 Task: Research Airbnb options in South Grafton, Australia from 6th January 2024 to 15th January 2024 for 6 adults. Place can be entire room or private room with 6 bedrooms having 6 beds and 6 bathrooms. Property type can be house. Amenities needed are: wifi, TV, free parkinig on premises, hot tub, gym, smoking allowed.
Action: Mouse moved to (567, 151)
Screenshot: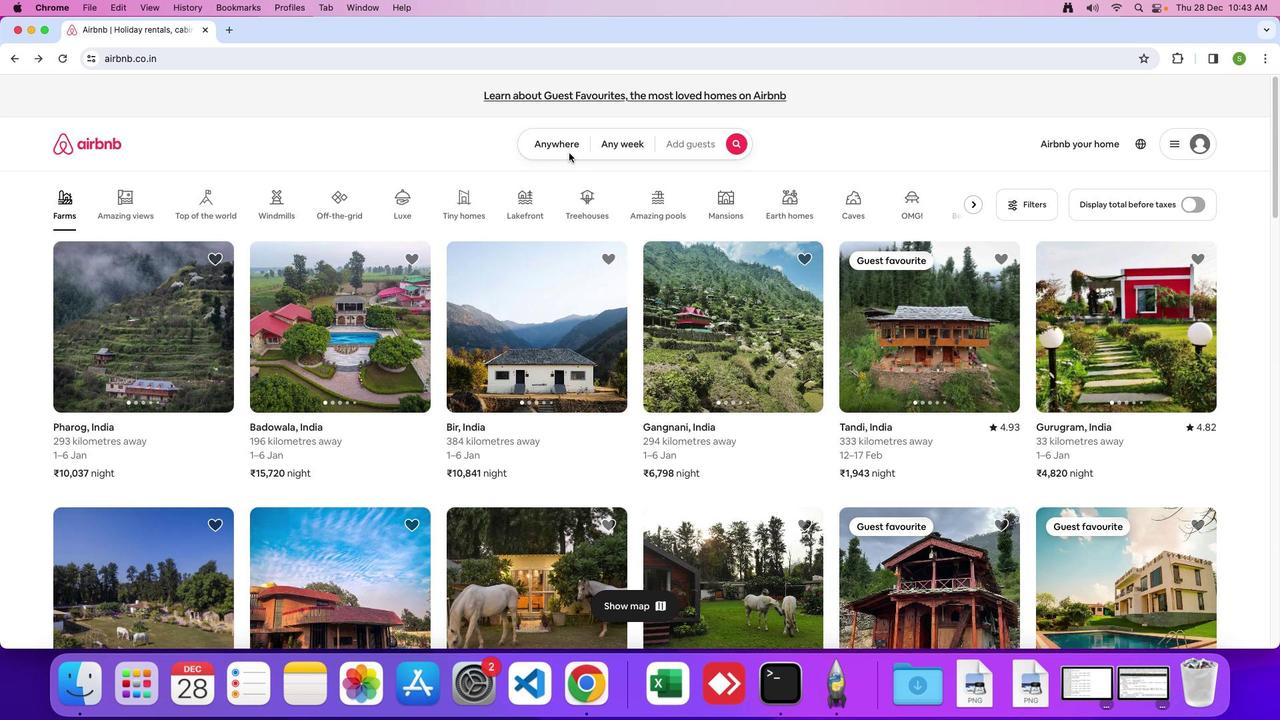 
Action: Mouse pressed left at (567, 151)
Screenshot: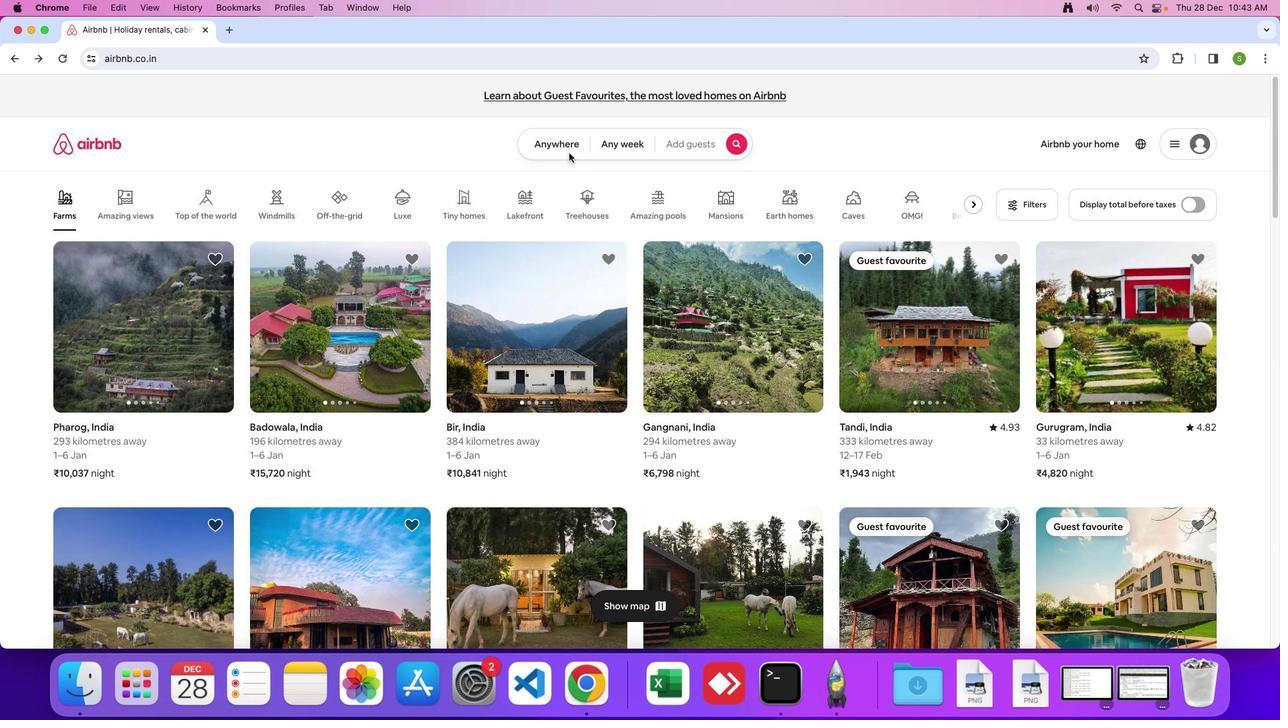 
Action: Mouse moved to (567, 147)
Screenshot: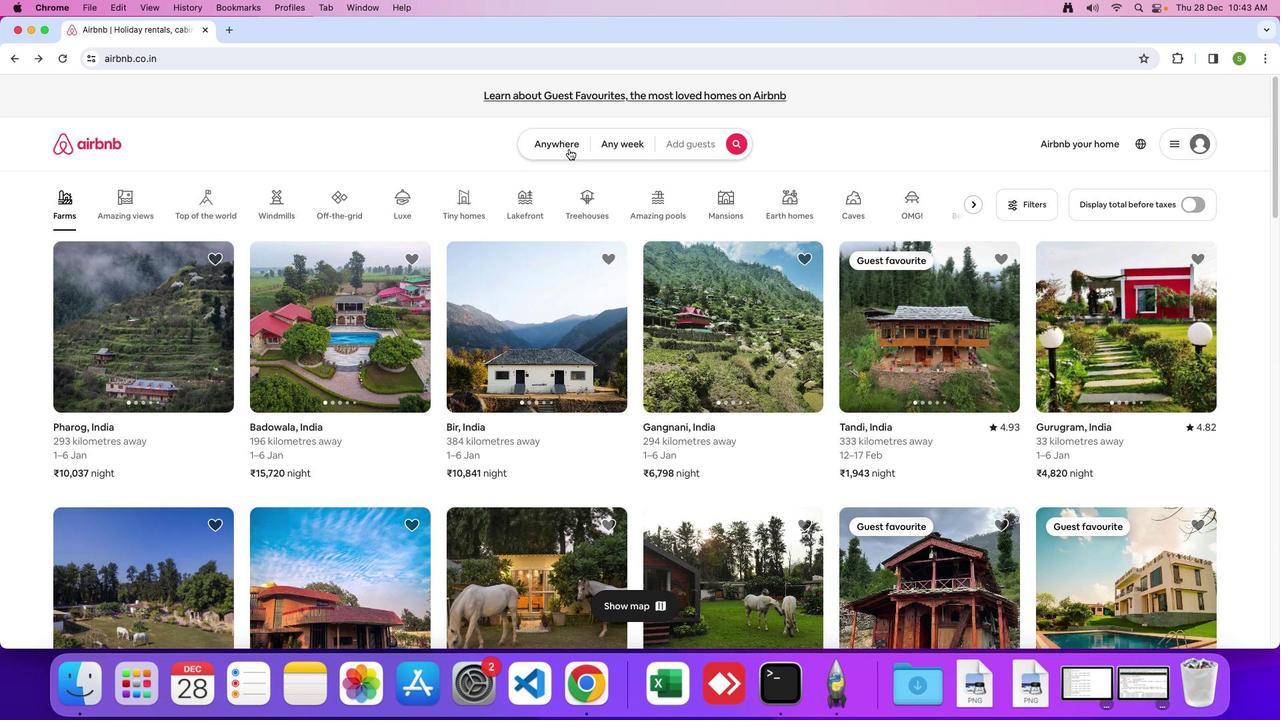 
Action: Mouse pressed left at (567, 147)
Screenshot: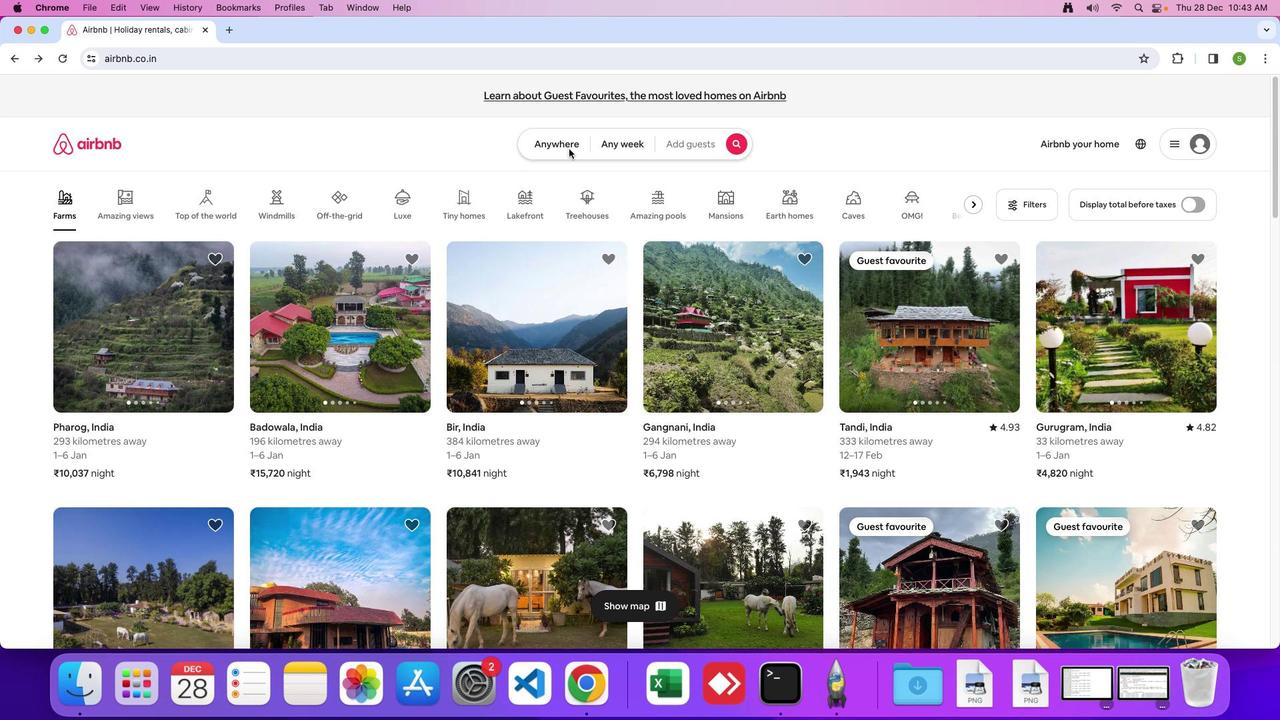 
Action: Mouse moved to (508, 184)
Screenshot: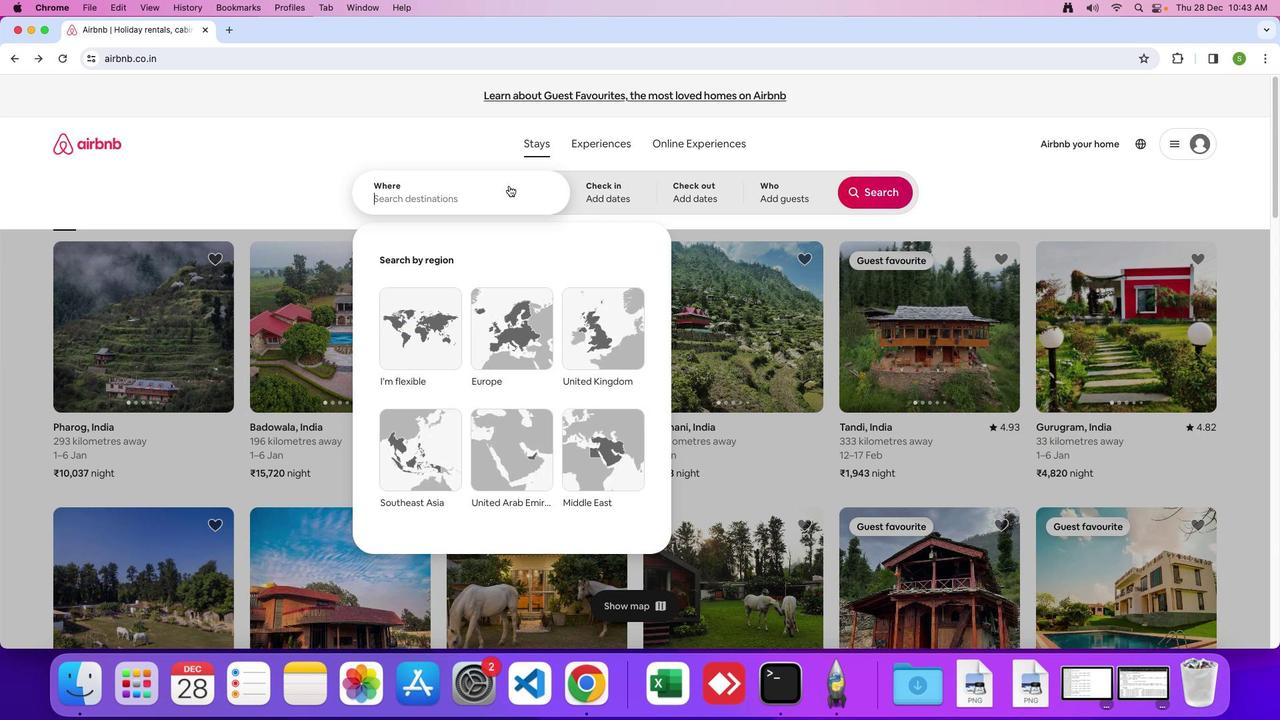 
Action: Mouse pressed left at (508, 184)
Screenshot: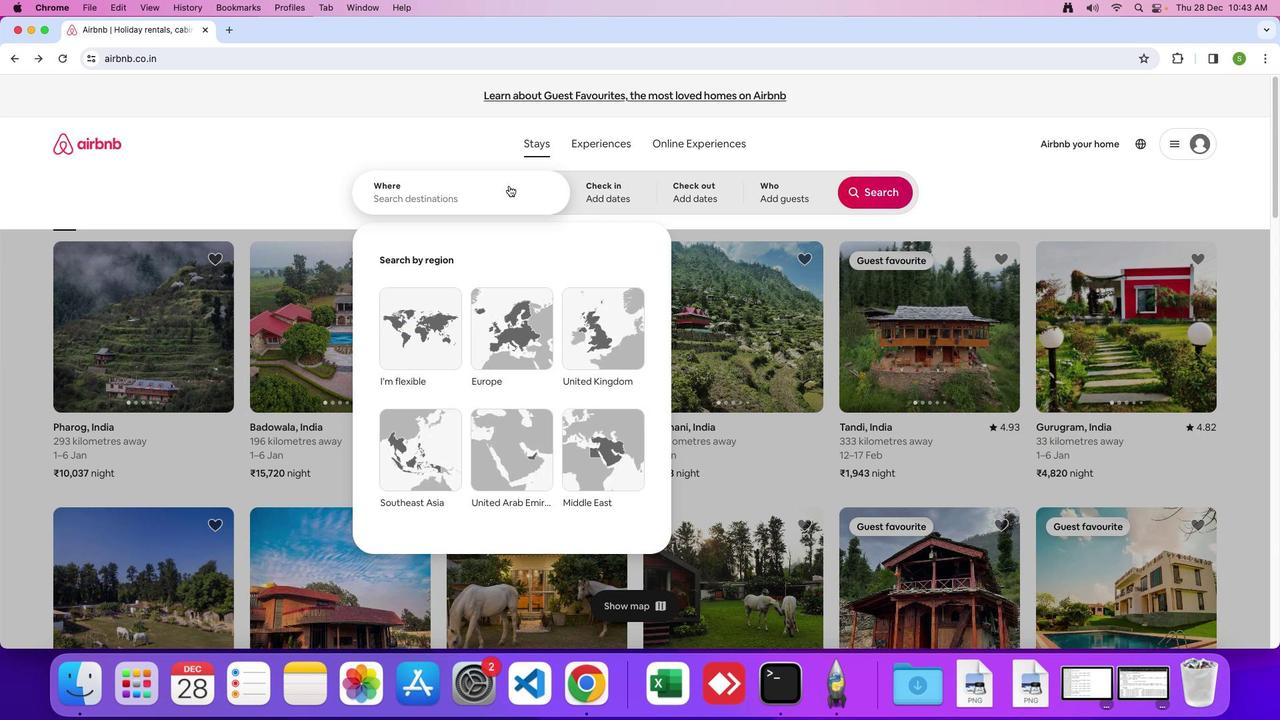 
Action: Mouse moved to (507, 184)
Screenshot: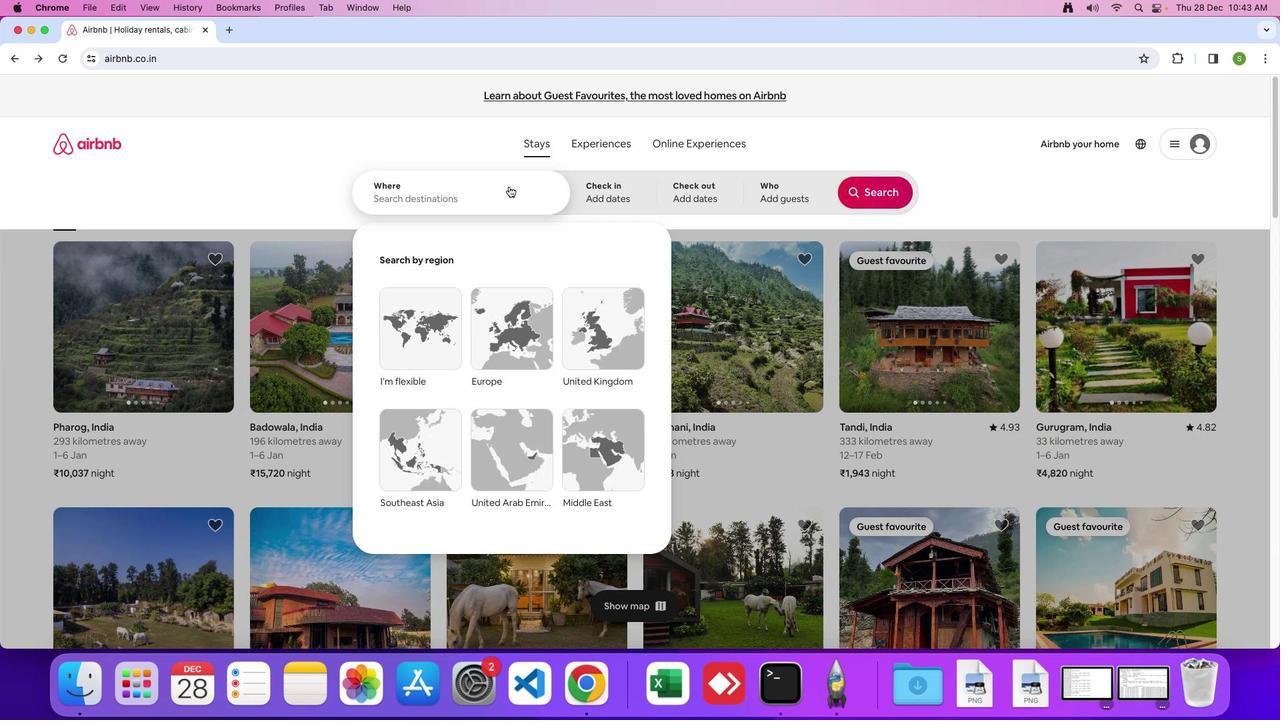
Action: Key pressed 'S'Key.caps_lock'o''u''t''h'Key.spaceKey.shift'G''r''a''f''t''o''n'','Key.spaceKey.shift'A''u''s''t''r''a''l''i''a'Key.enter
Screenshot: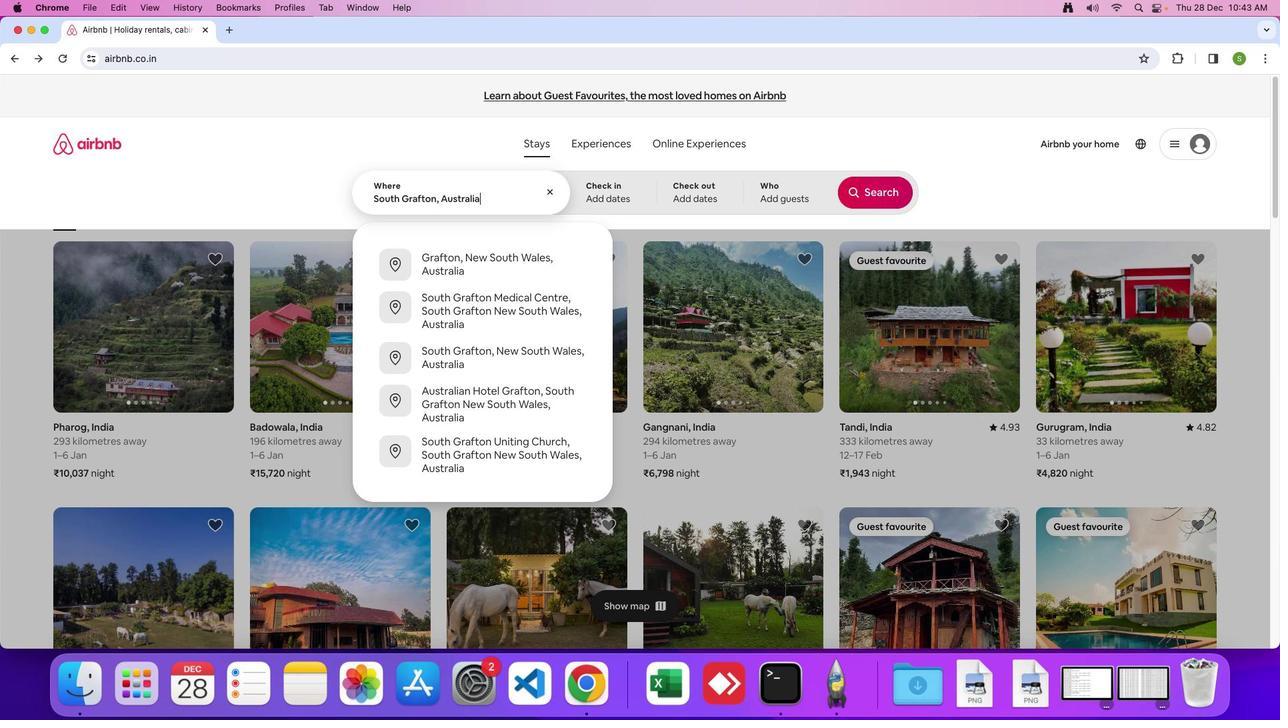 
Action: Mouse moved to (860, 359)
Screenshot: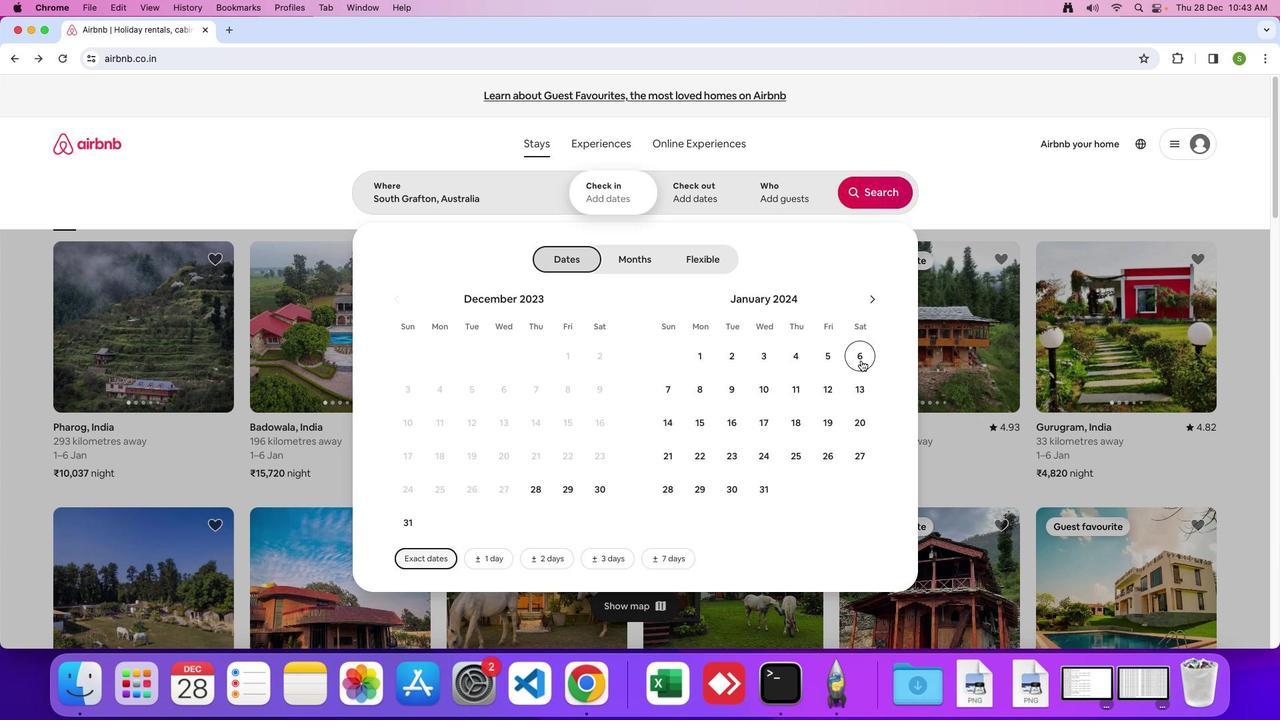 
Action: Mouse pressed left at (860, 359)
Screenshot: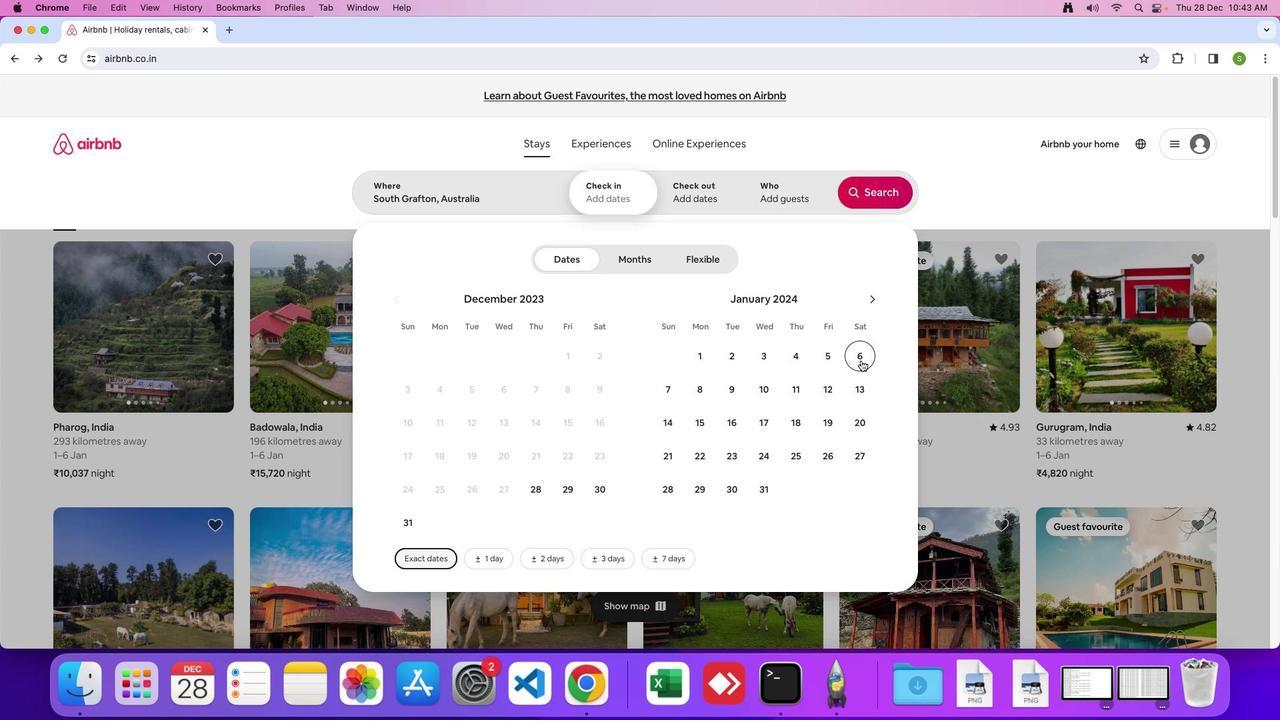 
Action: Mouse moved to (698, 424)
Screenshot: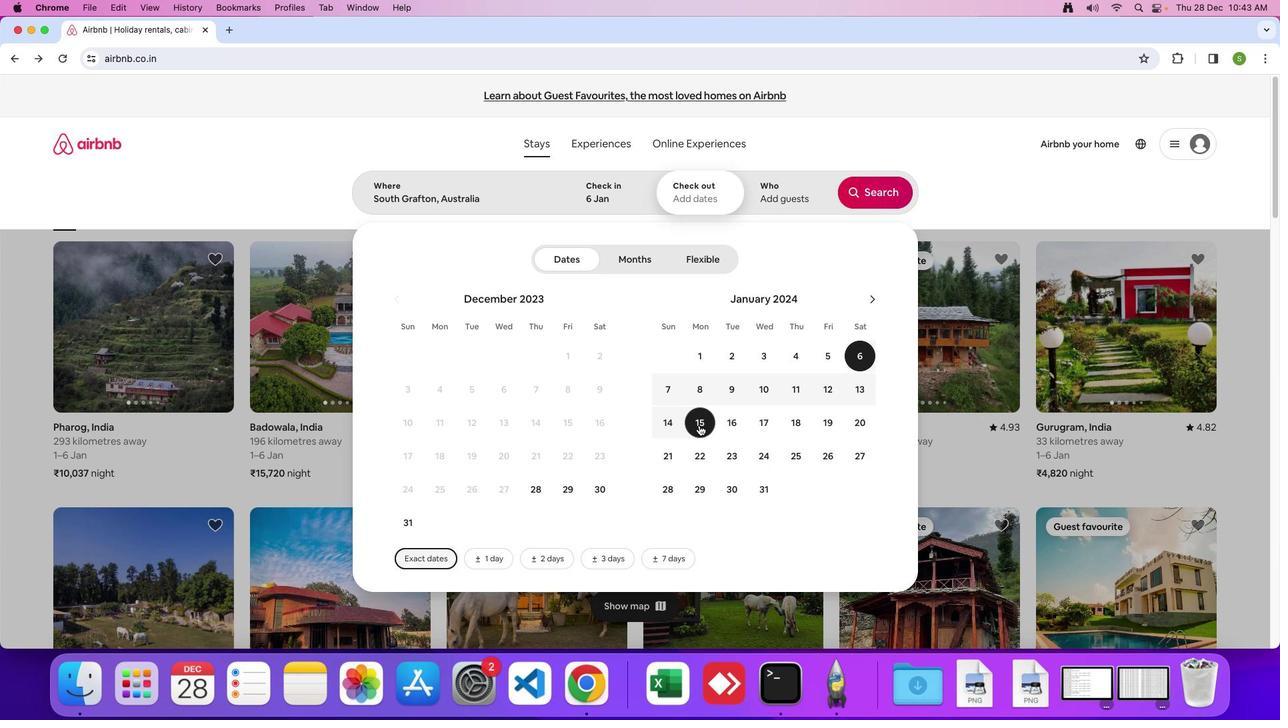 
Action: Mouse pressed left at (698, 424)
Screenshot: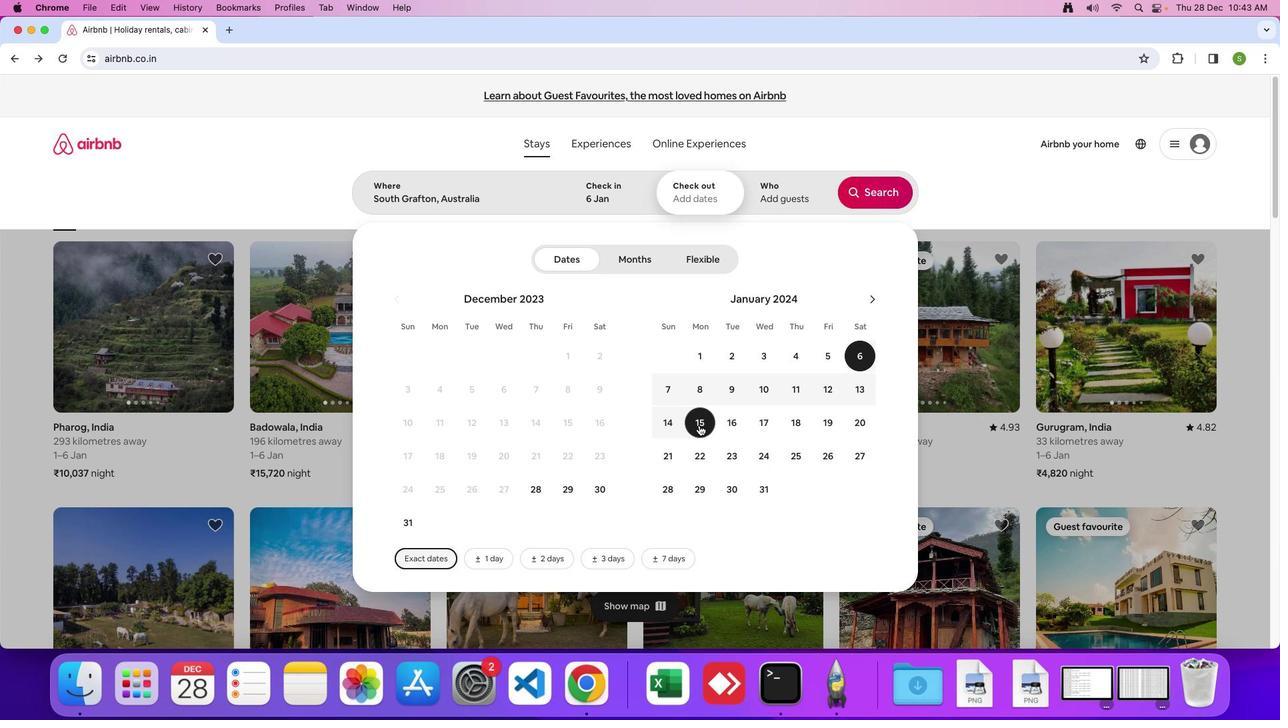 
Action: Mouse moved to (795, 202)
Screenshot: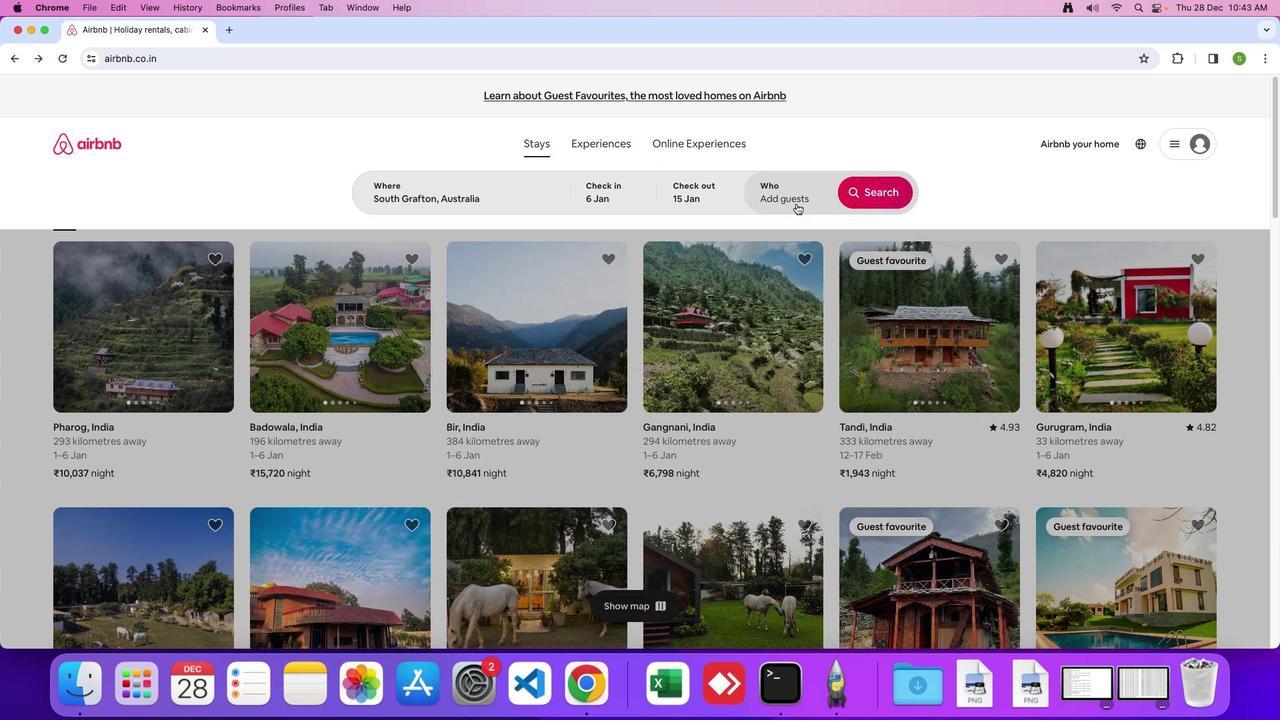 
Action: Mouse pressed left at (795, 202)
Screenshot: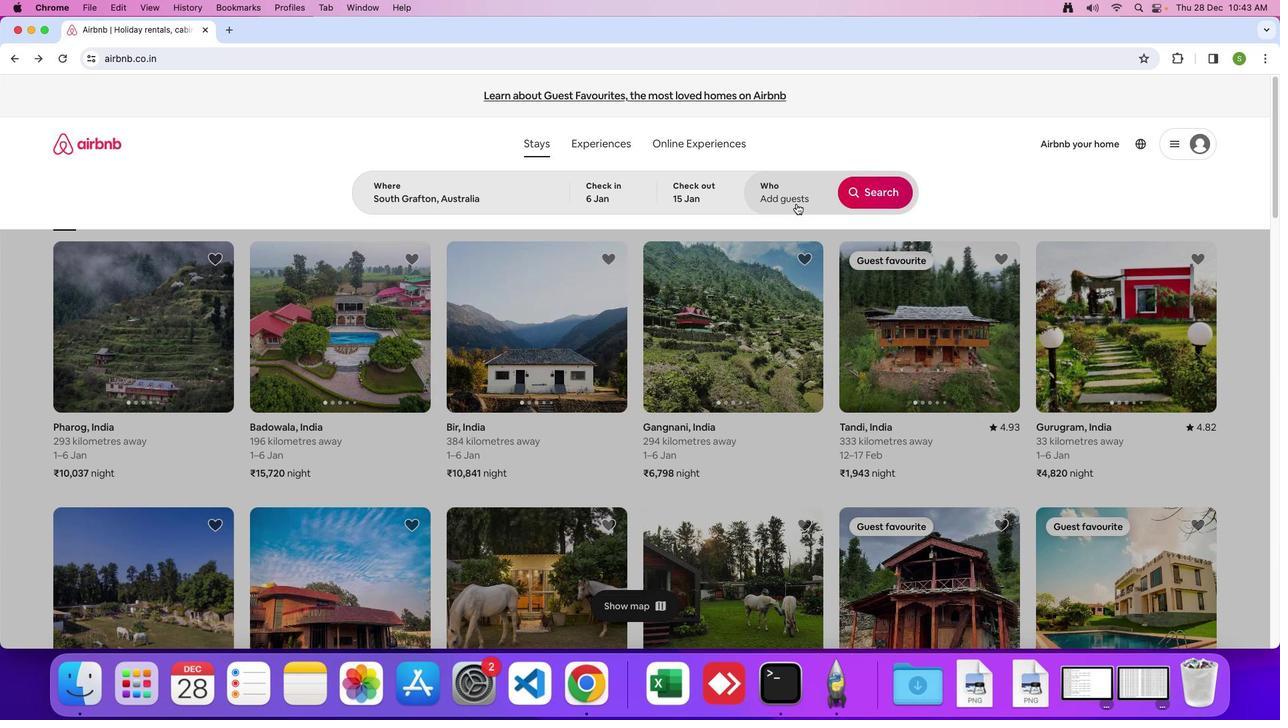 
Action: Mouse moved to (877, 258)
Screenshot: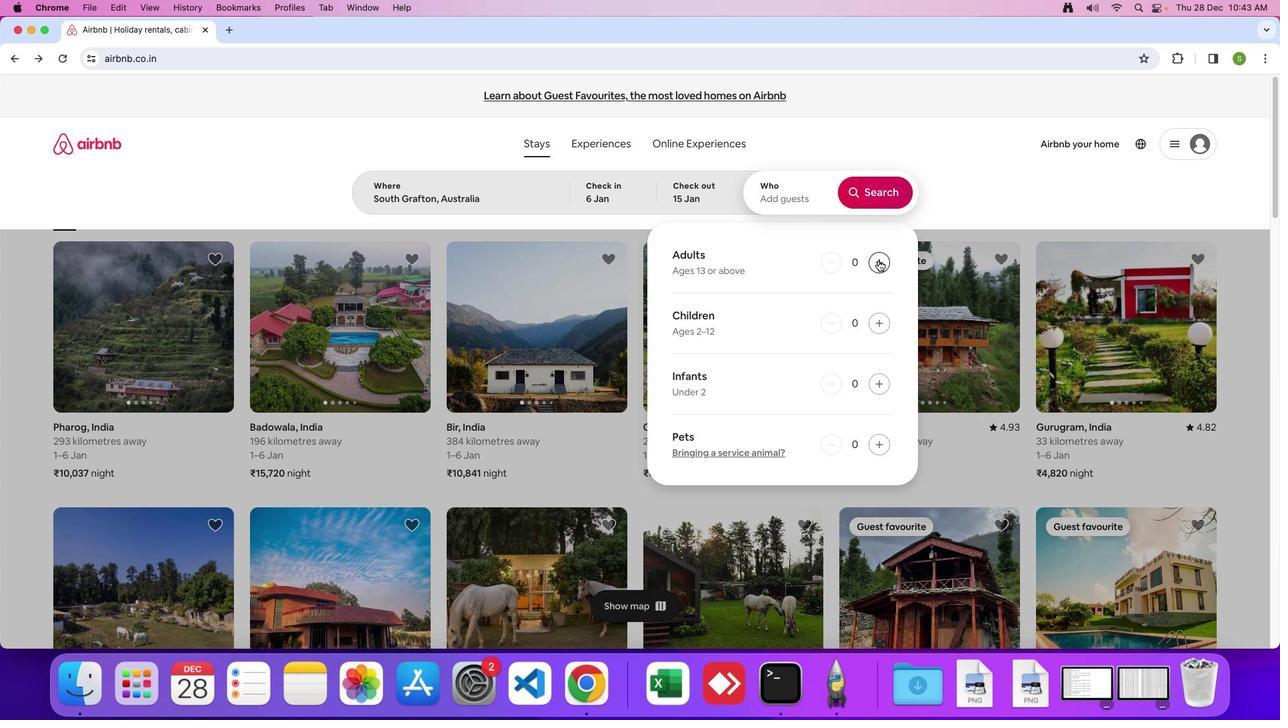 
Action: Mouse pressed left at (877, 258)
Screenshot: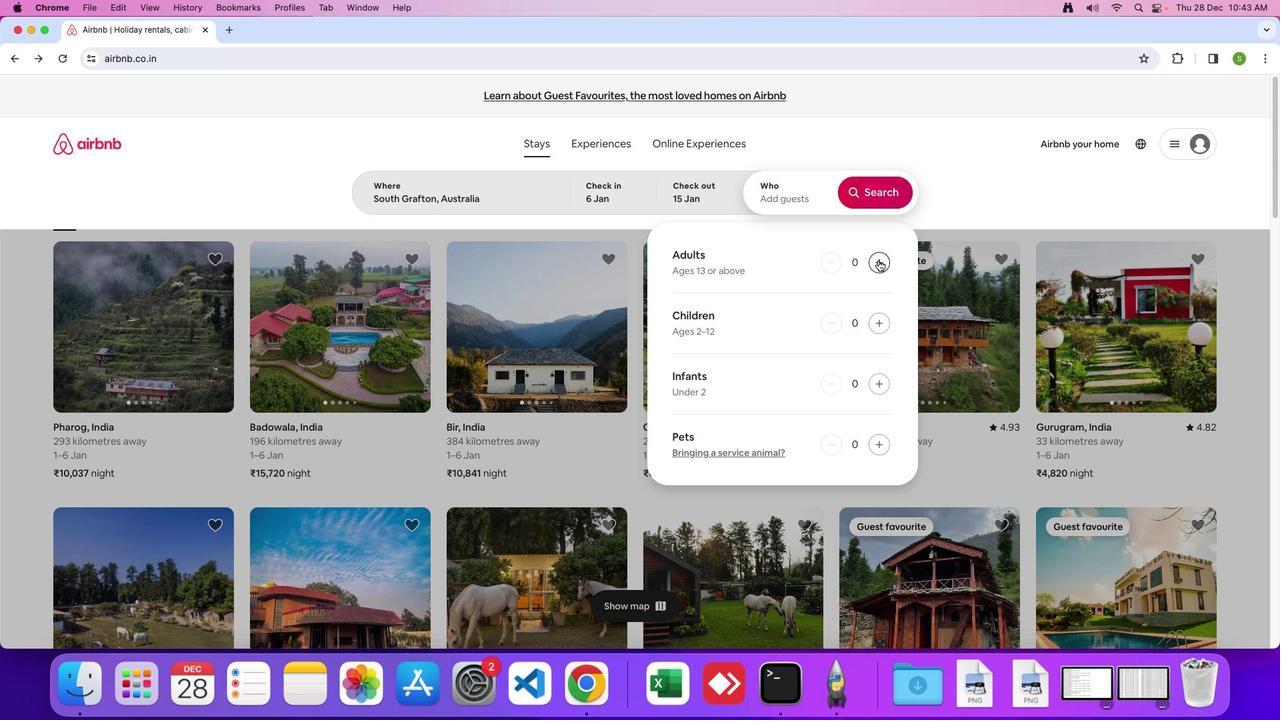 
Action: Mouse pressed left at (877, 258)
Screenshot: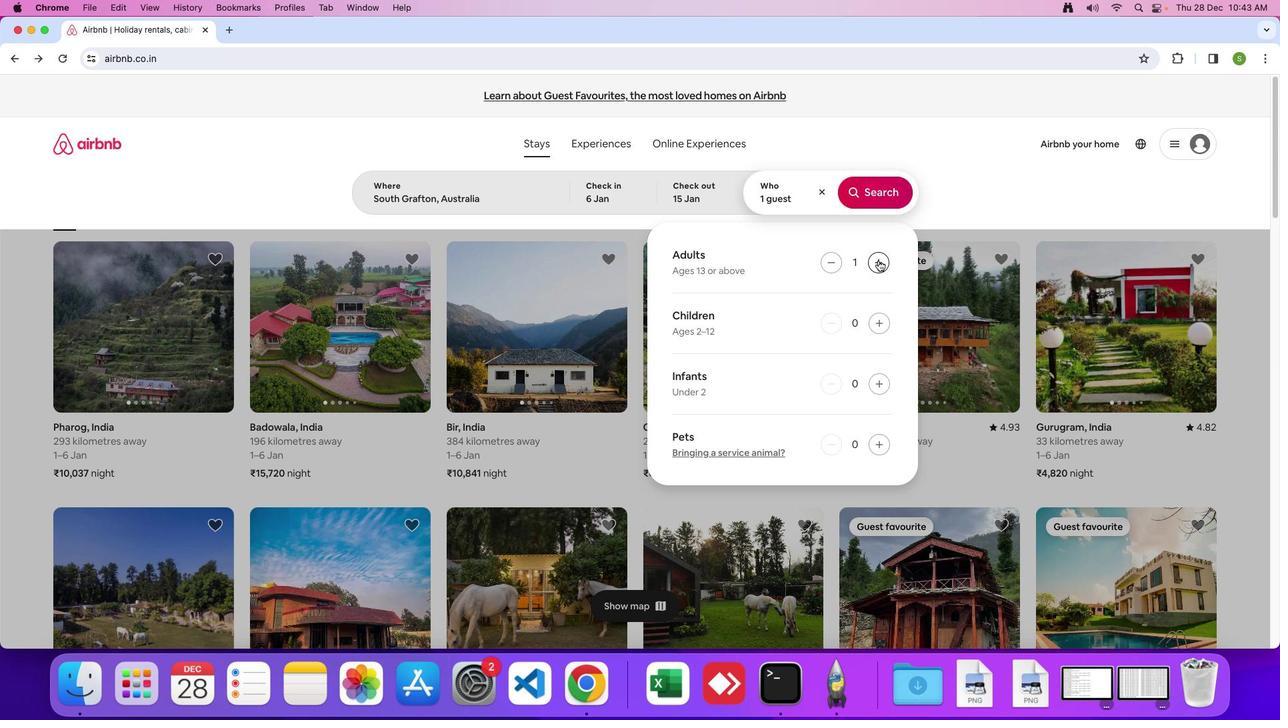 
Action: Mouse pressed left at (877, 258)
Screenshot: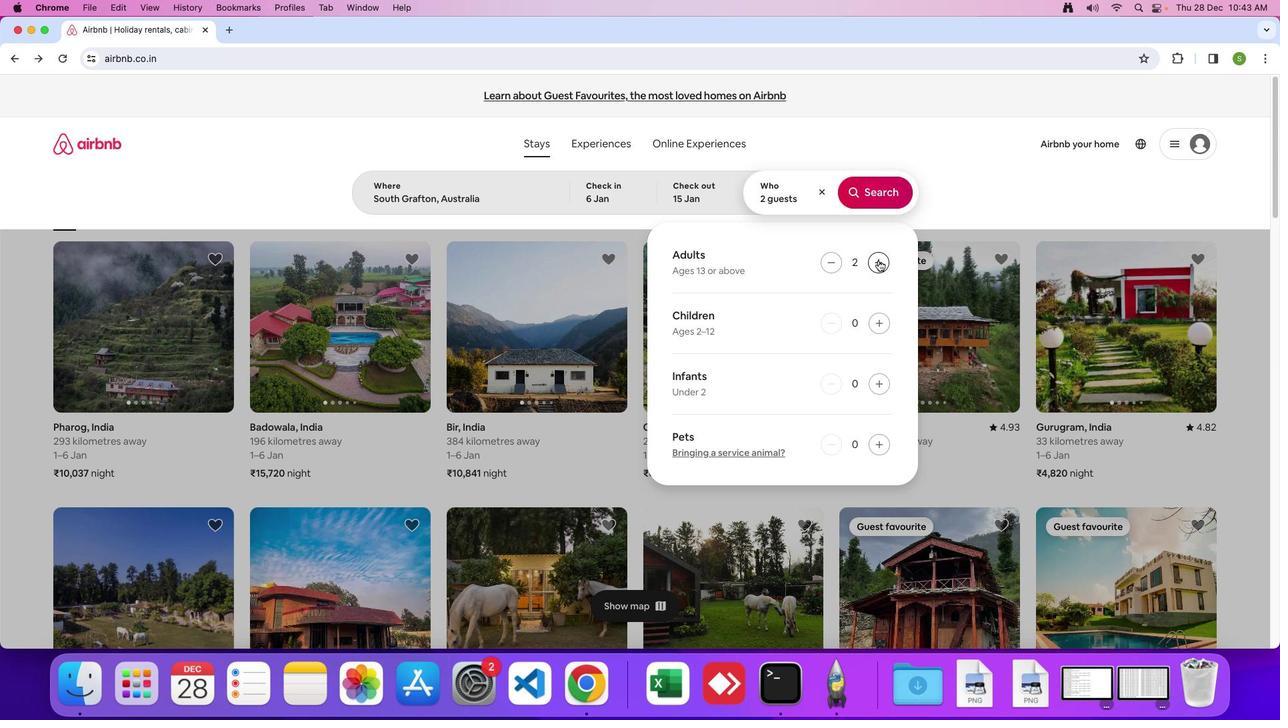 
Action: Mouse pressed left at (877, 258)
Screenshot: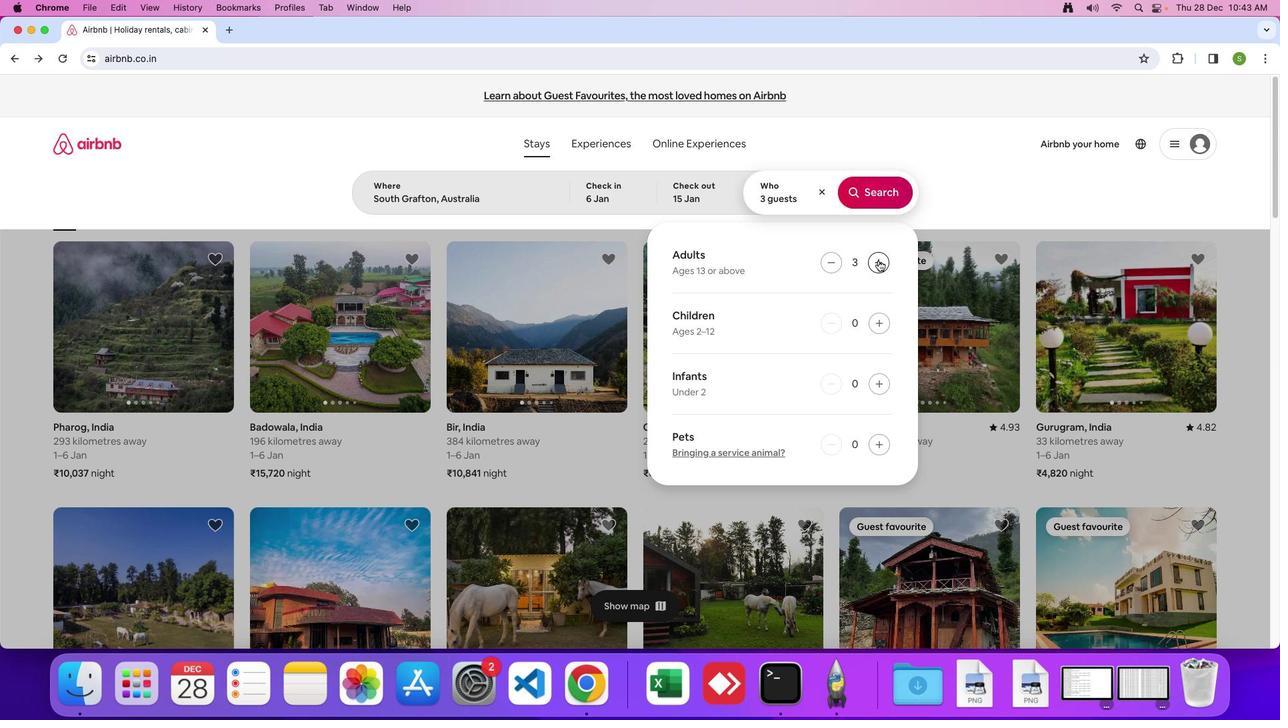 
Action: Mouse pressed left at (877, 258)
Screenshot: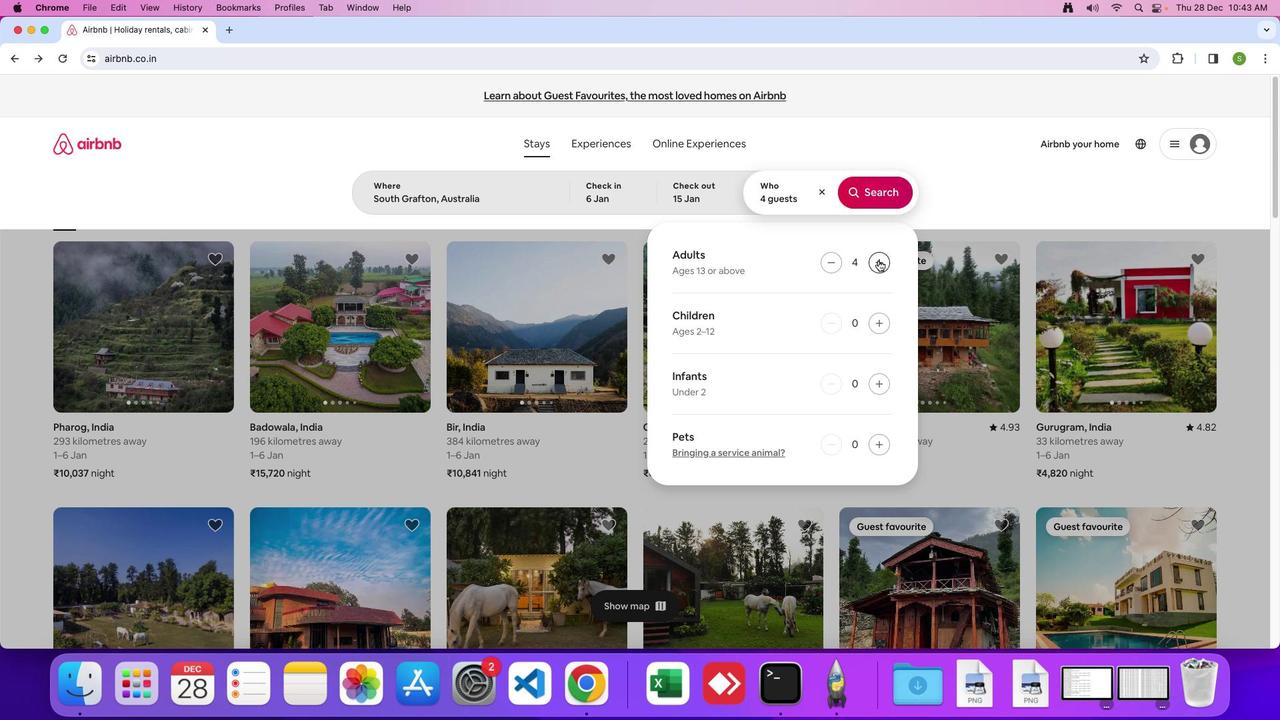 
Action: Mouse pressed left at (877, 258)
Screenshot: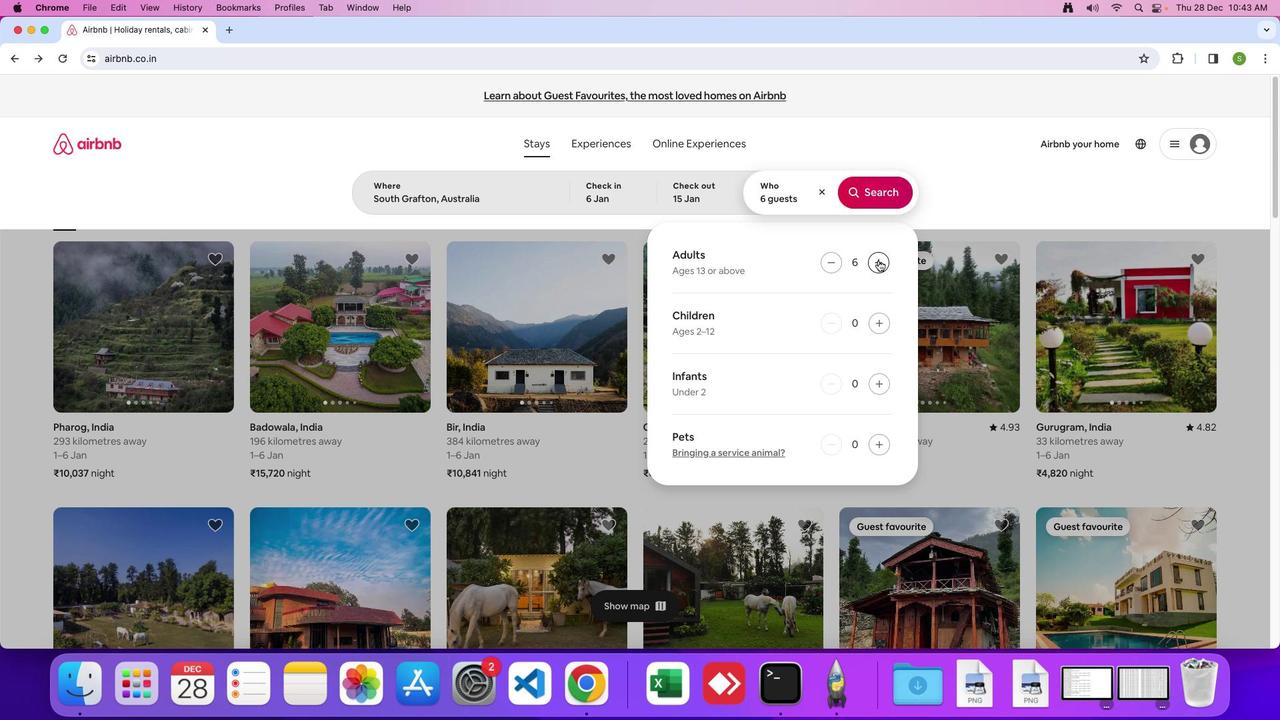
Action: Mouse moved to (887, 197)
Screenshot: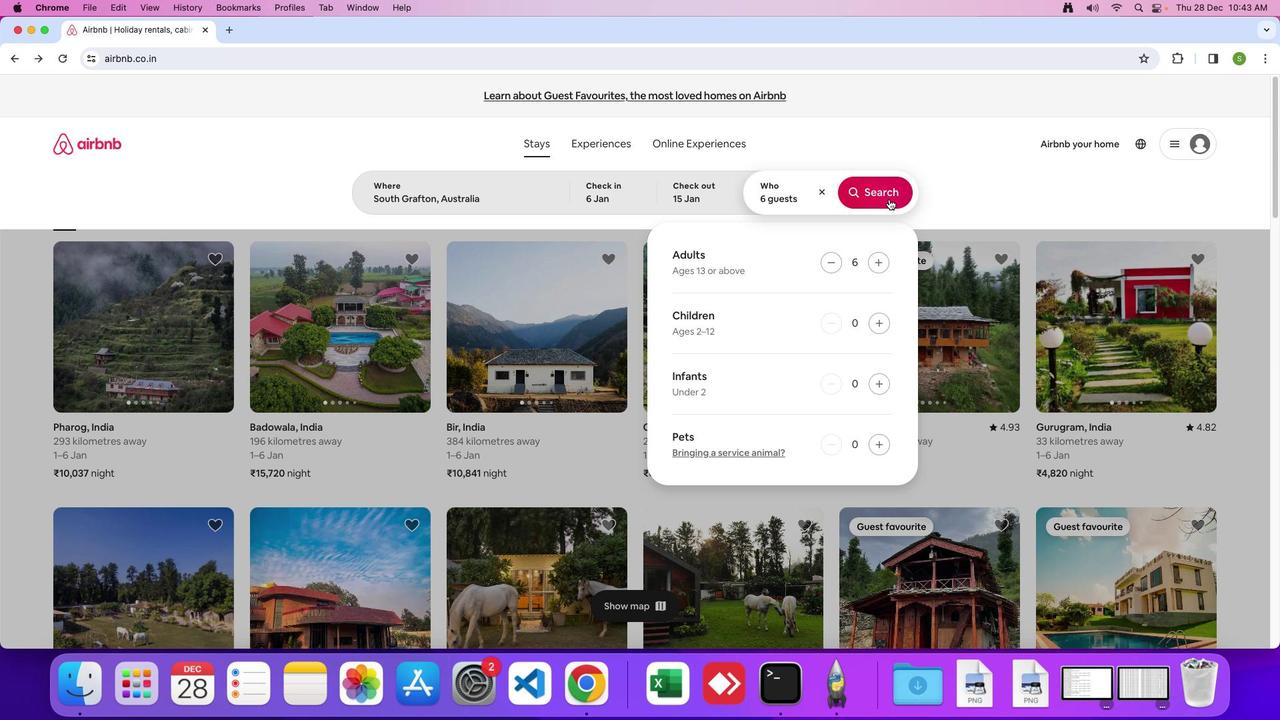 
Action: Mouse pressed left at (887, 197)
Screenshot: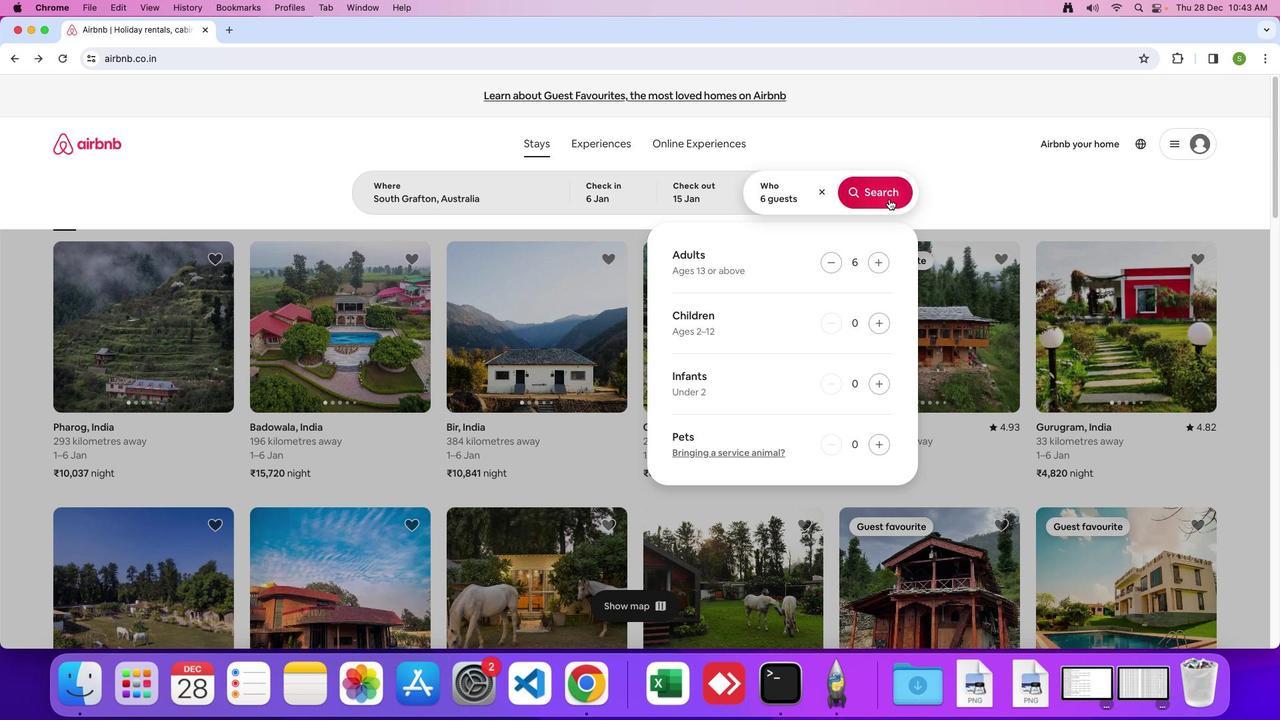 
Action: Mouse moved to (1053, 152)
Screenshot: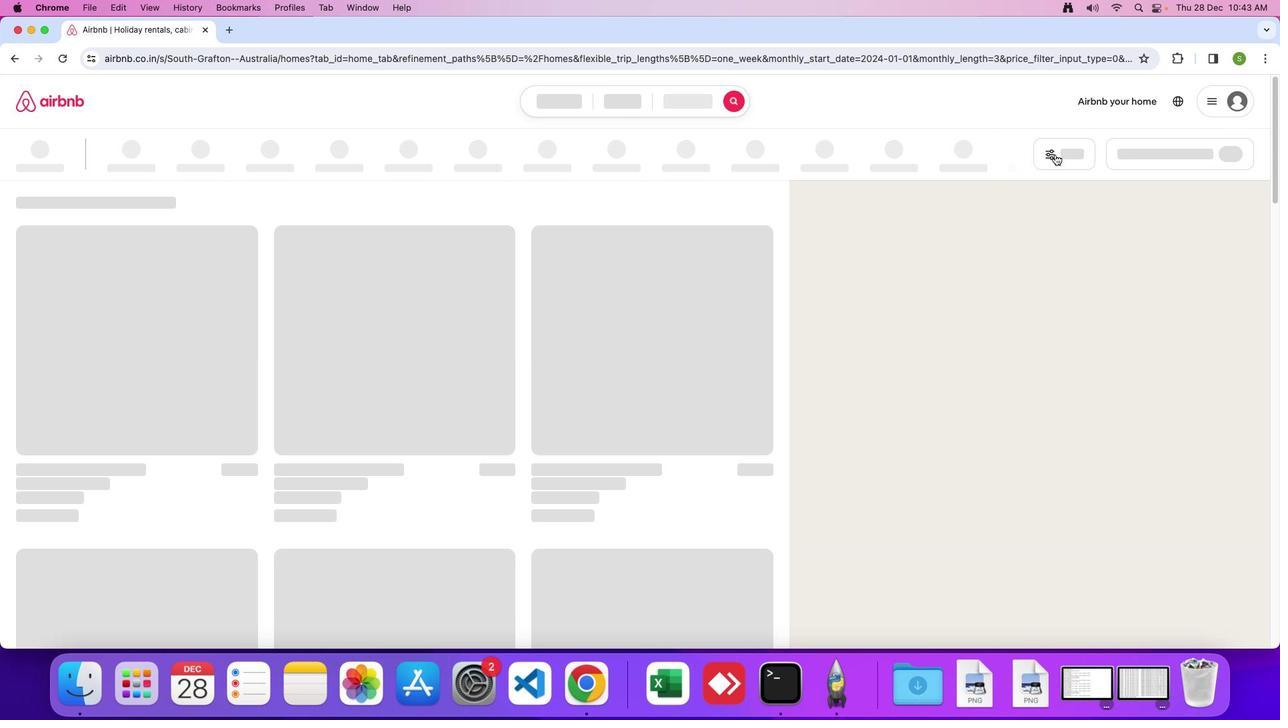 
Action: Mouse pressed left at (1053, 152)
Screenshot: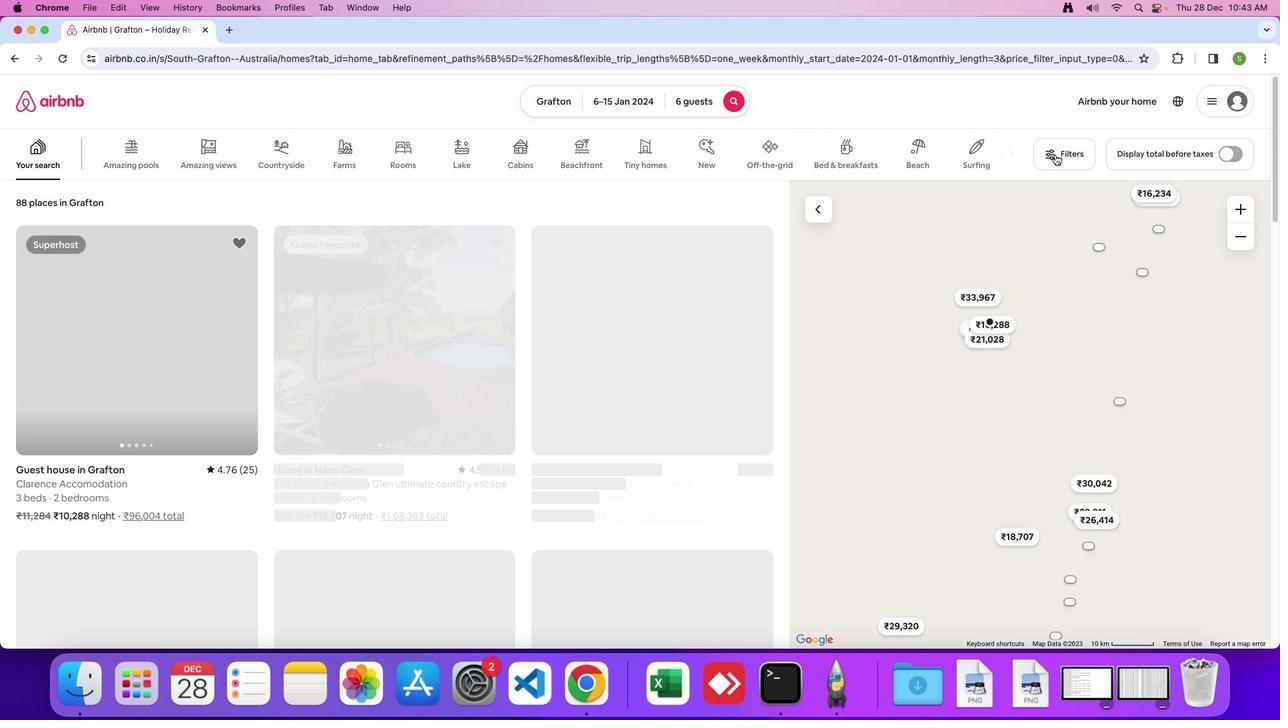 
Action: Mouse moved to (619, 434)
Screenshot: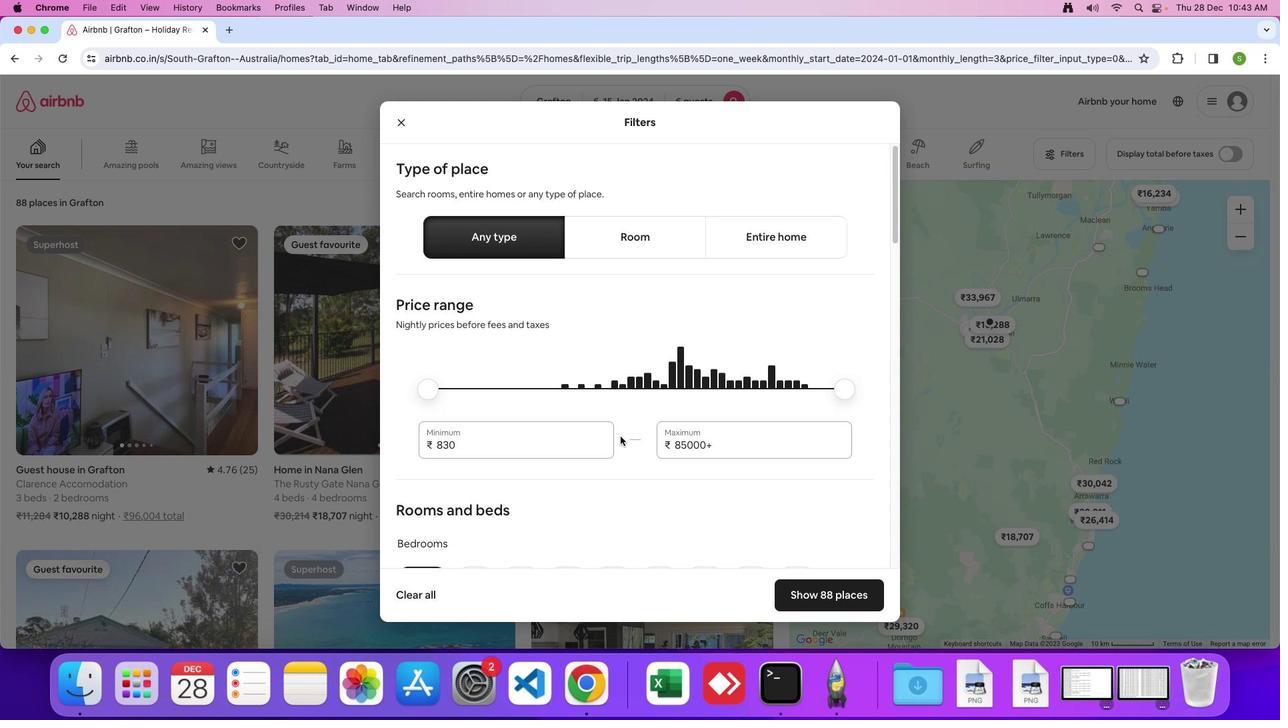 
Action: Mouse scrolled (619, 434) with delta (0, -1)
Screenshot: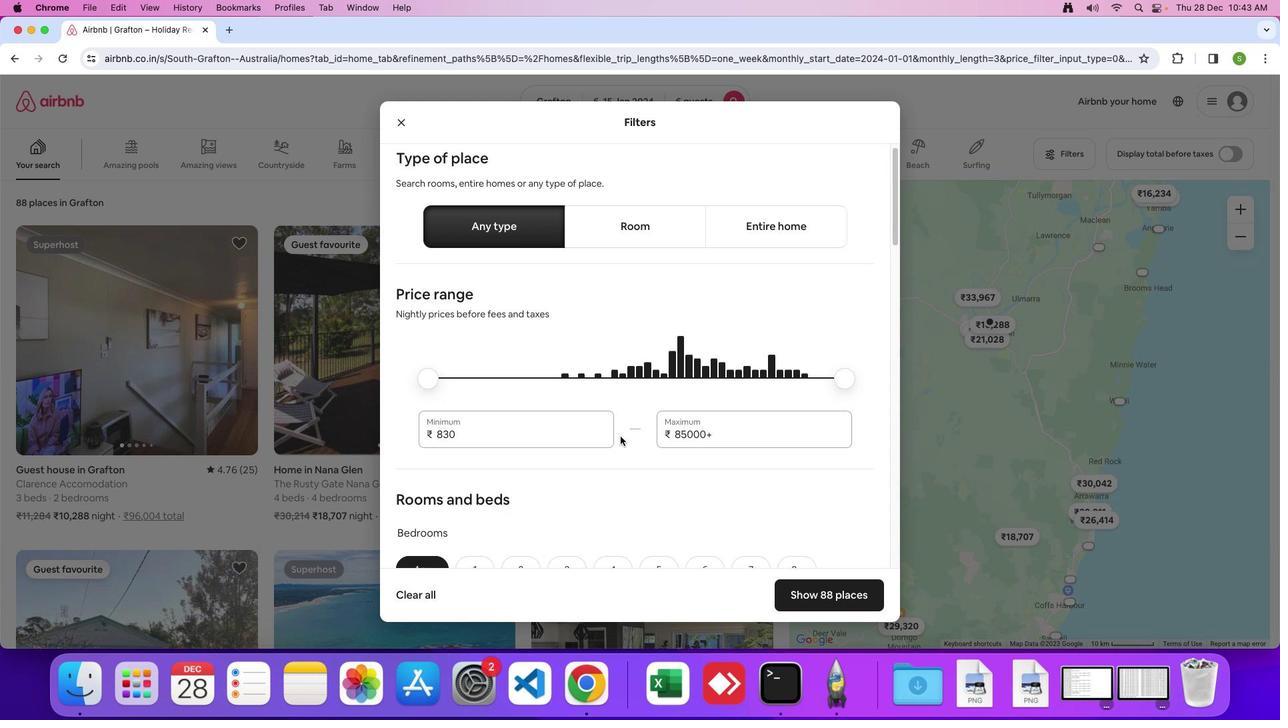 
Action: Mouse scrolled (619, 434) with delta (0, -1)
Screenshot: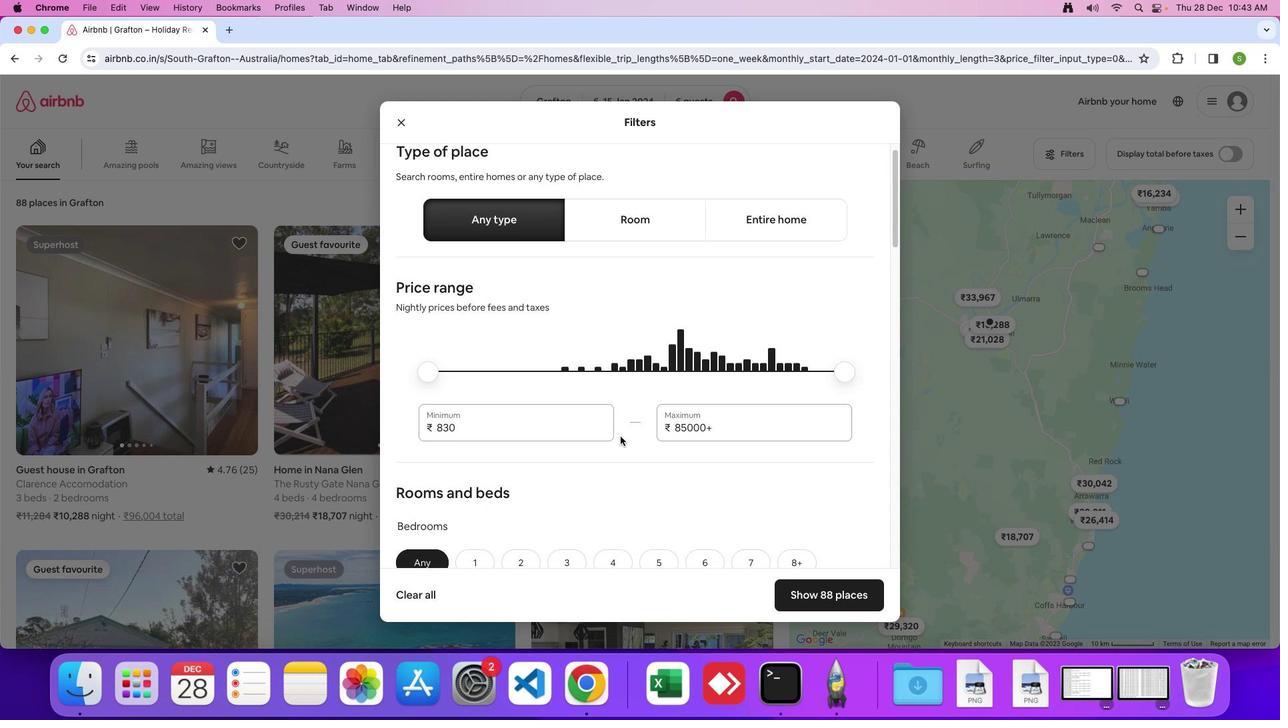 
Action: Mouse scrolled (619, 434) with delta (0, -1)
Screenshot: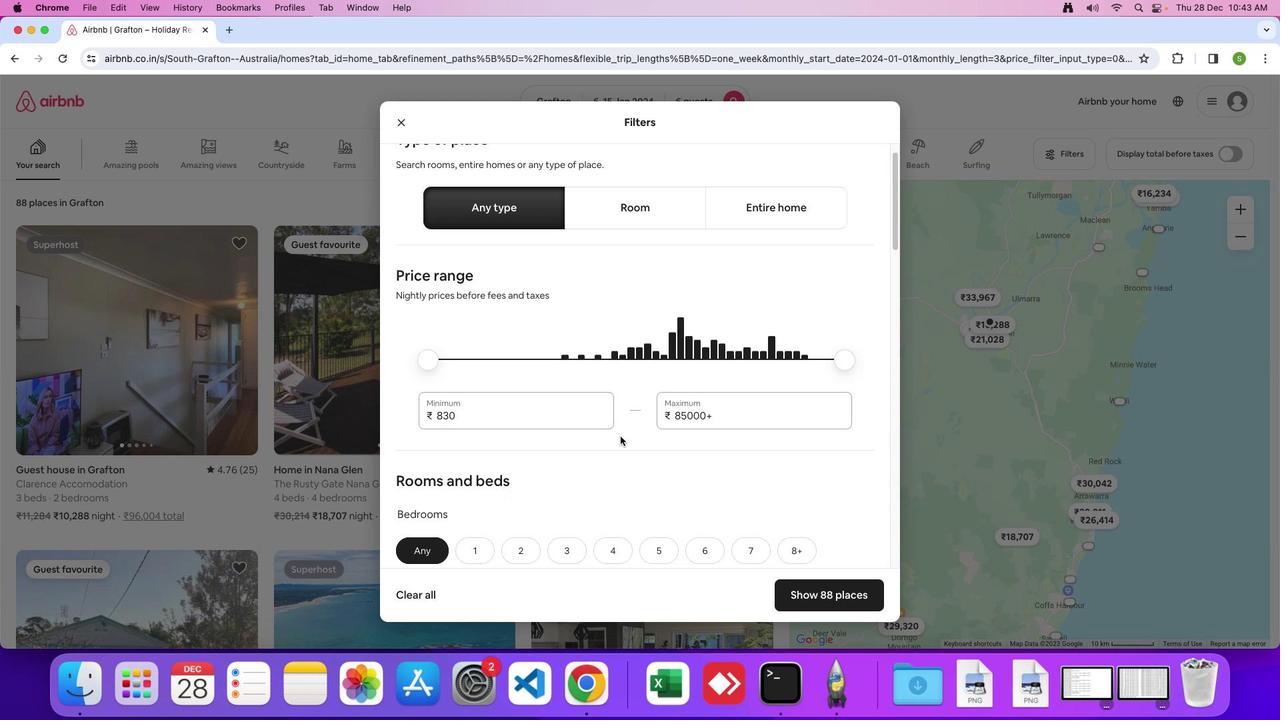 
Action: Mouse scrolled (619, 434) with delta (0, -1)
Screenshot: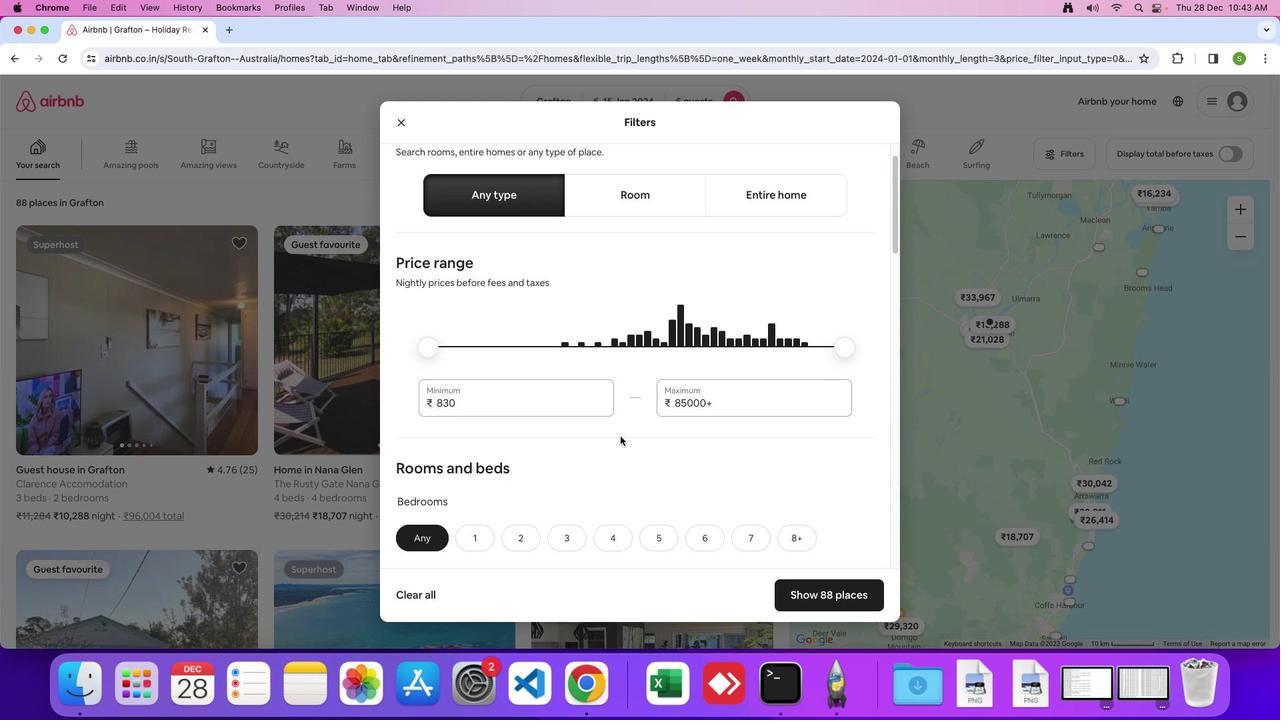 
Action: Mouse scrolled (619, 434) with delta (0, -1)
Screenshot: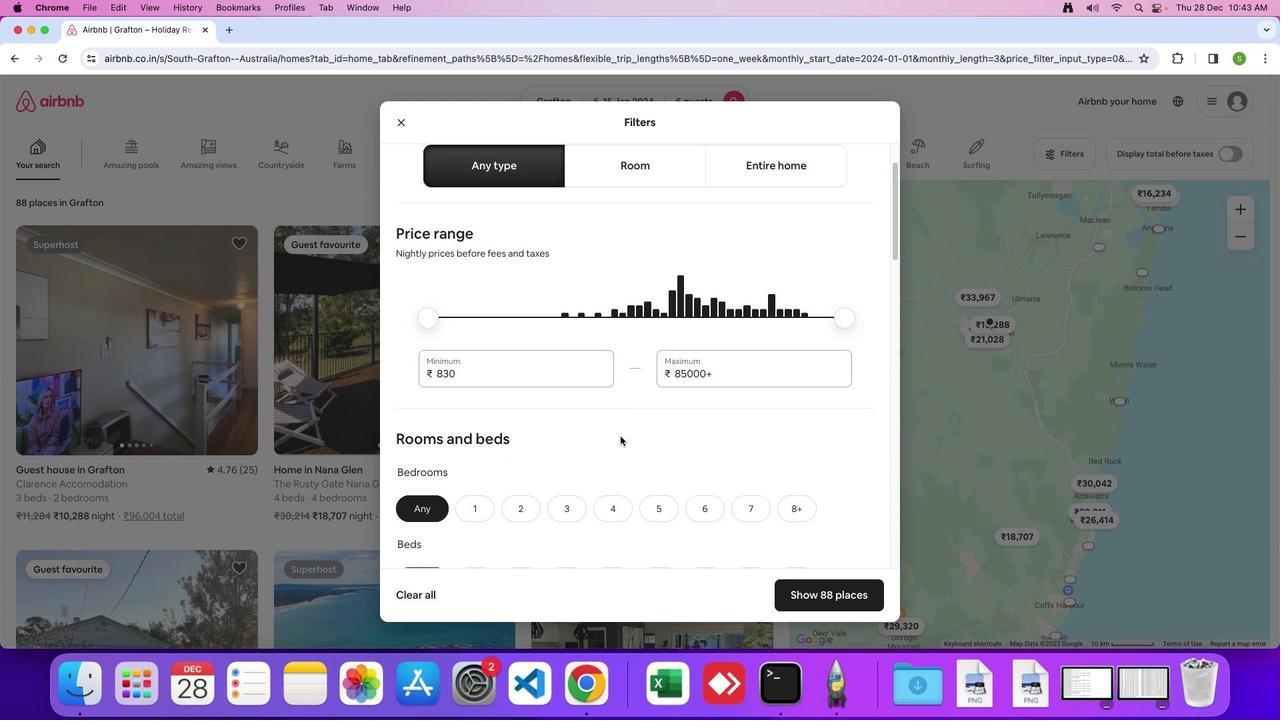 
Action: Mouse scrolled (619, 434) with delta (0, -1)
Screenshot: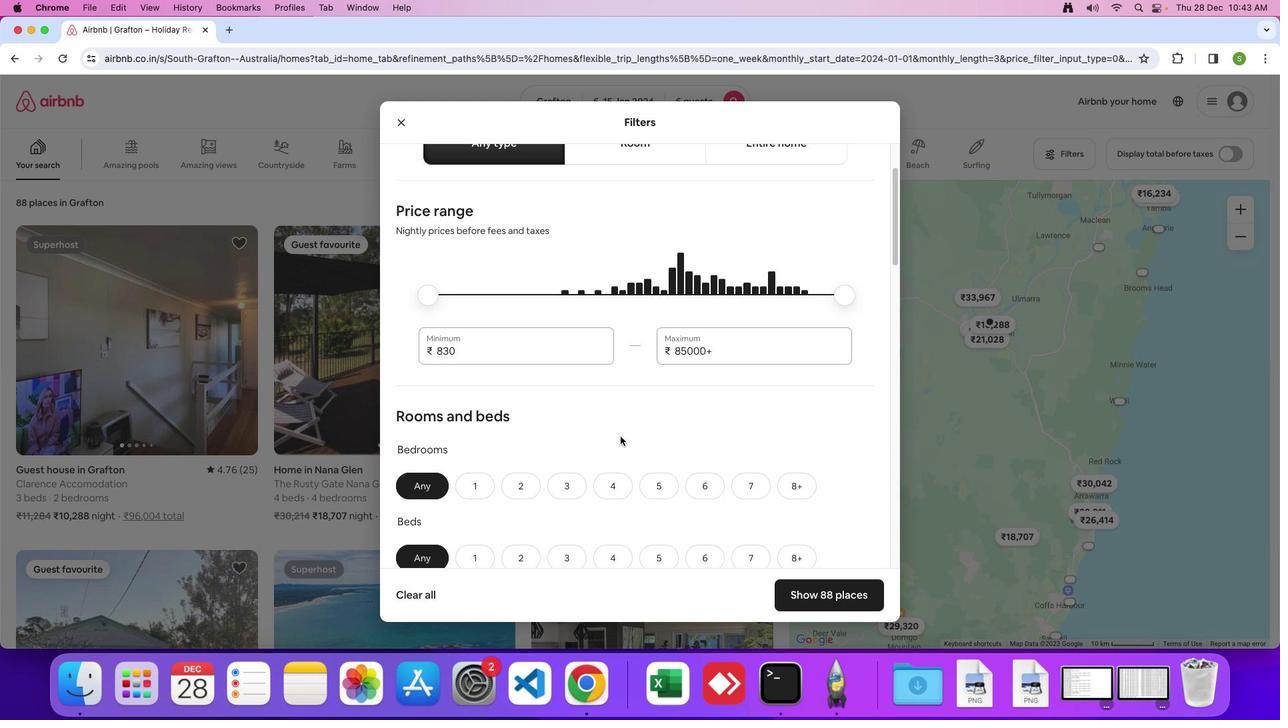 
Action: Mouse scrolled (619, 434) with delta (0, -1)
Screenshot: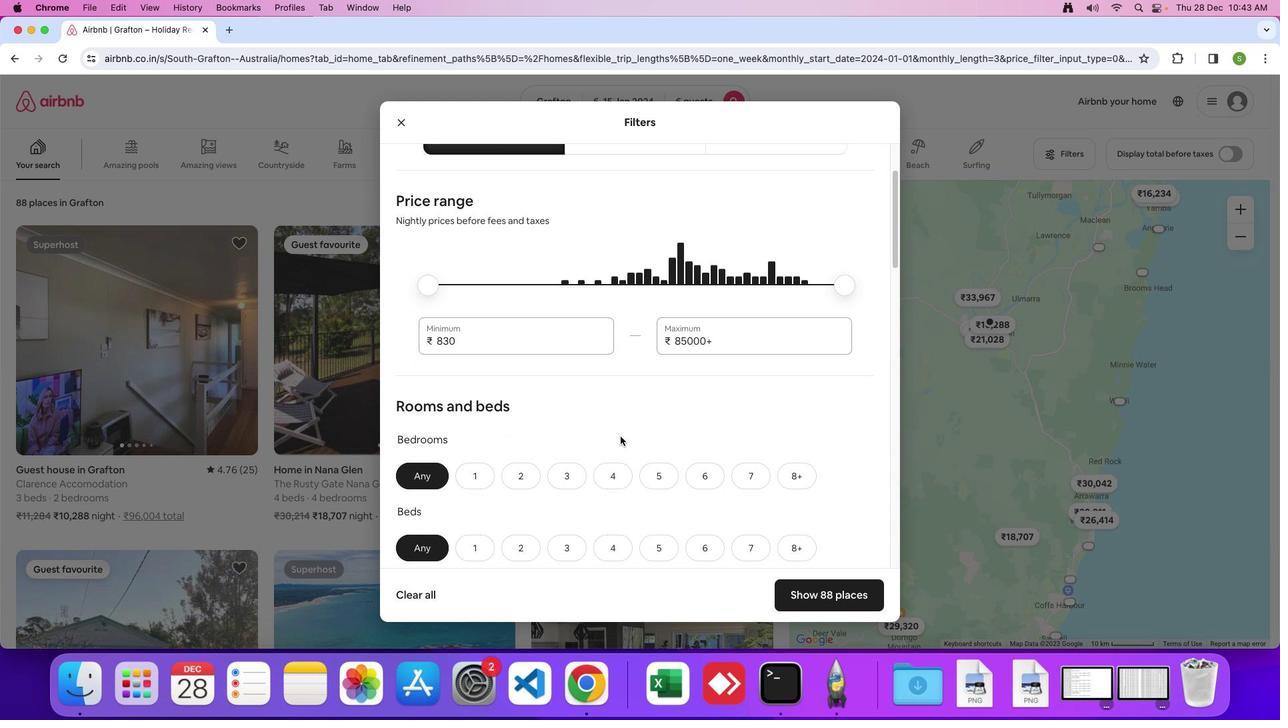 
Action: Mouse scrolled (619, 434) with delta (0, -1)
Screenshot: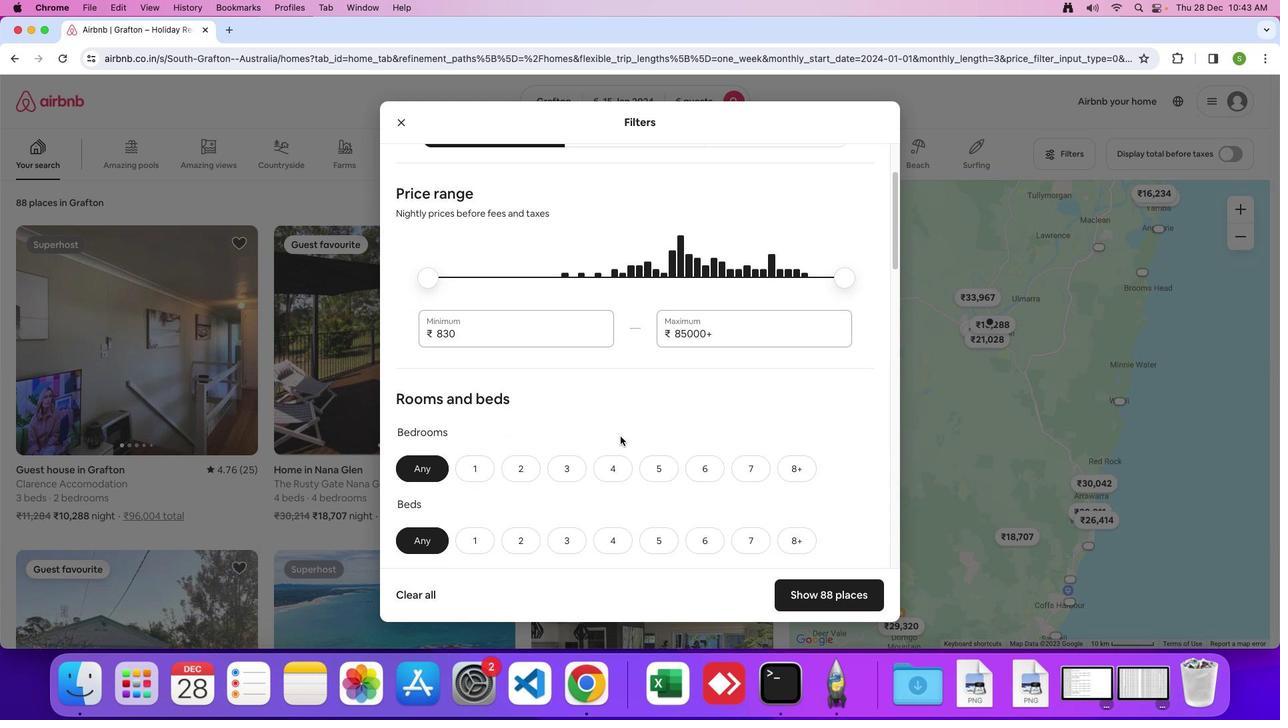 
Action: Mouse scrolled (619, 434) with delta (0, -1)
Screenshot: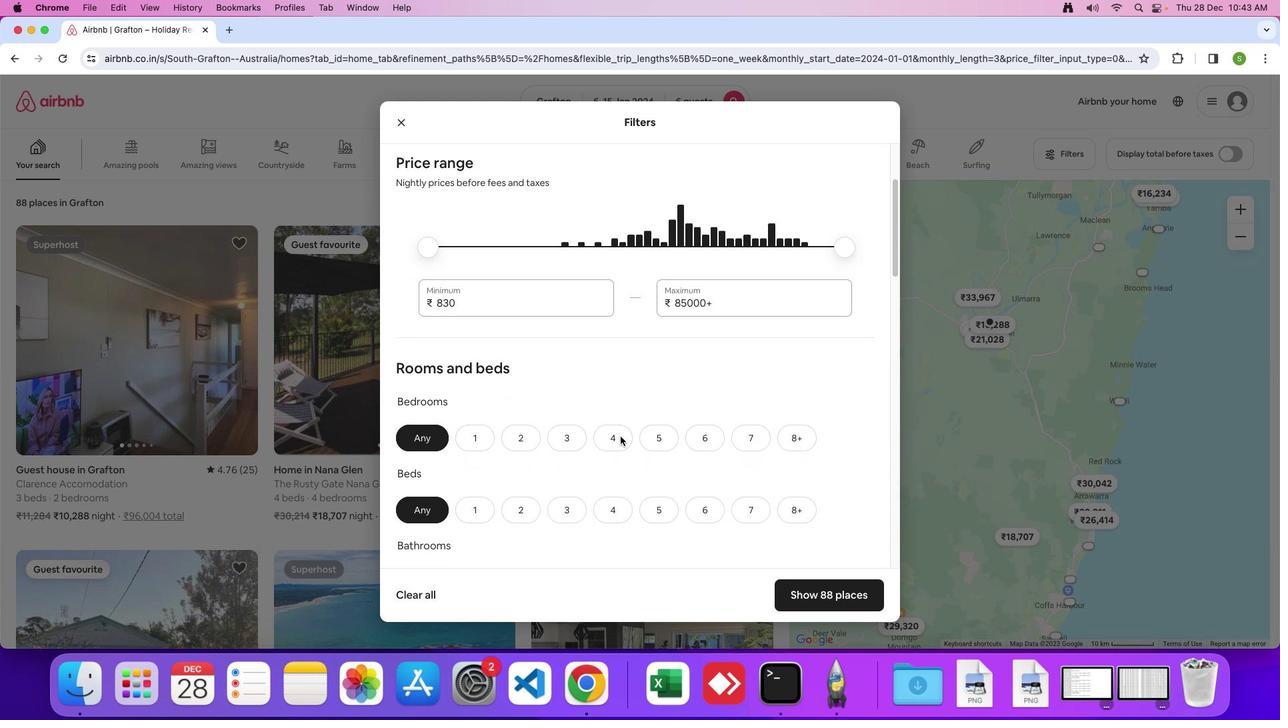 
Action: Mouse scrolled (619, 434) with delta (0, -1)
Screenshot: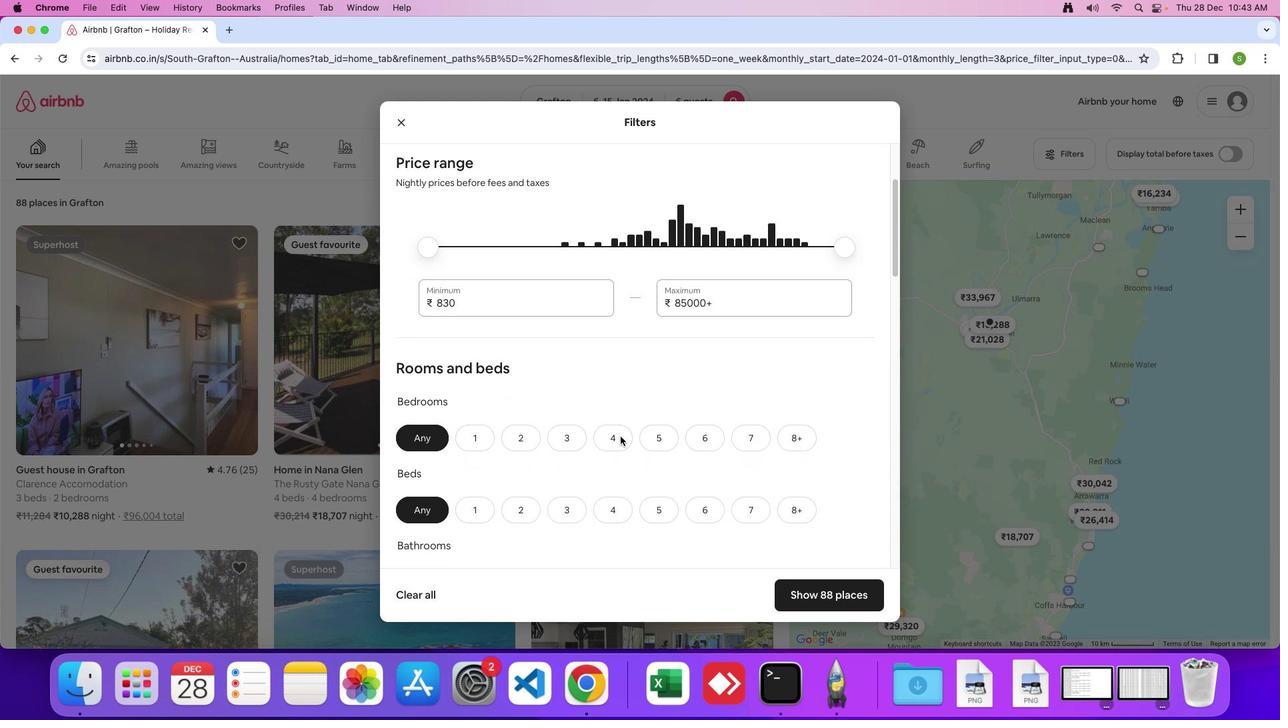 
Action: Mouse scrolled (619, 434) with delta (0, -2)
Screenshot: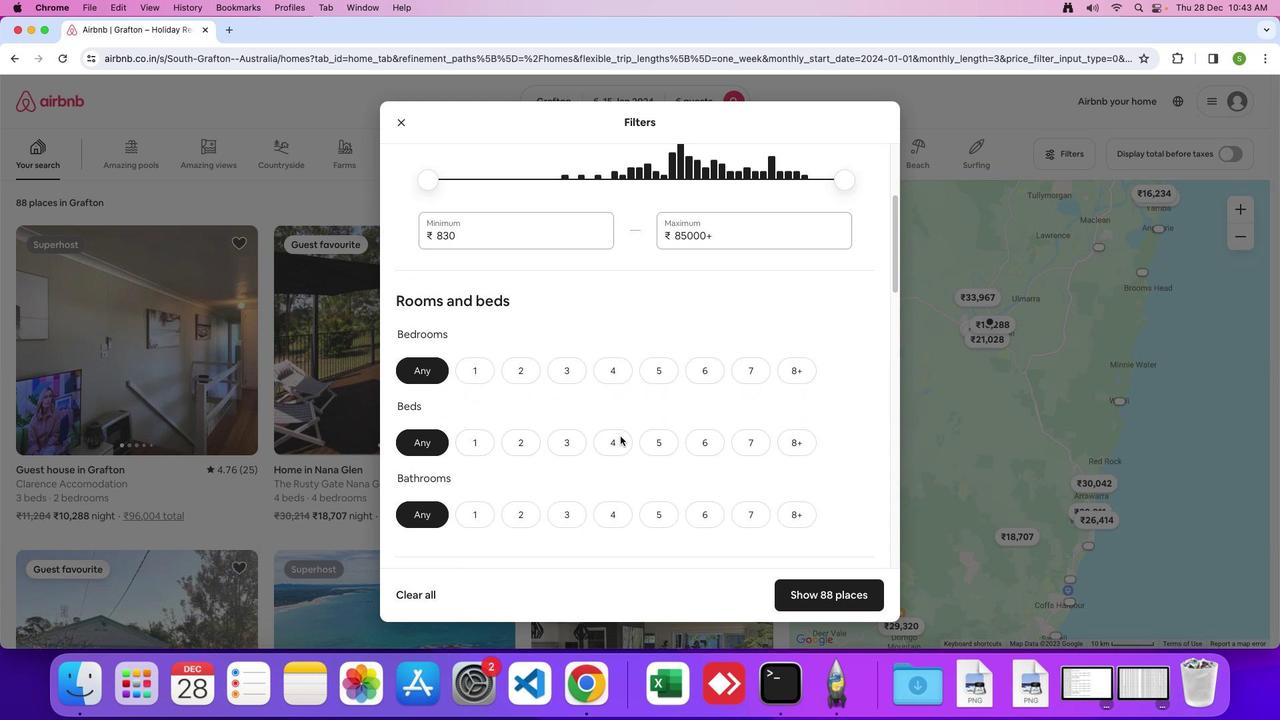 
Action: Mouse scrolled (619, 434) with delta (0, -1)
Screenshot: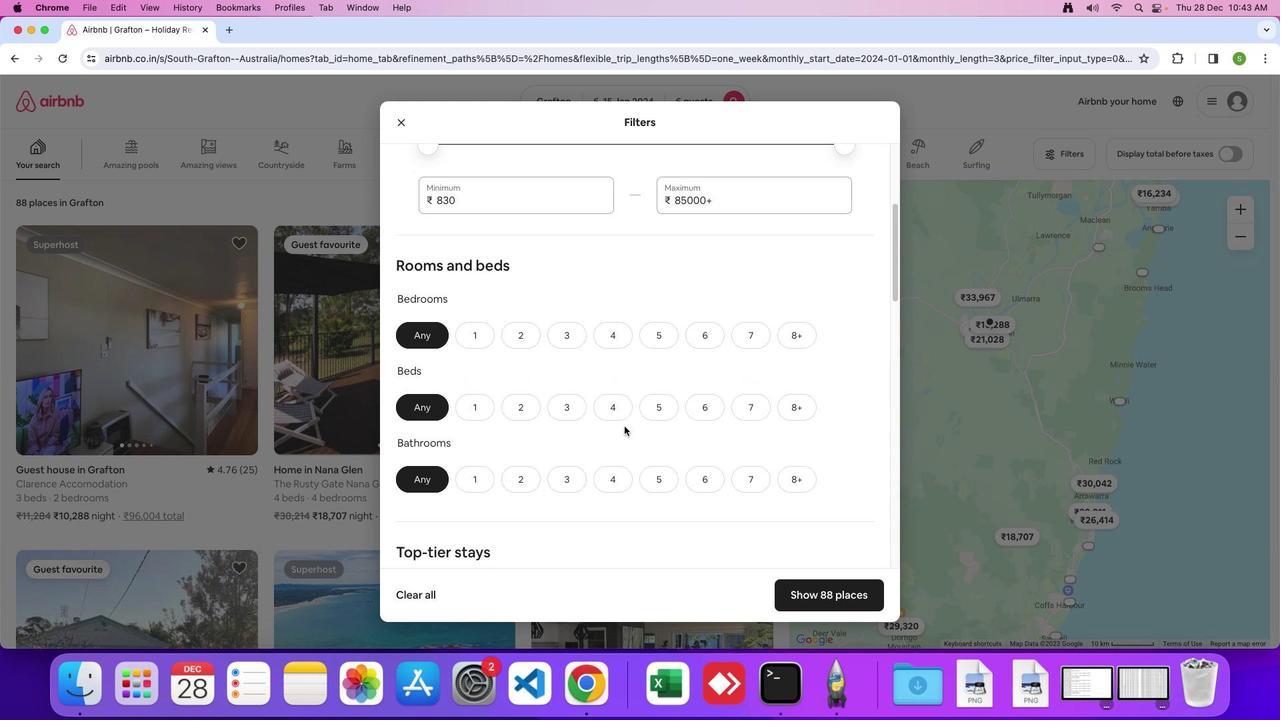 
Action: Mouse scrolled (619, 434) with delta (0, -1)
Screenshot: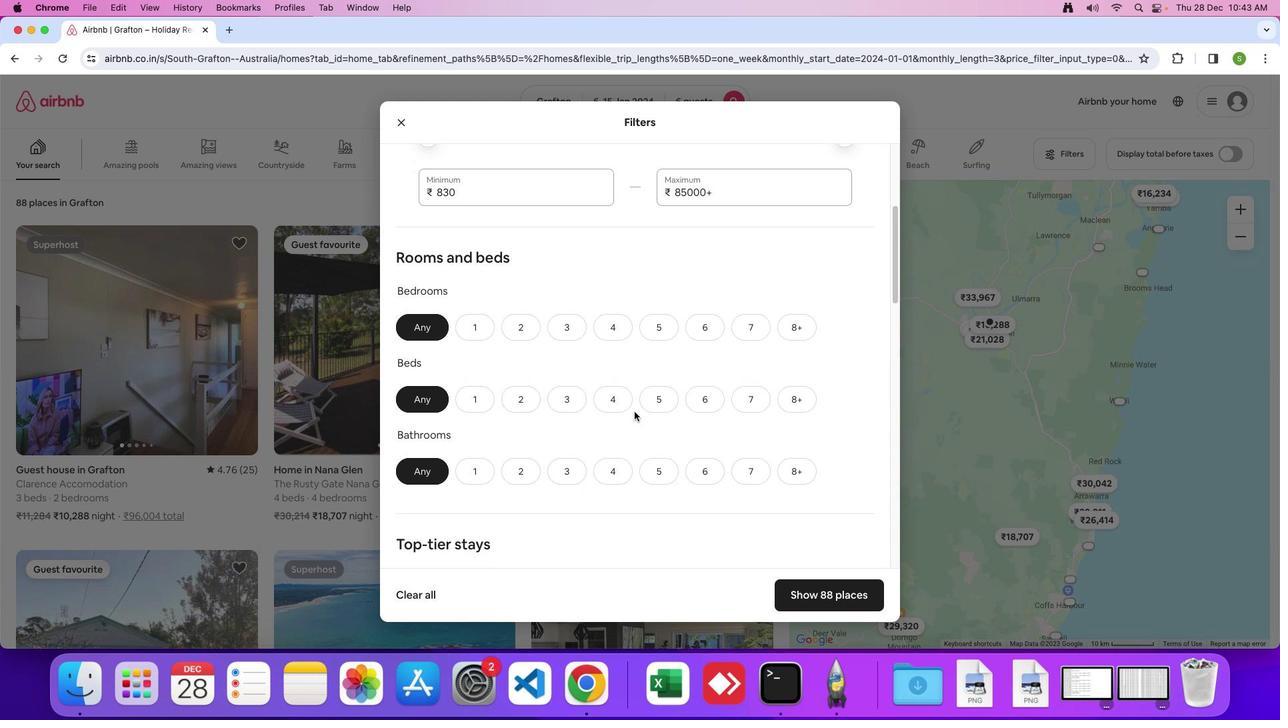 
Action: Mouse scrolled (619, 434) with delta (0, -2)
Screenshot: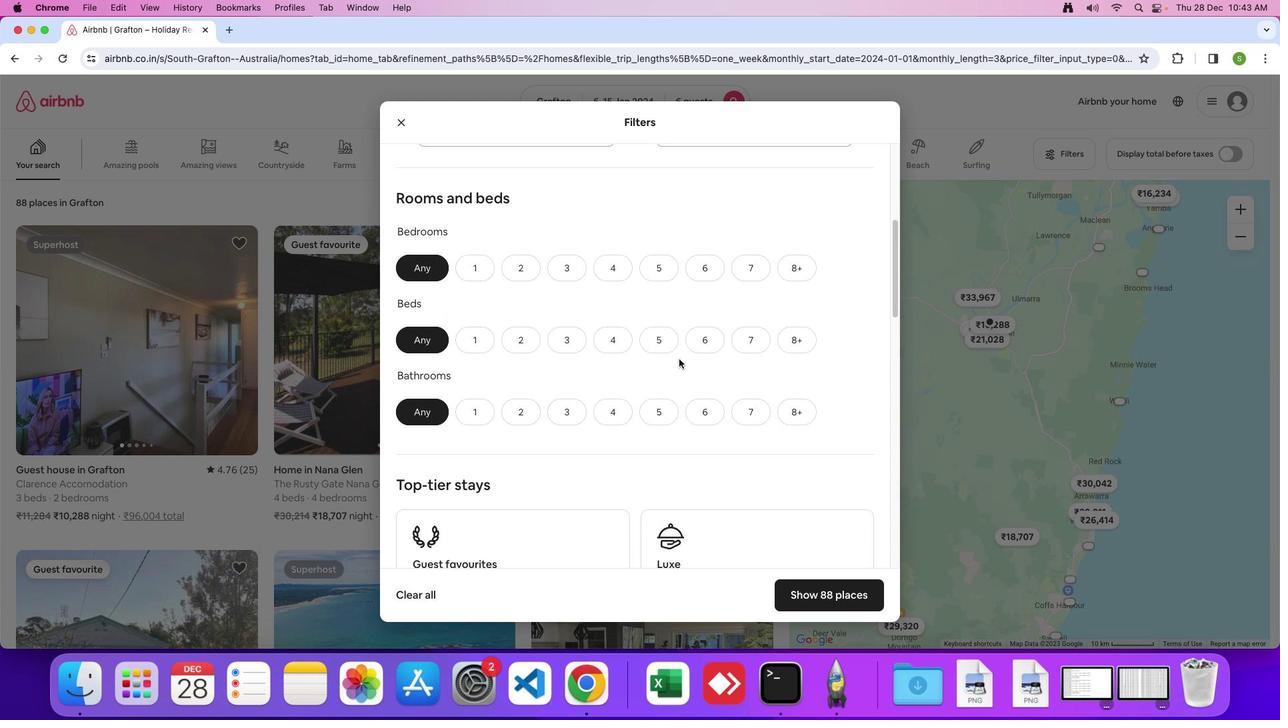 
Action: Mouse moved to (712, 268)
Screenshot: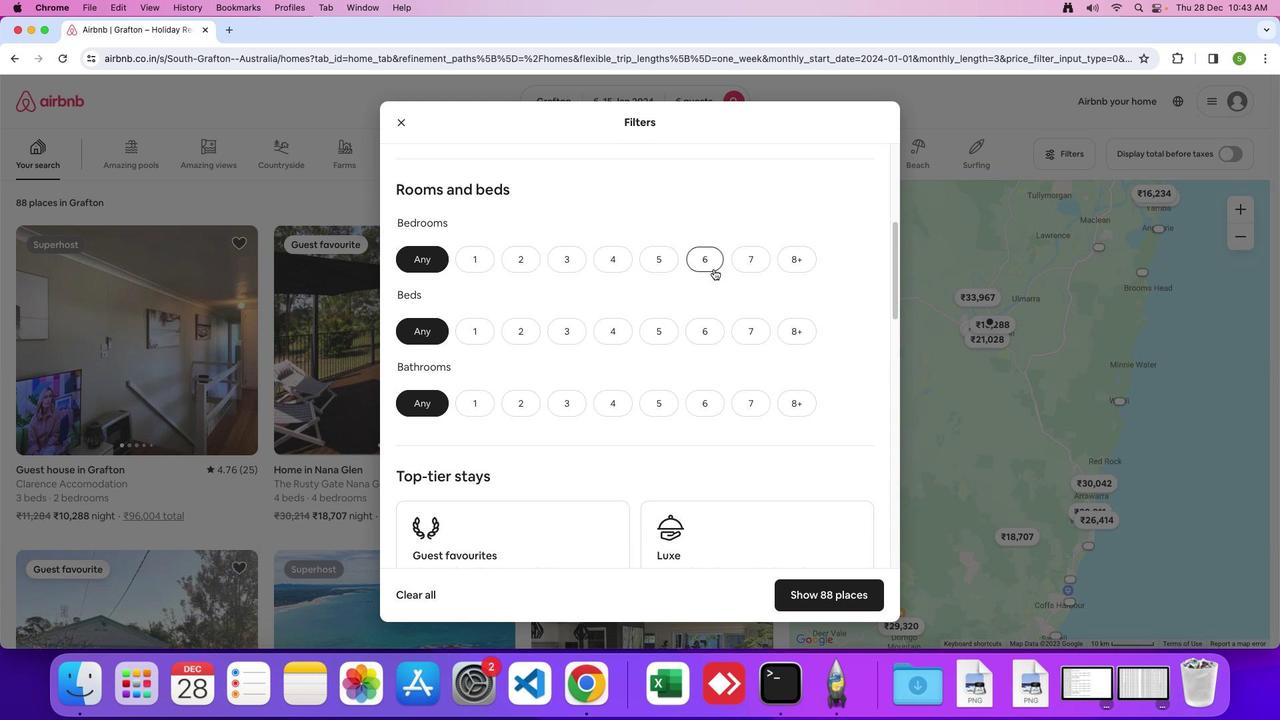 
Action: Mouse pressed left at (712, 268)
Screenshot: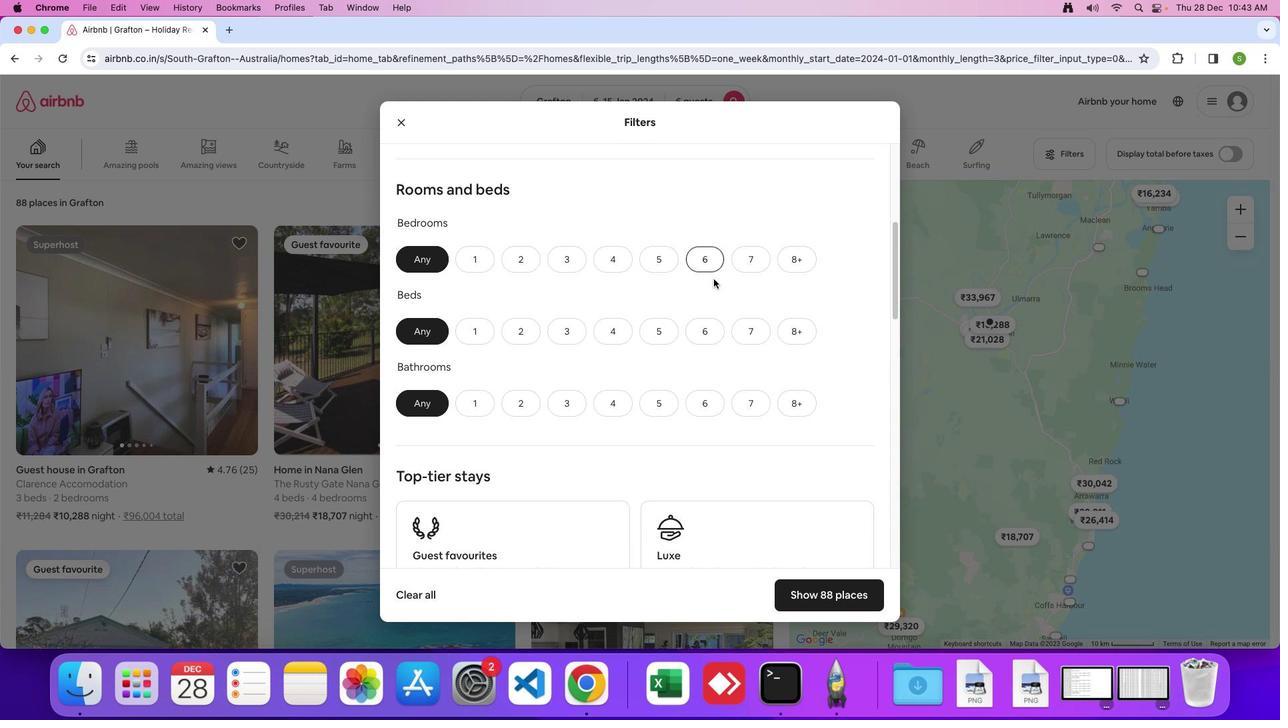 
Action: Mouse moved to (708, 341)
Screenshot: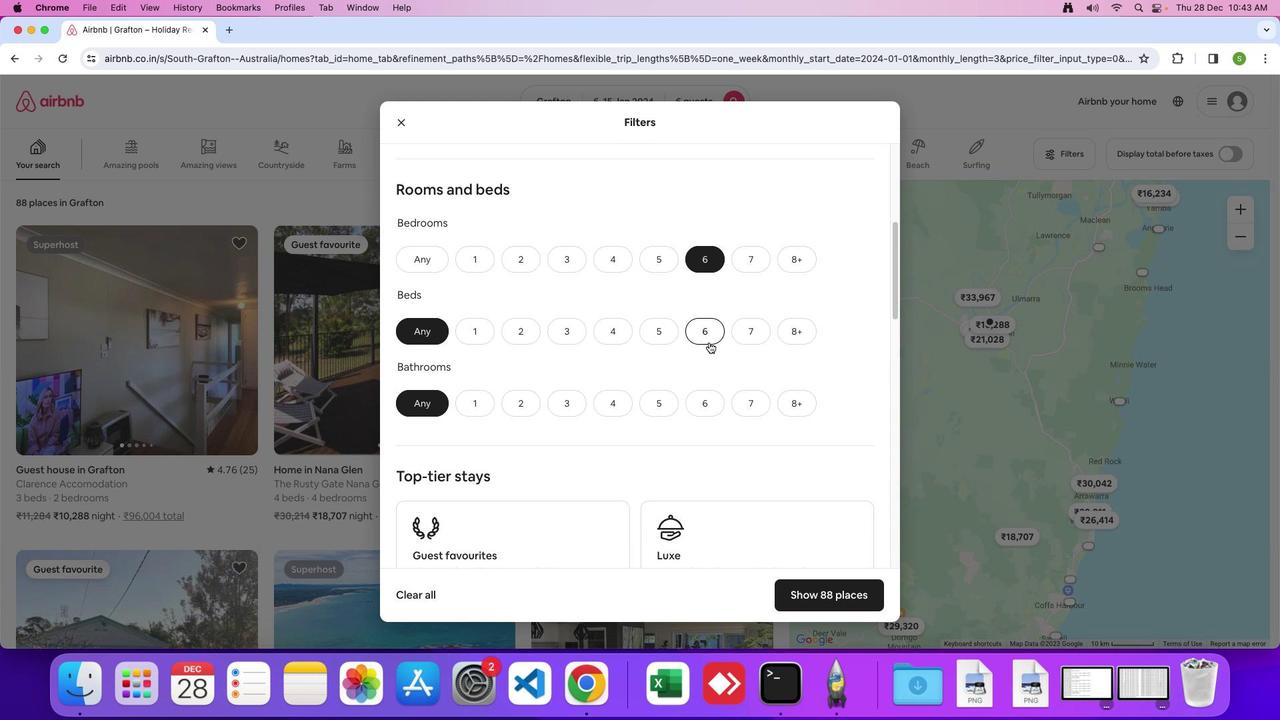 
Action: Mouse pressed left at (708, 341)
Screenshot: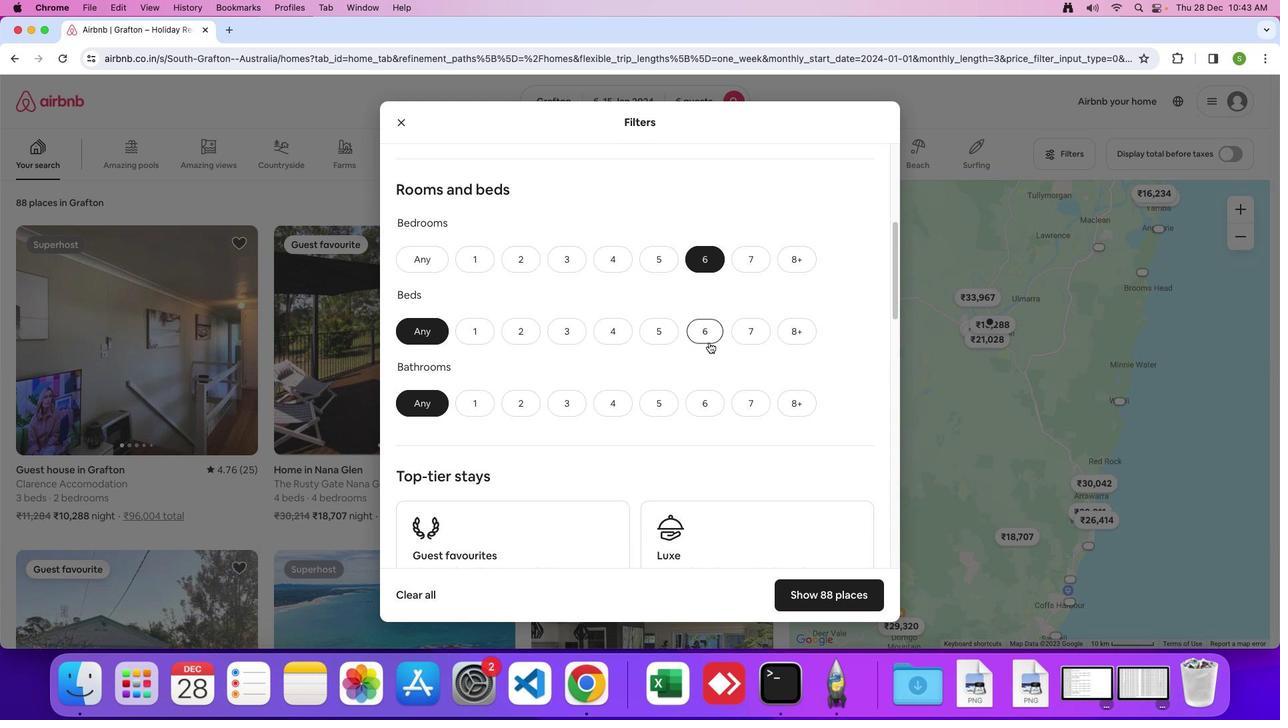 
Action: Mouse moved to (703, 414)
Screenshot: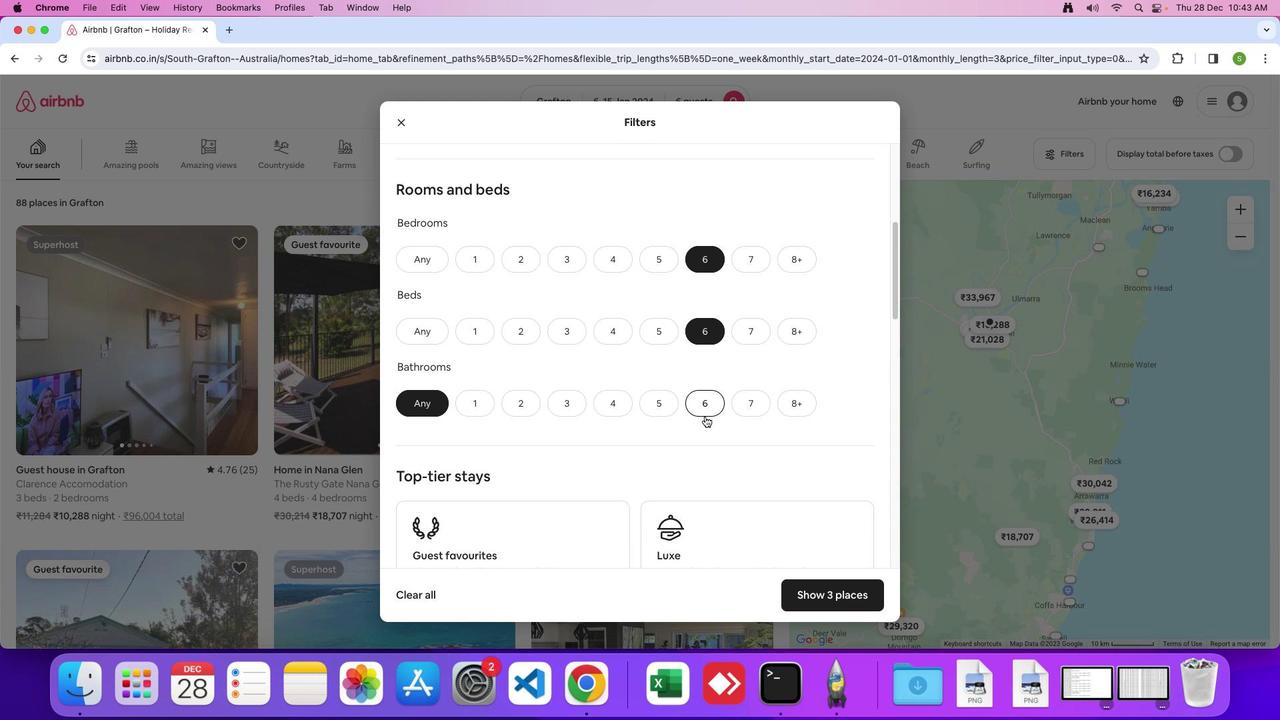 
Action: Mouse pressed left at (703, 414)
Screenshot: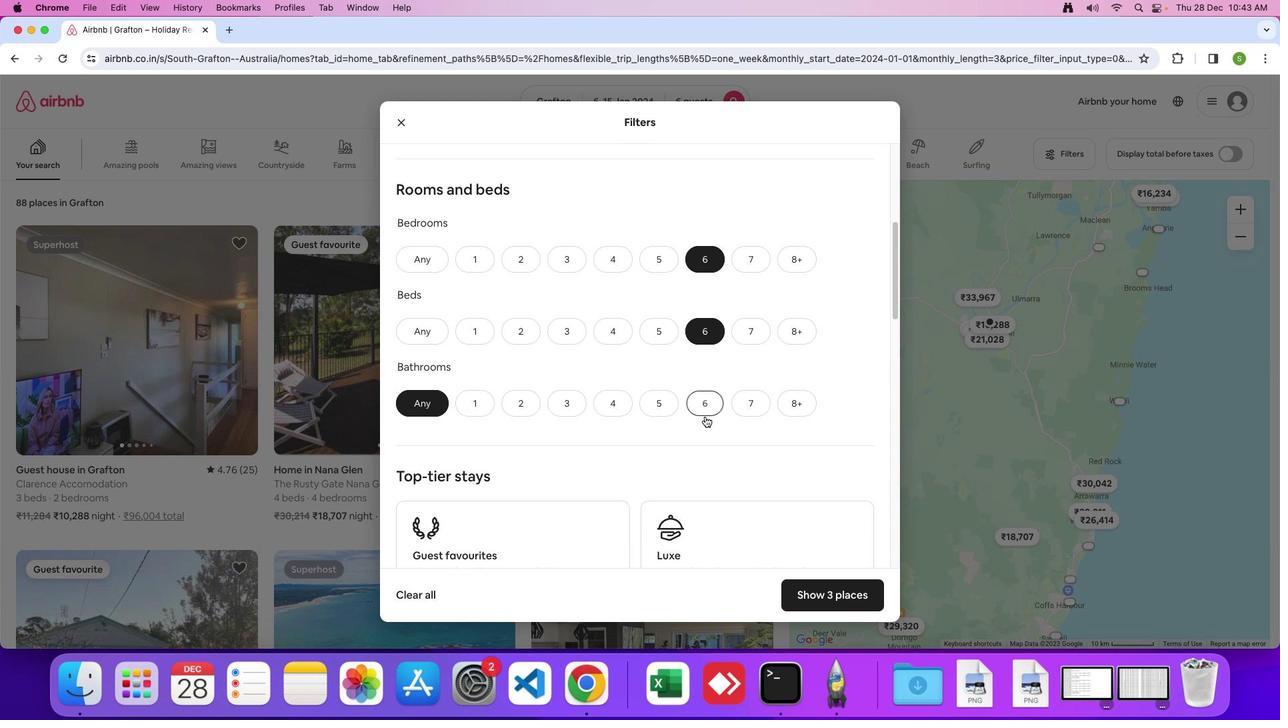 
Action: Mouse moved to (708, 401)
Screenshot: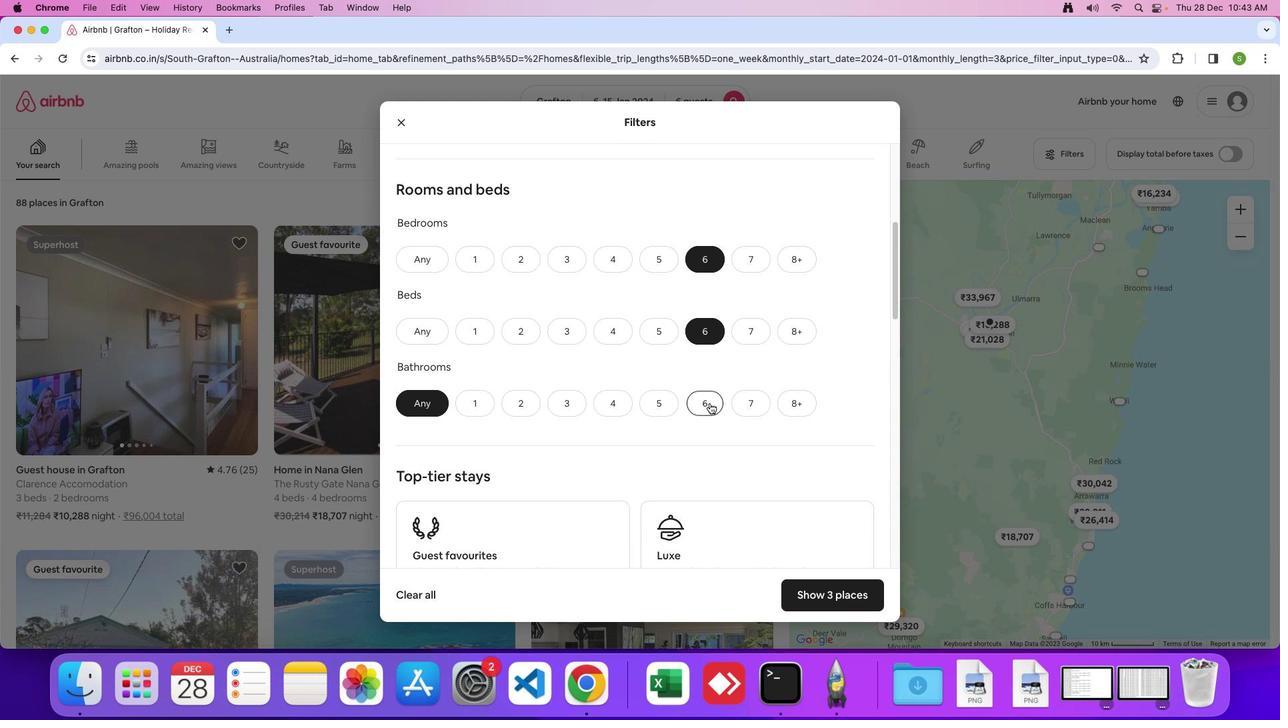 
Action: Mouse pressed left at (708, 401)
Screenshot: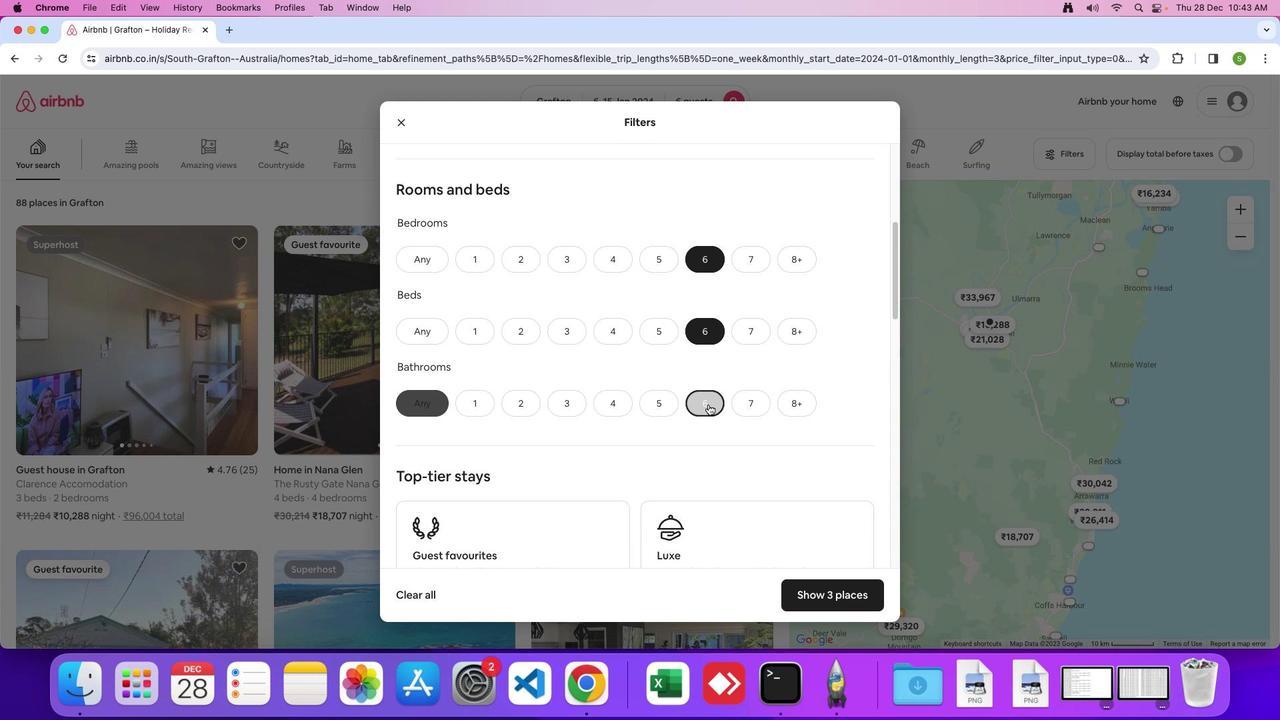 
Action: Mouse moved to (663, 428)
Screenshot: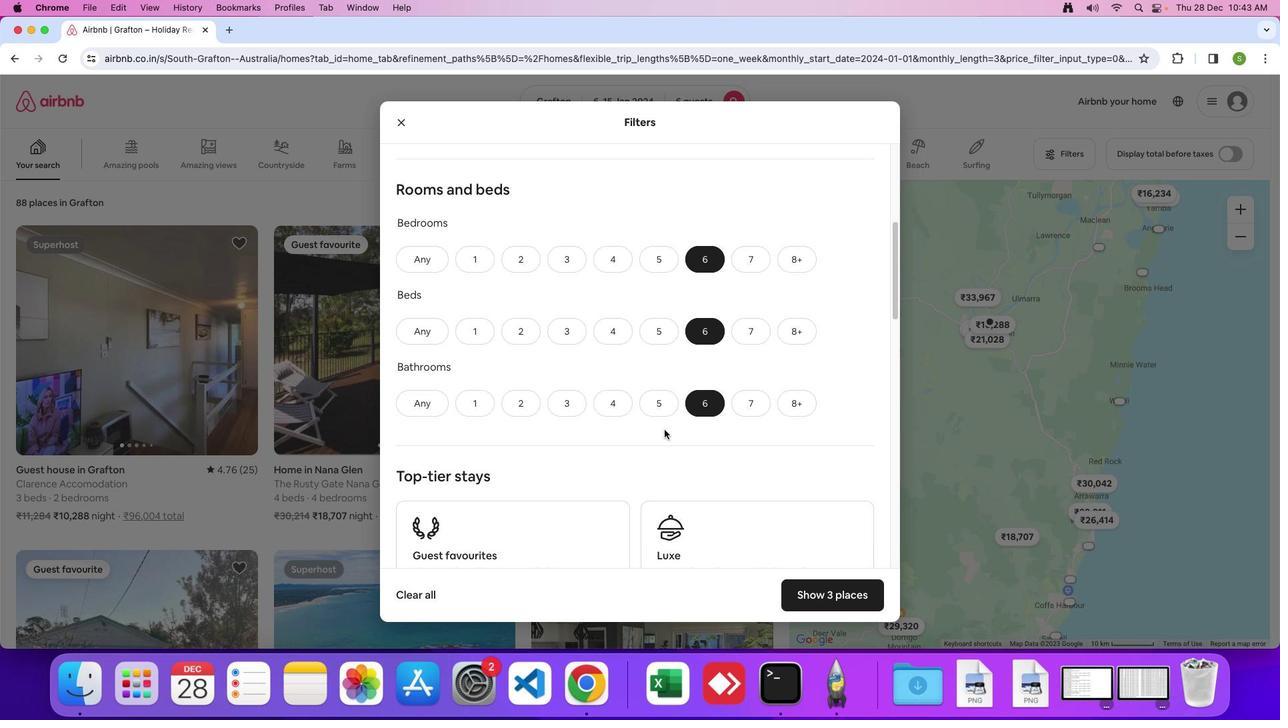 
Action: Mouse scrolled (663, 428) with delta (0, -1)
Screenshot: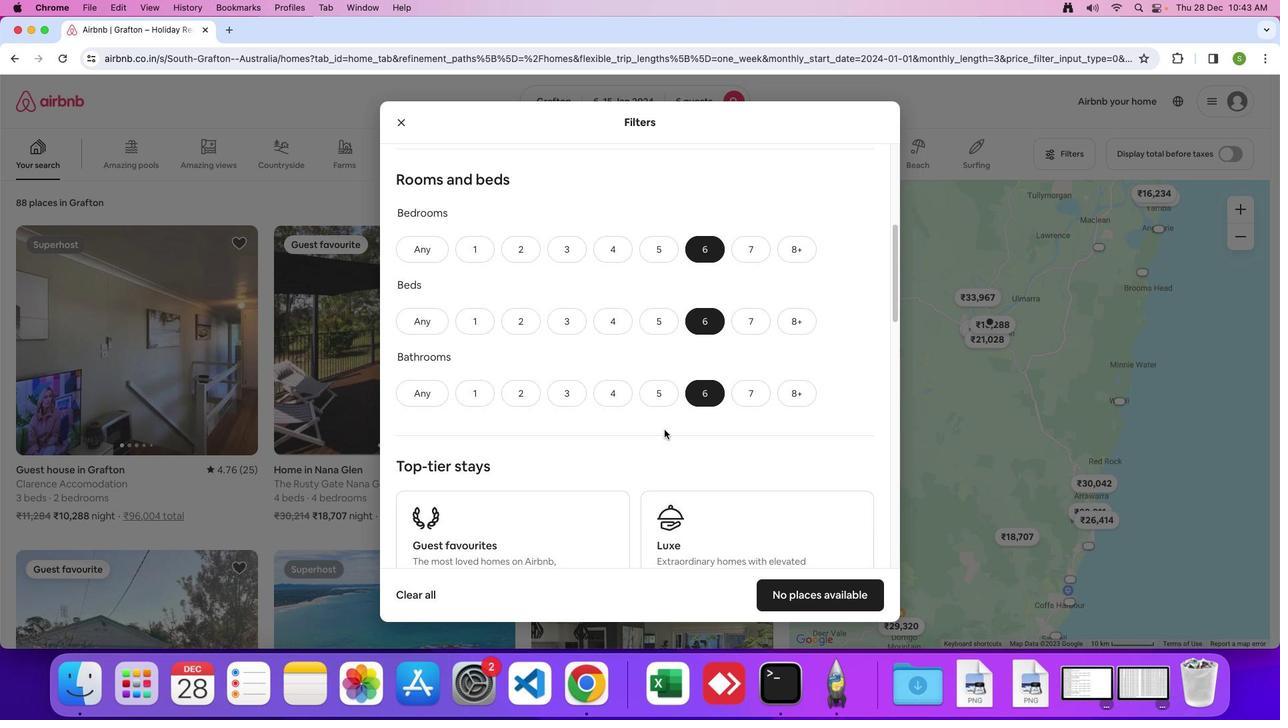
Action: Mouse scrolled (663, 428) with delta (0, -1)
Screenshot: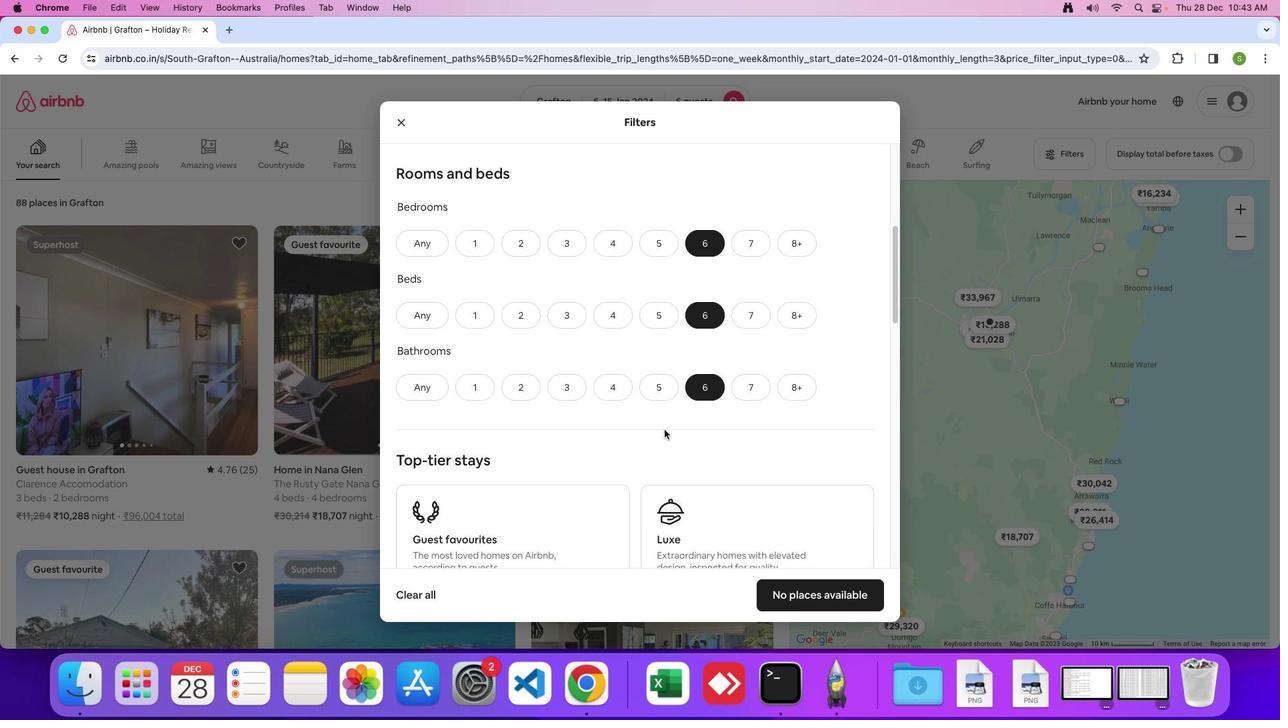 
Action: Mouse scrolled (663, 428) with delta (0, -1)
Screenshot: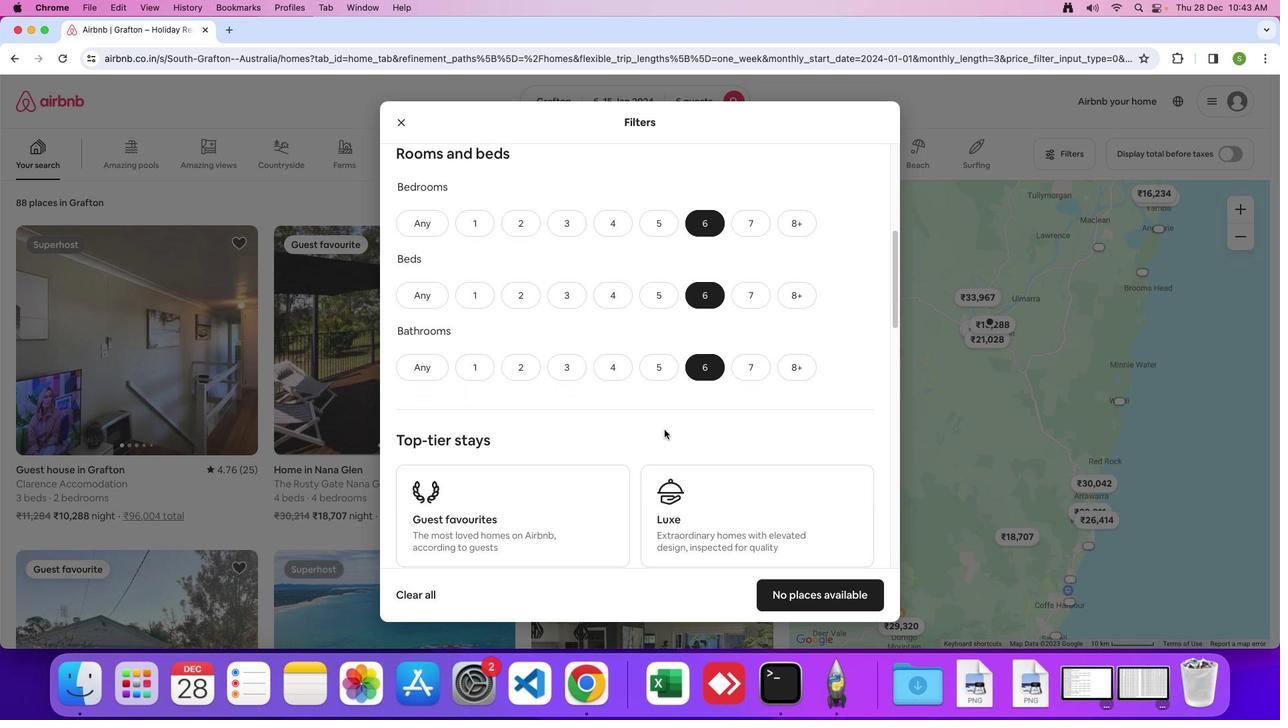 
Action: Mouse scrolled (663, 428) with delta (0, -1)
Screenshot: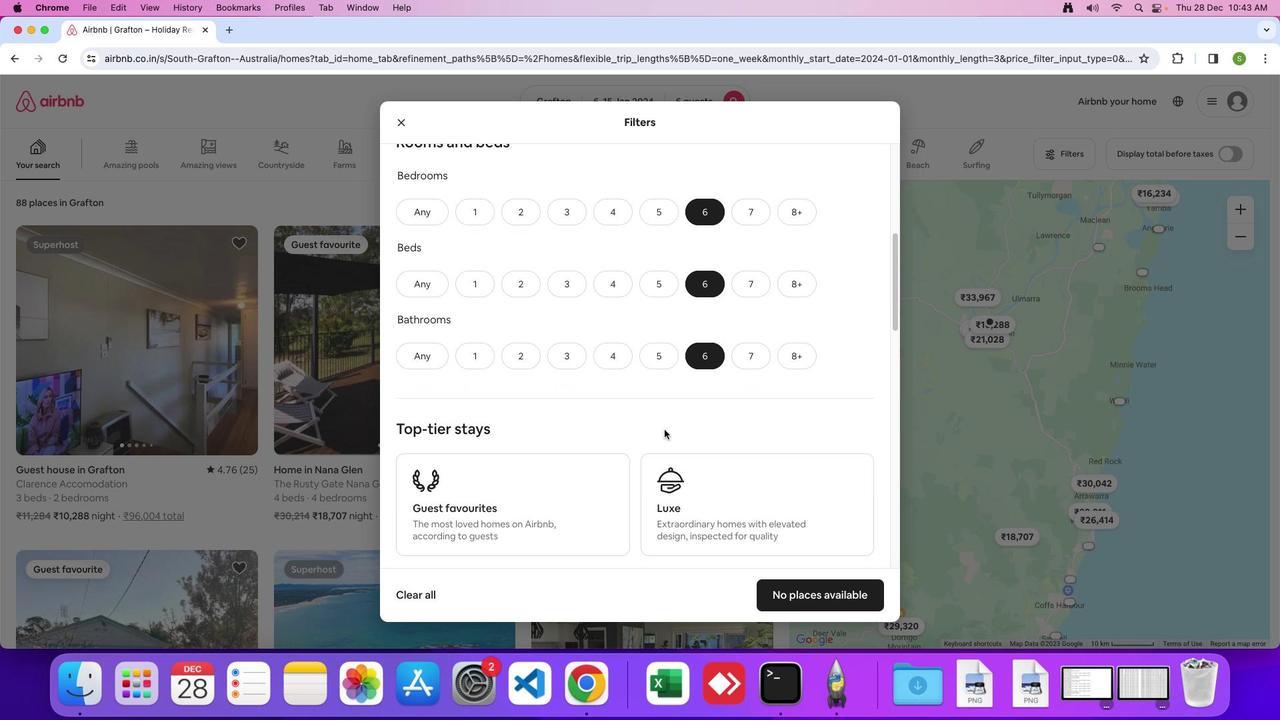 
Action: Mouse scrolled (663, 428) with delta (0, -1)
Screenshot: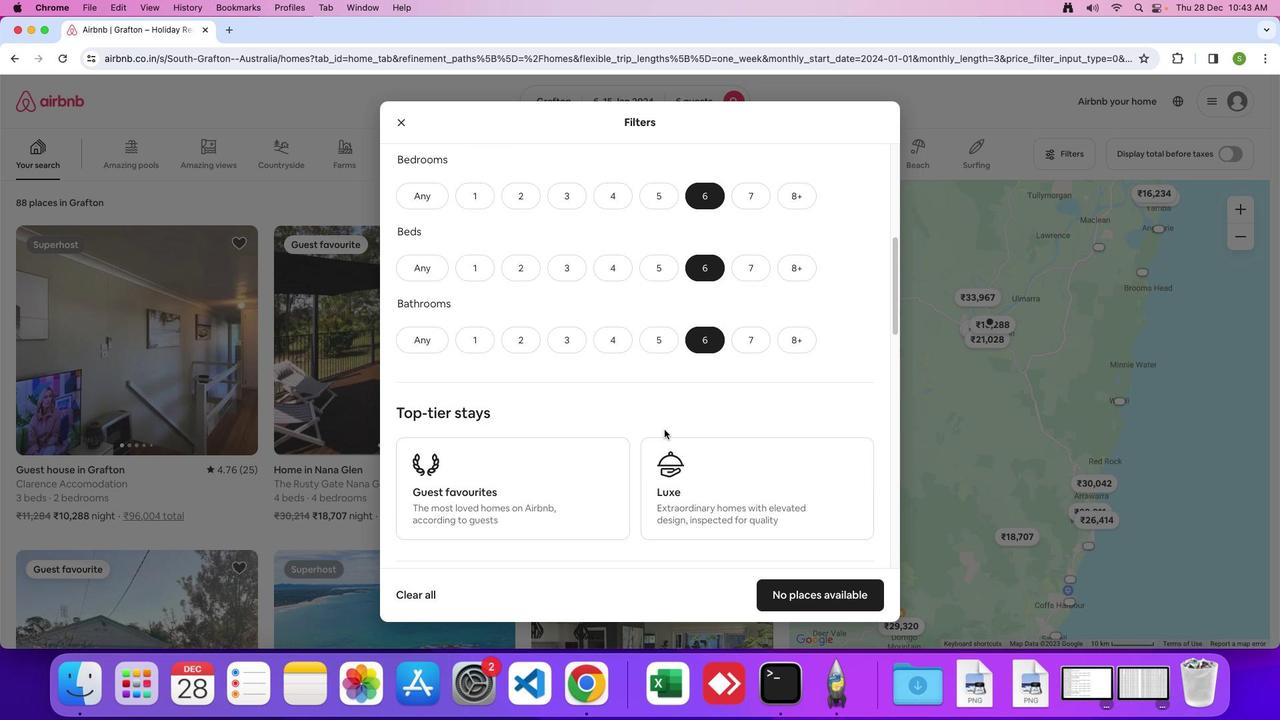 
Action: Mouse scrolled (663, 428) with delta (0, -1)
Screenshot: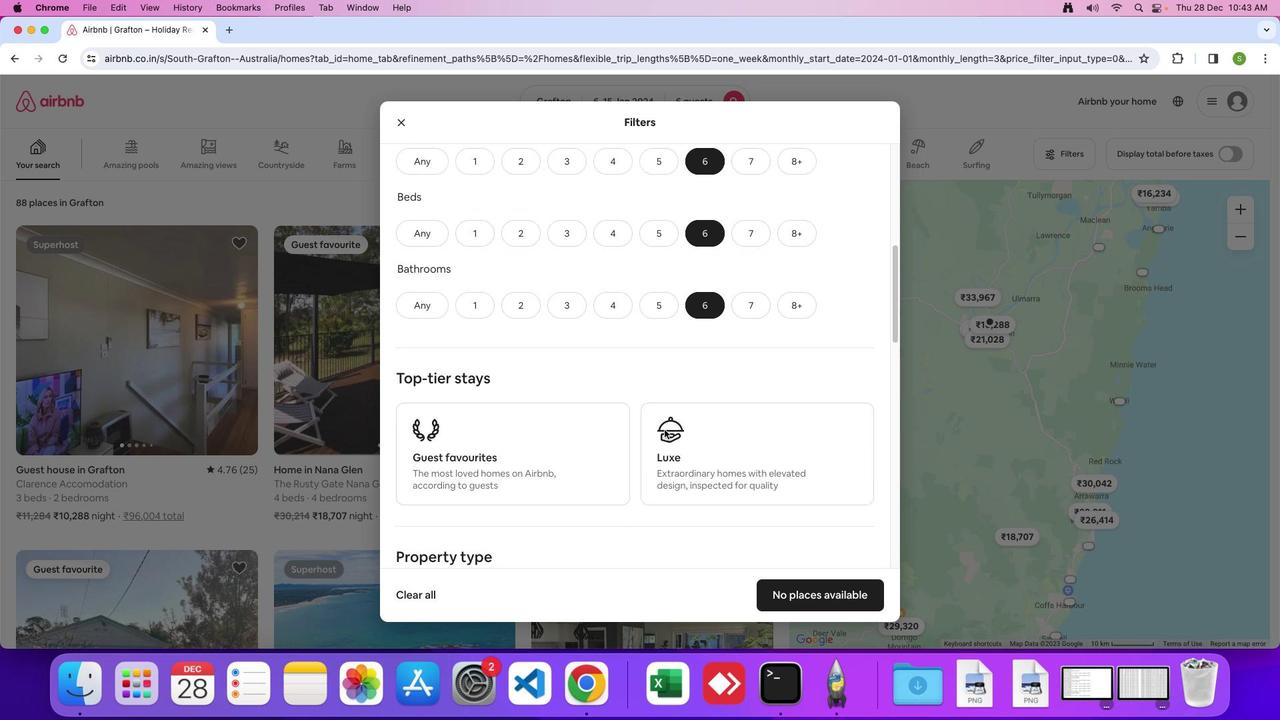 
Action: Mouse scrolled (663, 428) with delta (0, -2)
Screenshot: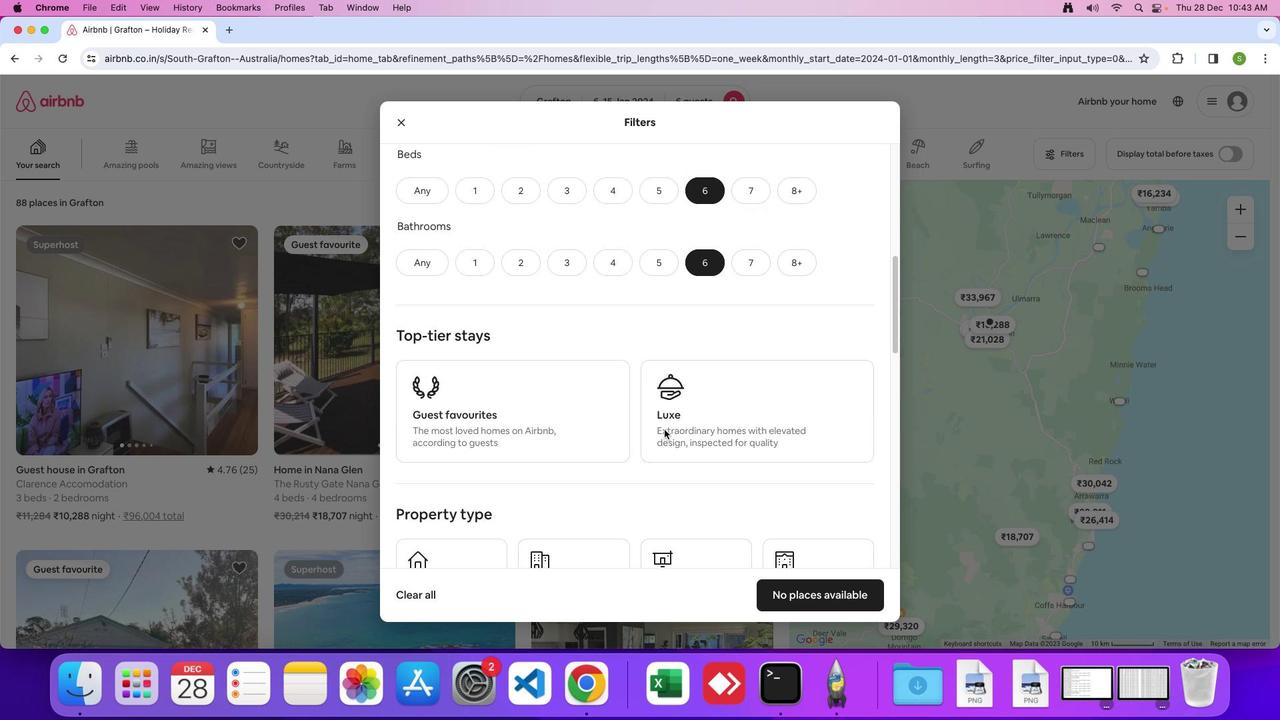
Action: Mouse scrolled (663, 428) with delta (0, -3)
Screenshot: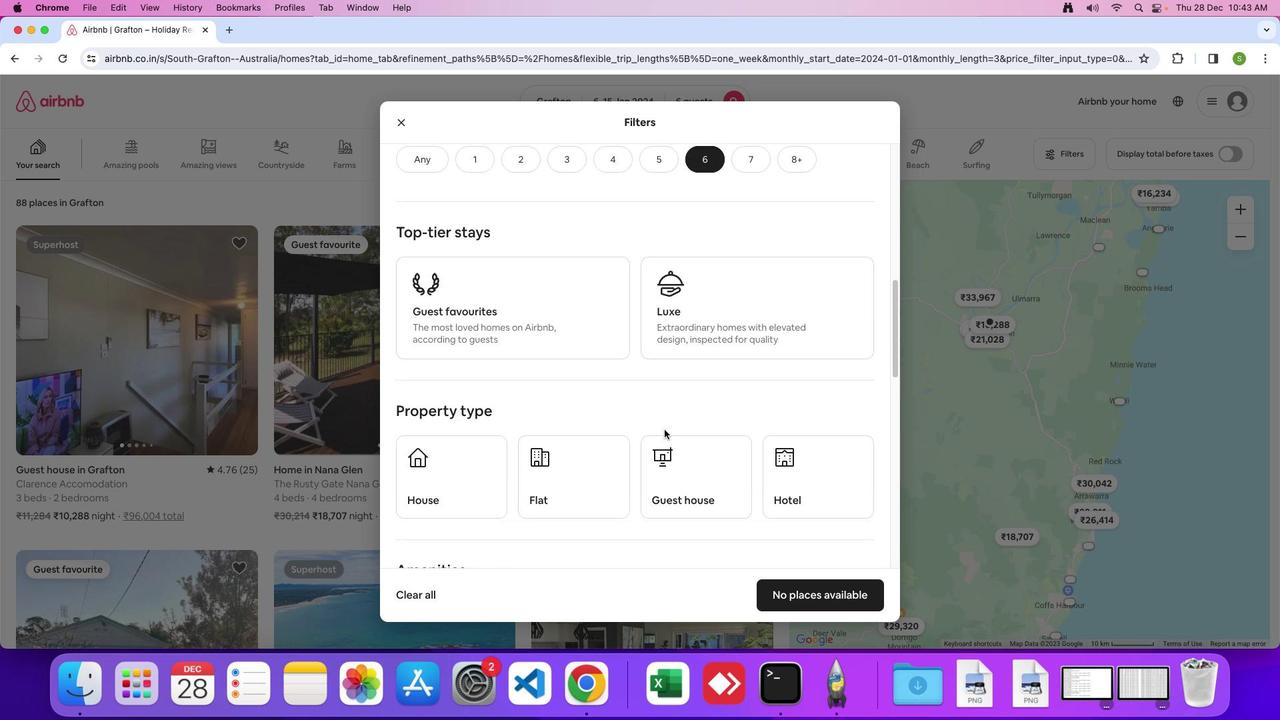 
Action: Mouse scrolled (663, 428) with delta (0, -1)
Screenshot: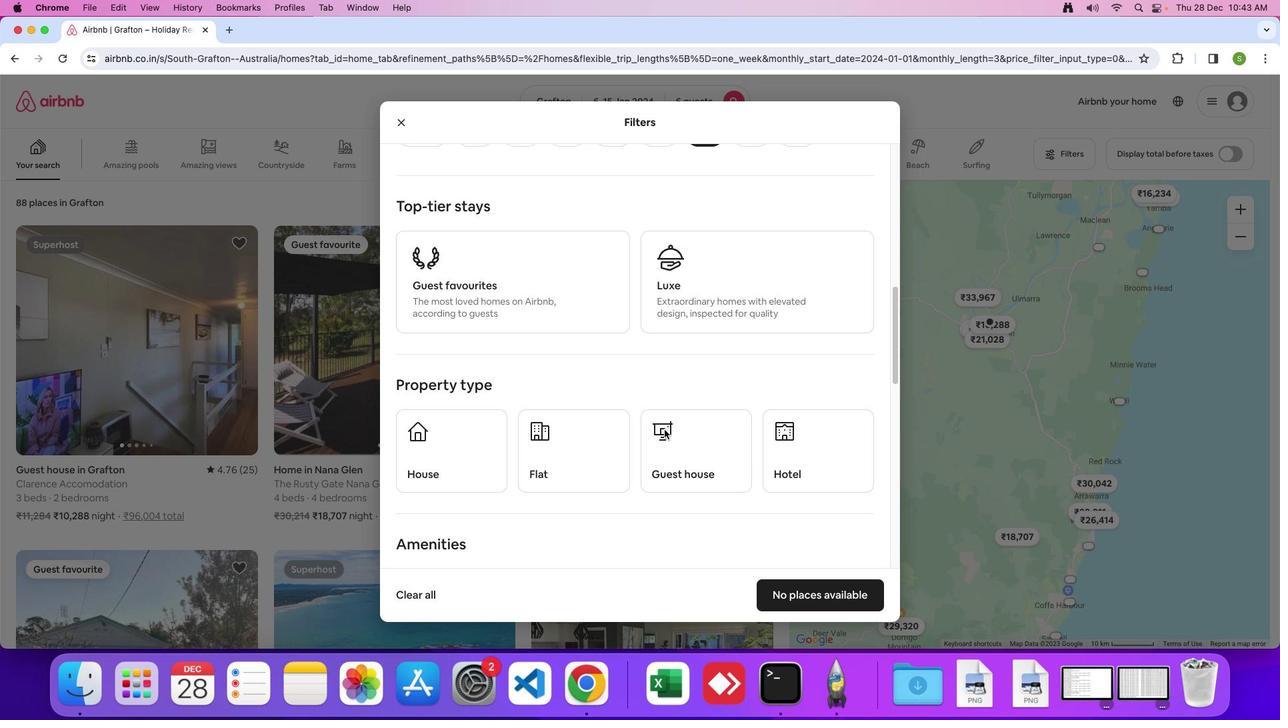 
Action: Mouse moved to (477, 456)
Screenshot: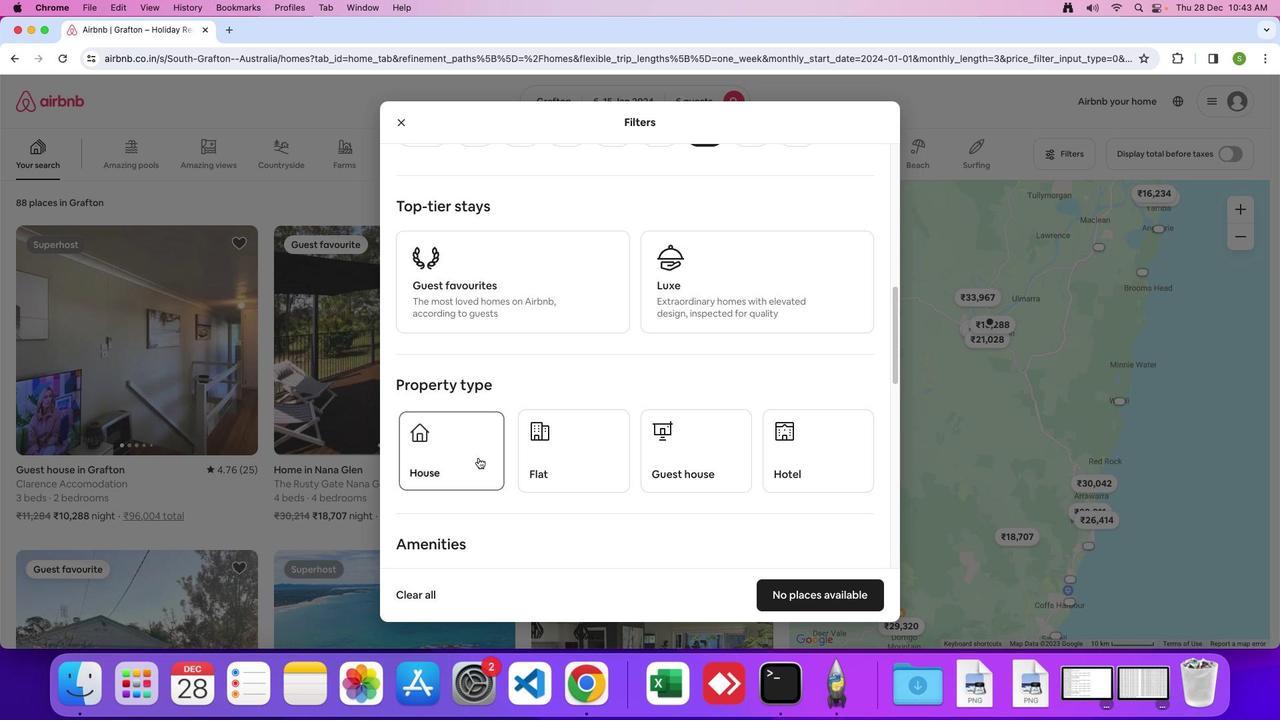 
Action: Mouse pressed left at (477, 456)
Screenshot: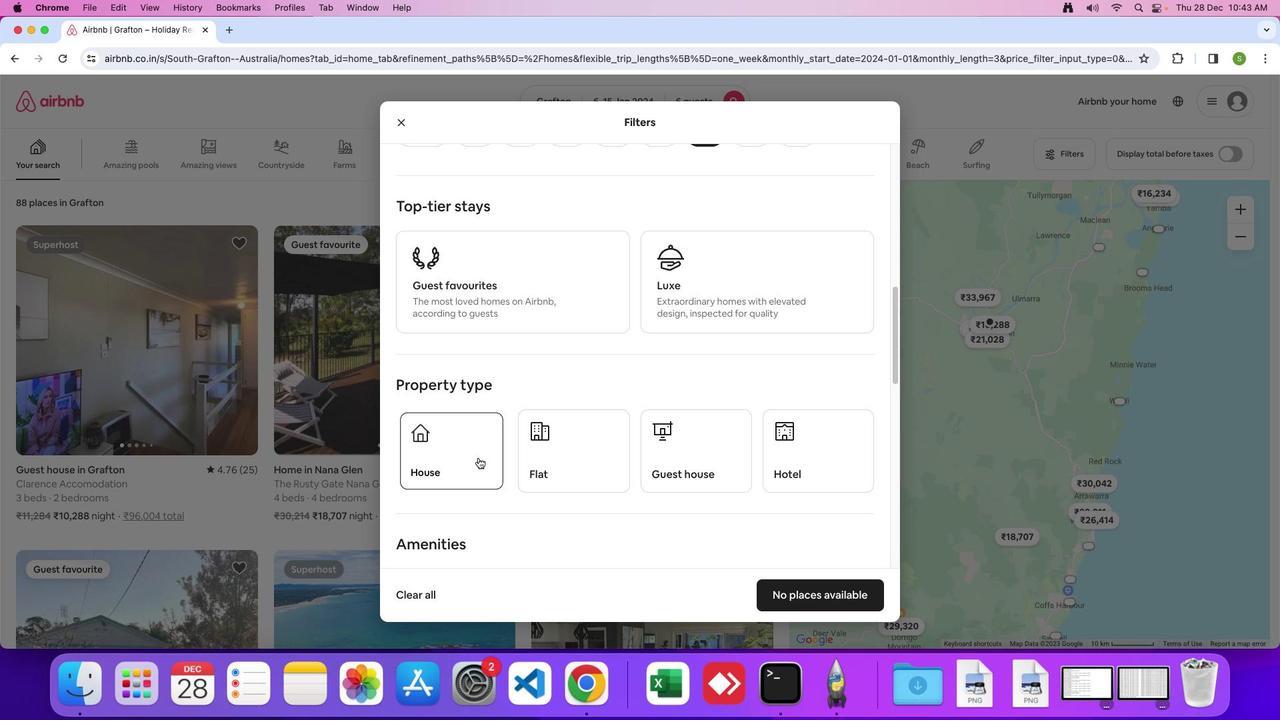 
Action: Mouse moved to (627, 506)
Screenshot: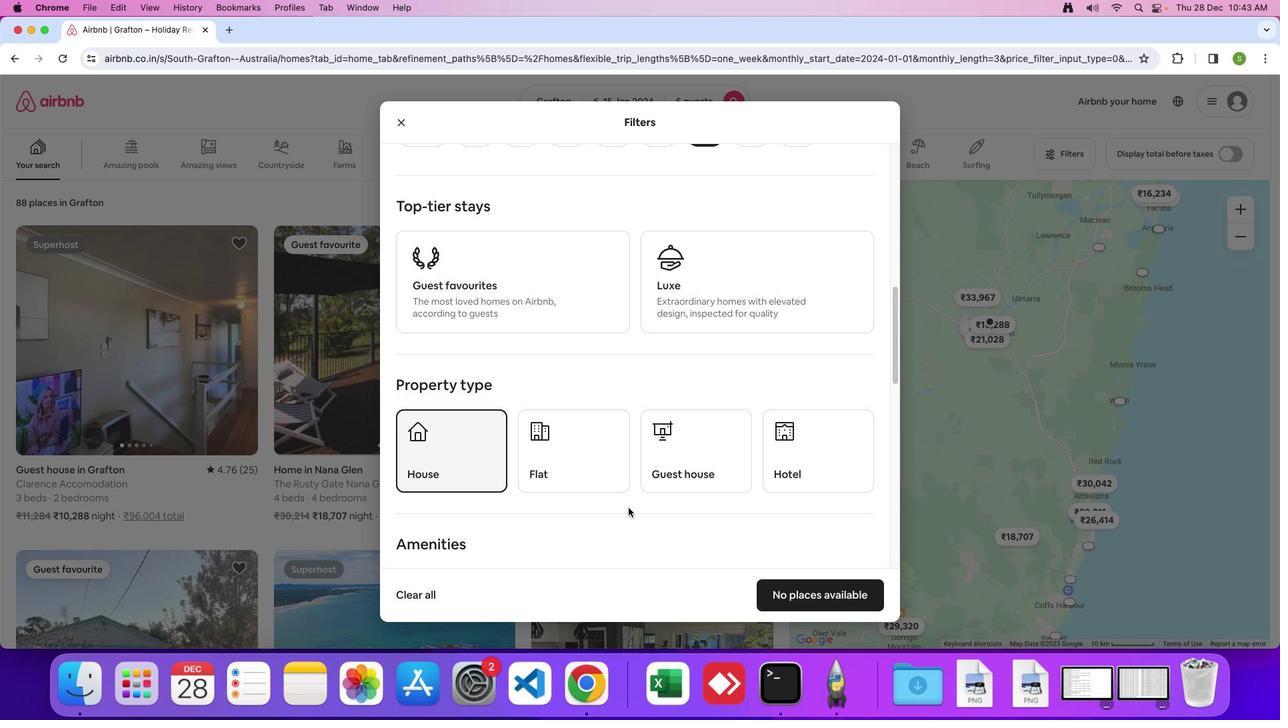 
Action: Mouse scrolled (627, 506) with delta (0, -1)
Screenshot: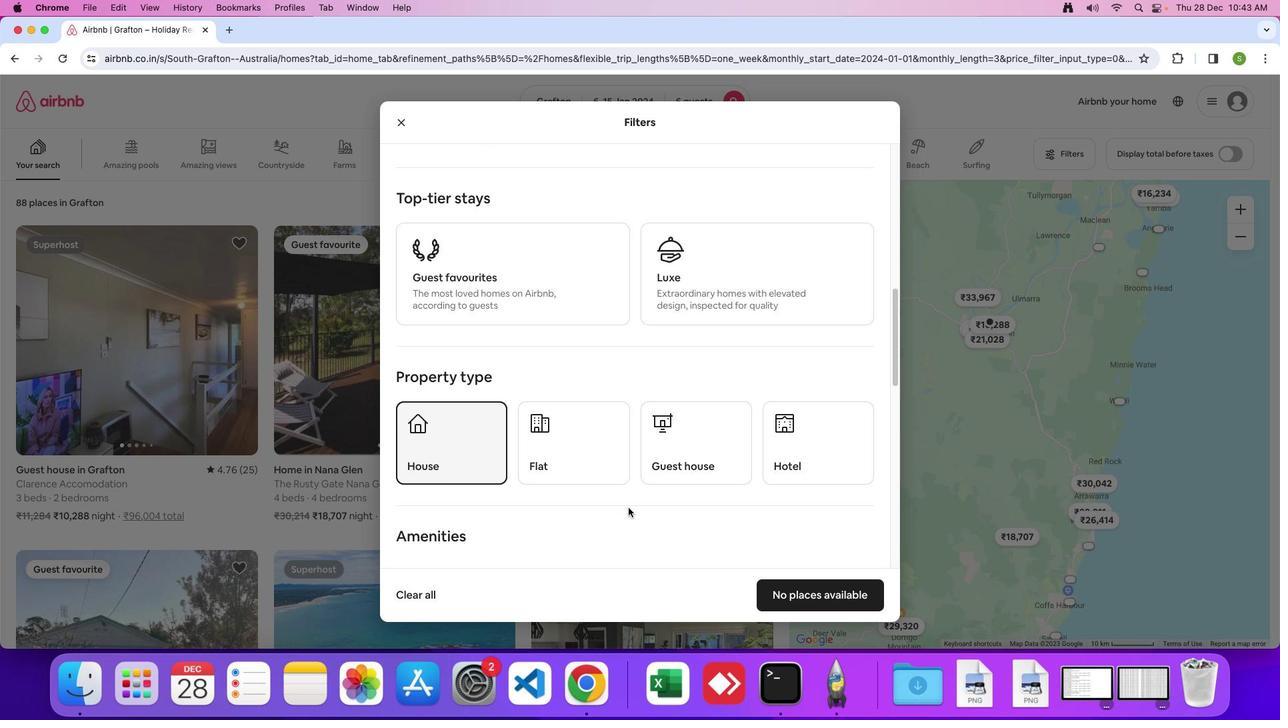 
Action: Mouse scrolled (627, 506) with delta (0, -1)
Screenshot: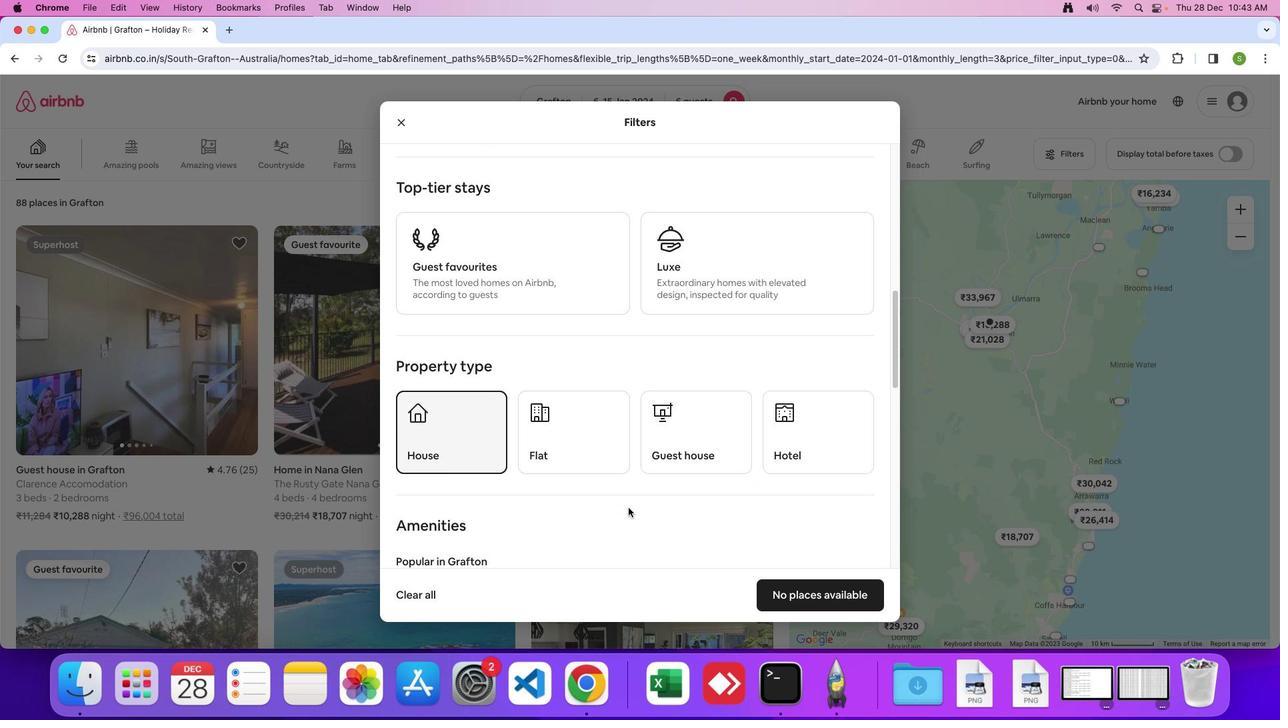 
Action: Mouse scrolled (627, 506) with delta (0, -1)
Screenshot: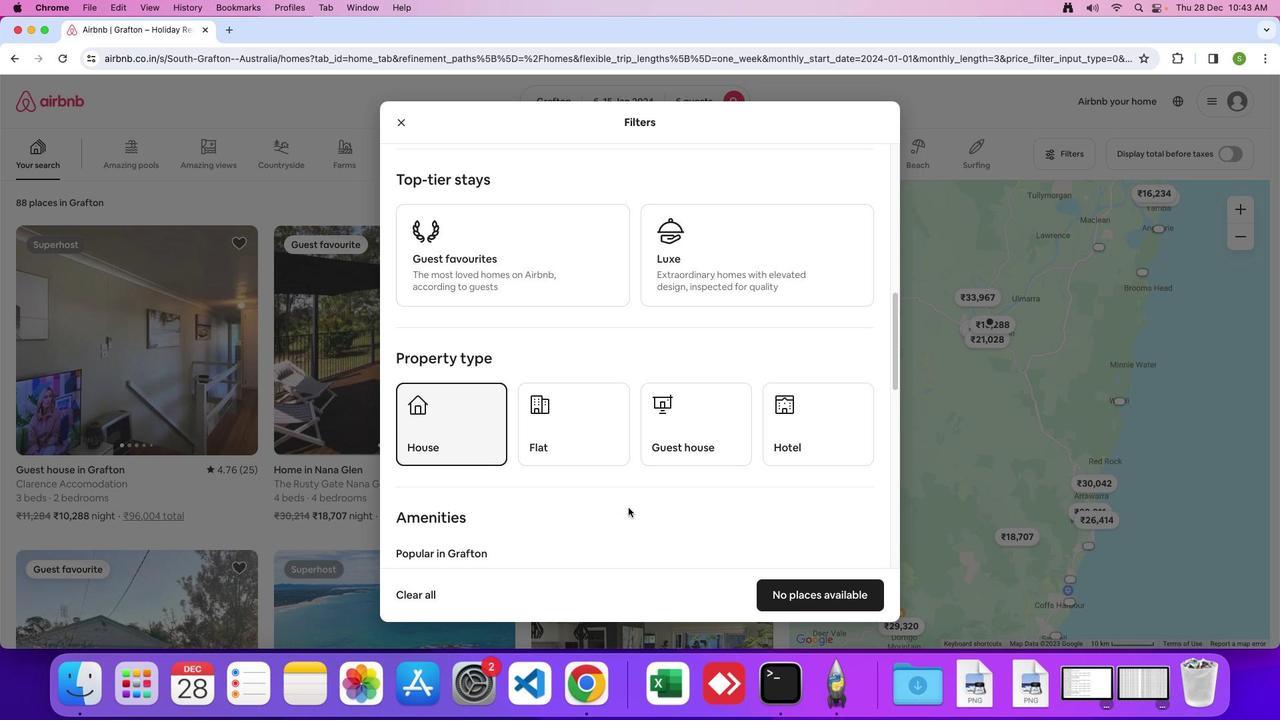 
Action: Mouse scrolled (627, 506) with delta (0, -1)
Screenshot: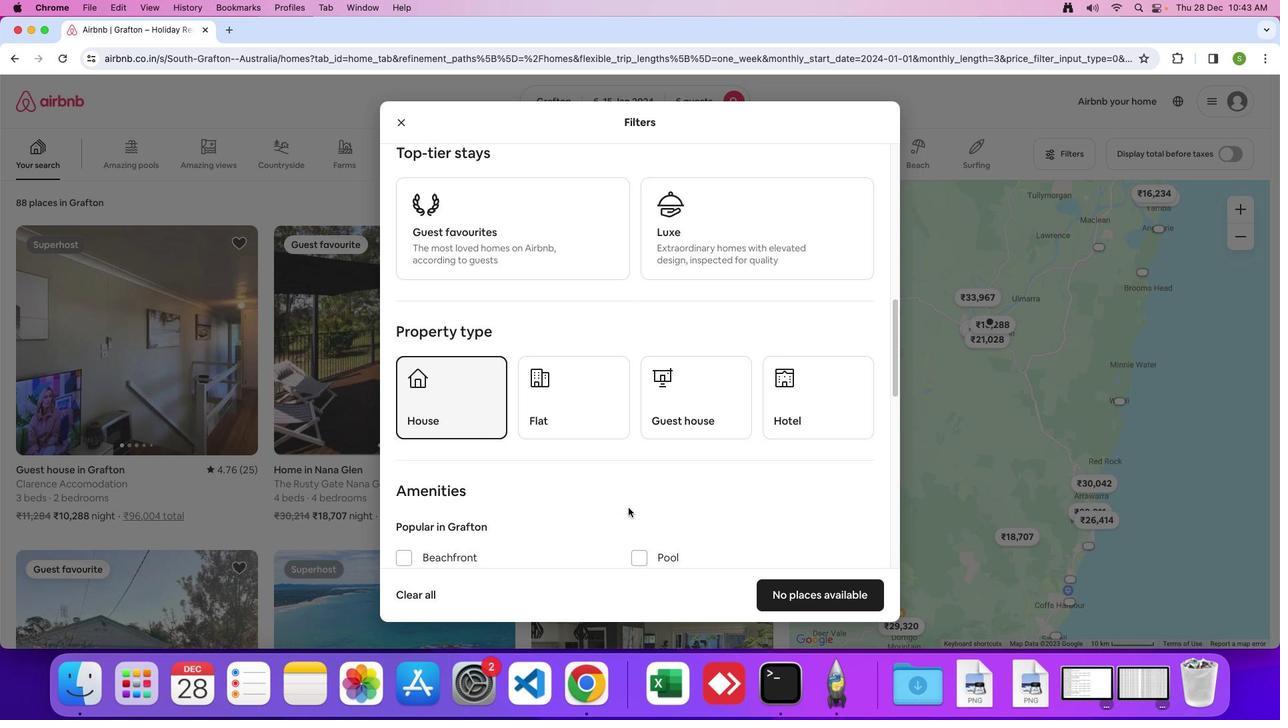 
Action: Mouse scrolled (627, 506) with delta (0, -1)
Screenshot: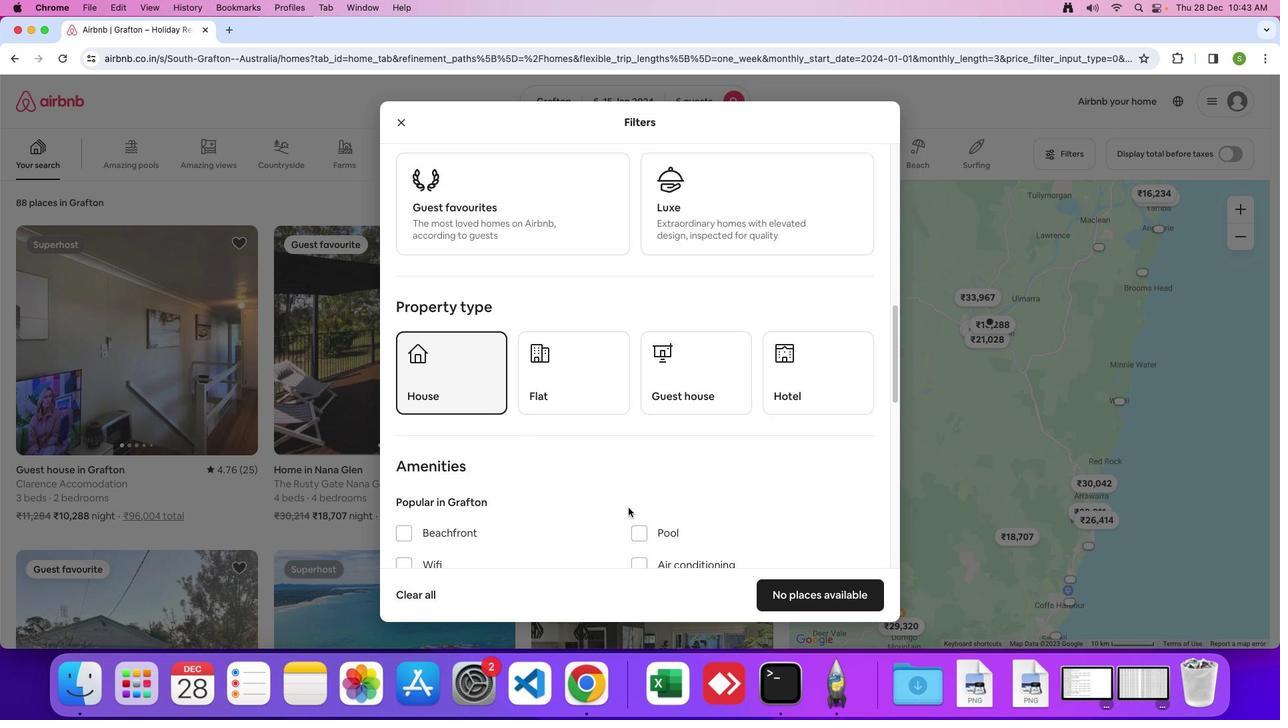 
Action: Mouse scrolled (627, 506) with delta (0, -1)
Screenshot: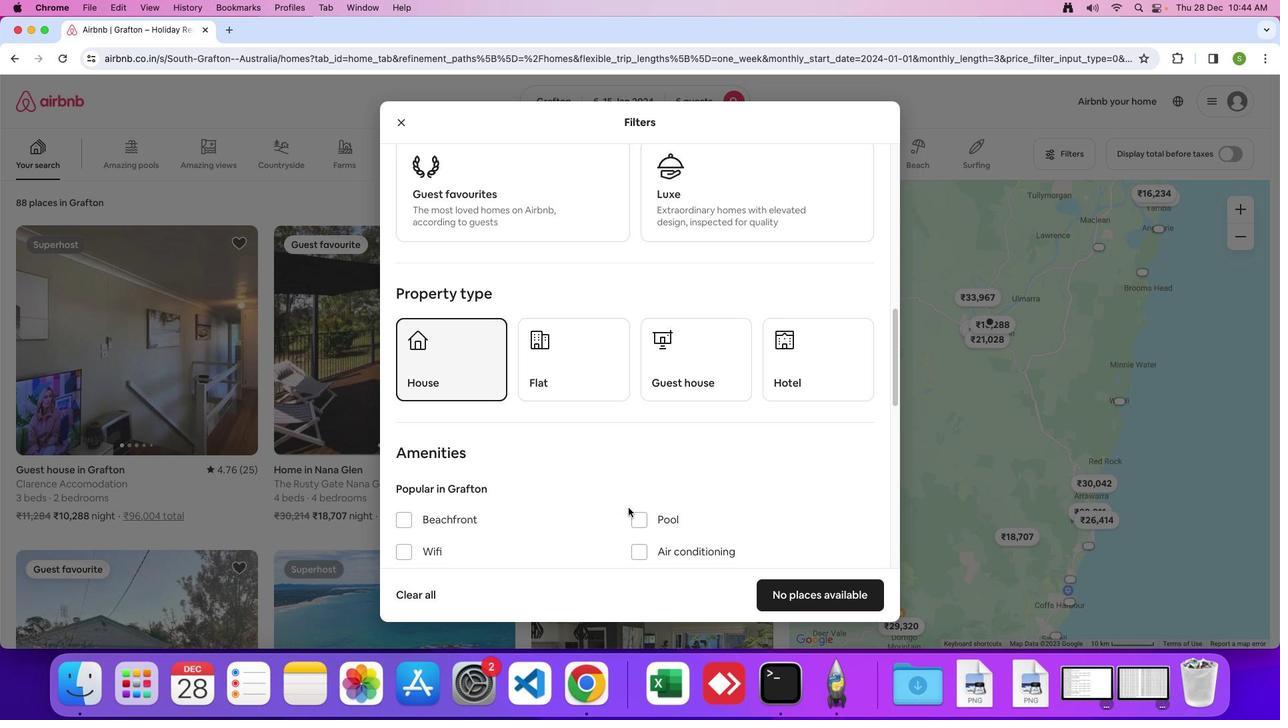 
Action: Mouse scrolled (627, 506) with delta (0, -1)
Screenshot: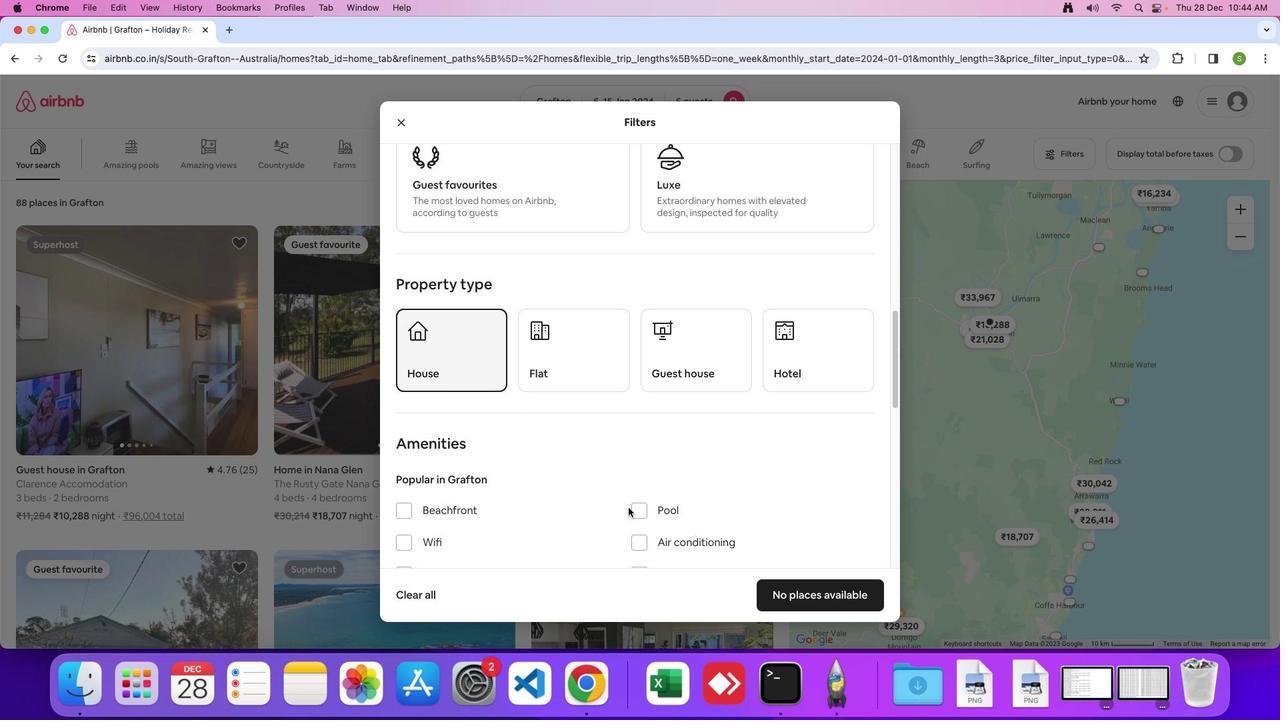 
Action: Mouse scrolled (627, 506) with delta (0, -1)
Screenshot: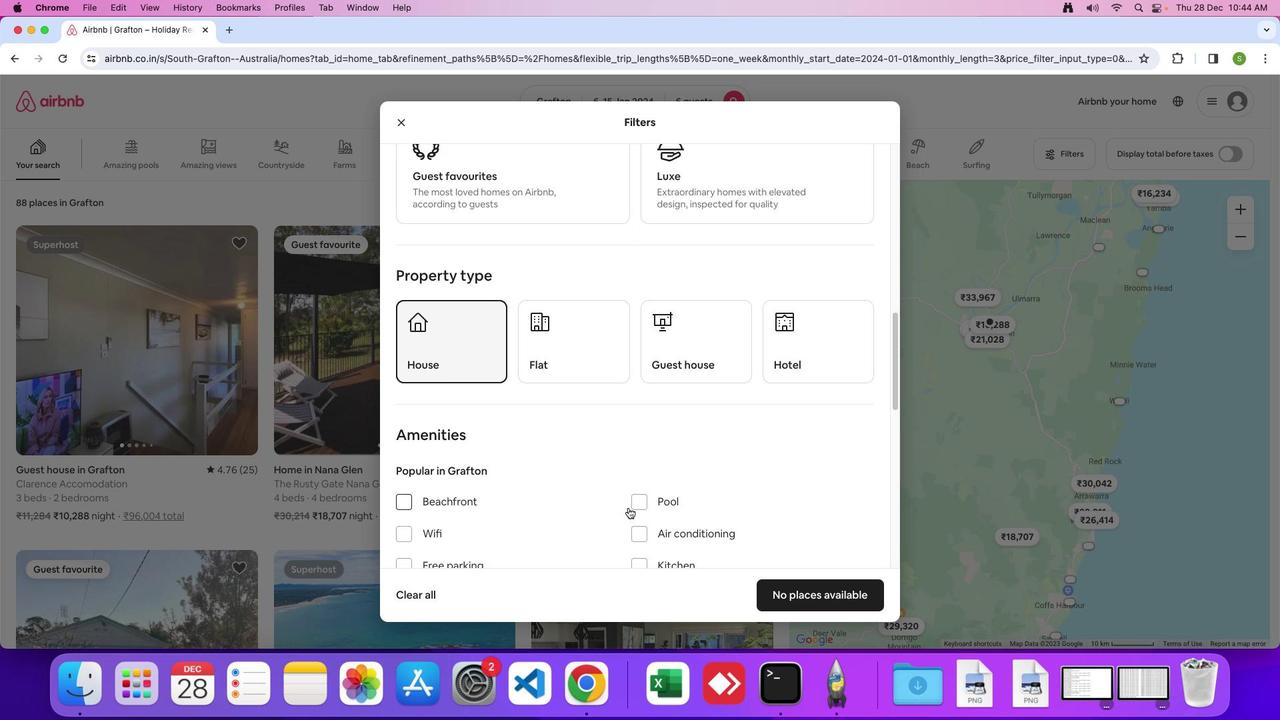 
Action: Mouse scrolled (627, 506) with delta (0, -1)
Screenshot: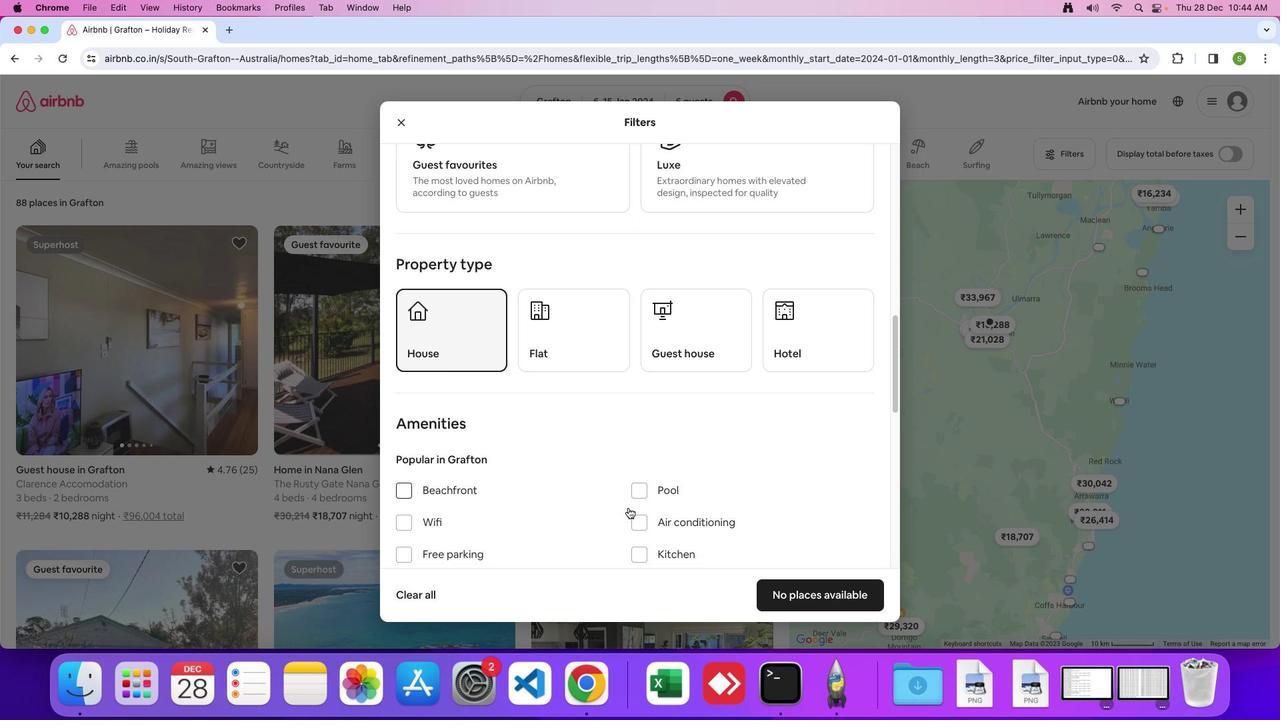 
Action: Mouse scrolled (627, 506) with delta (0, -1)
Screenshot: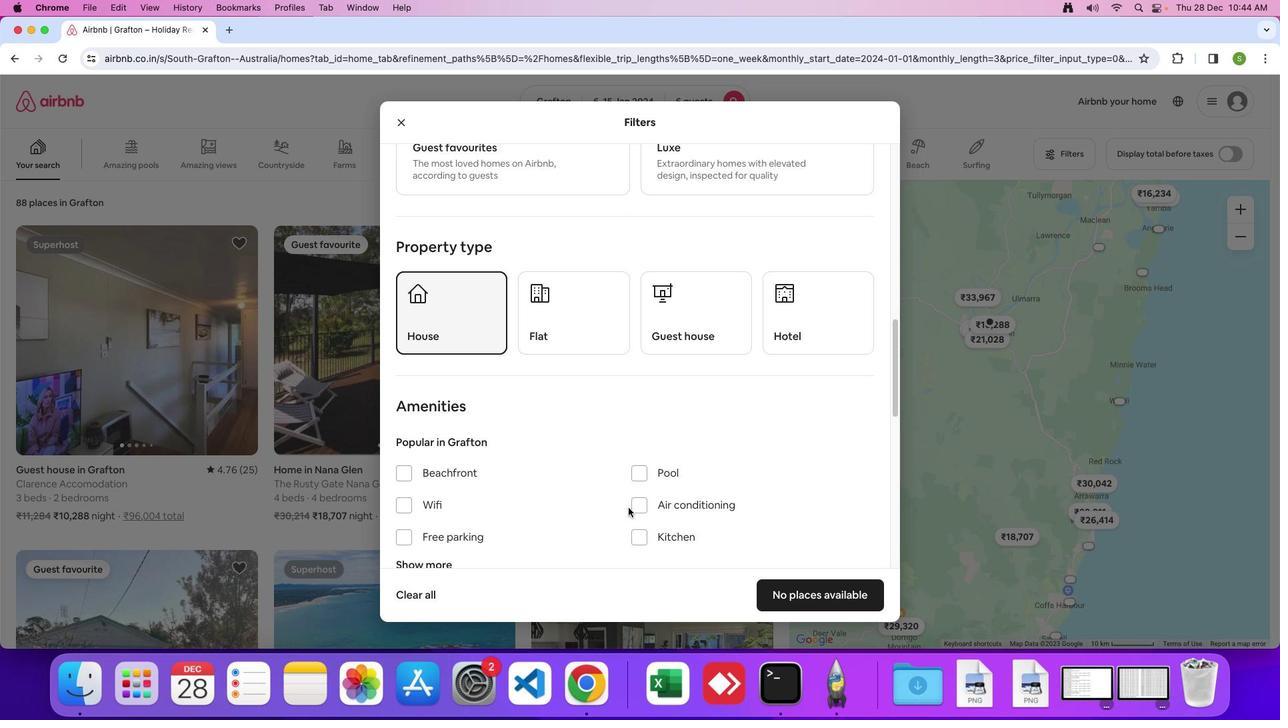 
Action: Mouse scrolled (627, 506) with delta (0, -1)
Screenshot: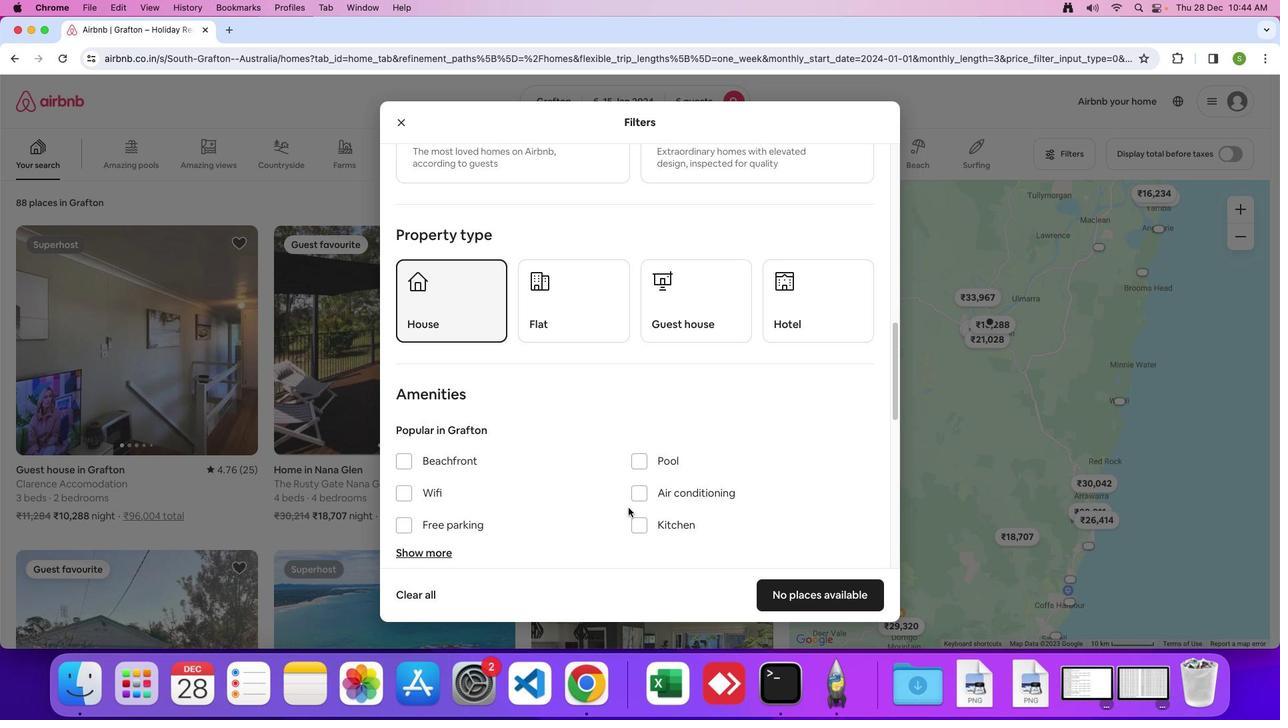 
Action: Mouse scrolled (627, 506) with delta (0, -1)
Screenshot: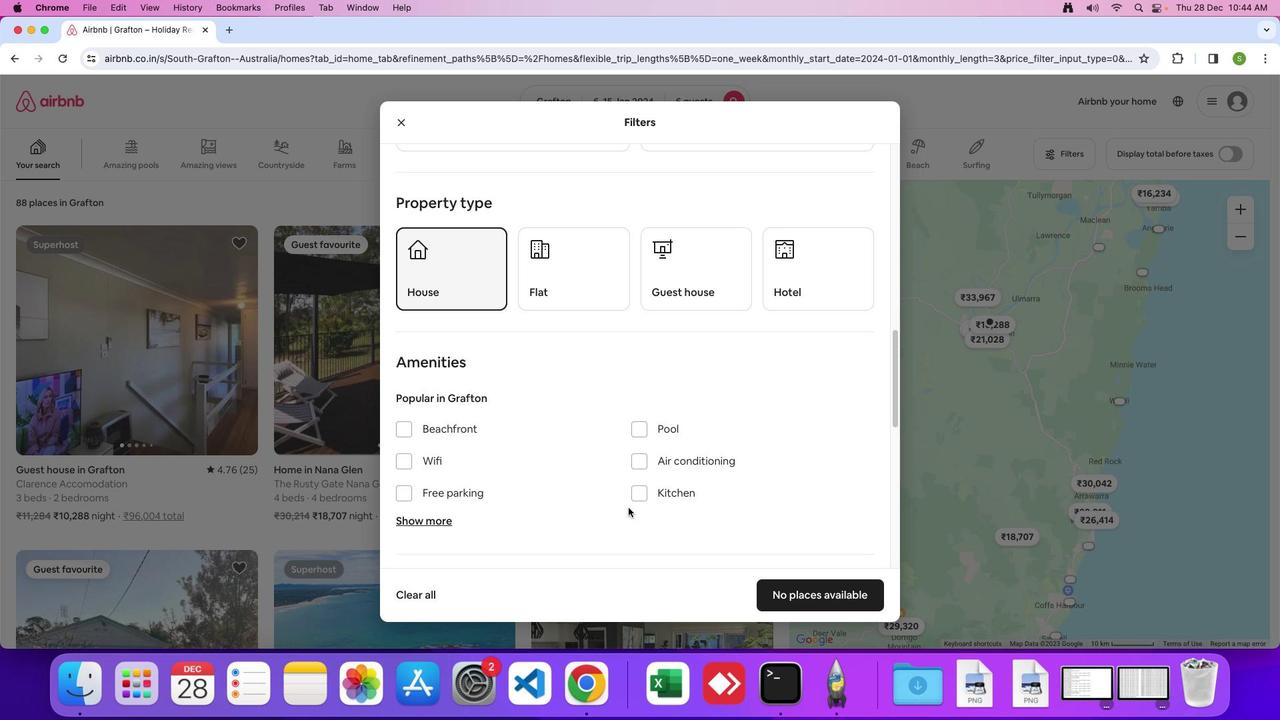 
Action: Mouse scrolled (627, 506) with delta (0, -1)
Screenshot: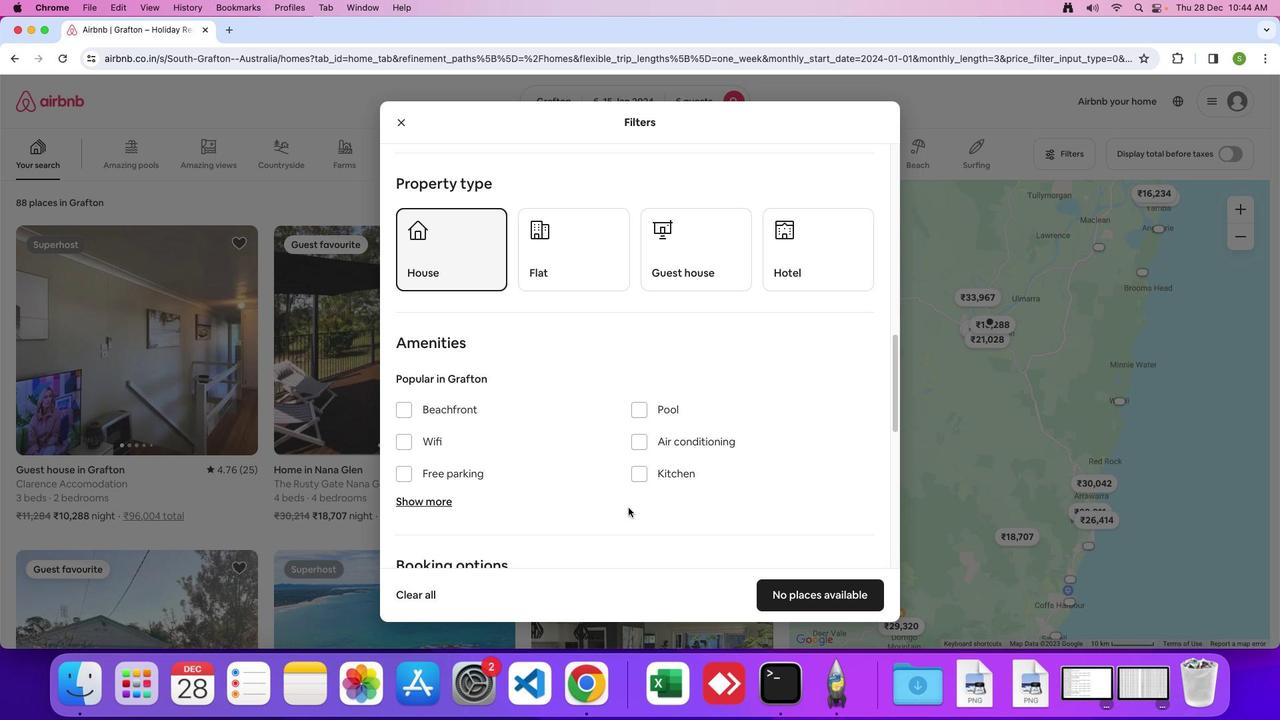 
Action: Mouse scrolled (627, 506) with delta (0, -1)
Screenshot: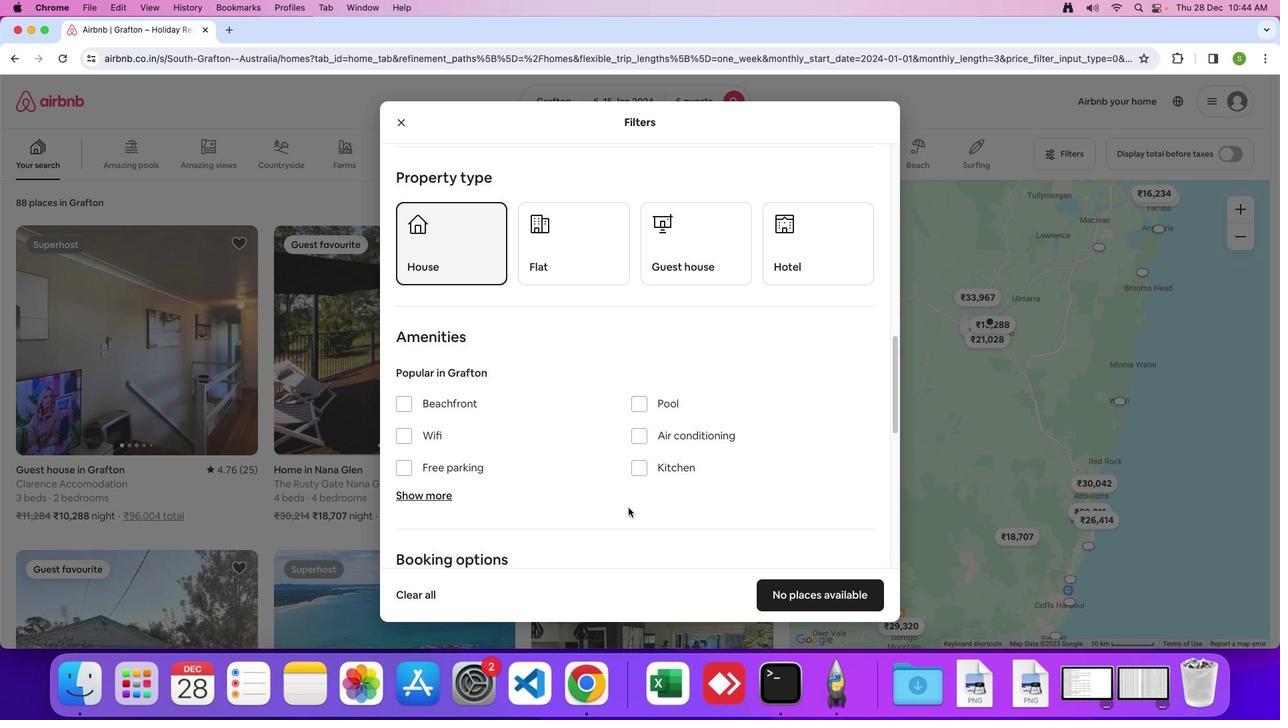 
Action: Mouse scrolled (627, 506) with delta (0, -1)
Screenshot: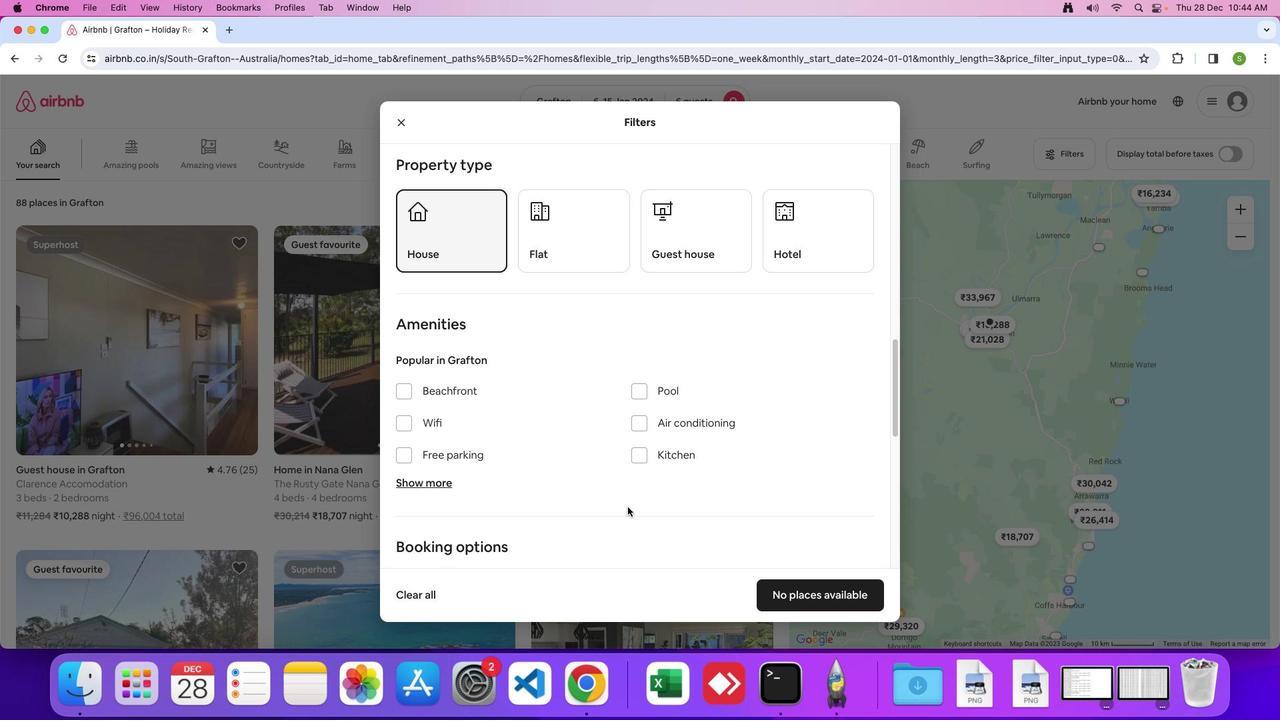 
Action: Mouse scrolled (627, 506) with delta (0, -1)
Screenshot: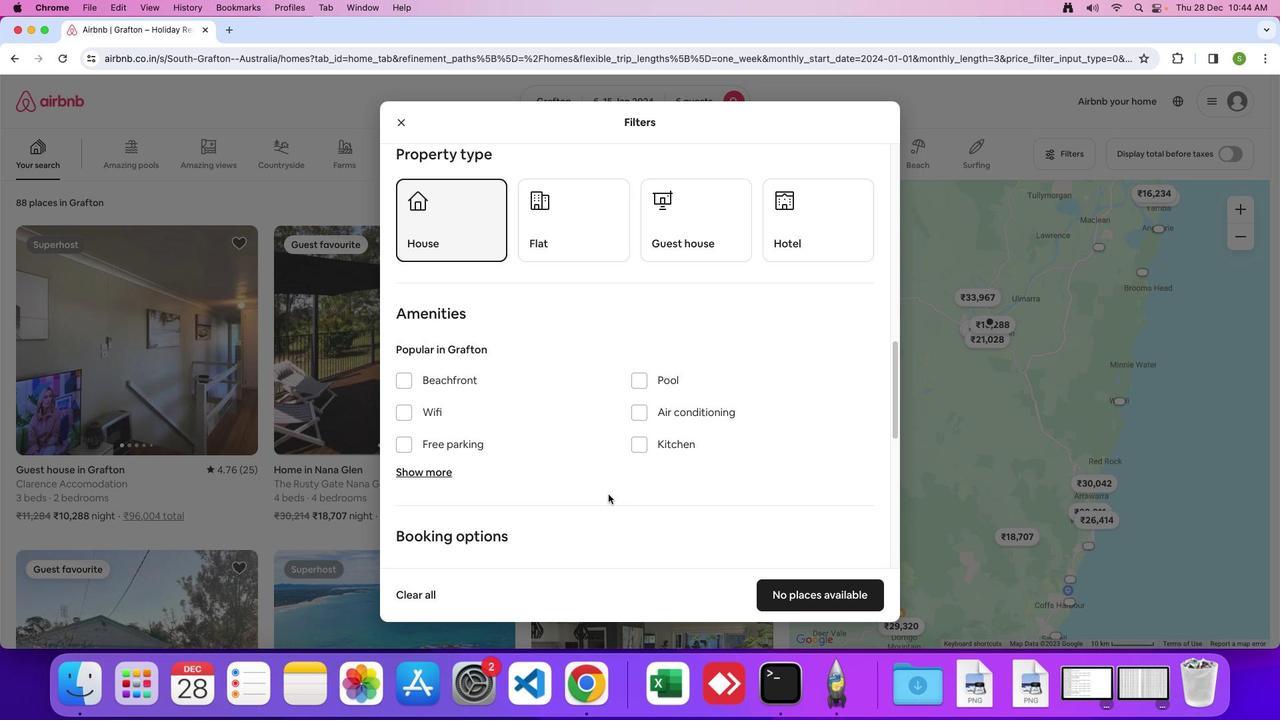 
Action: Mouse moved to (406, 410)
Screenshot: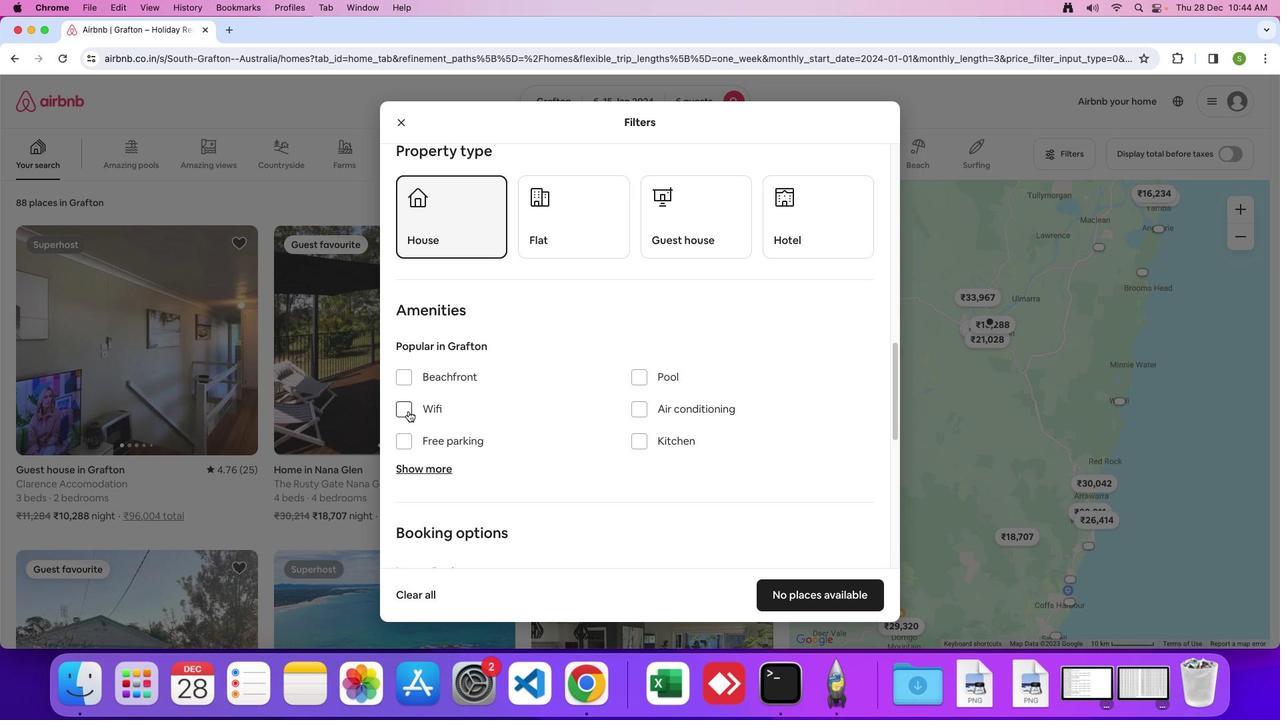 
Action: Mouse pressed left at (406, 410)
Screenshot: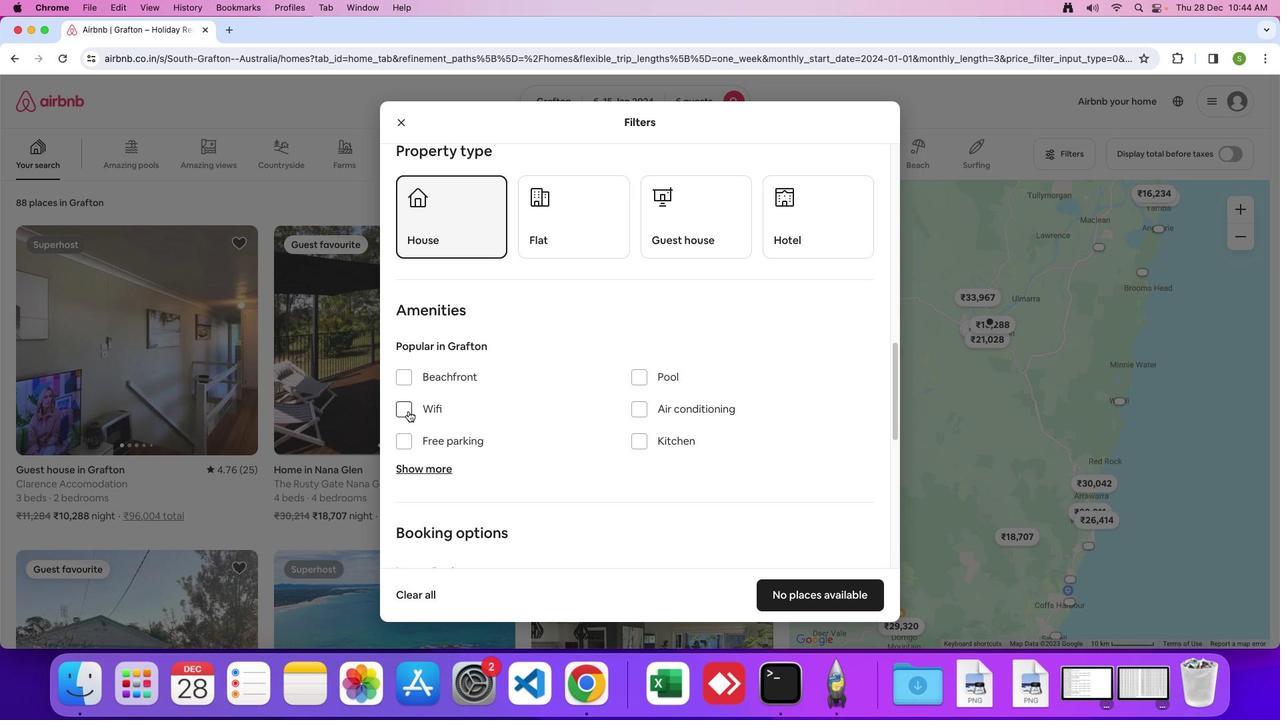 
Action: Mouse moved to (426, 468)
Screenshot: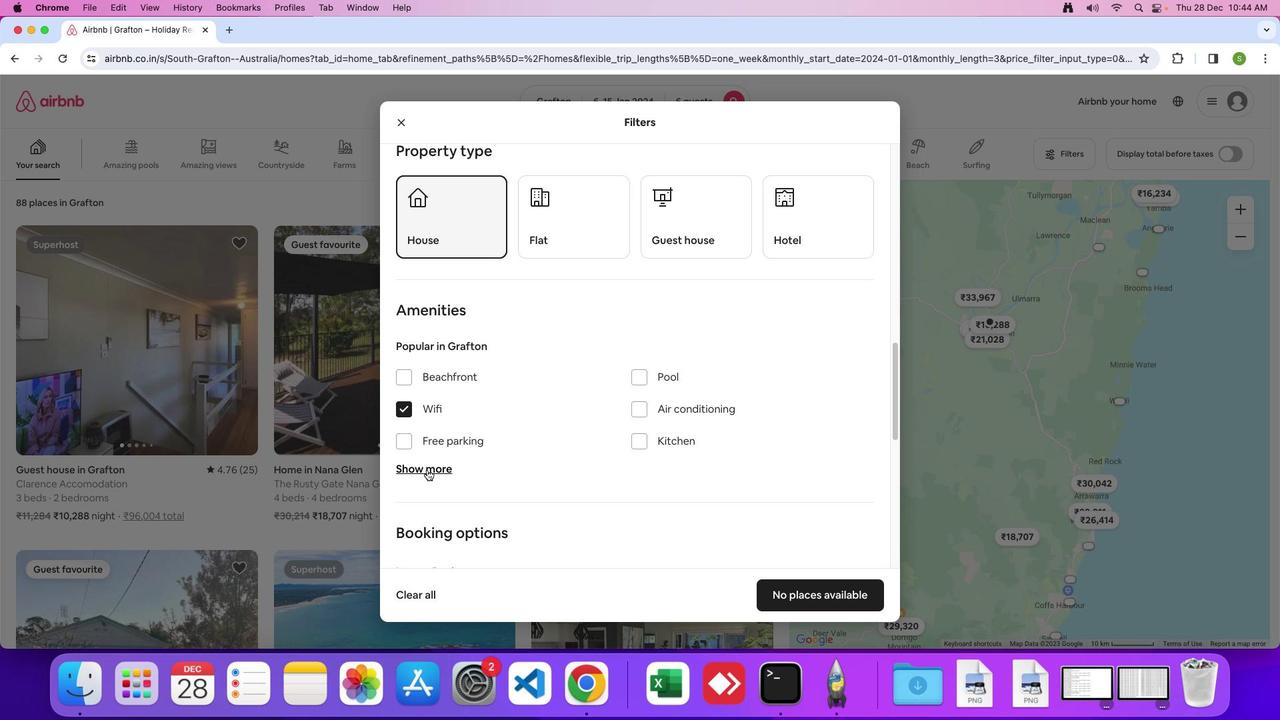 
Action: Mouse pressed left at (426, 468)
Screenshot: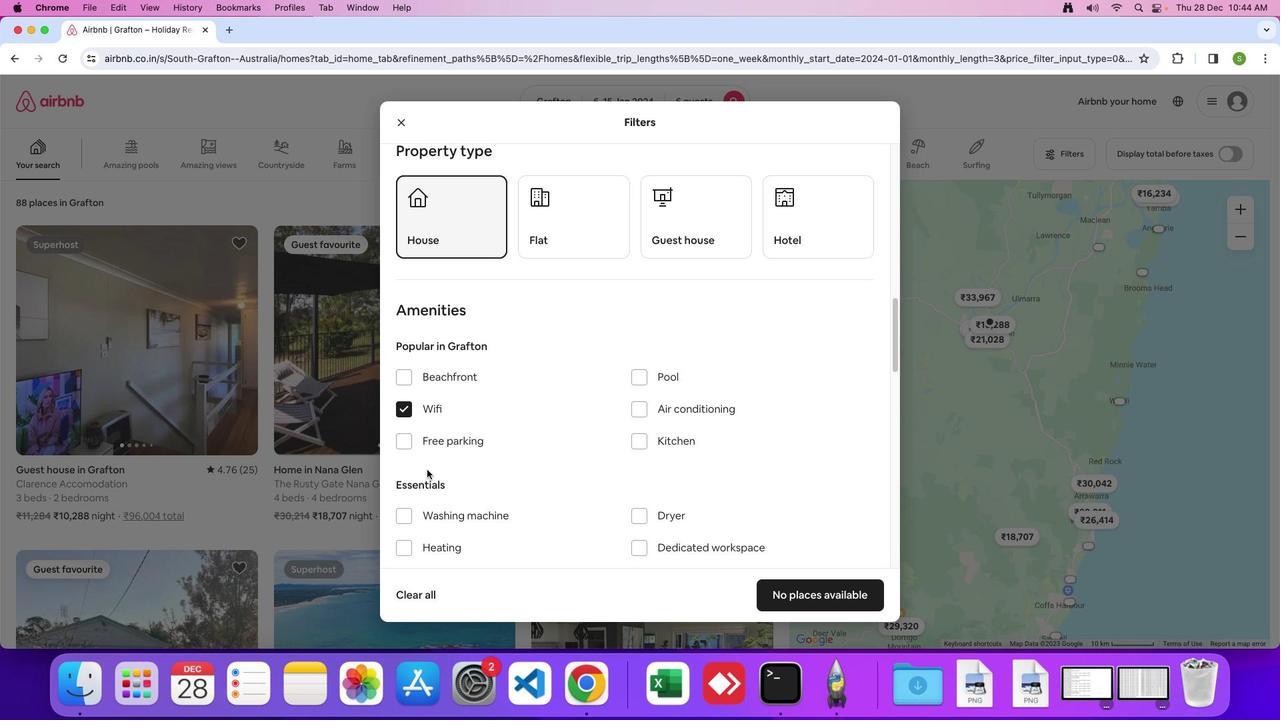 
Action: Mouse moved to (537, 443)
Screenshot: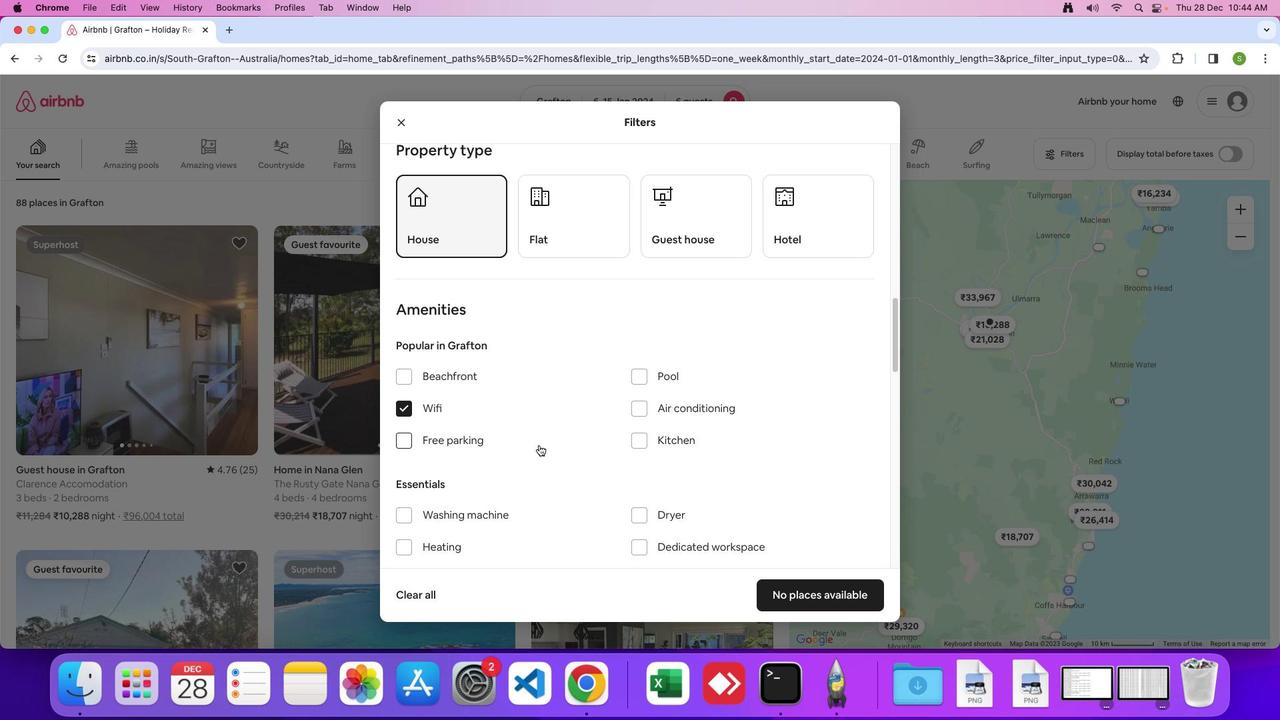 
Action: Mouse scrolled (537, 443) with delta (0, -1)
Screenshot: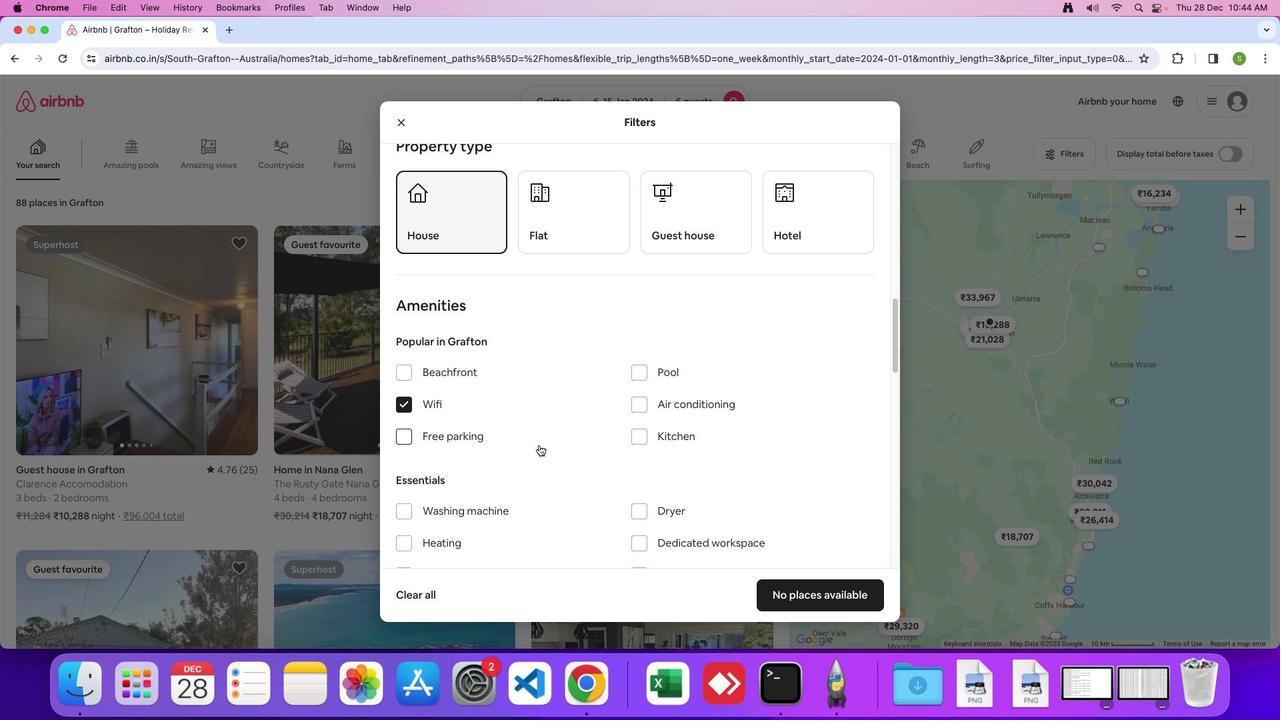 
Action: Mouse scrolled (537, 443) with delta (0, -1)
Screenshot: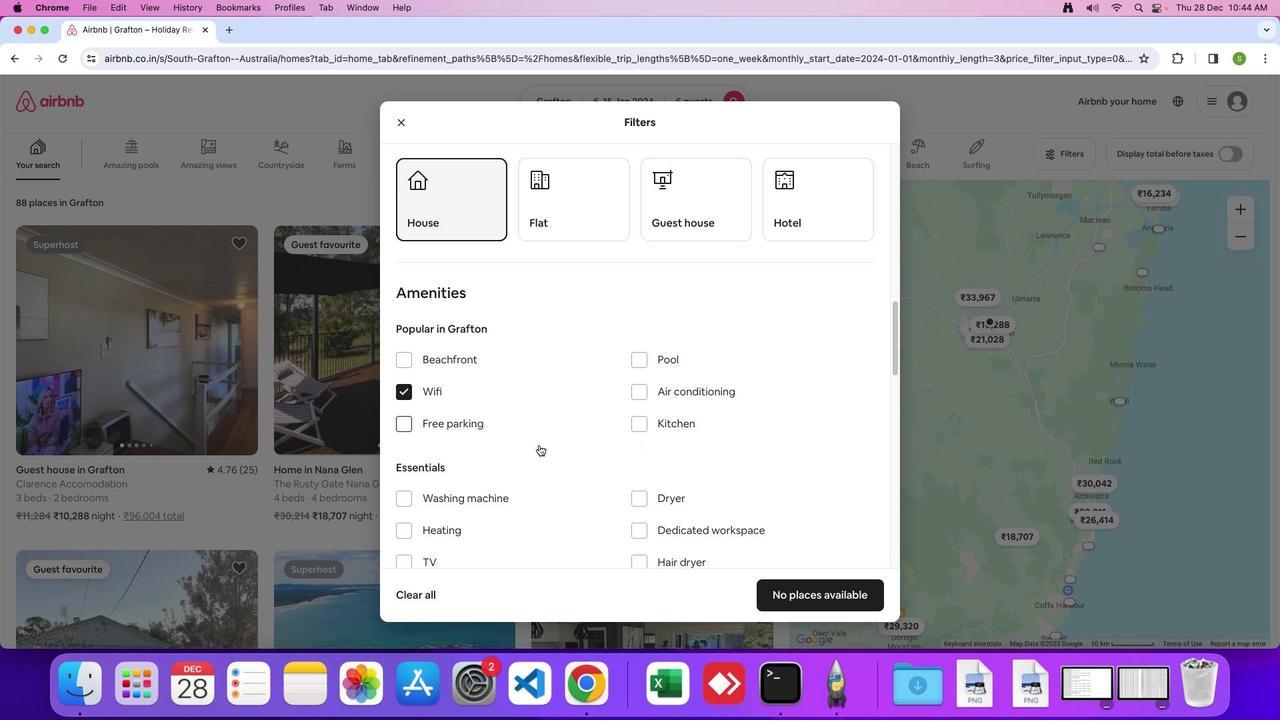 
Action: Mouse moved to (536, 443)
Screenshot: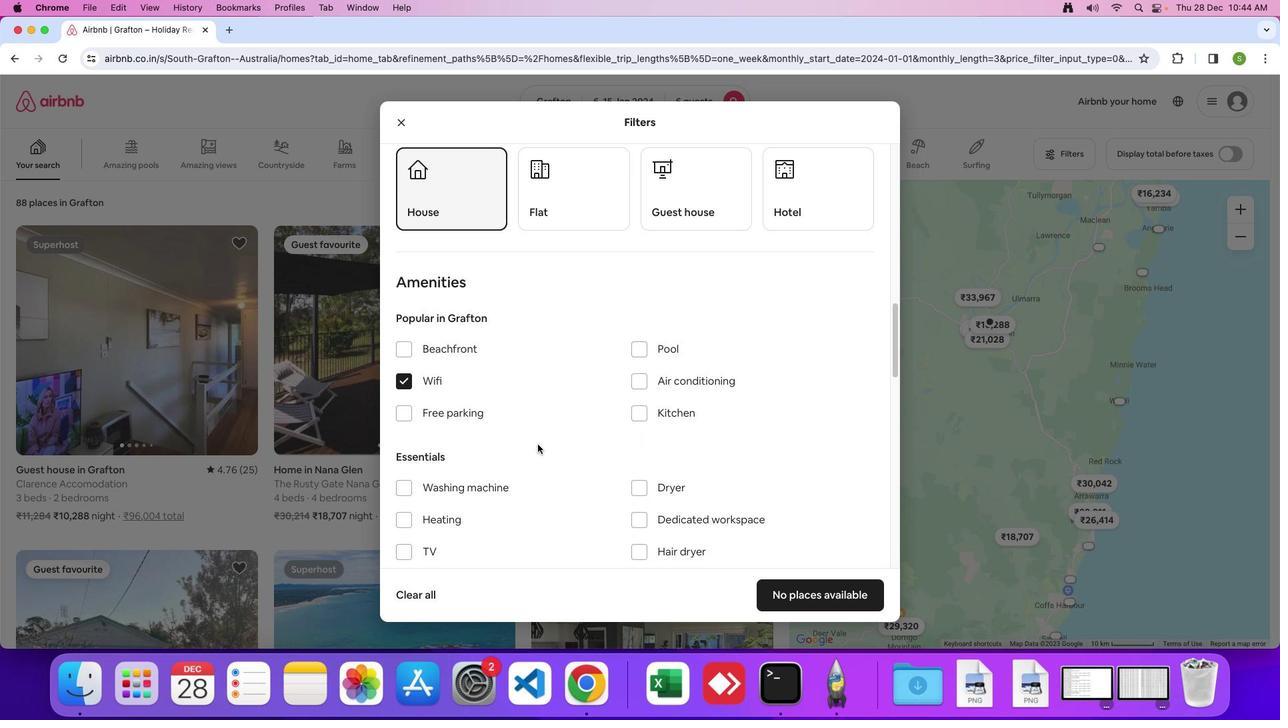 
Action: Mouse scrolled (536, 443) with delta (0, -1)
Screenshot: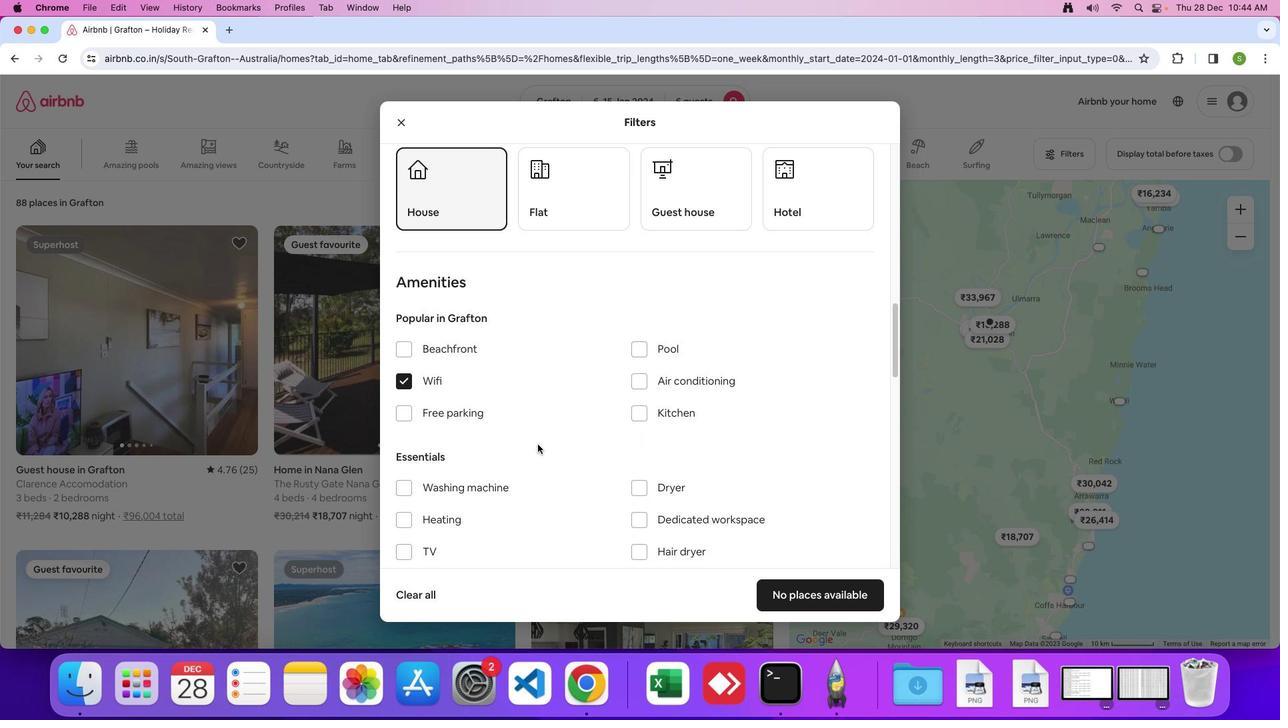 
Action: Mouse scrolled (536, 443) with delta (0, -1)
Screenshot: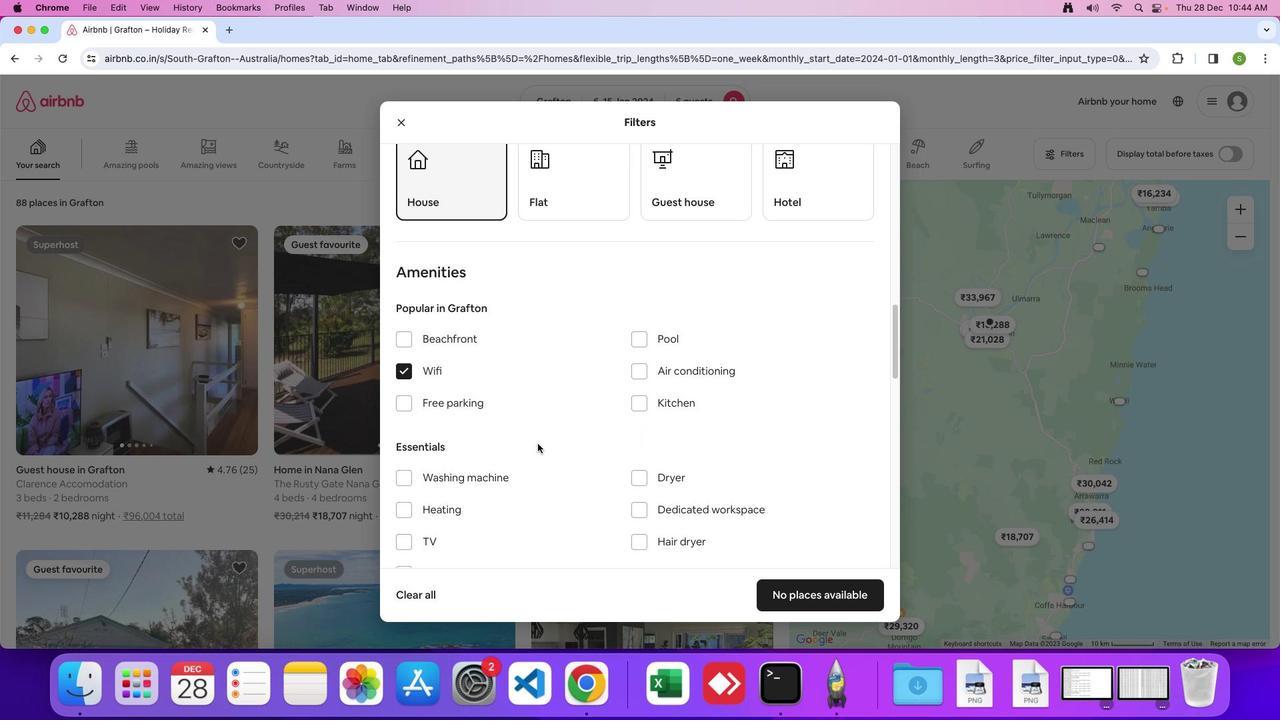 
Action: Mouse moved to (536, 442)
Screenshot: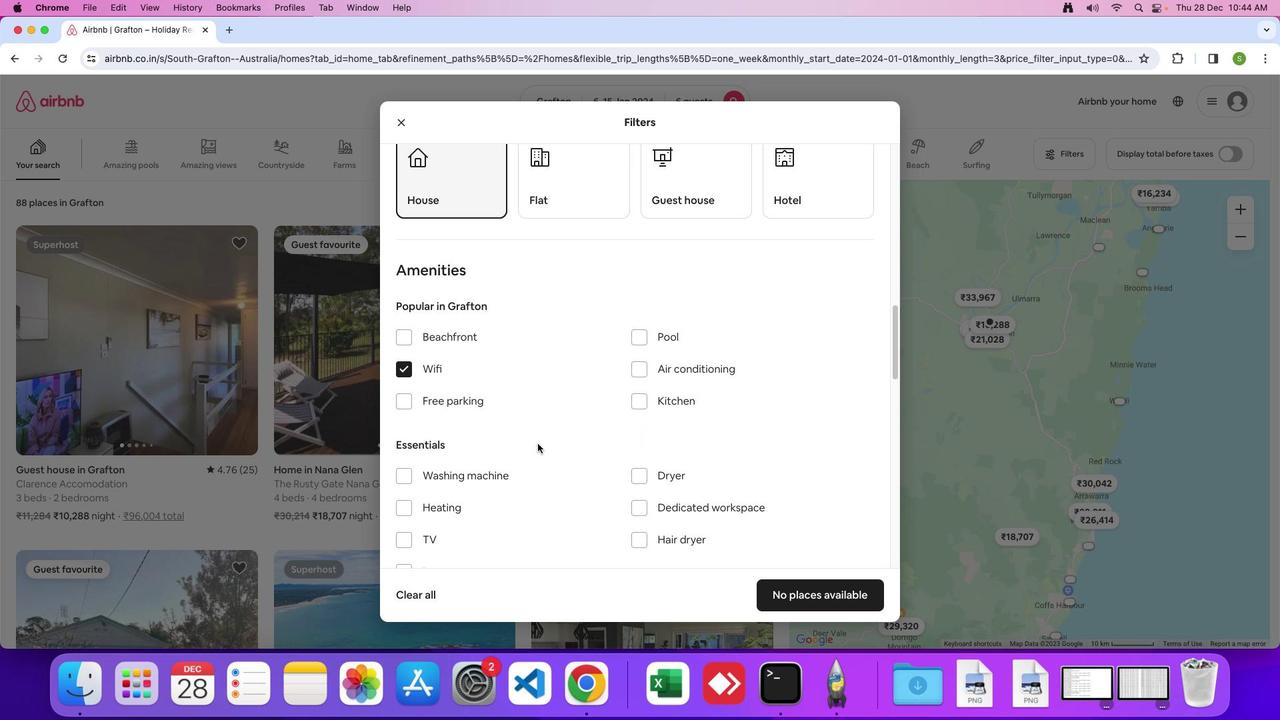 
Action: Mouse scrolled (536, 442) with delta (0, -1)
Screenshot: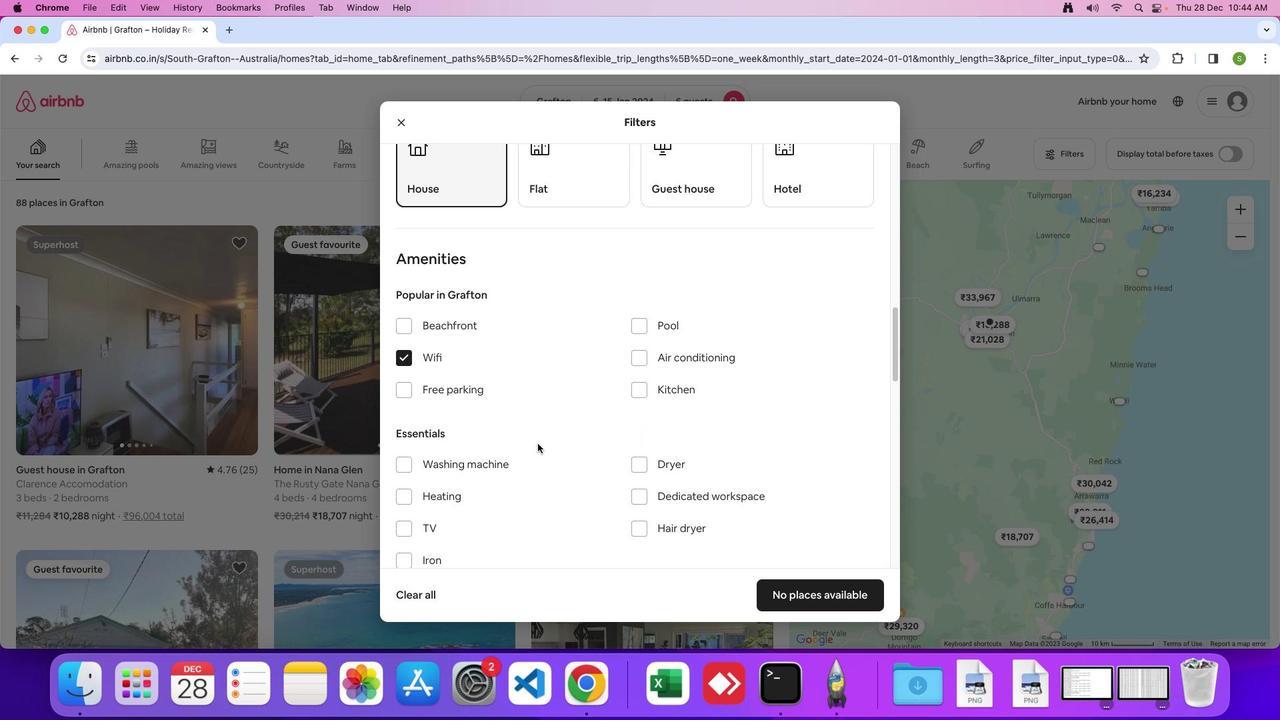 
Action: Mouse scrolled (536, 442) with delta (0, -1)
Screenshot: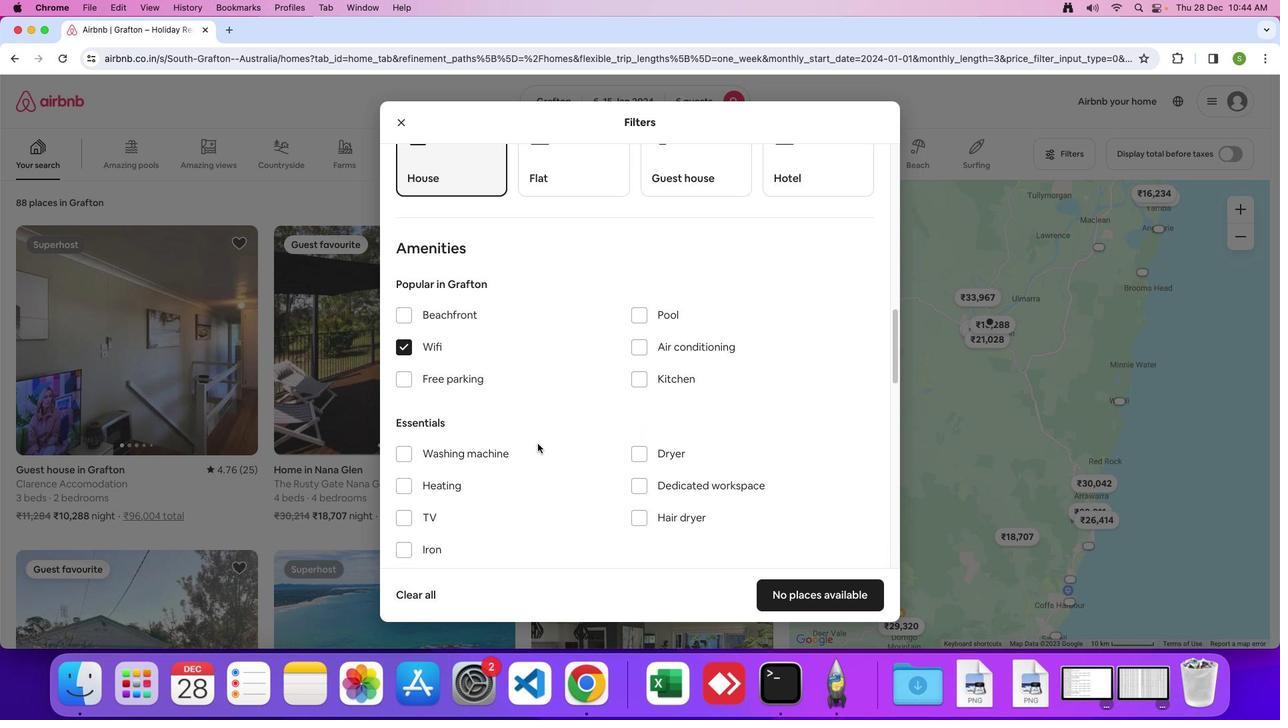
Action: Mouse scrolled (536, 442) with delta (0, -1)
Screenshot: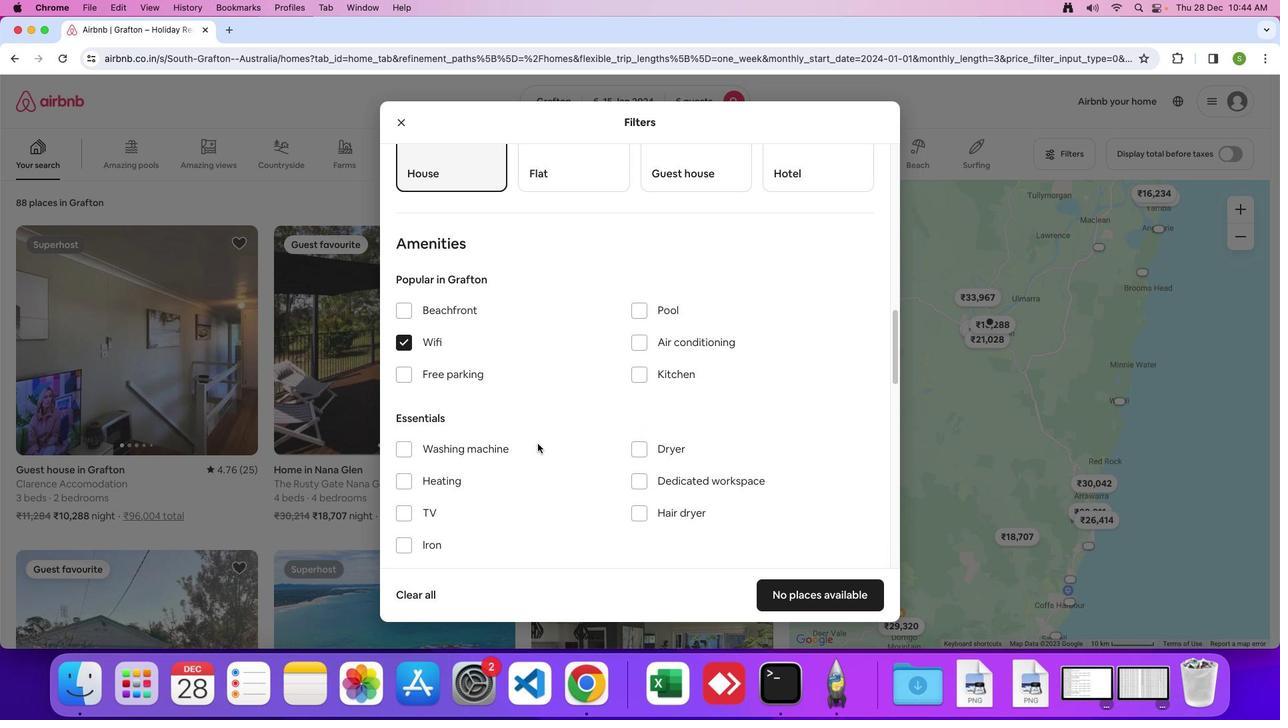
Action: Mouse moved to (401, 375)
Screenshot: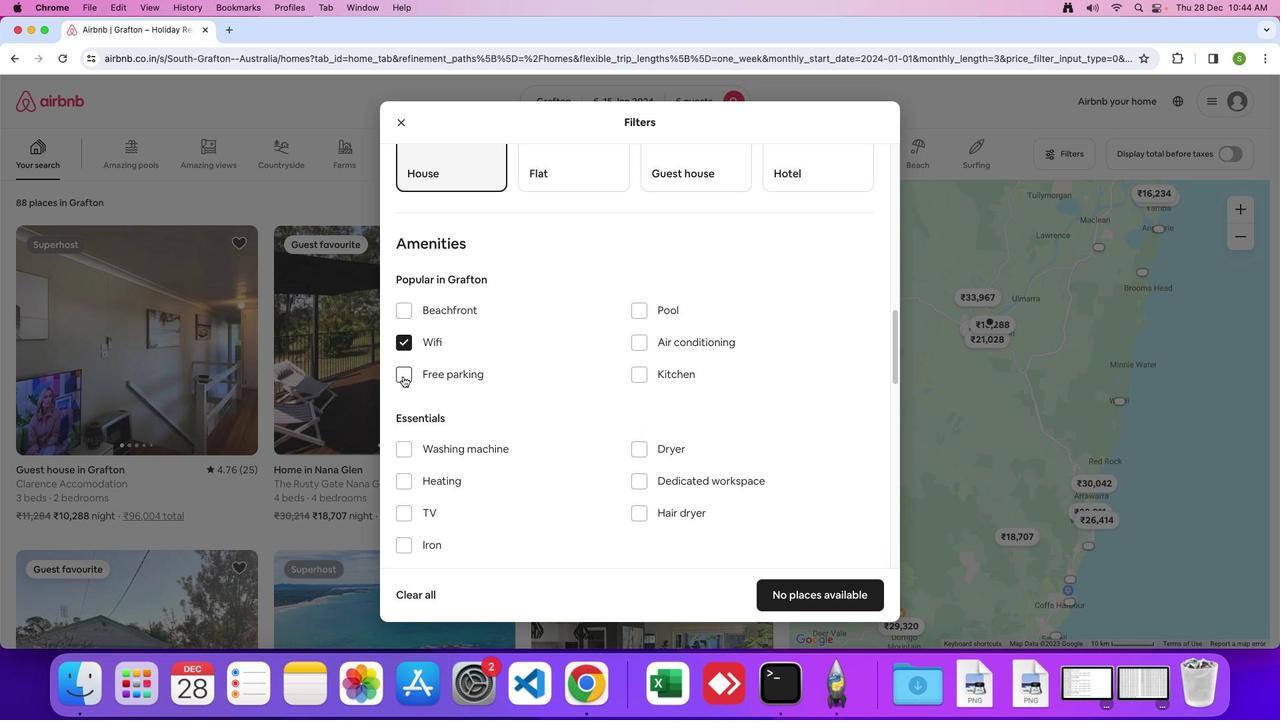 
Action: Mouse pressed left at (401, 375)
Screenshot: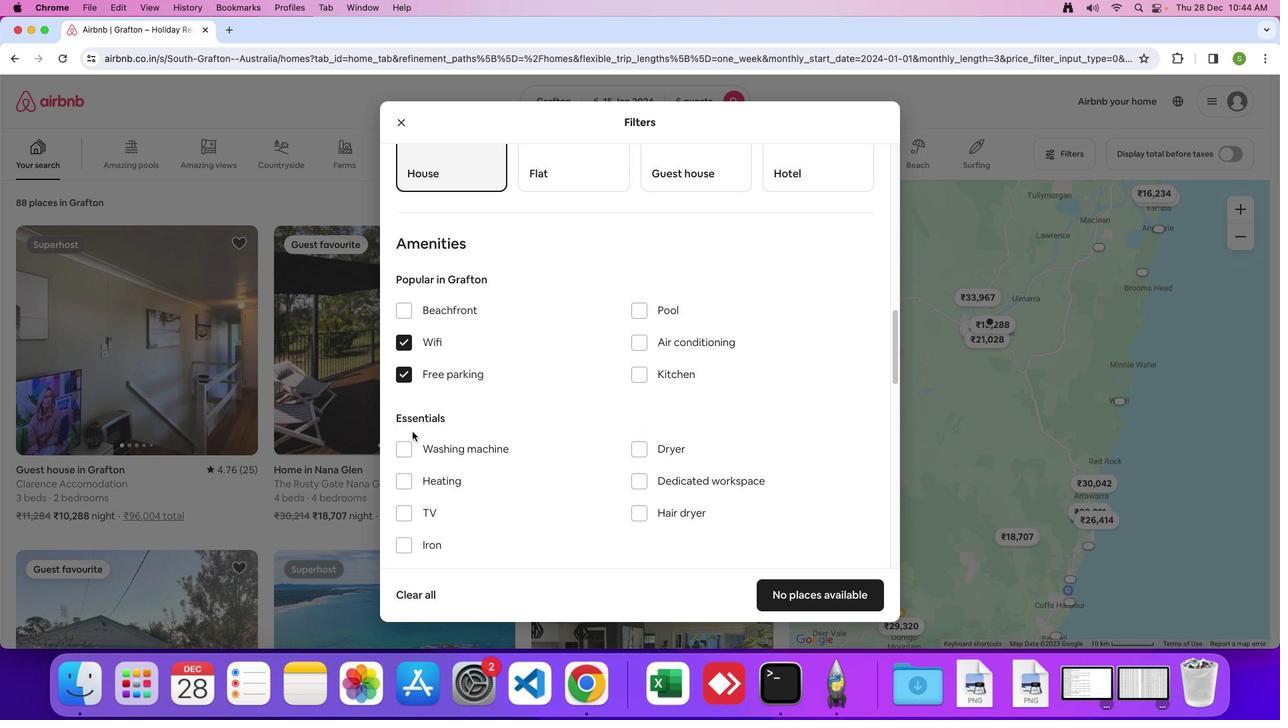 
Action: Mouse moved to (400, 504)
Screenshot: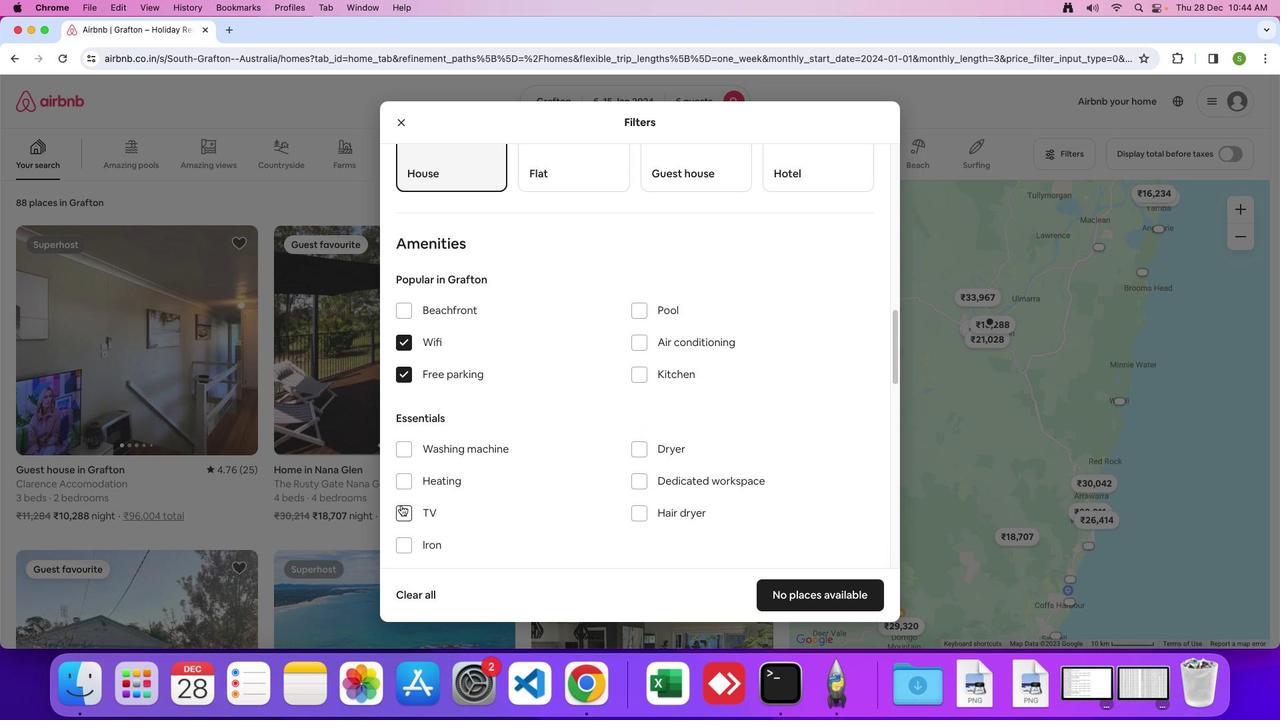 
Action: Mouse pressed left at (400, 504)
Screenshot: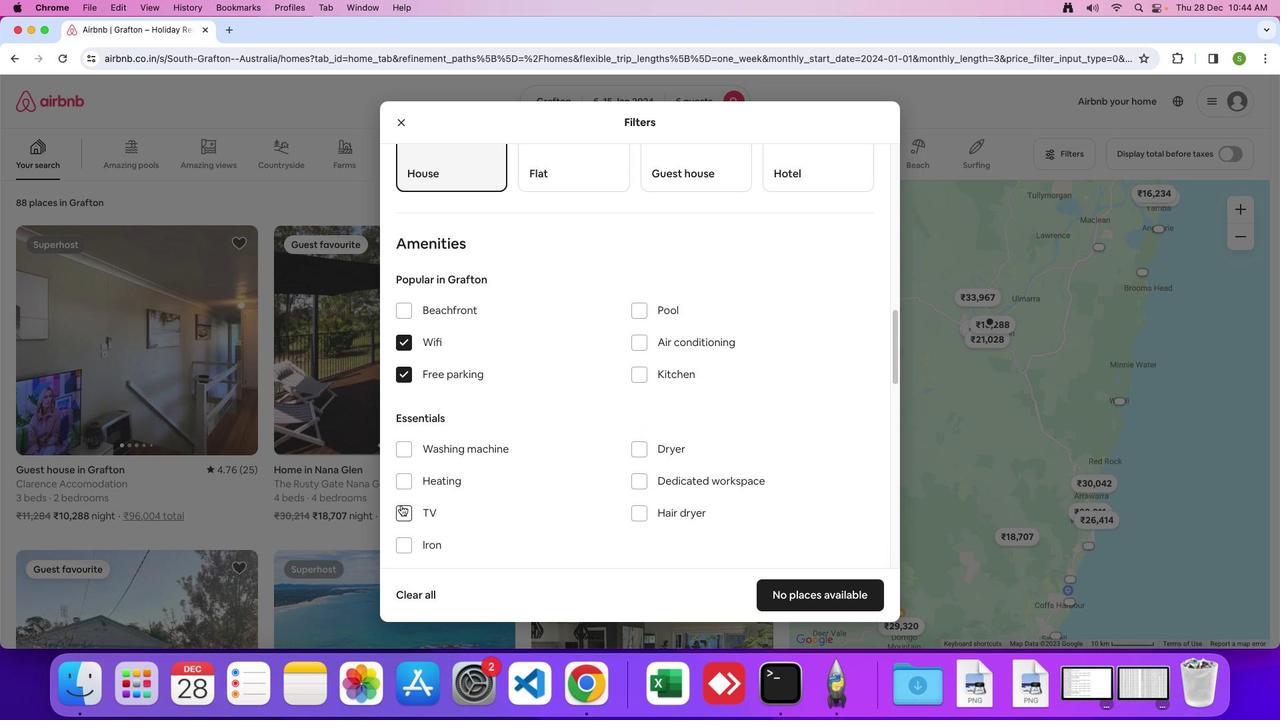 
Action: Mouse moved to (552, 468)
Screenshot: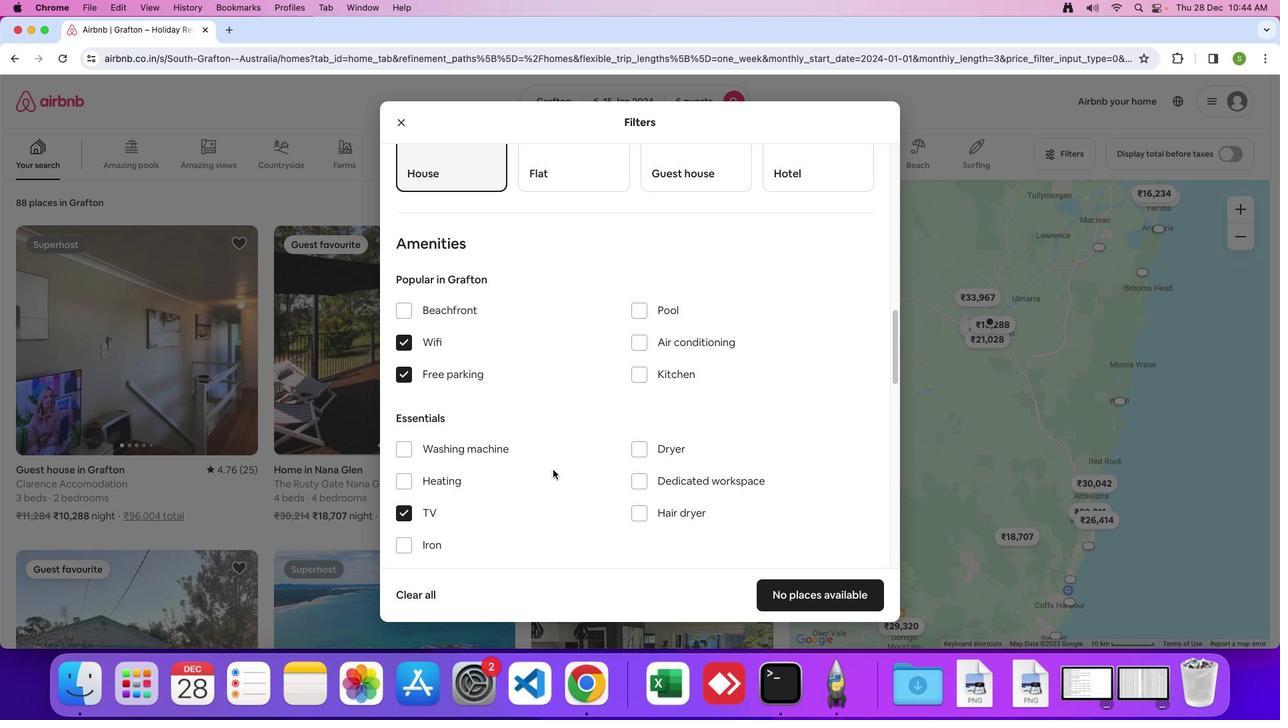 
Action: Mouse scrolled (552, 468) with delta (0, -1)
Screenshot: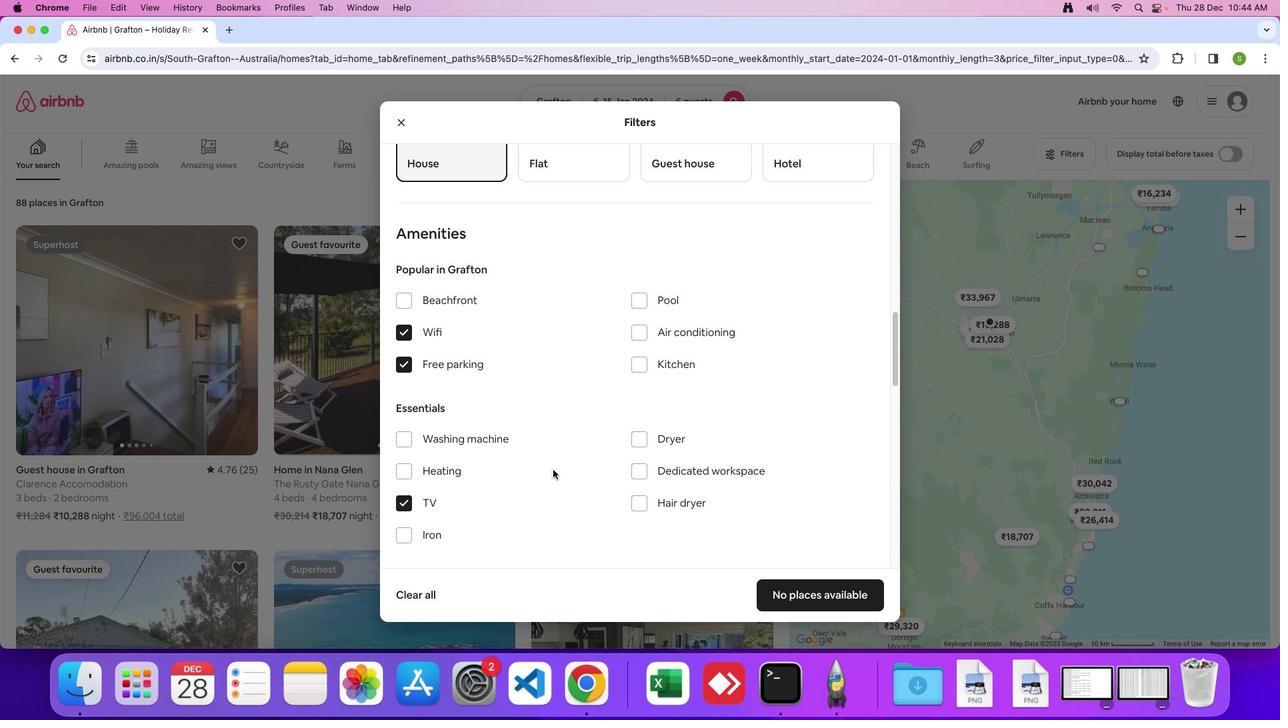 
Action: Mouse scrolled (552, 468) with delta (0, -1)
Screenshot: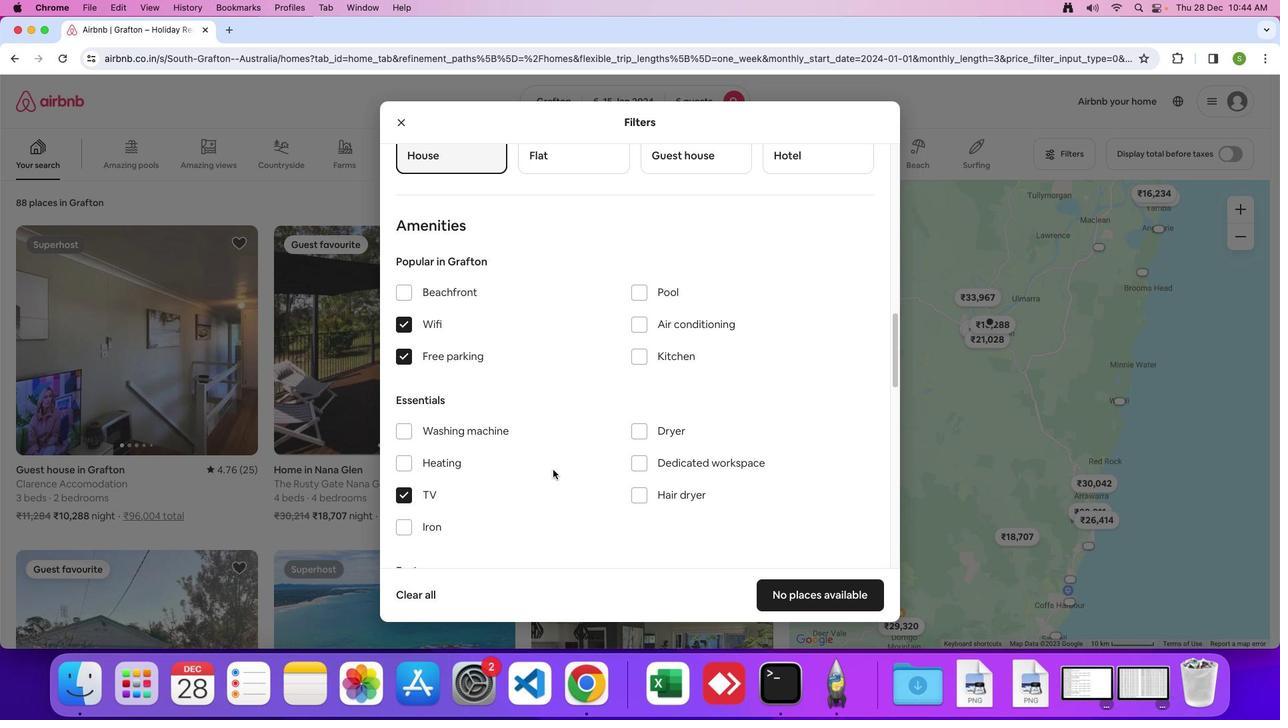 
Action: Mouse scrolled (552, 468) with delta (0, -1)
Screenshot: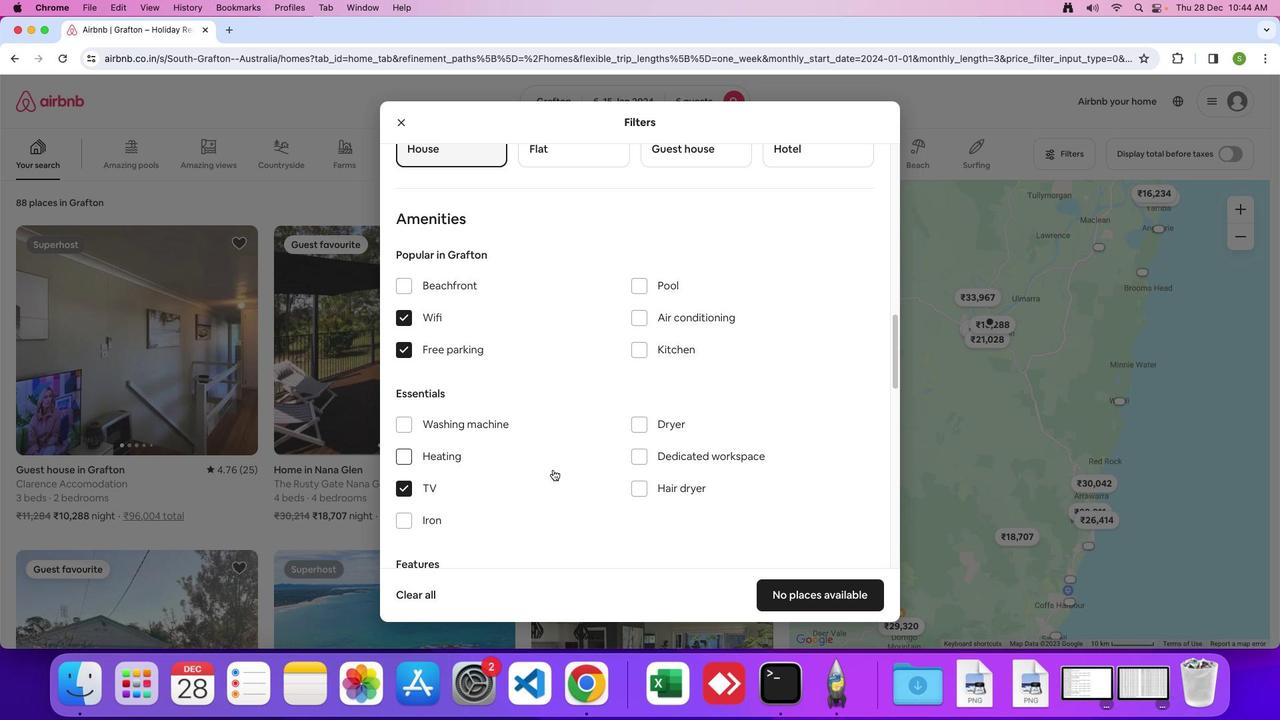
Action: Mouse scrolled (552, 468) with delta (0, -1)
Screenshot: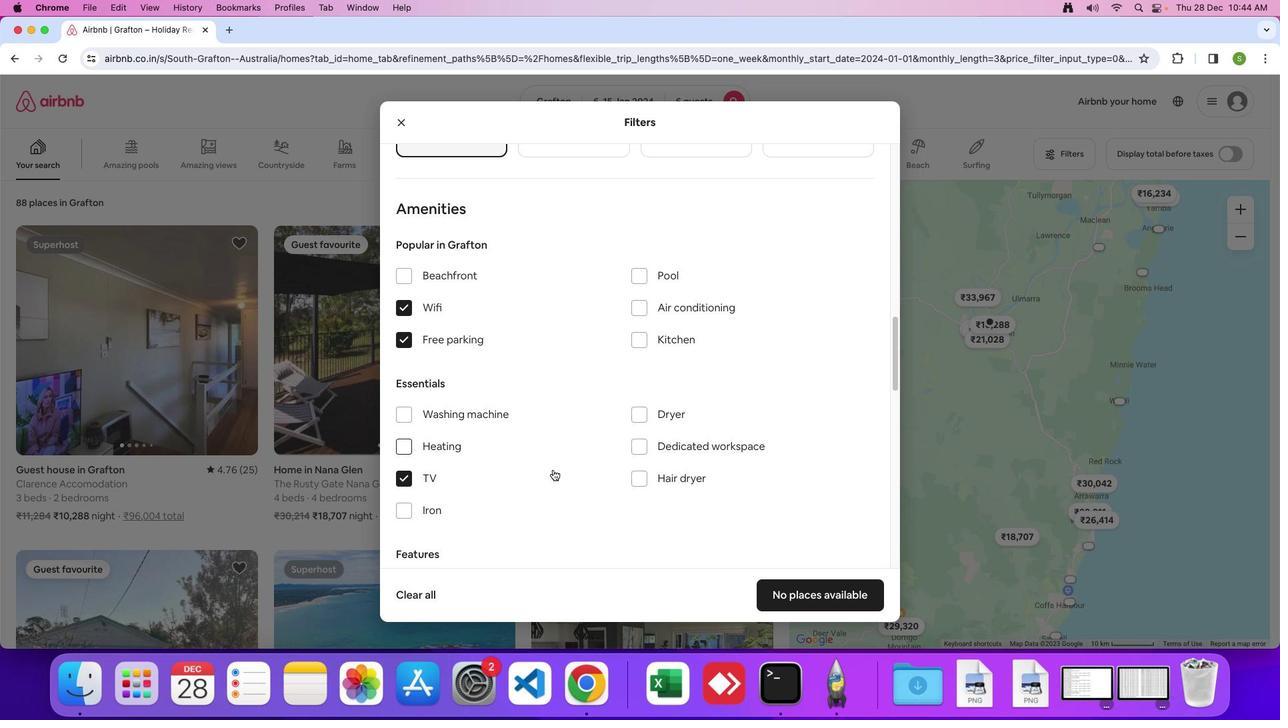 
Action: Mouse scrolled (552, 468) with delta (0, -1)
Screenshot: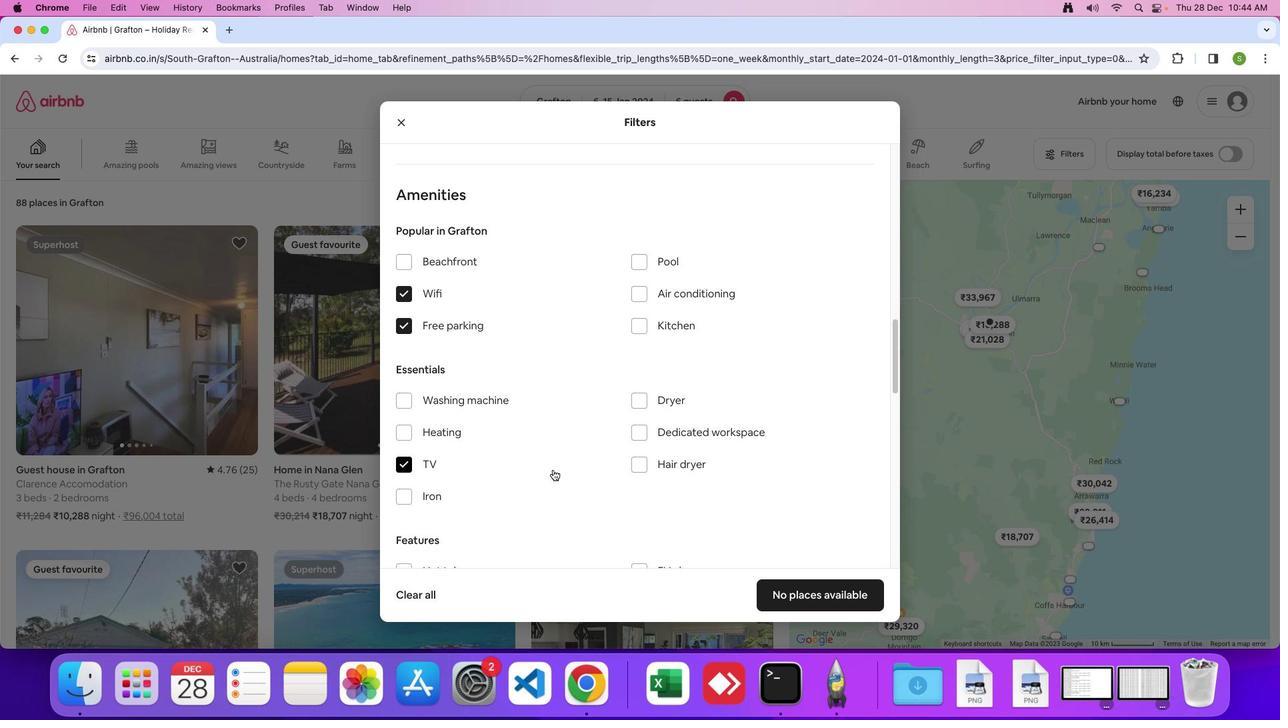 
Action: Mouse scrolled (552, 468) with delta (0, -1)
Screenshot: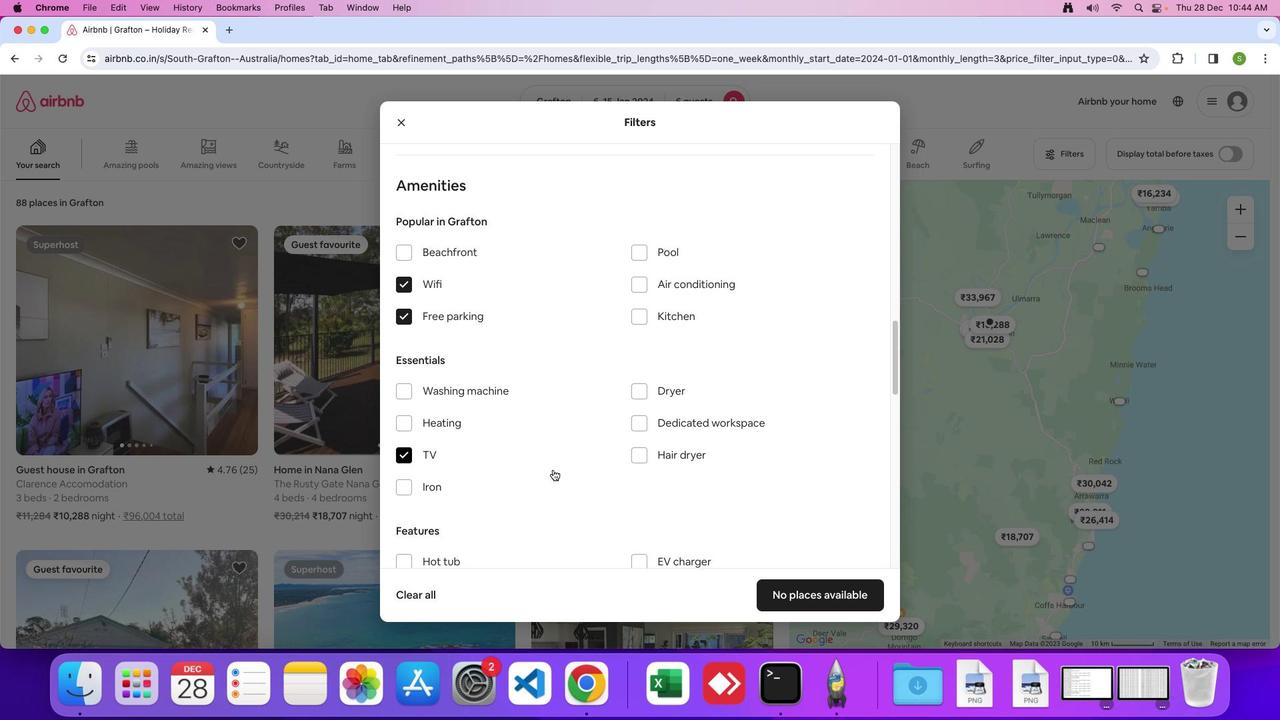 
Action: Mouse scrolled (552, 468) with delta (0, -1)
Screenshot: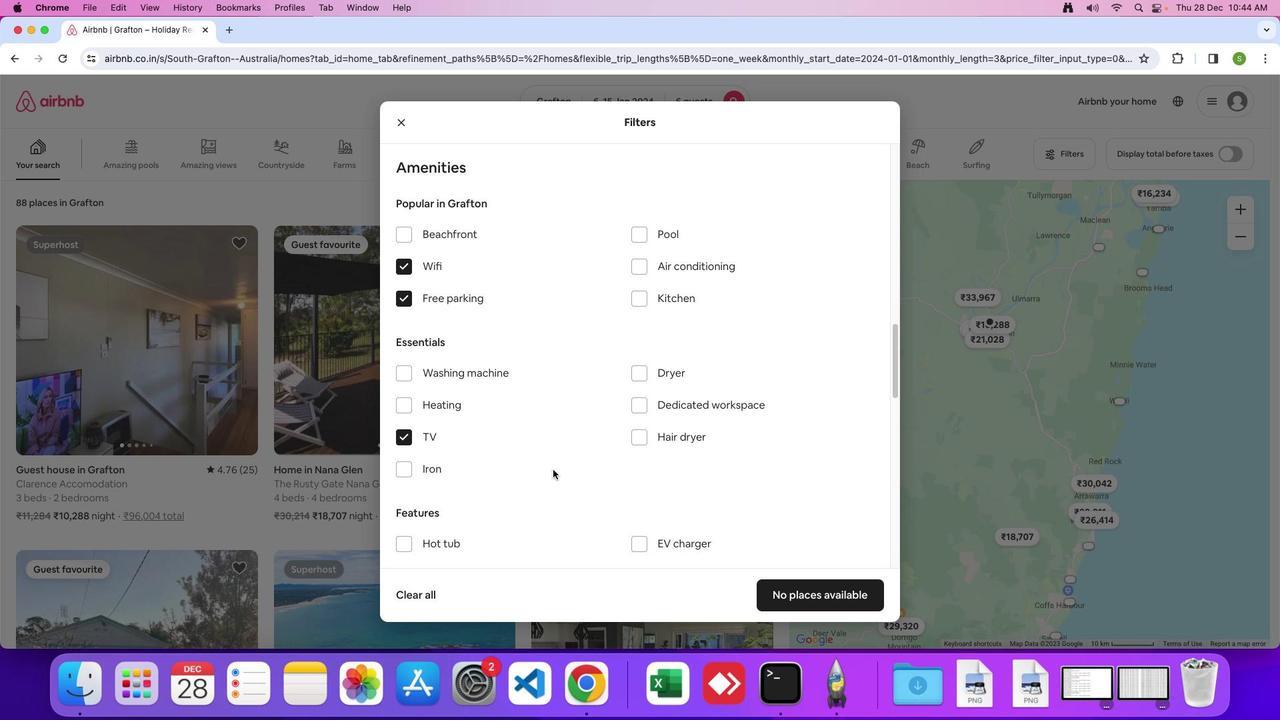 
Action: Mouse scrolled (552, 468) with delta (0, -1)
Screenshot: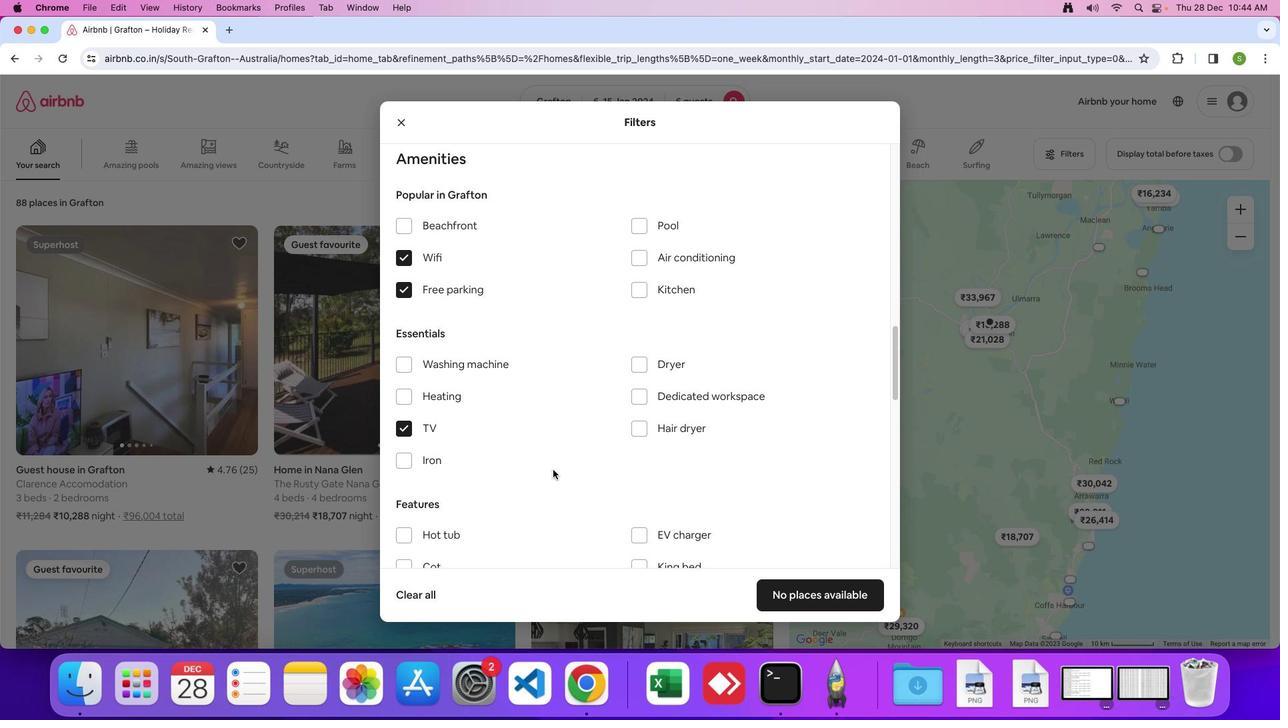
Action: Mouse scrolled (552, 468) with delta (0, -1)
Screenshot: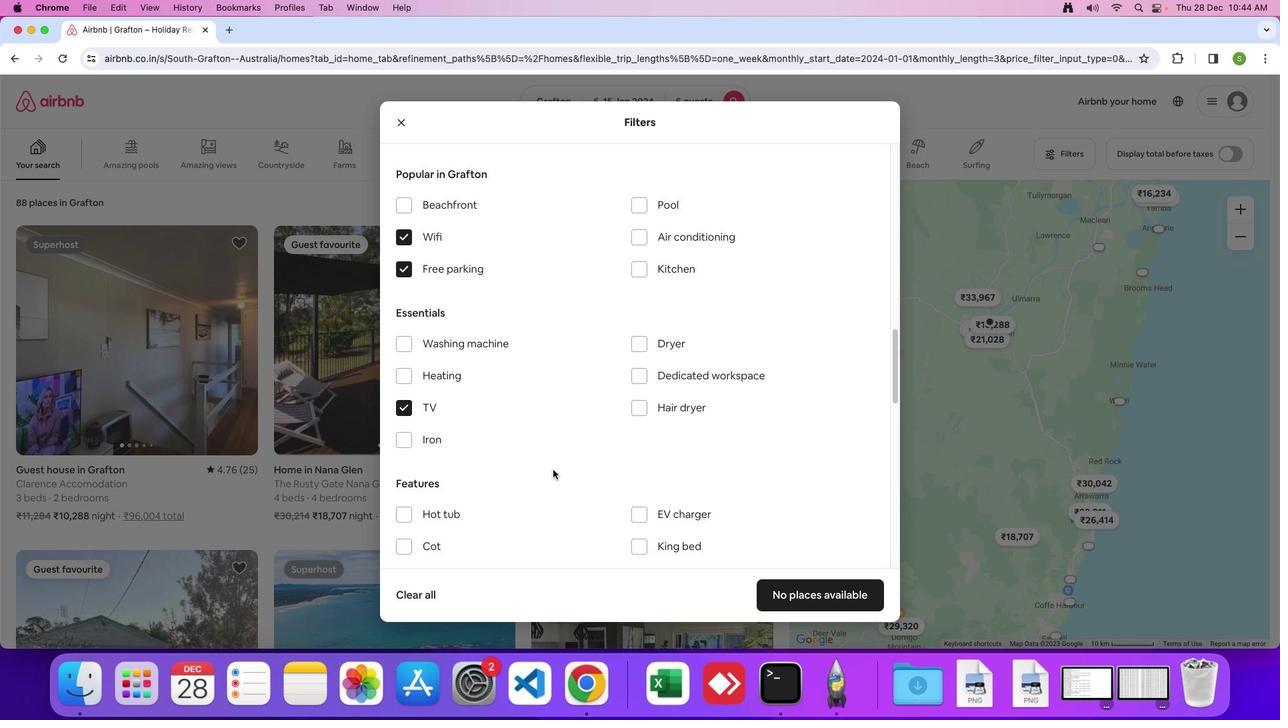 
Action: Mouse scrolled (552, 468) with delta (0, -1)
Screenshot: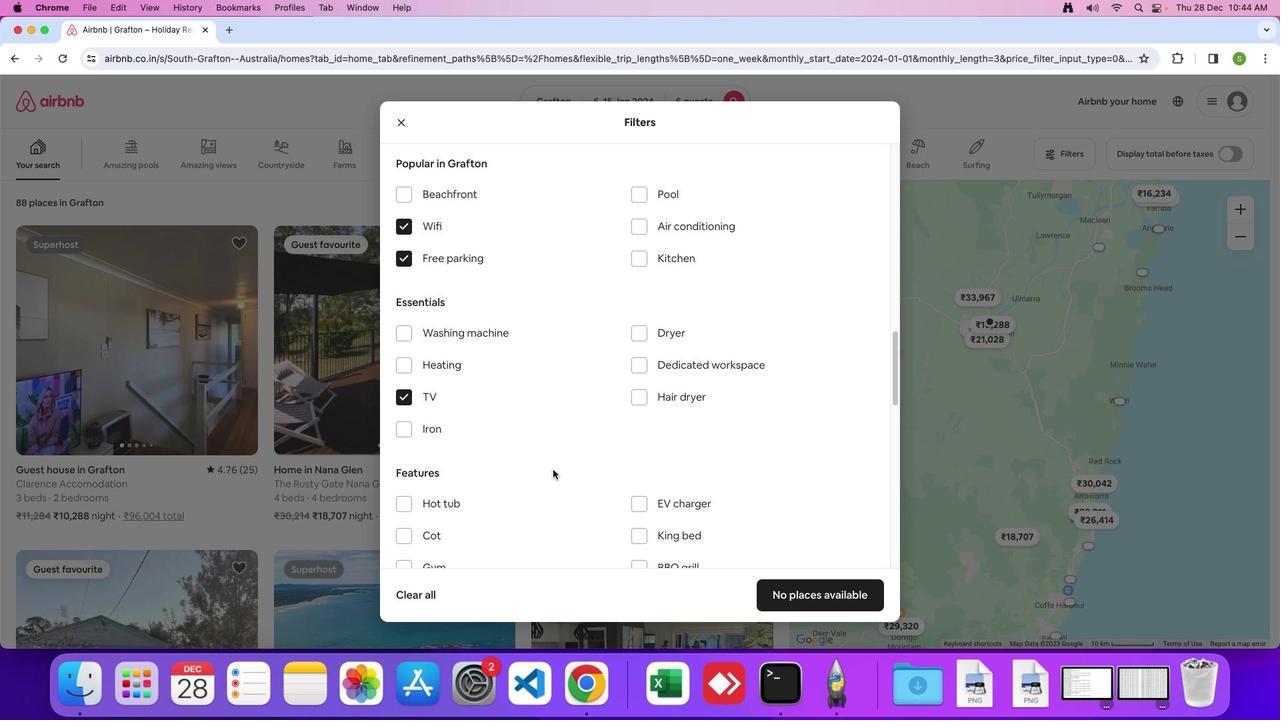 
Action: Mouse scrolled (552, 468) with delta (0, -1)
Screenshot: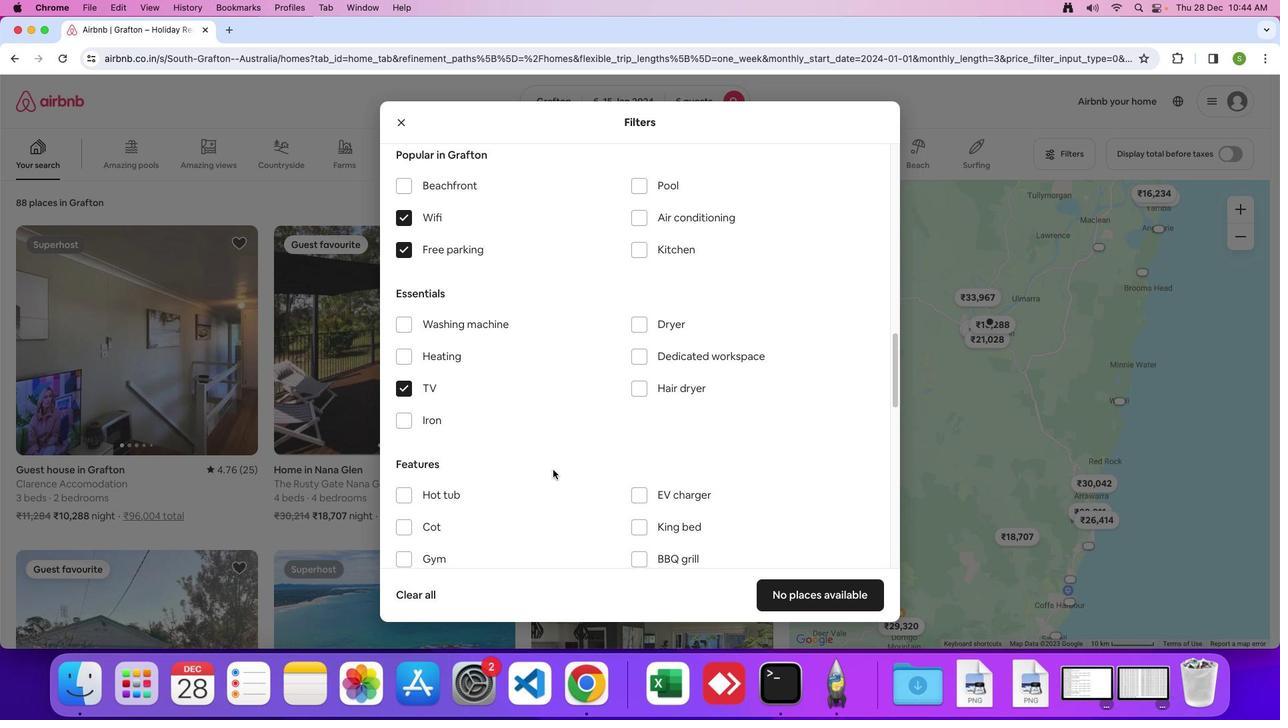 
Action: Mouse scrolled (552, 468) with delta (0, -1)
Screenshot: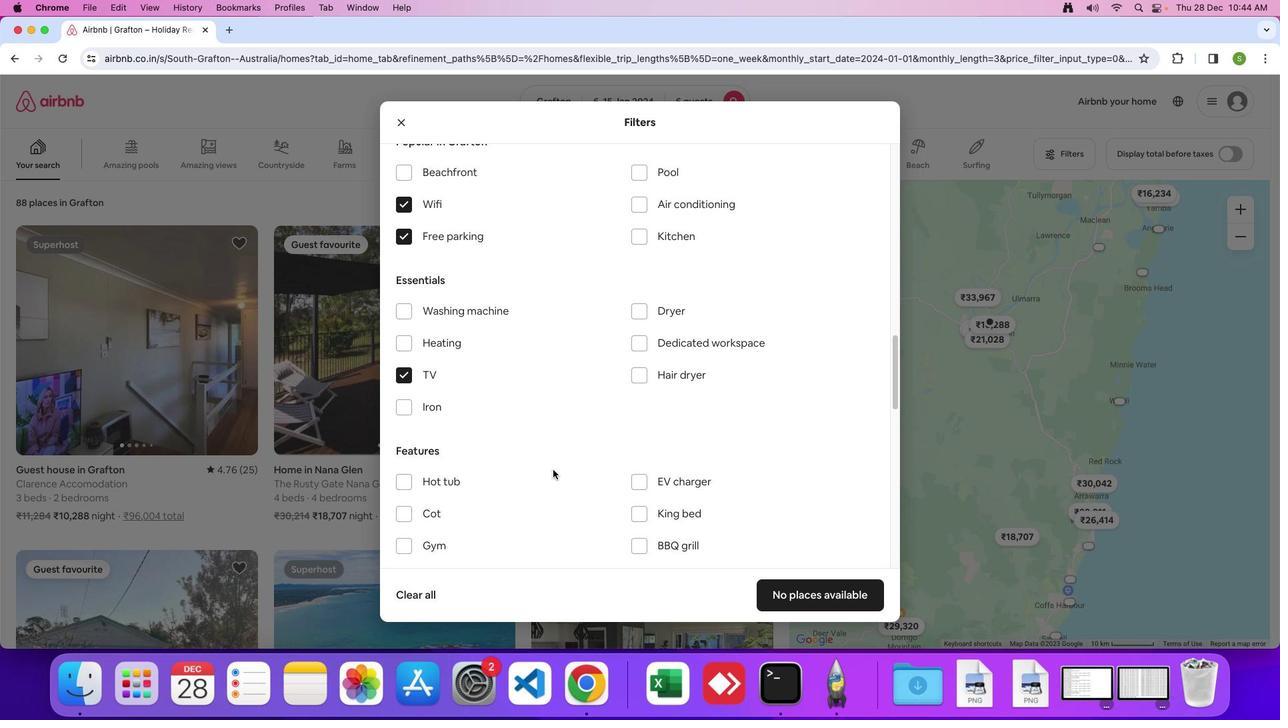 
Action: Mouse scrolled (552, 468) with delta (0, 0)
Screenshot: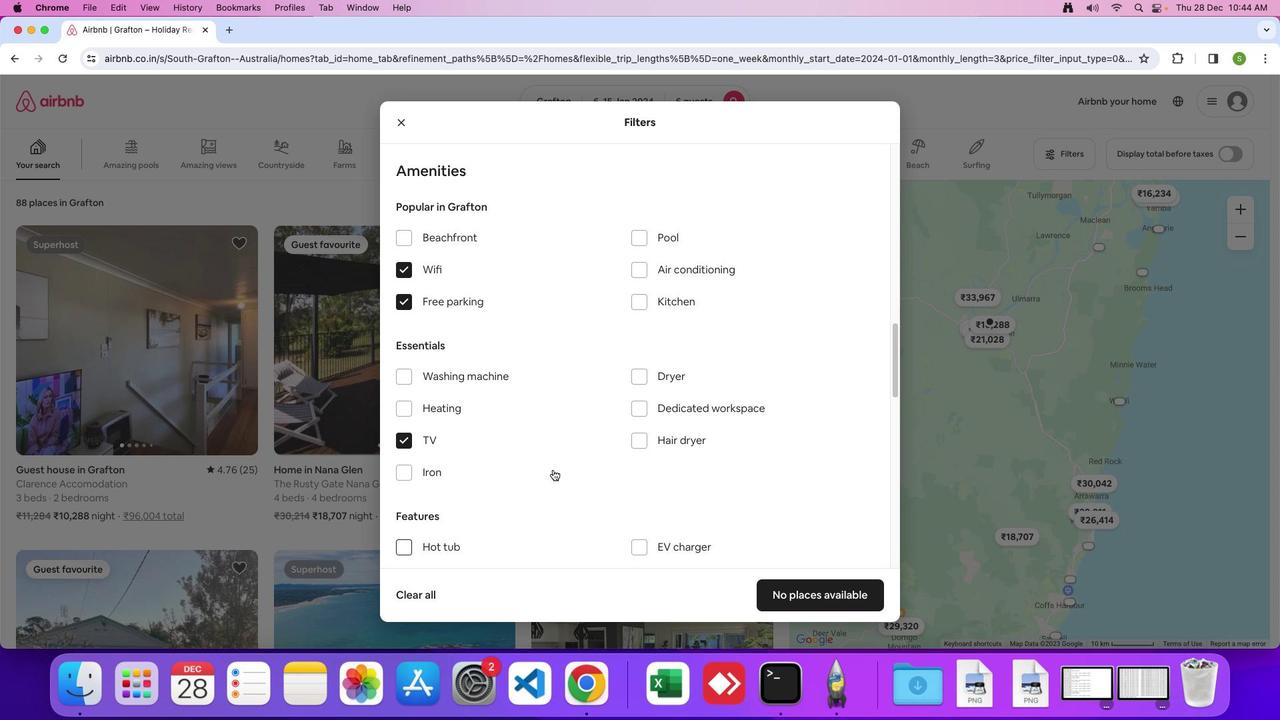 
Action: Mouse scrolled (552, 468) with delta (0, 0)
Screenshot: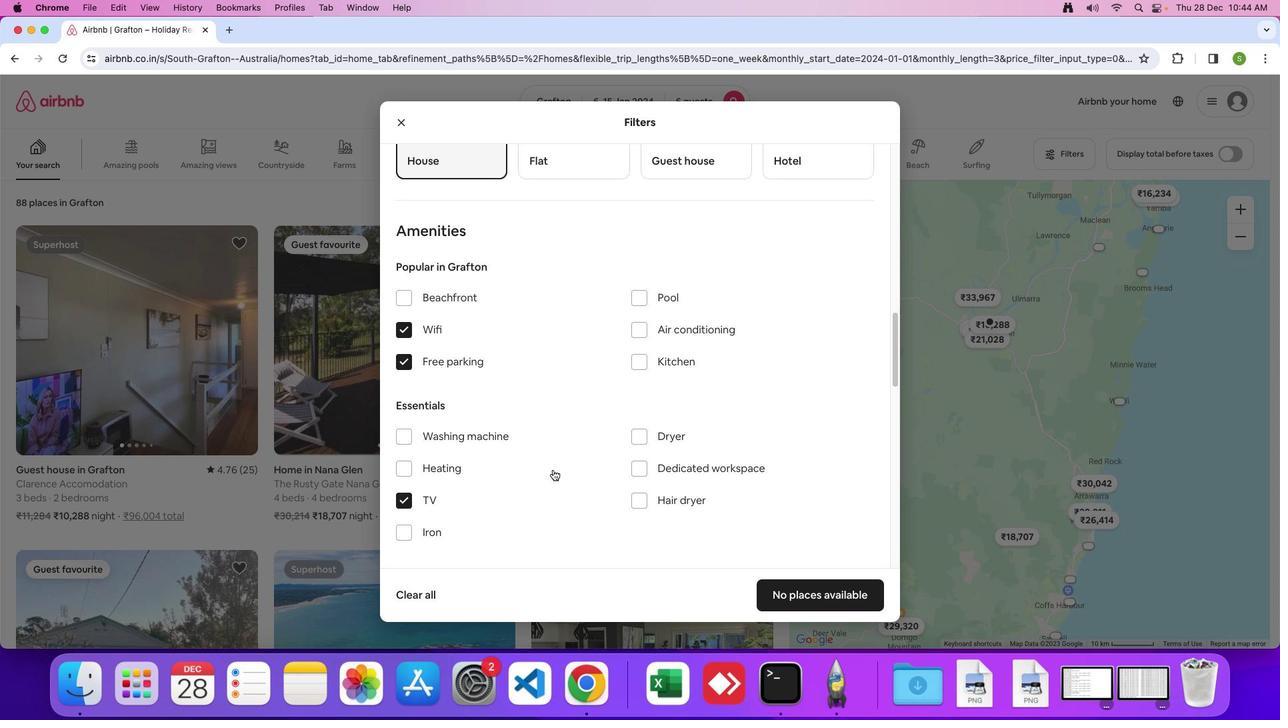 
Action: Mouse scrolled (552, 468) with delta (0, 2)
Screenshot: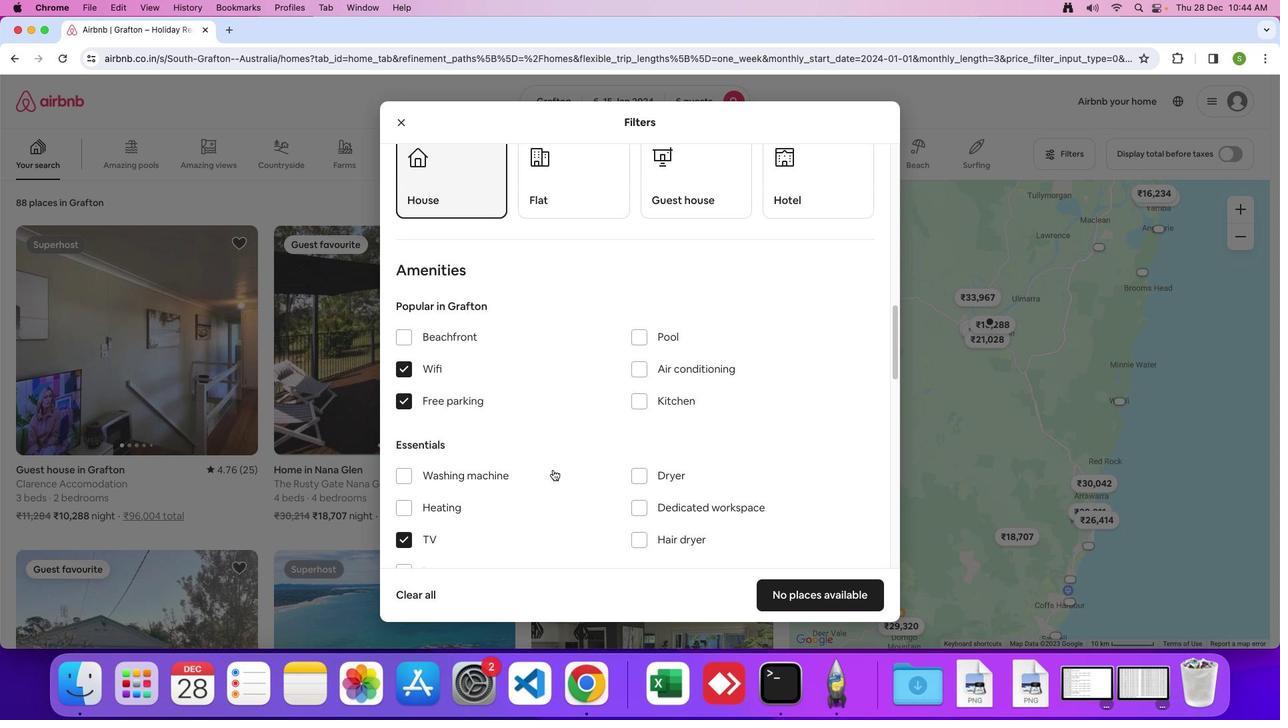 
Action: Mouse scrolled (552, 468) with delta (0, -1)
Screenshot: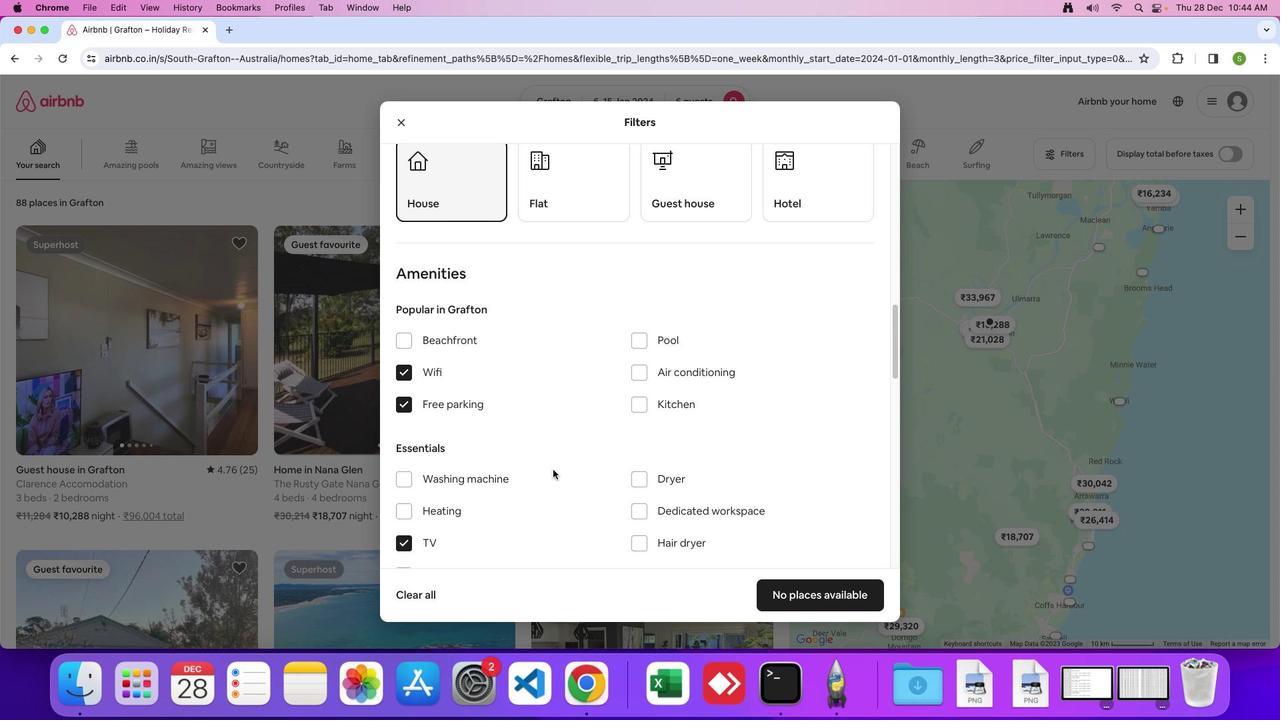 
Action: Mouse scrolled (552, 468) with delta (0, -1)
Screenshot: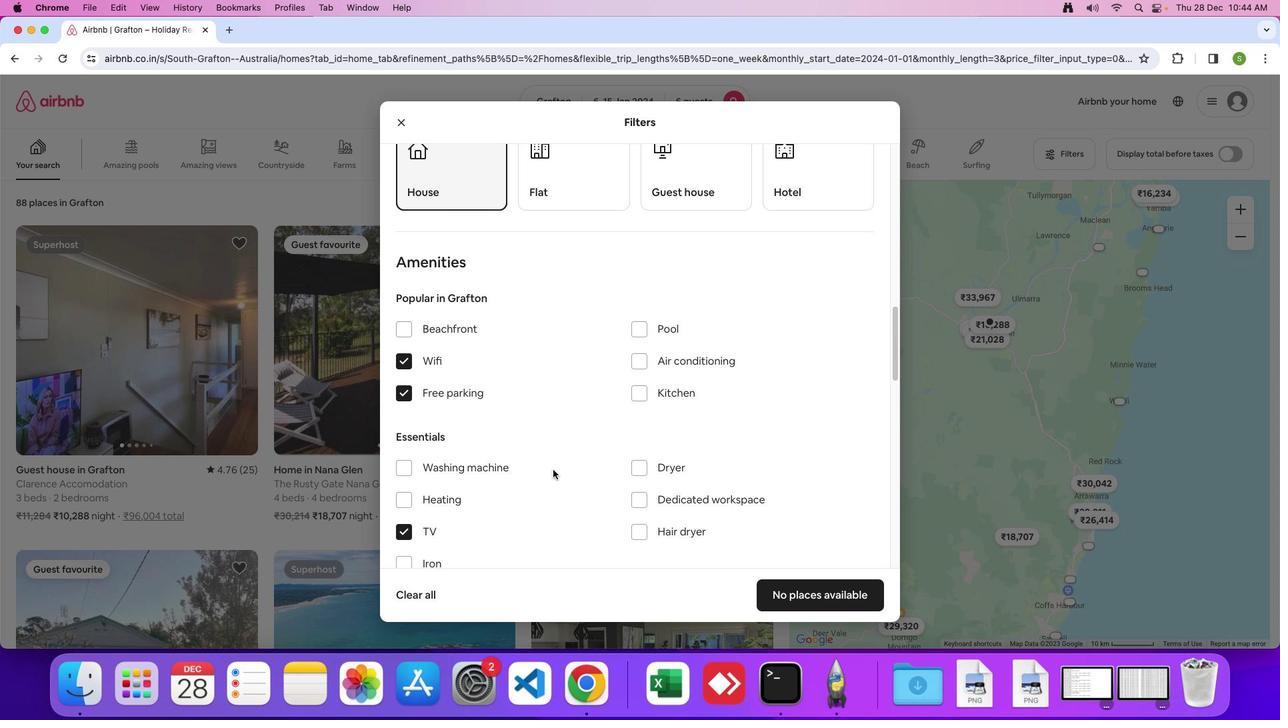
Action: Mouse scrolled (552, 468) with delta (0, -1)
Screenshot: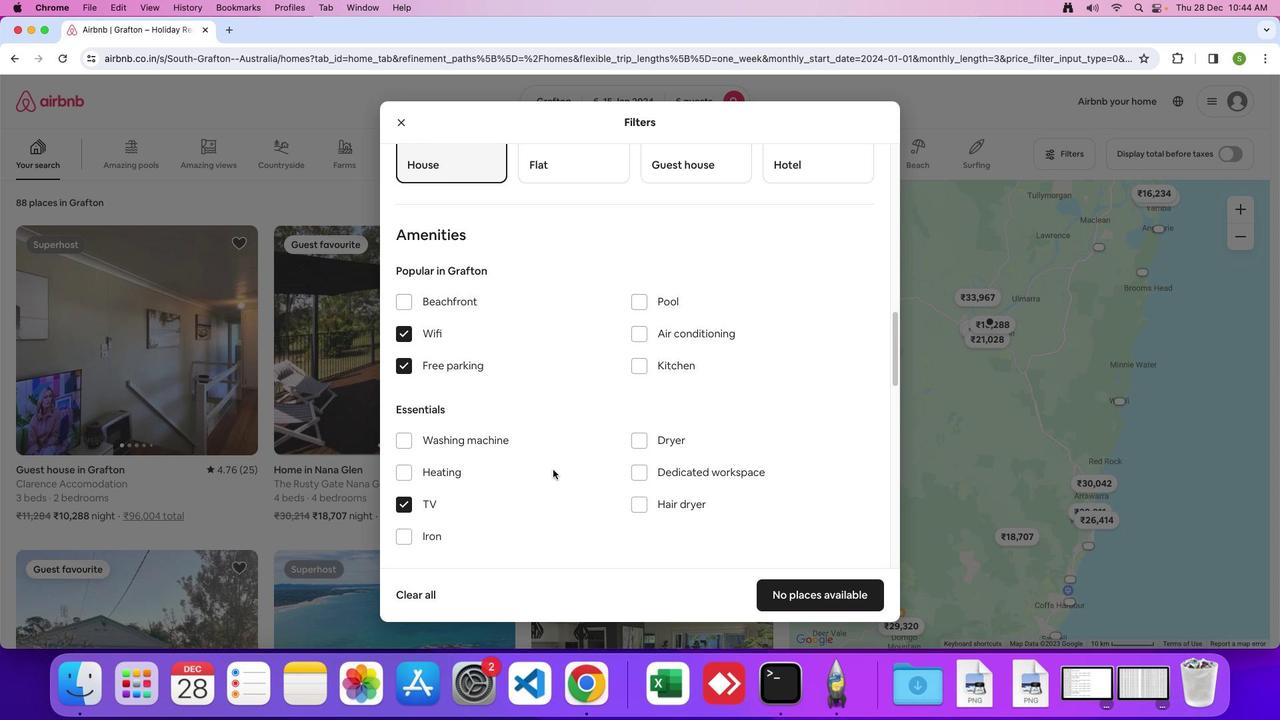 
Action: Mouse scrolled (552, 468) with delta (0, -1)
Screenshot: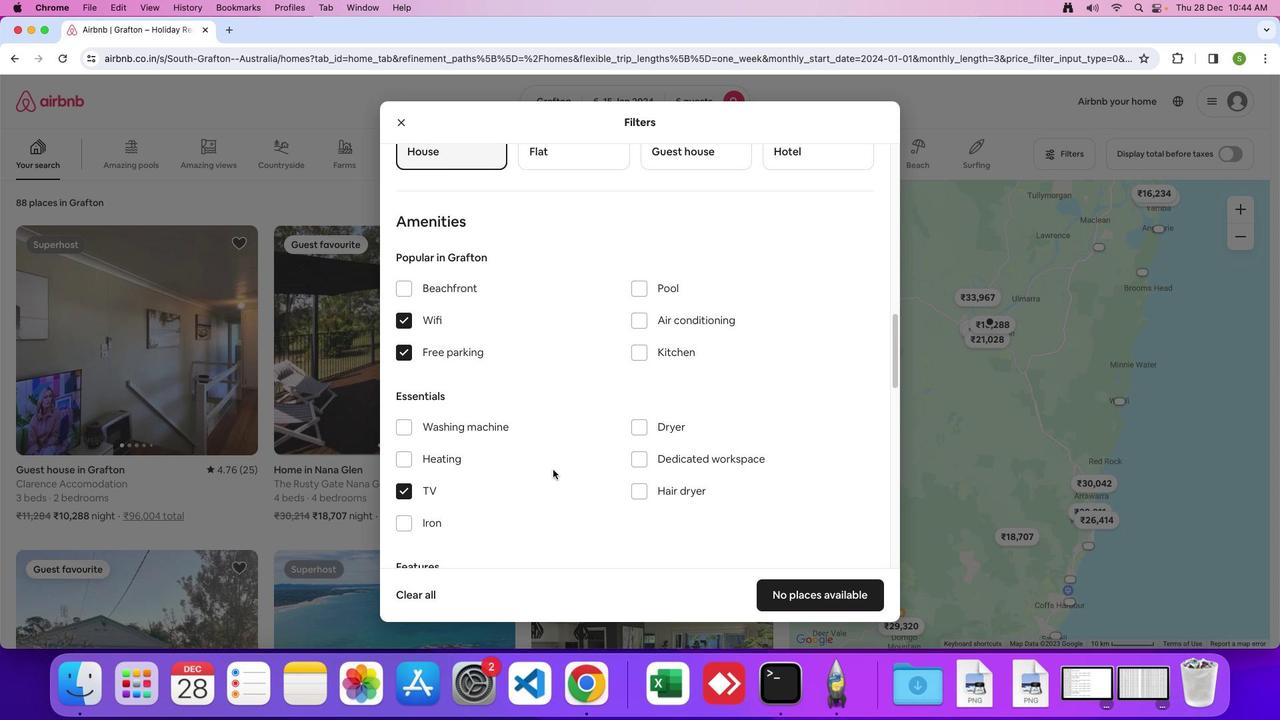 
Action: Mouse scrolled (552, 468) with delta (0, -1)
Screenshot: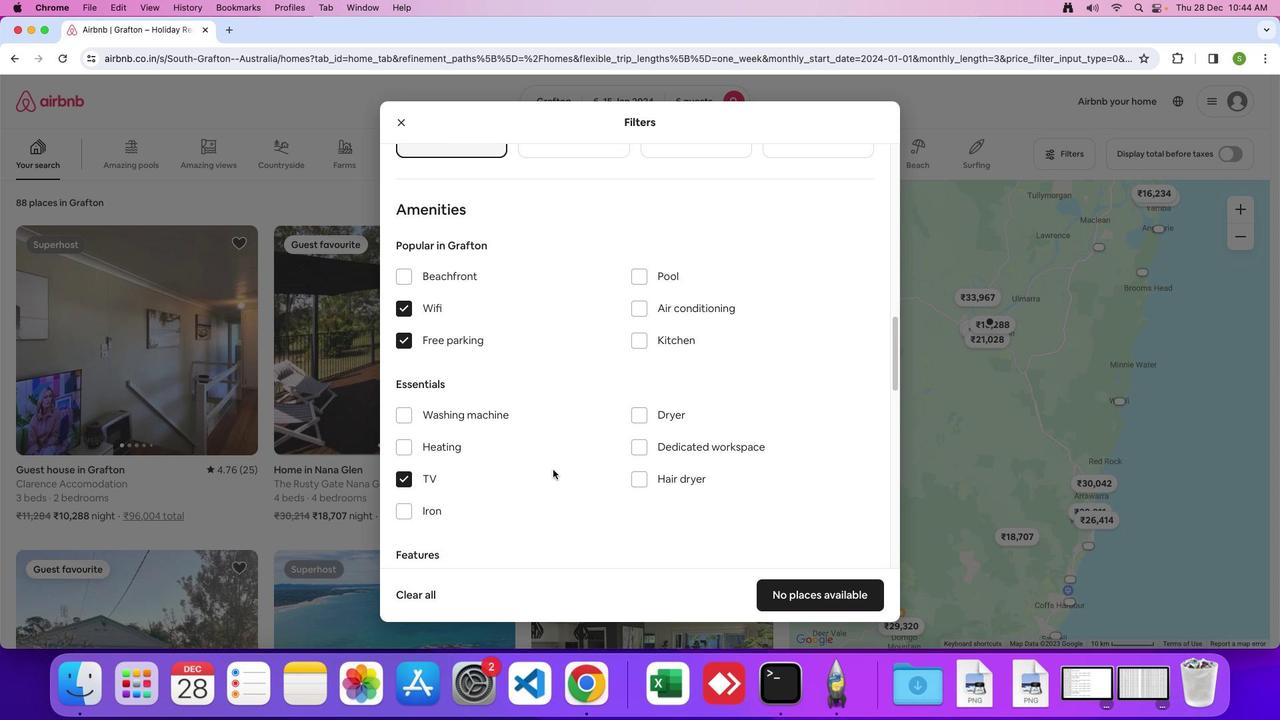 
Action: Mouse scrolled (552, 468) with delta (0, -1)
Screenshot: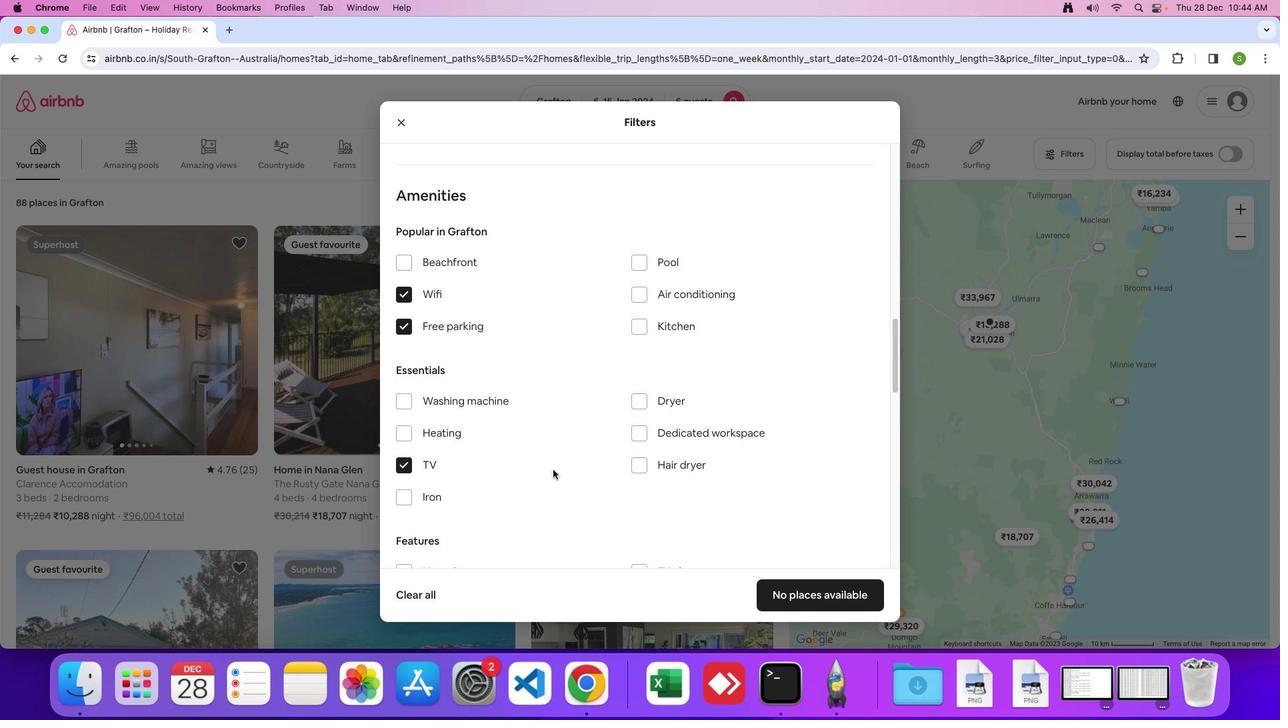 
Action: Mouse scrolled (552, 468) with delta (0, -1)
Screenshot: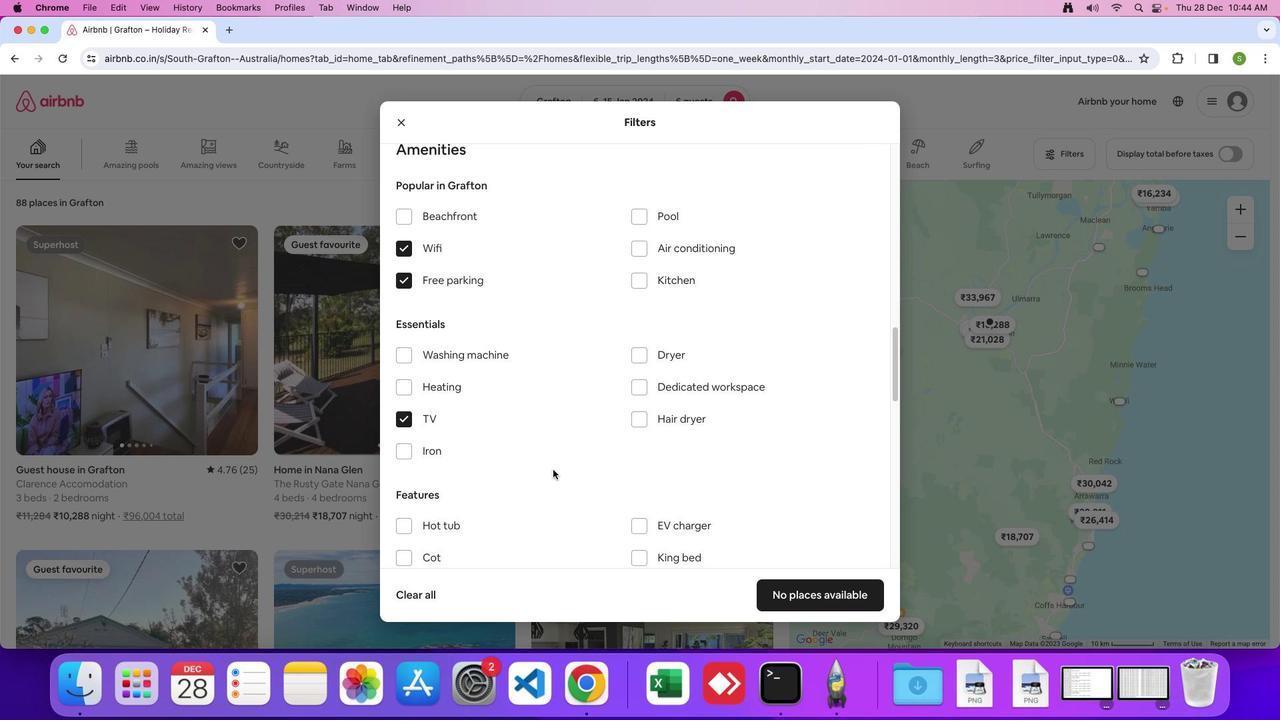 
Action: Mouse scrolled (552, 468) with delta (0, -2)
Screenshot: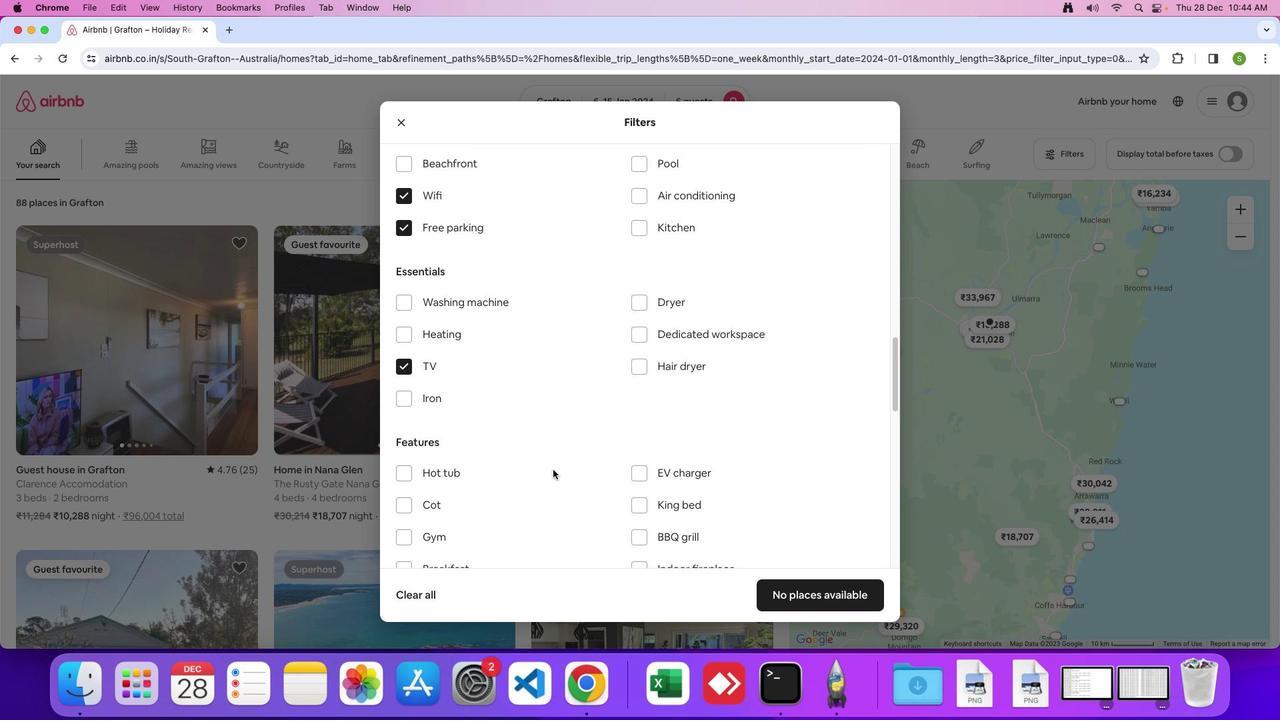 
Action: Mouse scrolled (552, 468) with delta (0, -1)
Screenshot: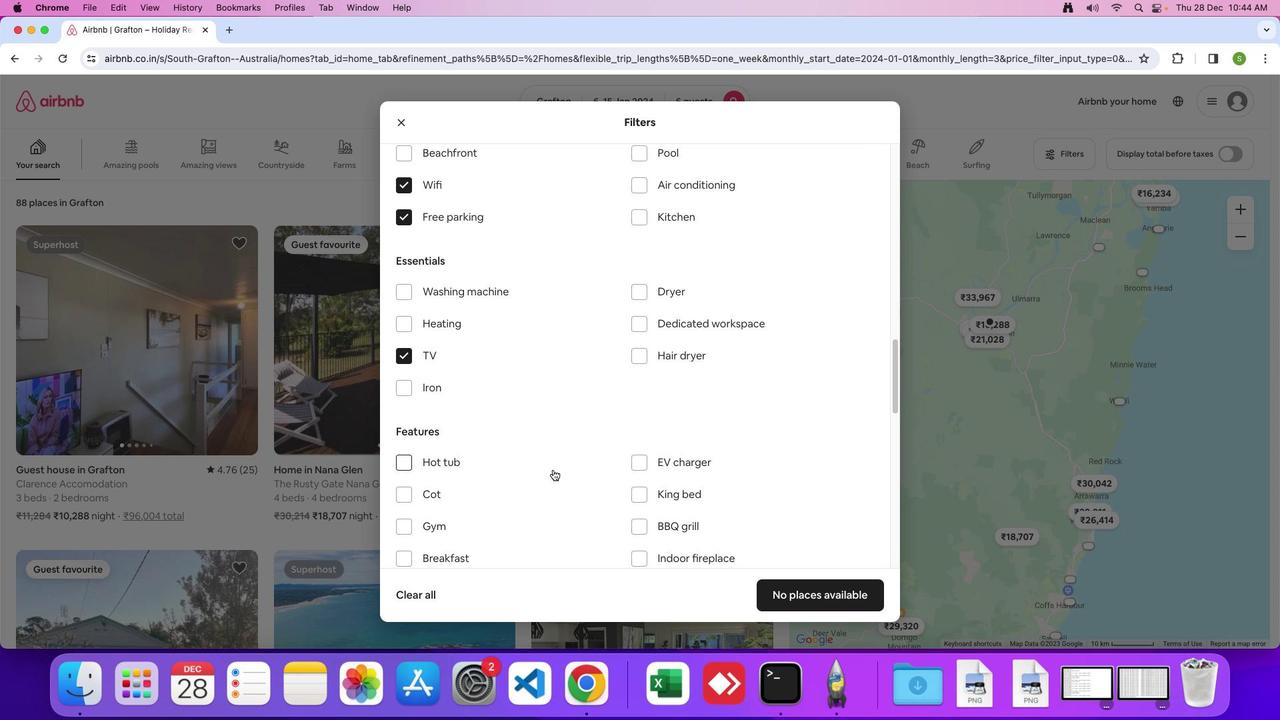 
Action: Mouse scrolled (552, 468) with delta (0, -1)
Screenshot: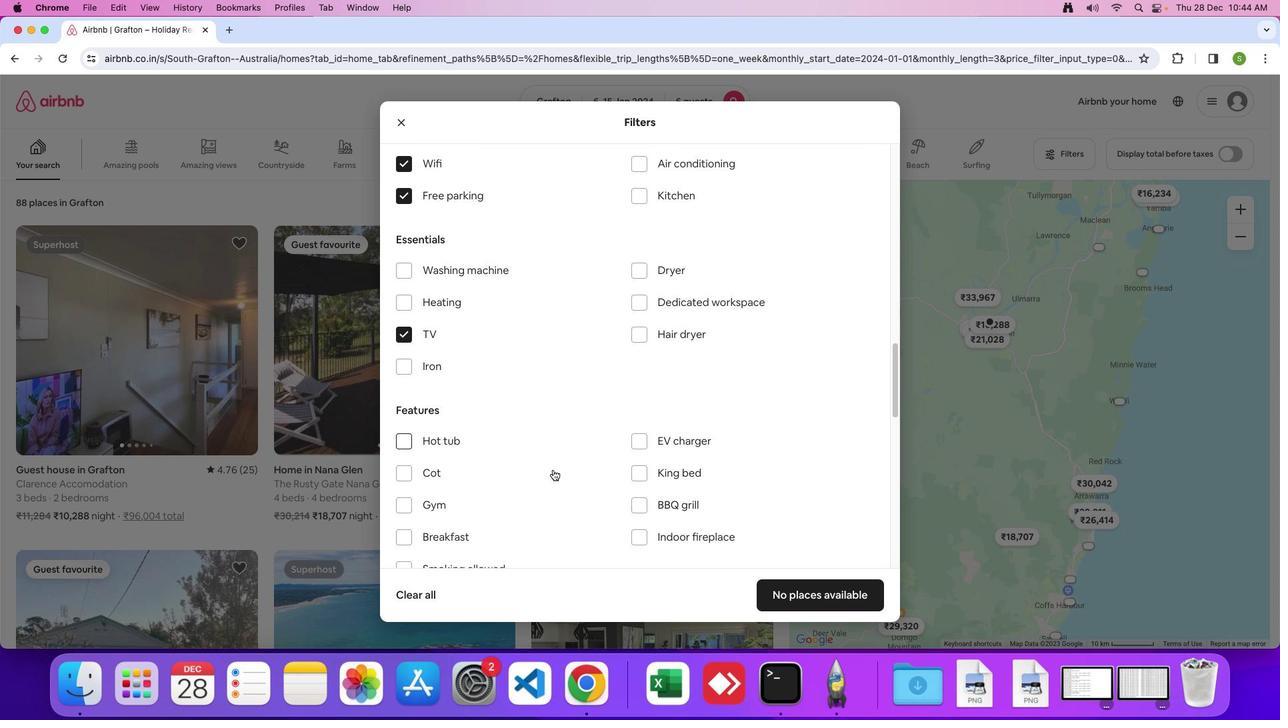 
Action: Mouse scrolled (552, 468) with delta (0, -1)
Screenshot: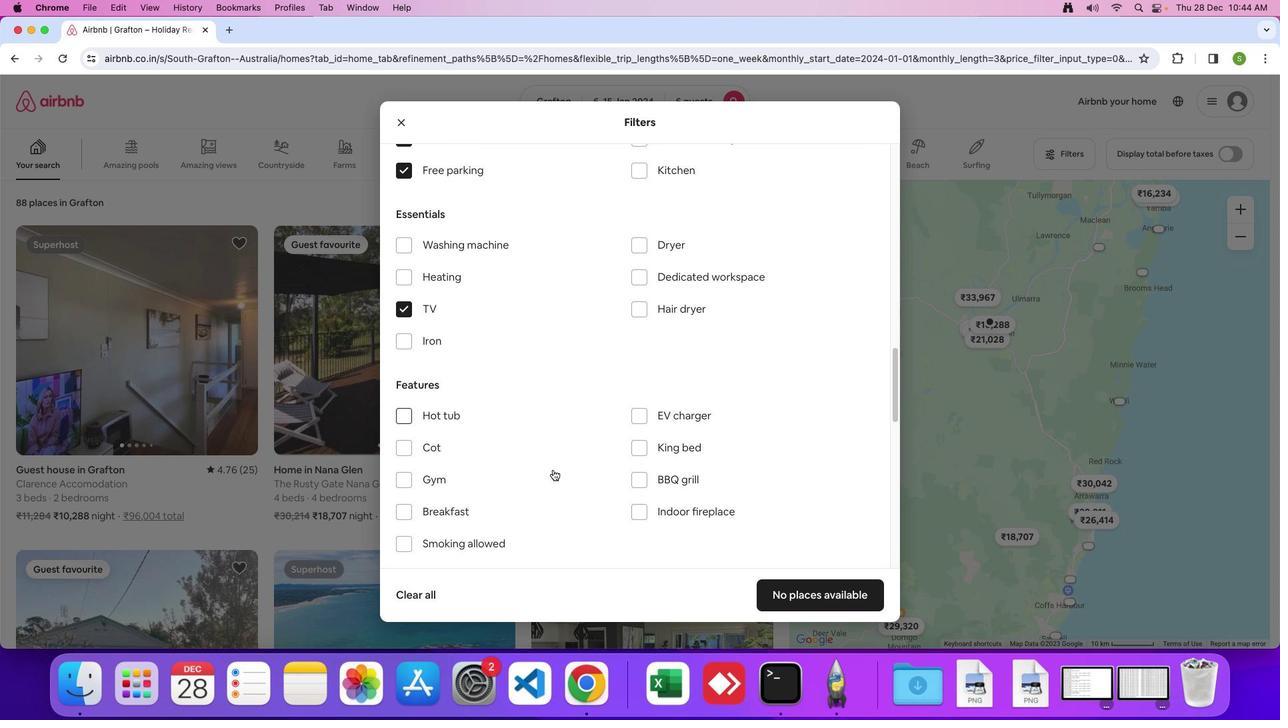
Action: Mouse moved to (404, 410)
Screenshot: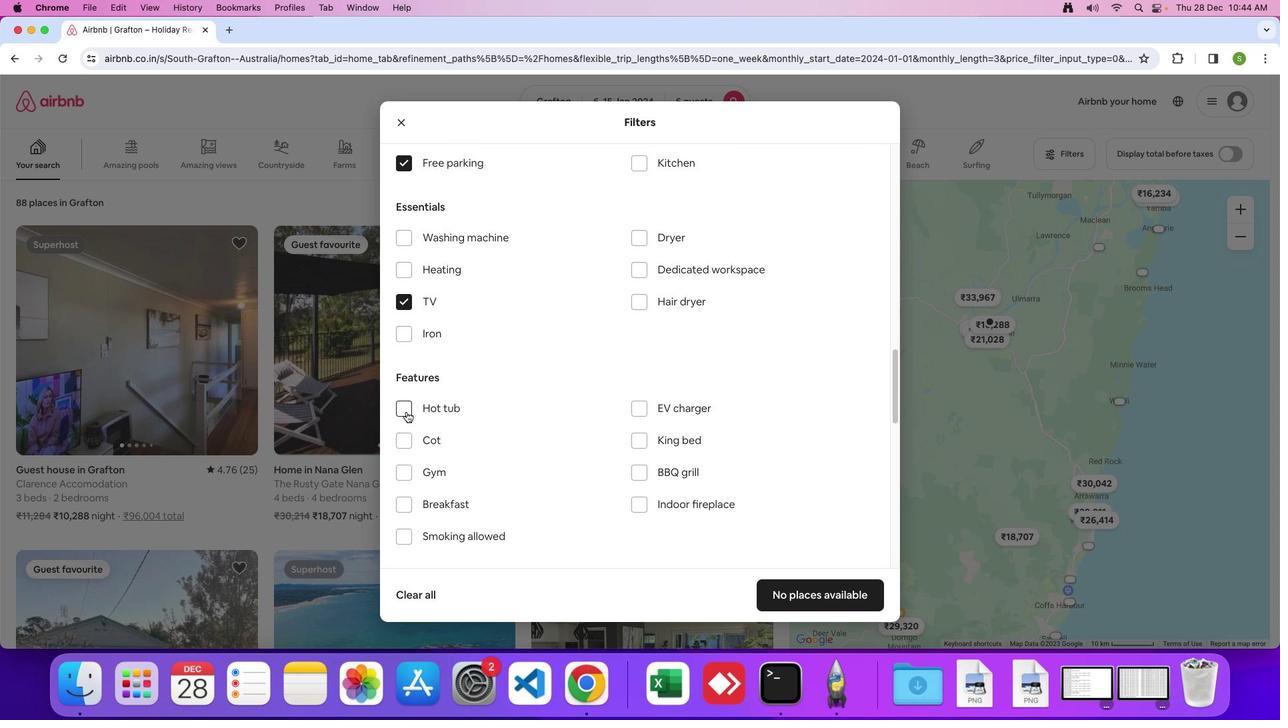
Action: Mouse pressed left at (404, 410)
Screenshot: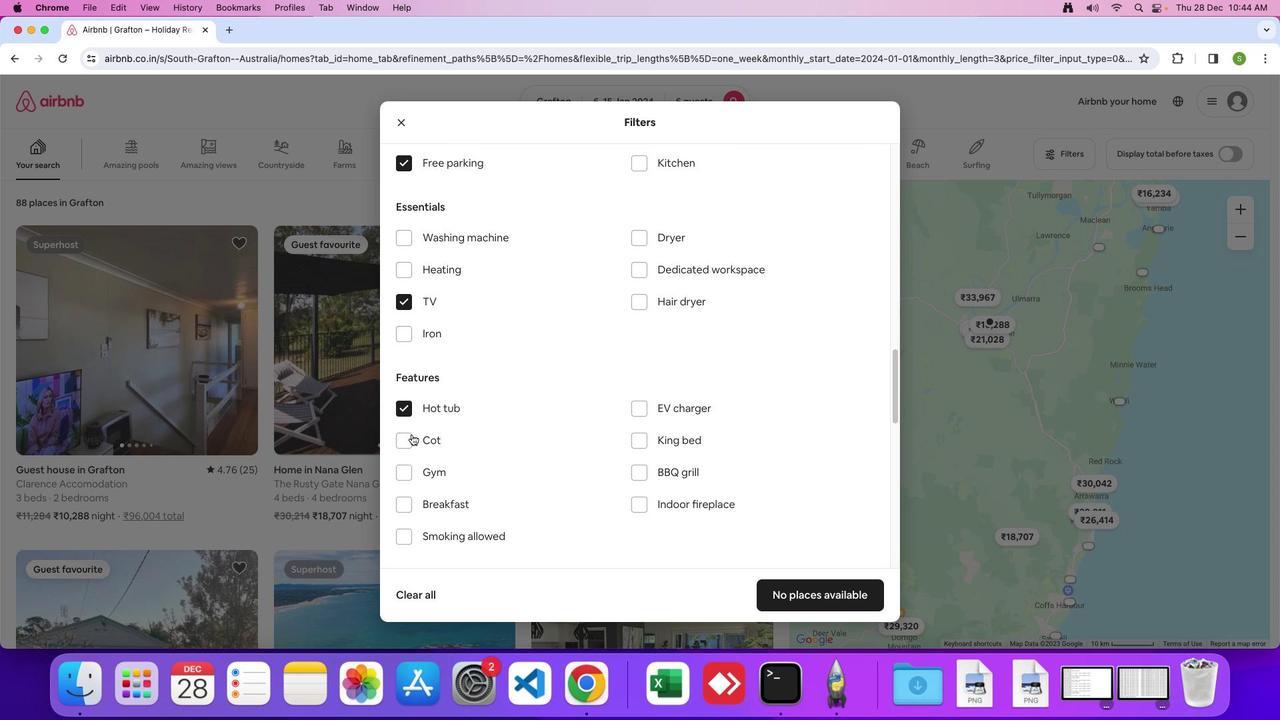 
Action: Mouse moved to (399, 476)
Screenshot: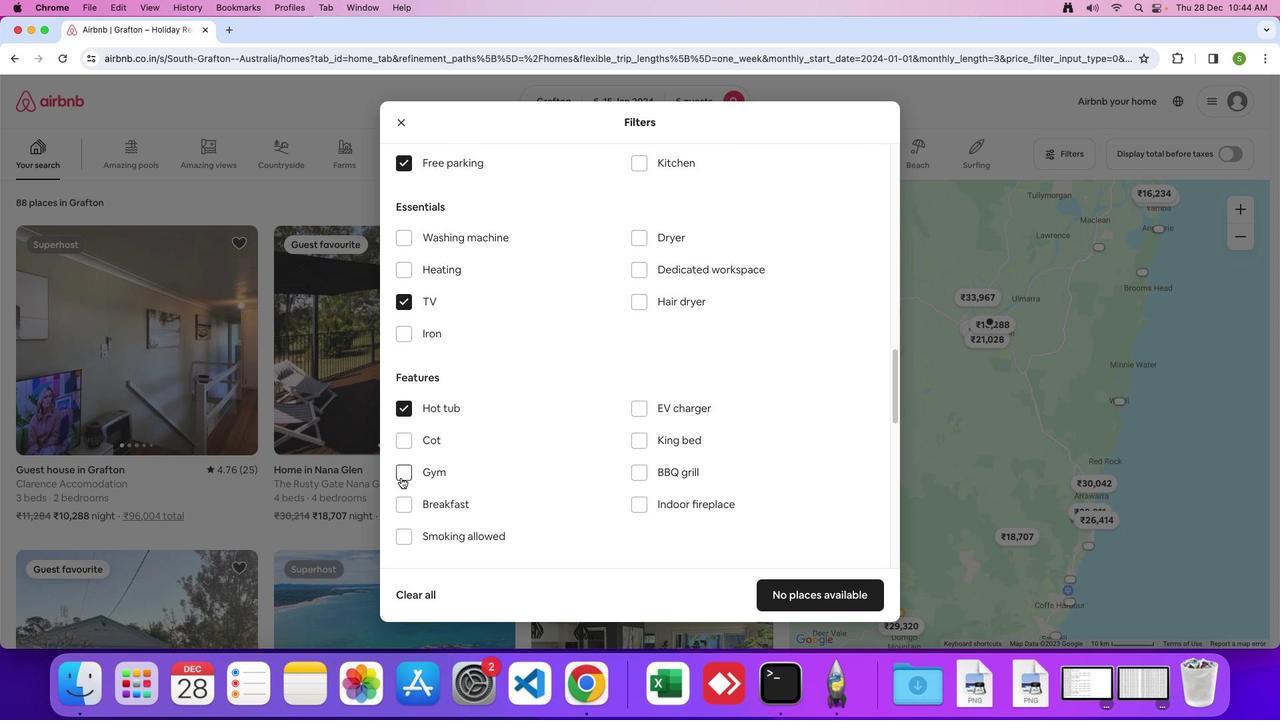 
Action: Mouse pressed left at (399, 476)
Screenshot: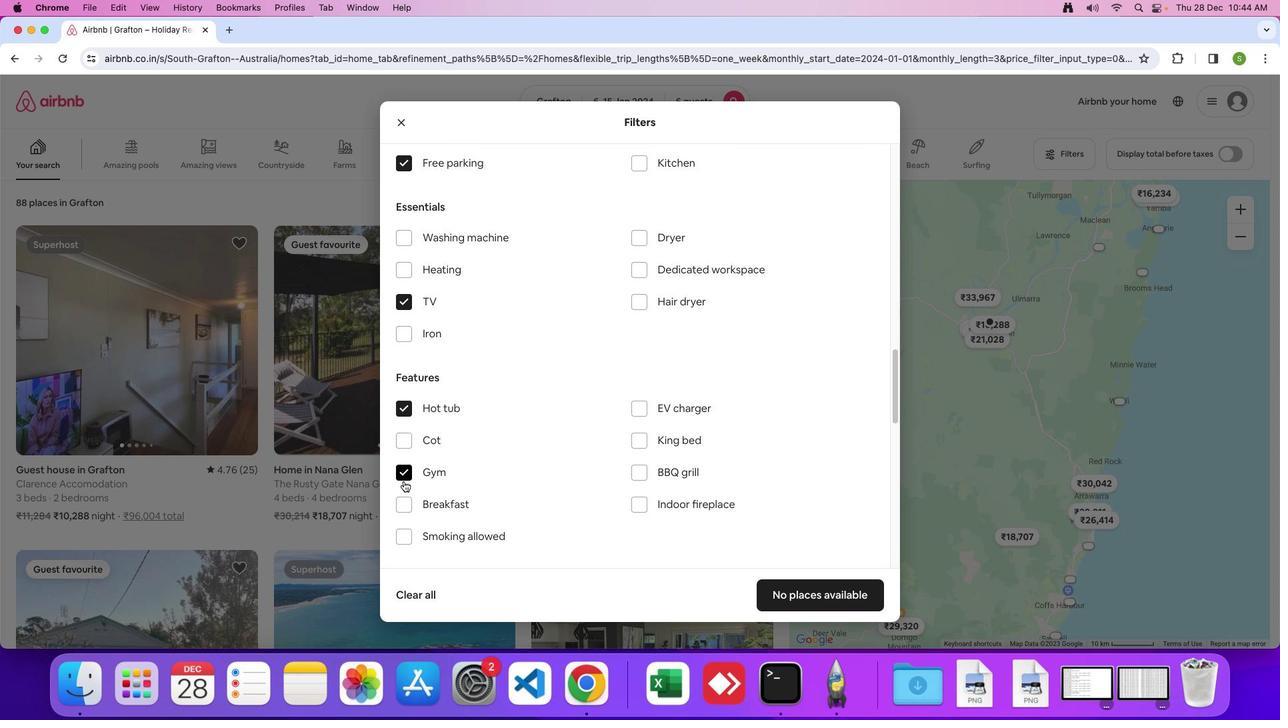 
Action: Mouse moved to (410, 538)
Screenshot: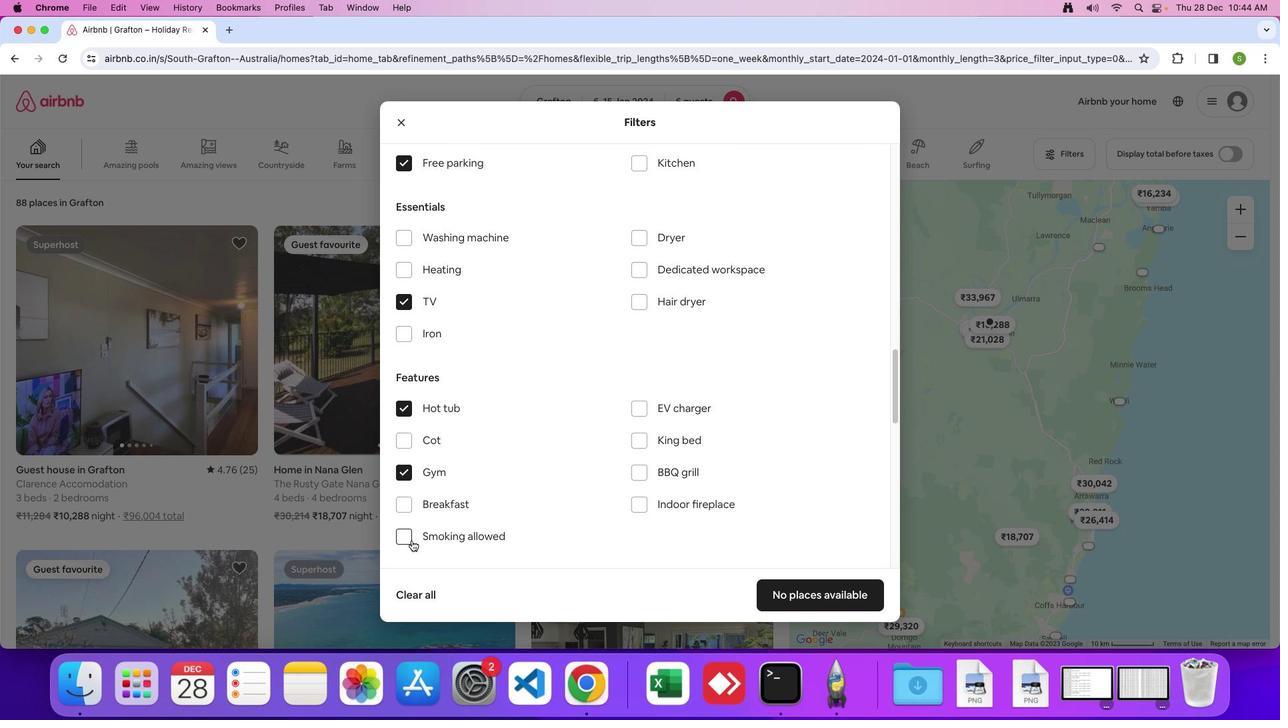 
Action: Mouse pressed left at (410, 538)
Screenshot: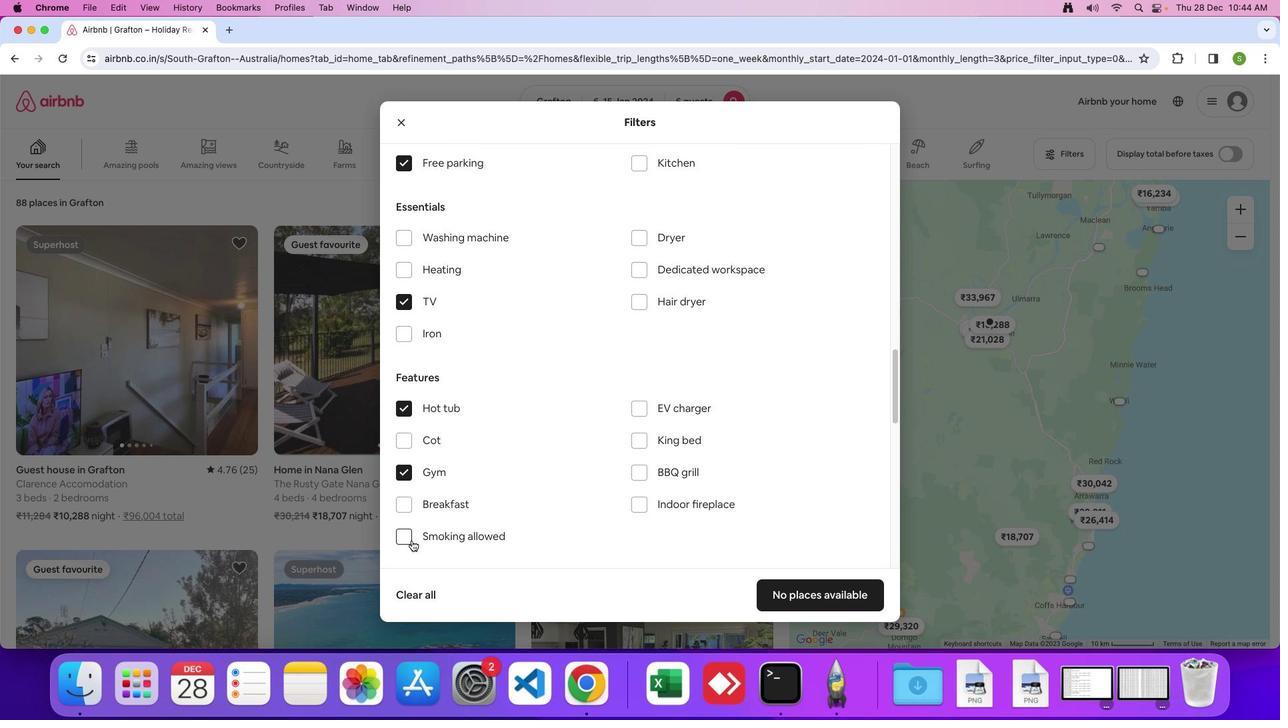 
Action: Mouse moved to (610, 468)
Screenshot: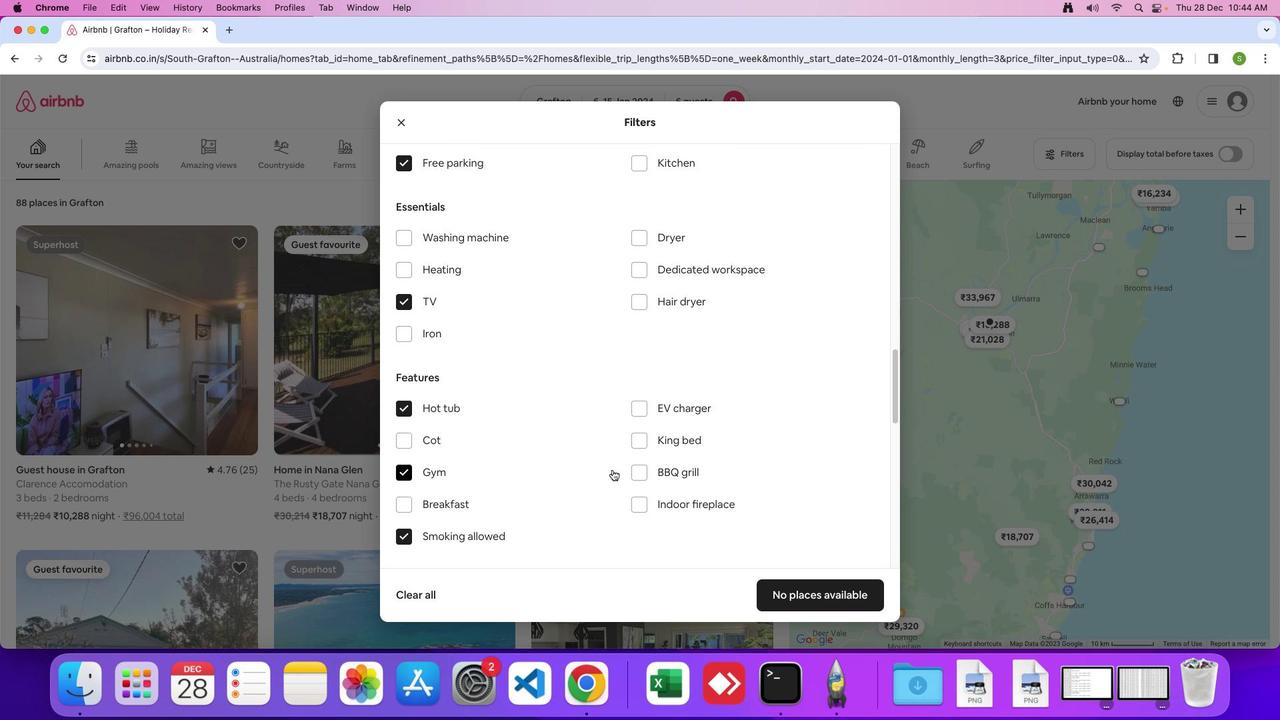 
Action: Mouse scrolled (610, 468) with delta (0, -1)
Screenshot: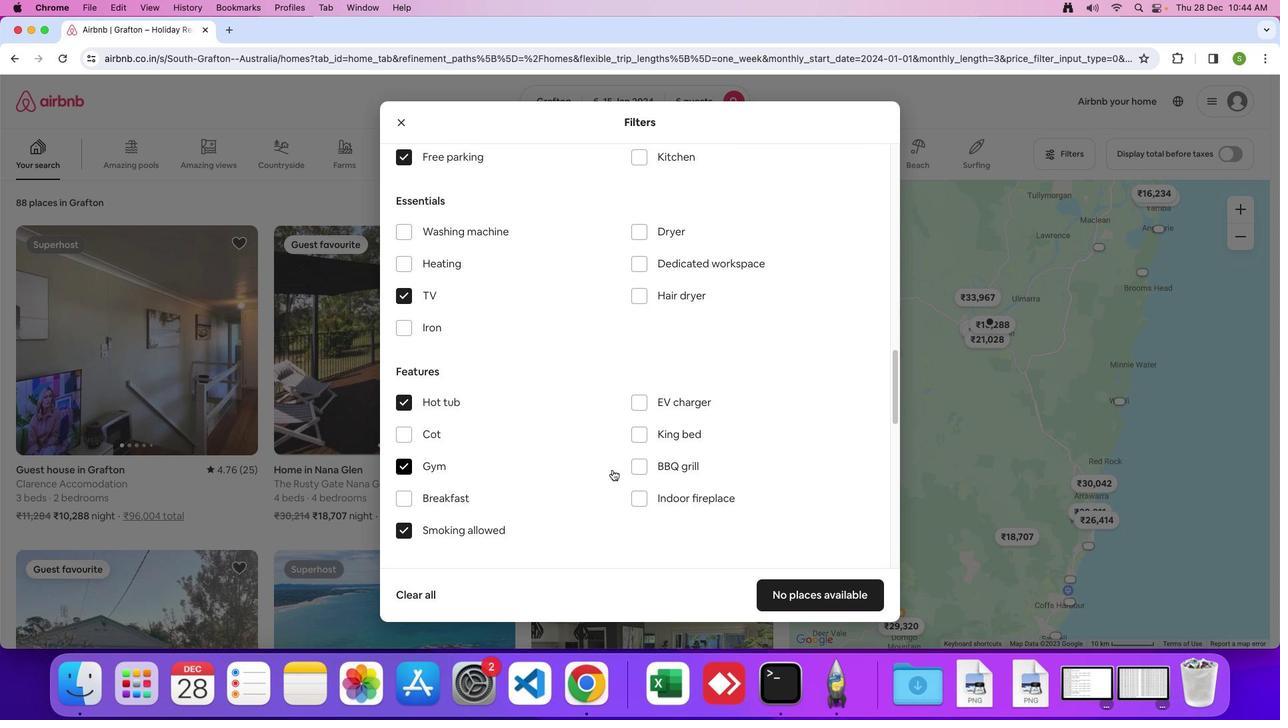 
Action: Mouse scrolled (610, 468) with delta (0, -1)
Screenshot: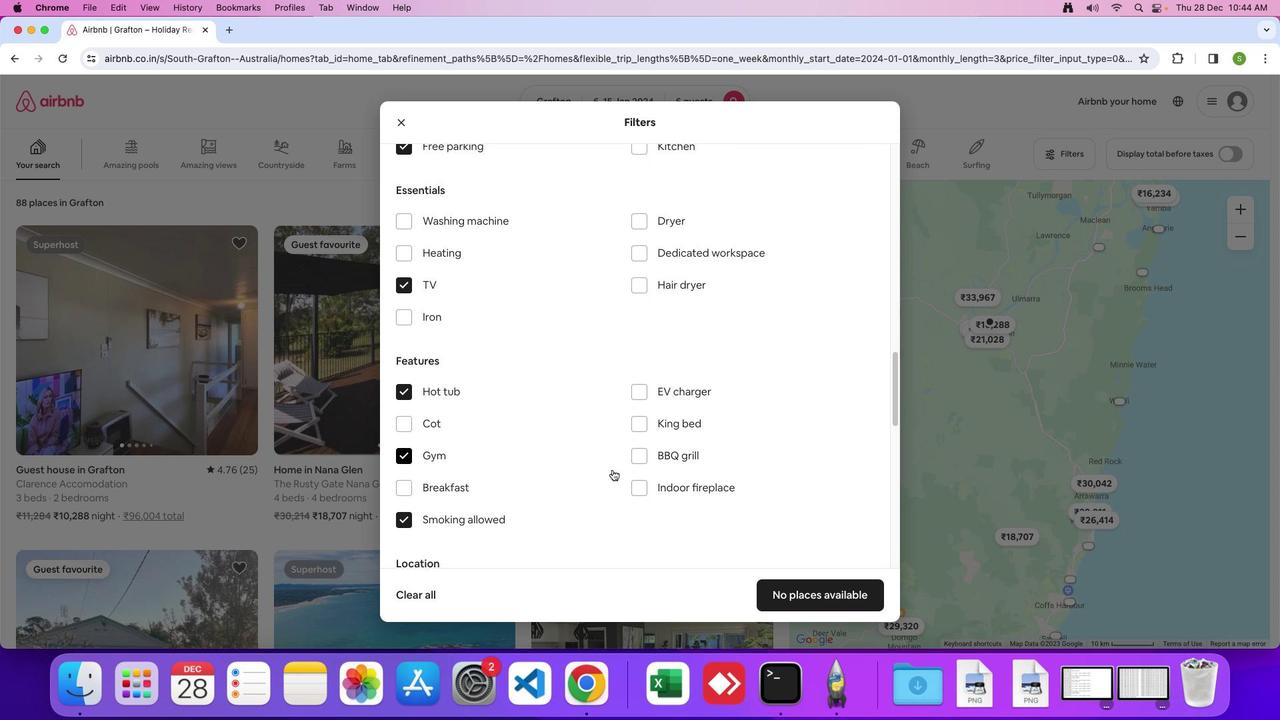 
Action: Mouse scrolled (610, 468) with delta (0, -1)
Screenshot: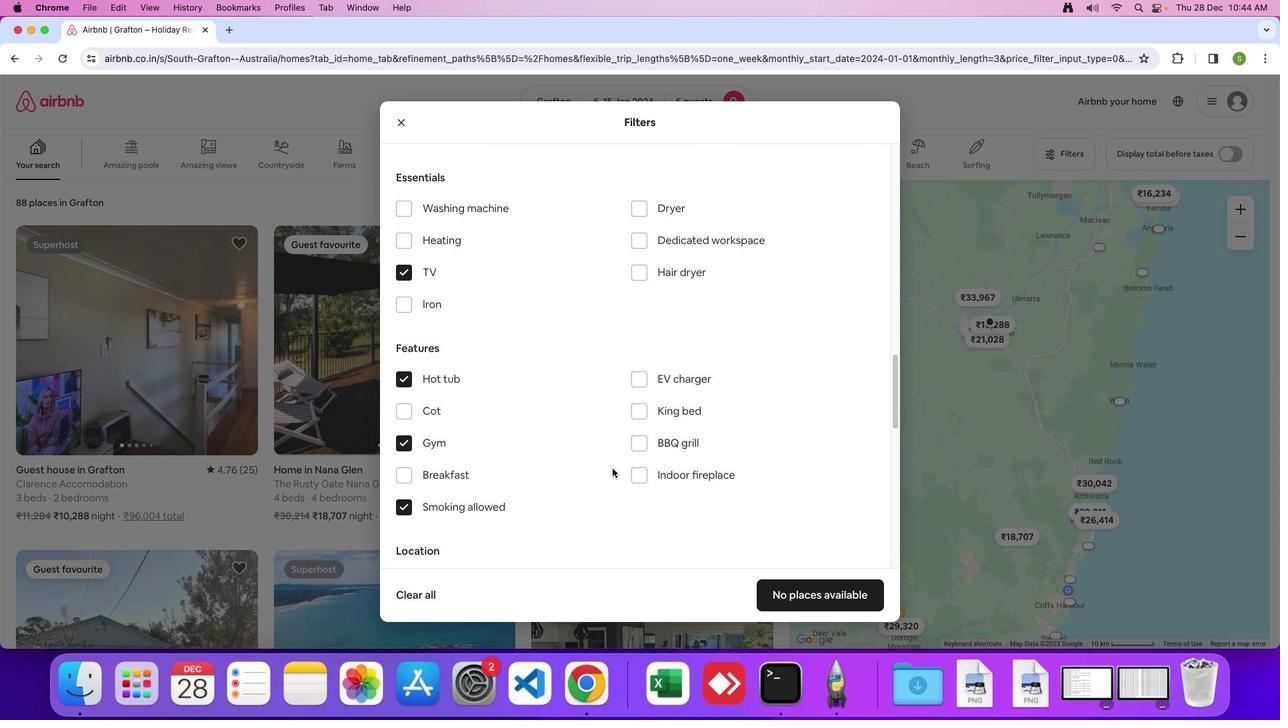
Action: Mouse moved to (610, 468)
Screenshot: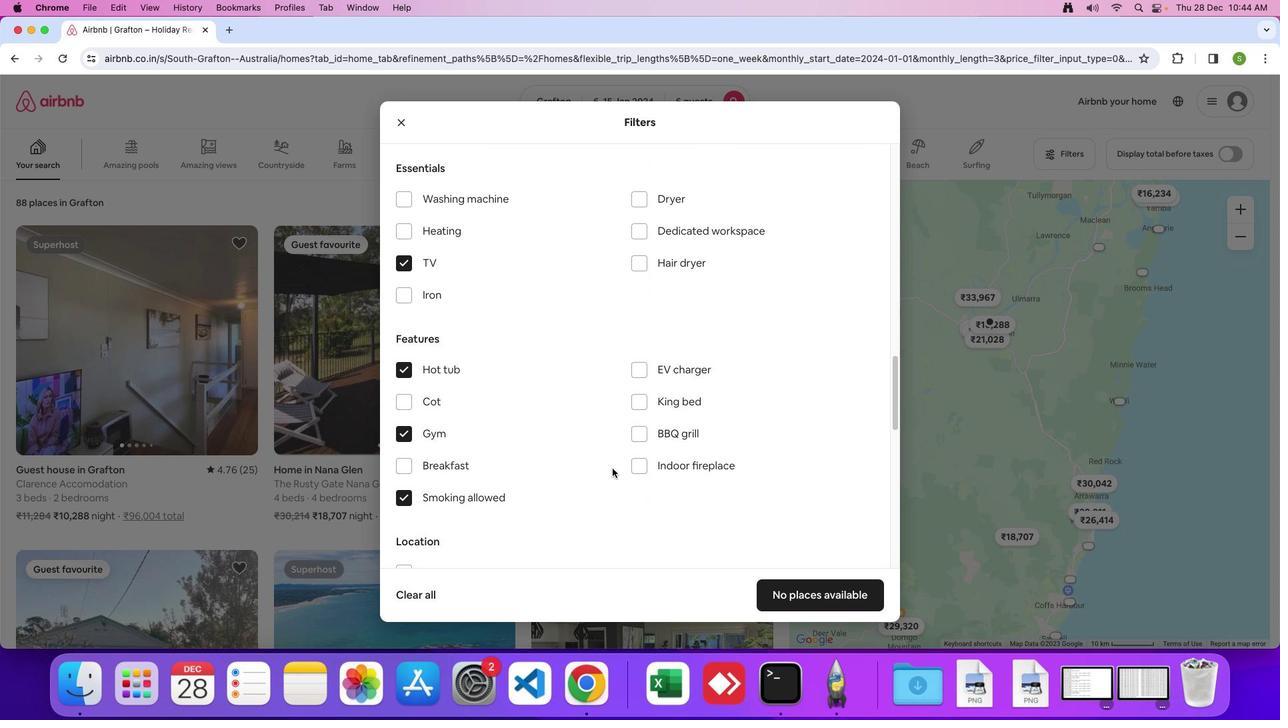 
Action: Mouse scrolled (610, 468) with delta (0, -1)
Screenshot: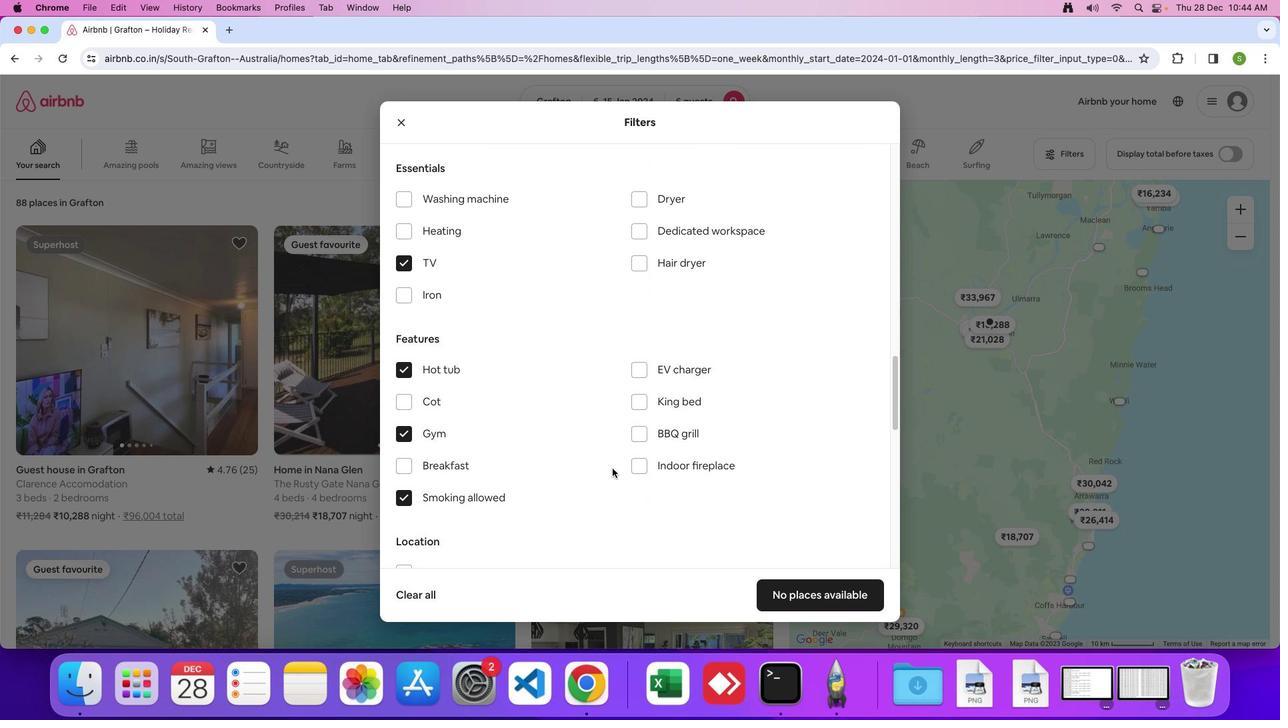 
Action: Mouse moved to (610, 467)
Screenshot: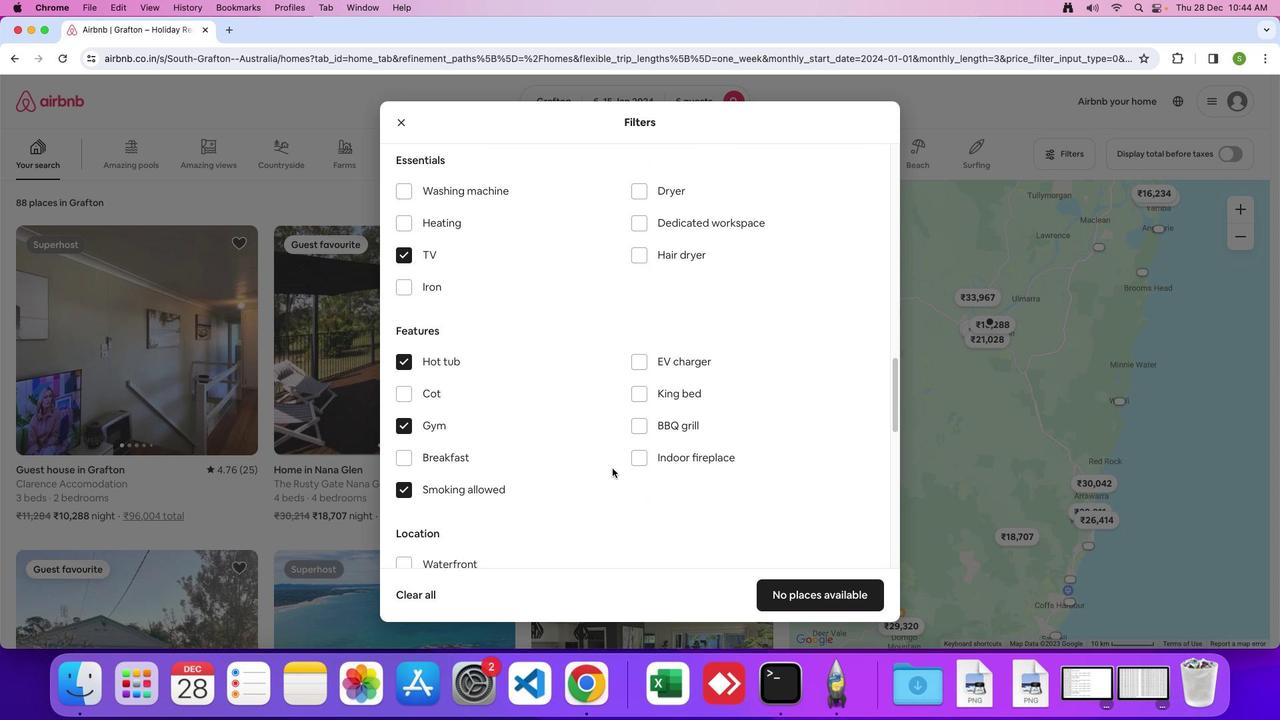 
Action: Mouse scrolled (610, 467) with delta (0, -1)
Screenshot: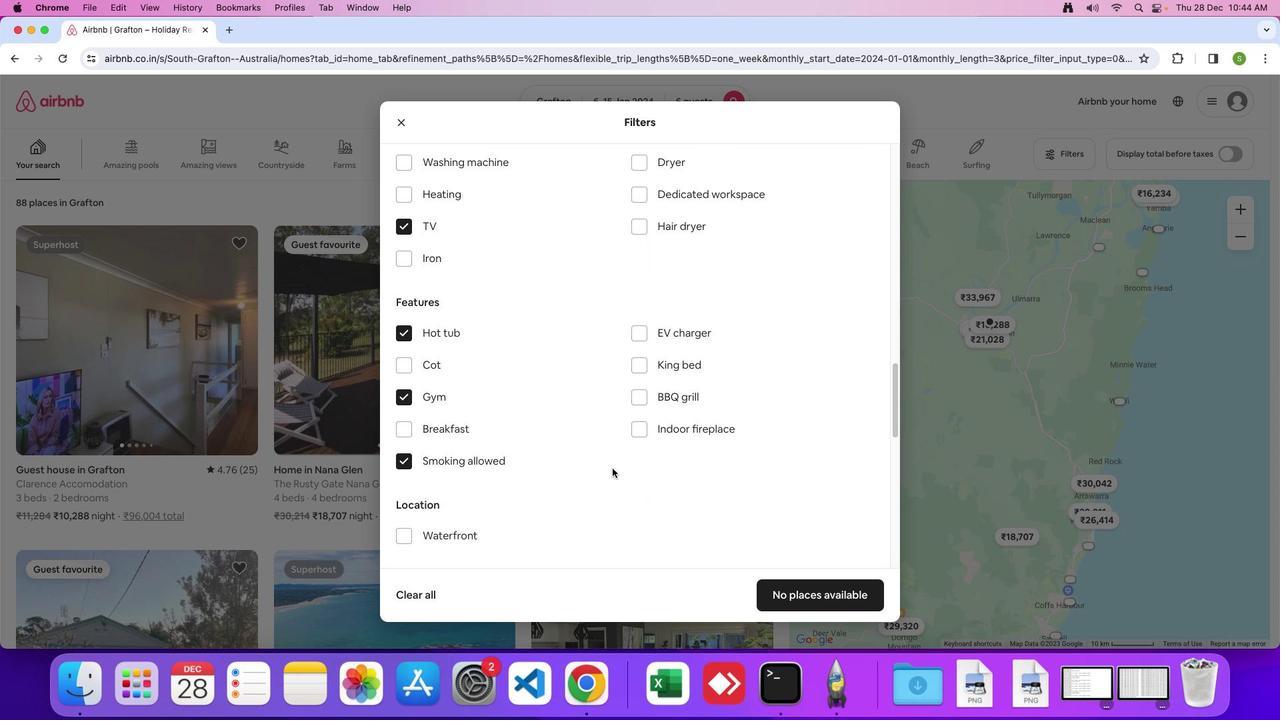 
Action: Mouse scrolled (610, 467) with delta (0, -1)
Screenshot: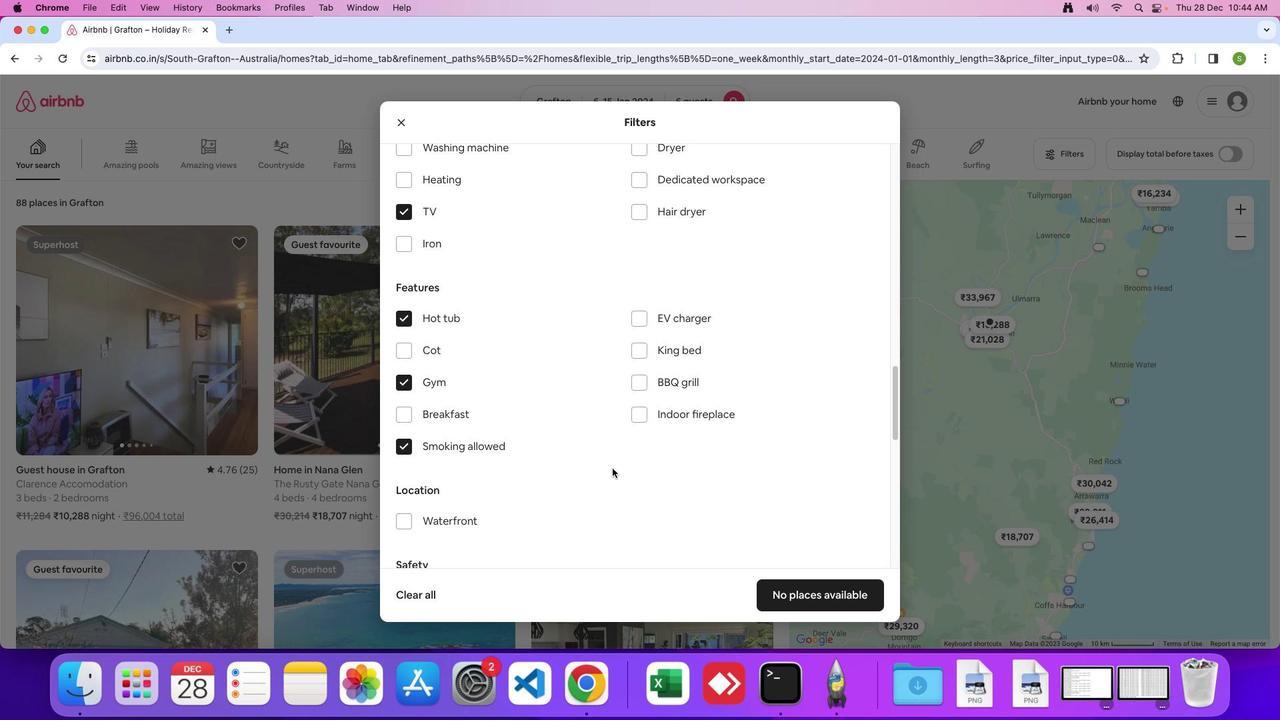
Action: Mouse scrolled (610, 467) with delta (0, -1)
Screenshot: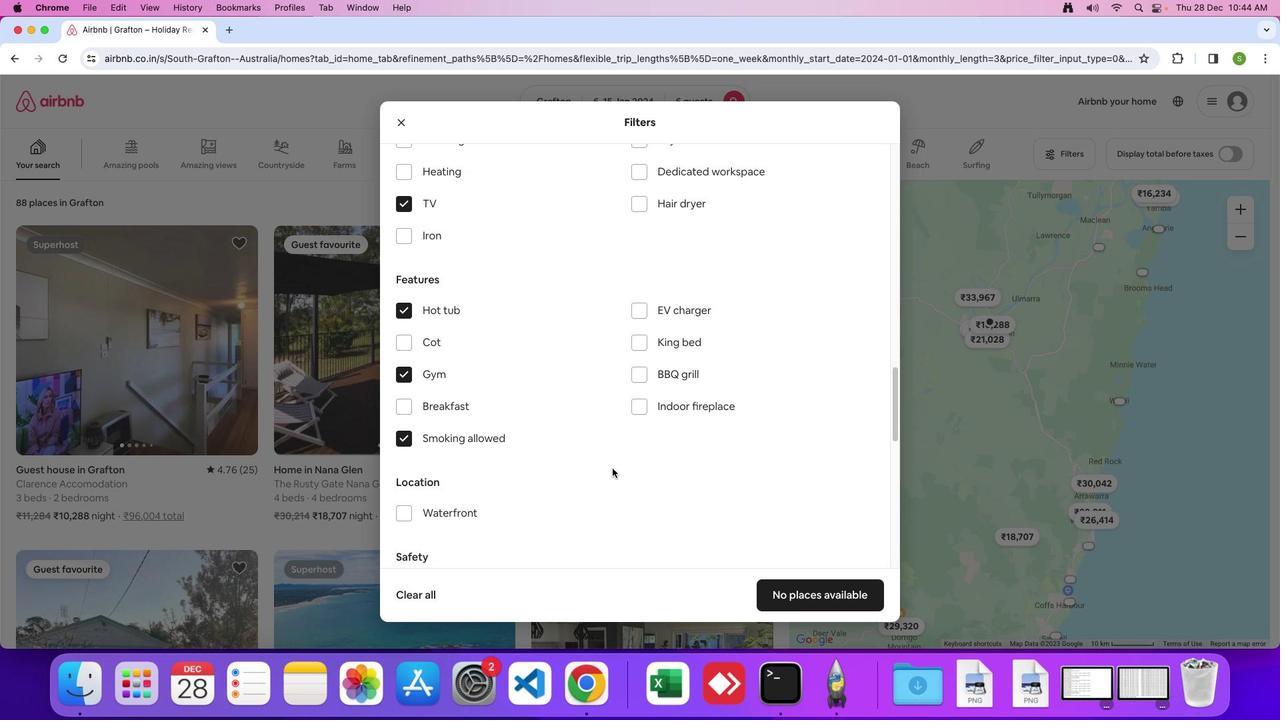 
Action: Mouse moved to (610, 464)
Screenshot: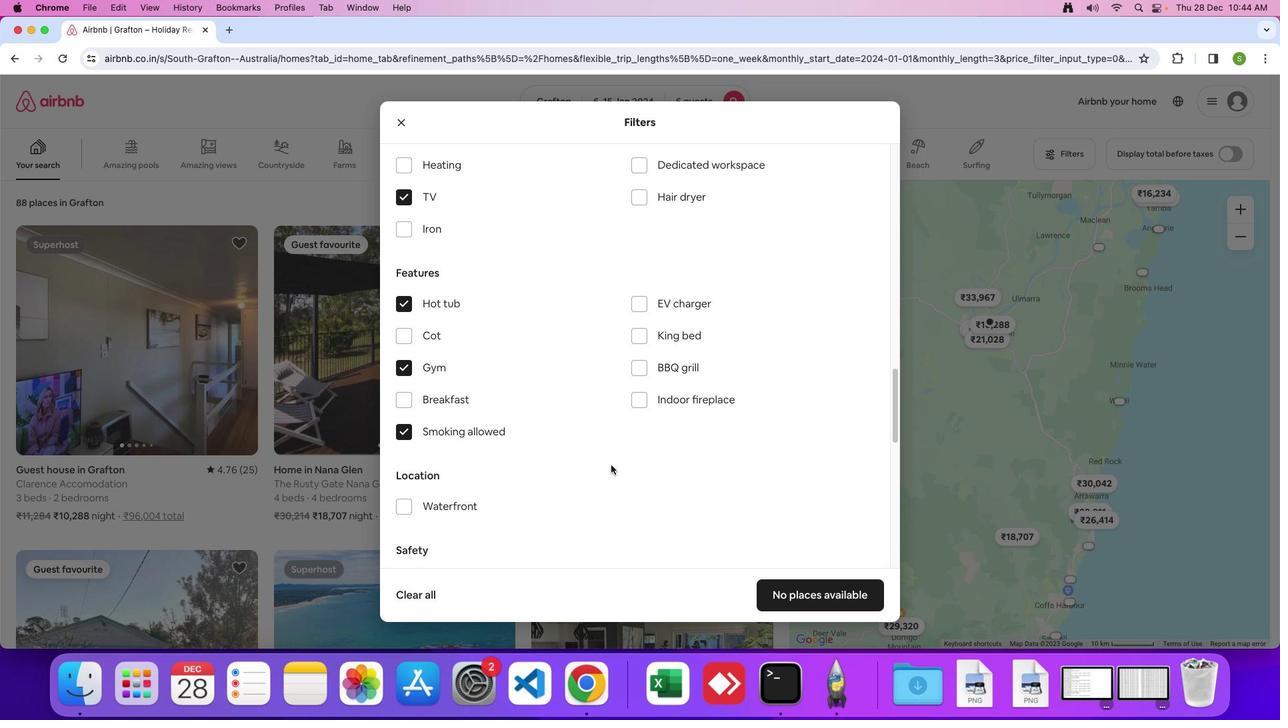 
Action: Mouse scrolled (610, 464) with delta (0, -1)
Screenshot: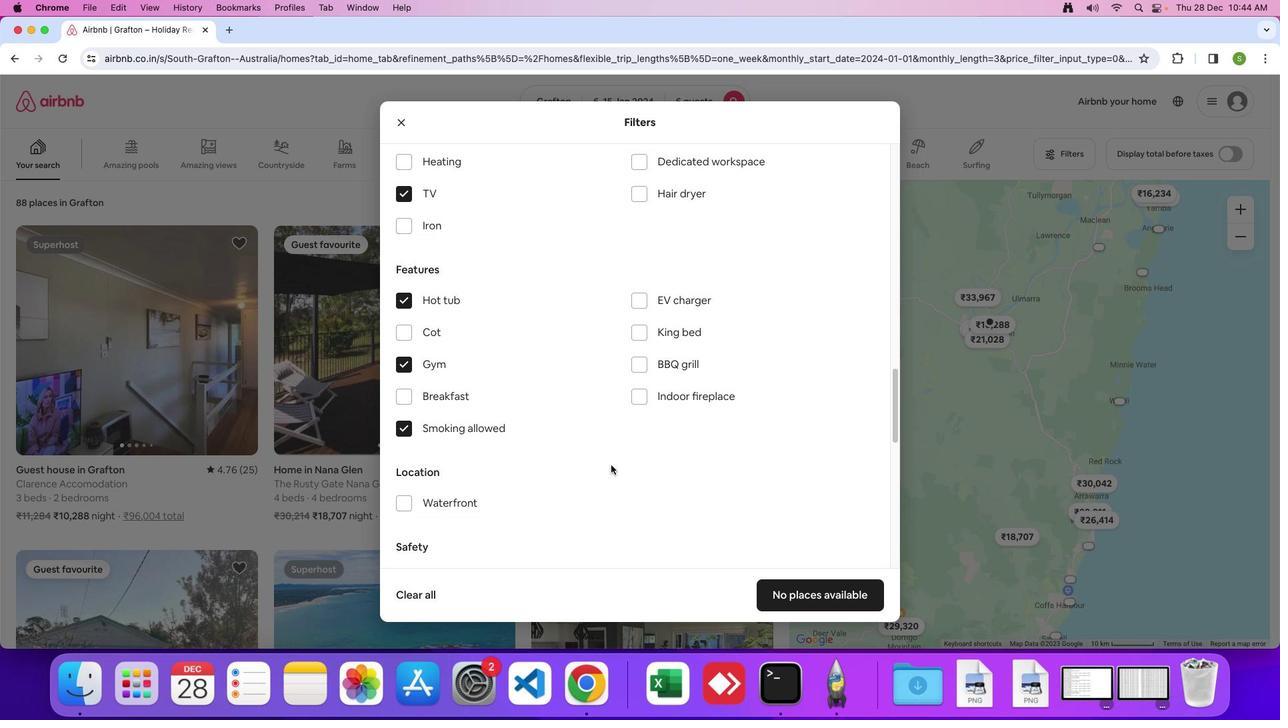 
Action: Mouse moved to (610, 464)
Screenshot: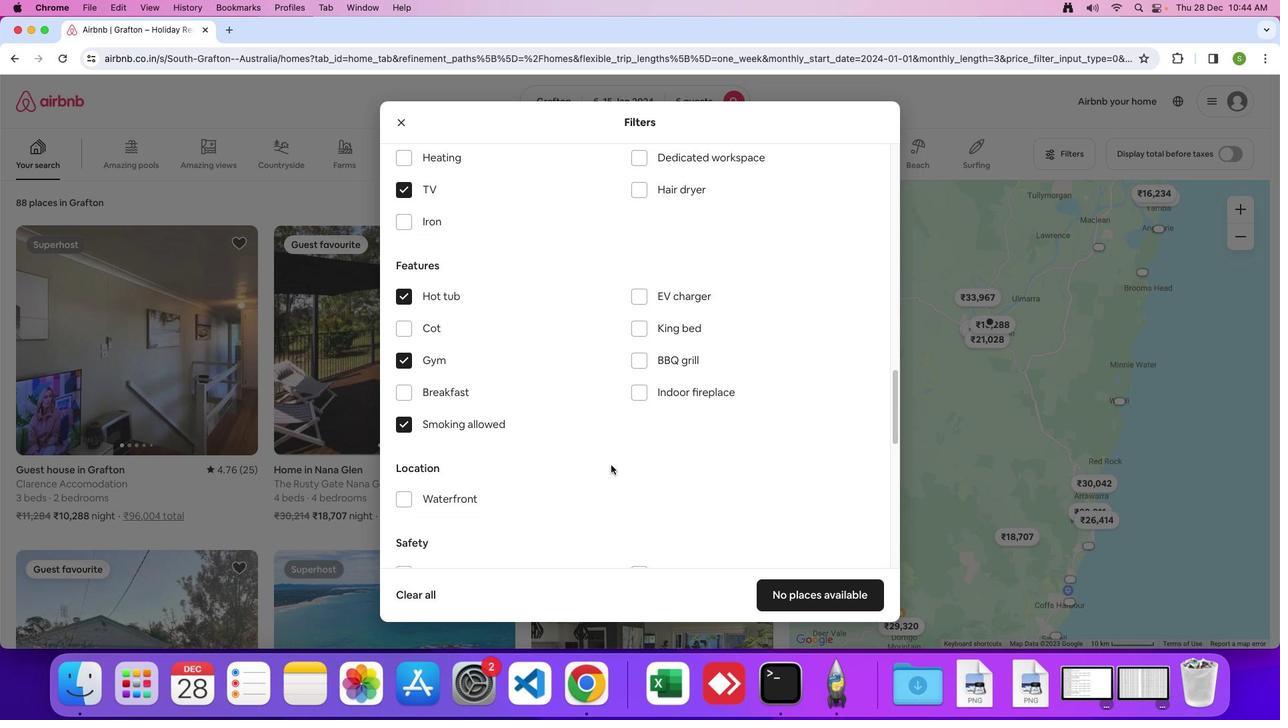 
Action: Mouse scrolled (610, 464) with delta (0, -1)
Screenshot: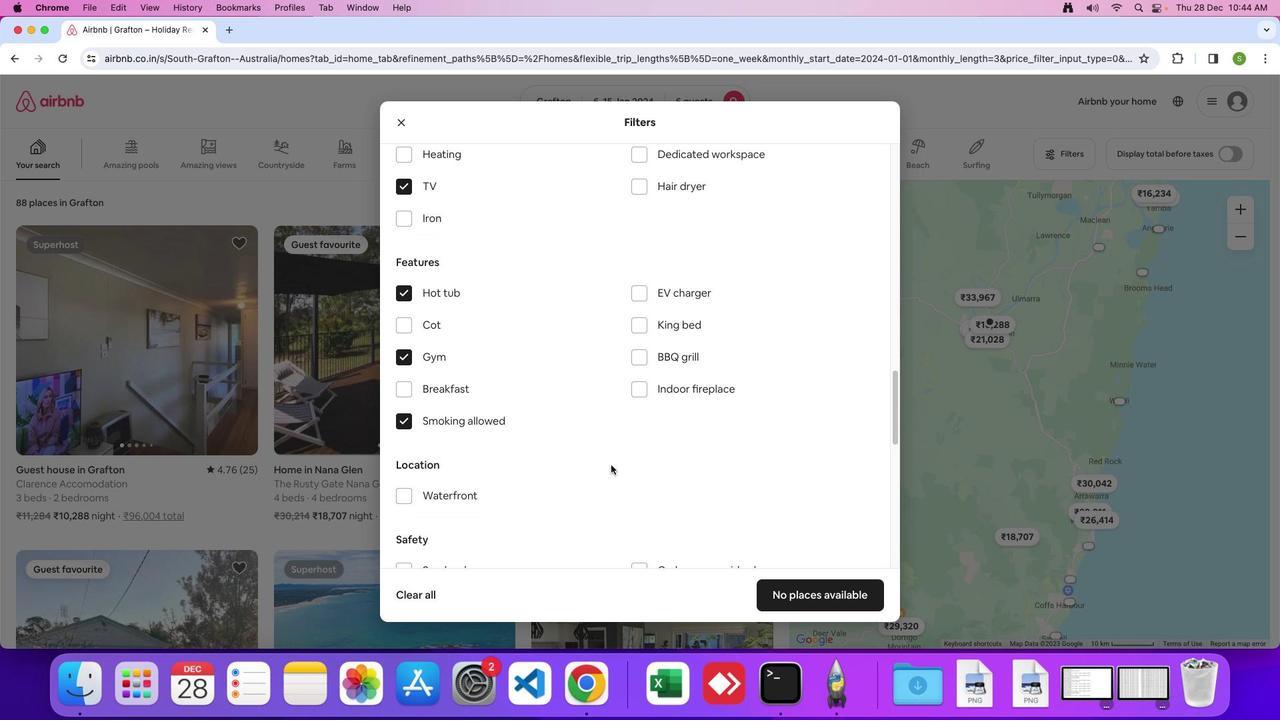 
Action: Mouse scrolled (610, 464) with delta (0, -1)
Screenshot: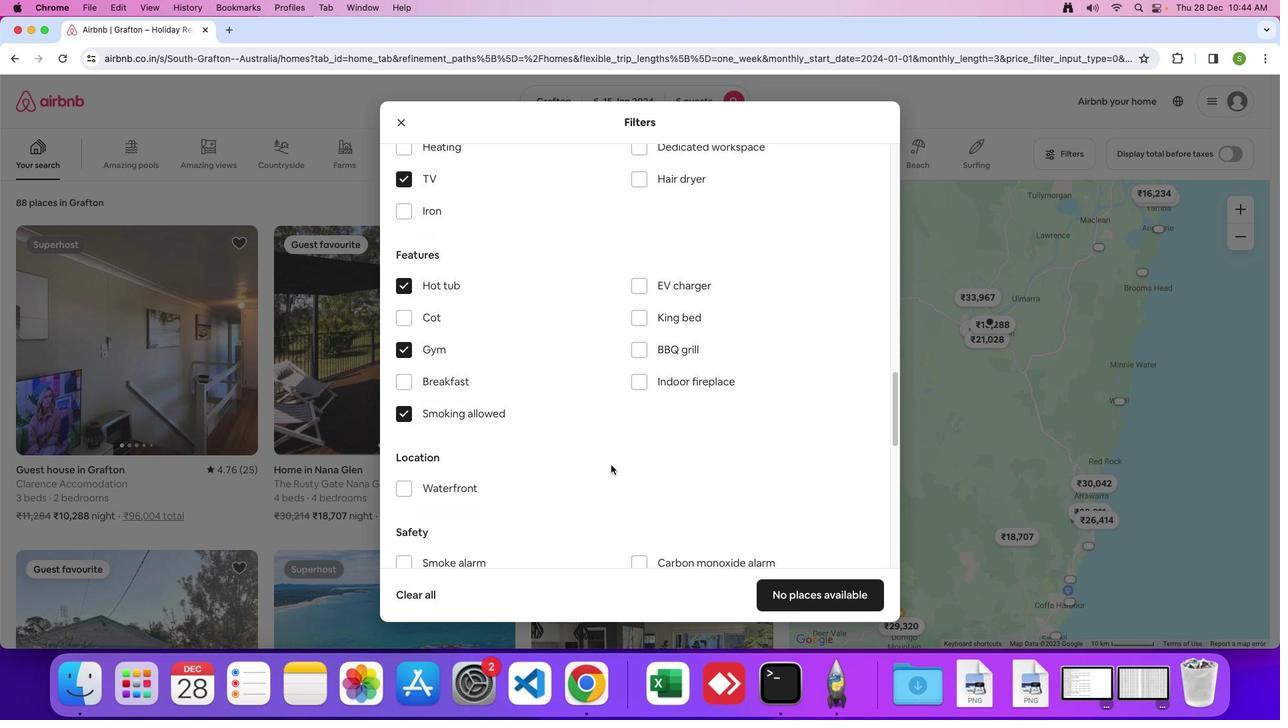 
Action: Mouse scrolled (610, 464) with delta (0, -1)
Screenshot: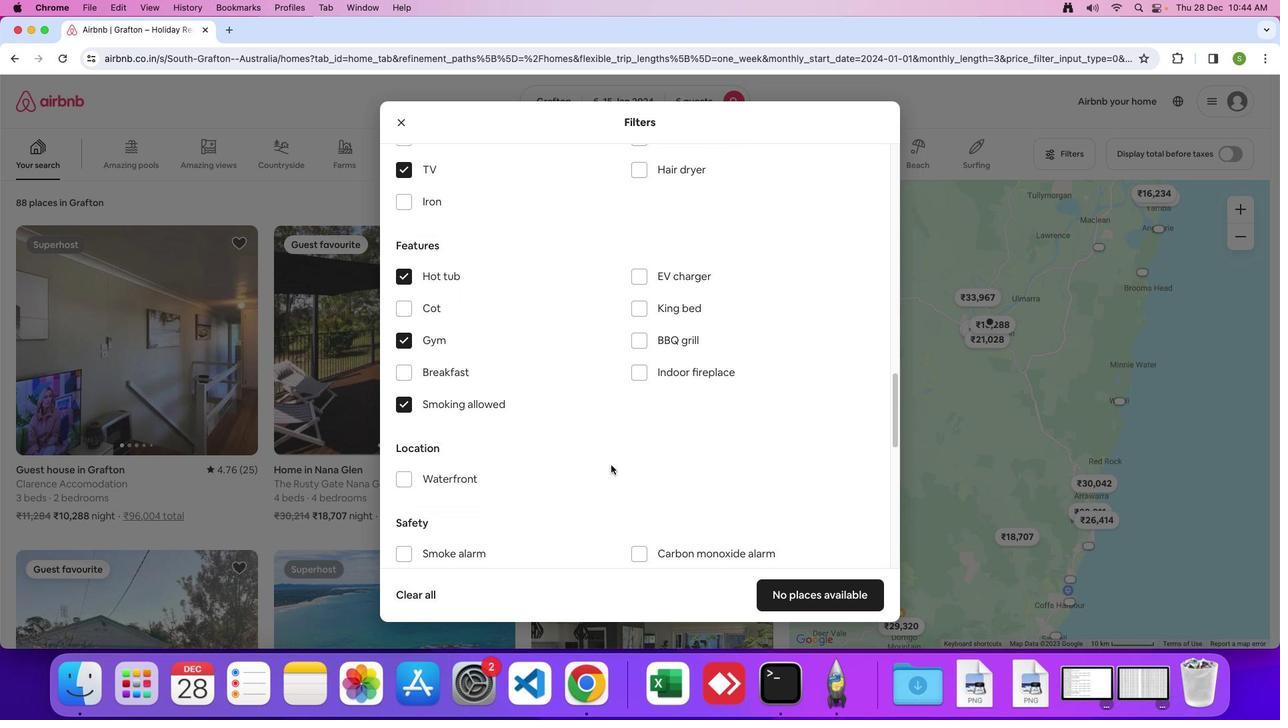 
Action: Mouse scrolled (610, 464) with delta (0, -1)
Screenshot: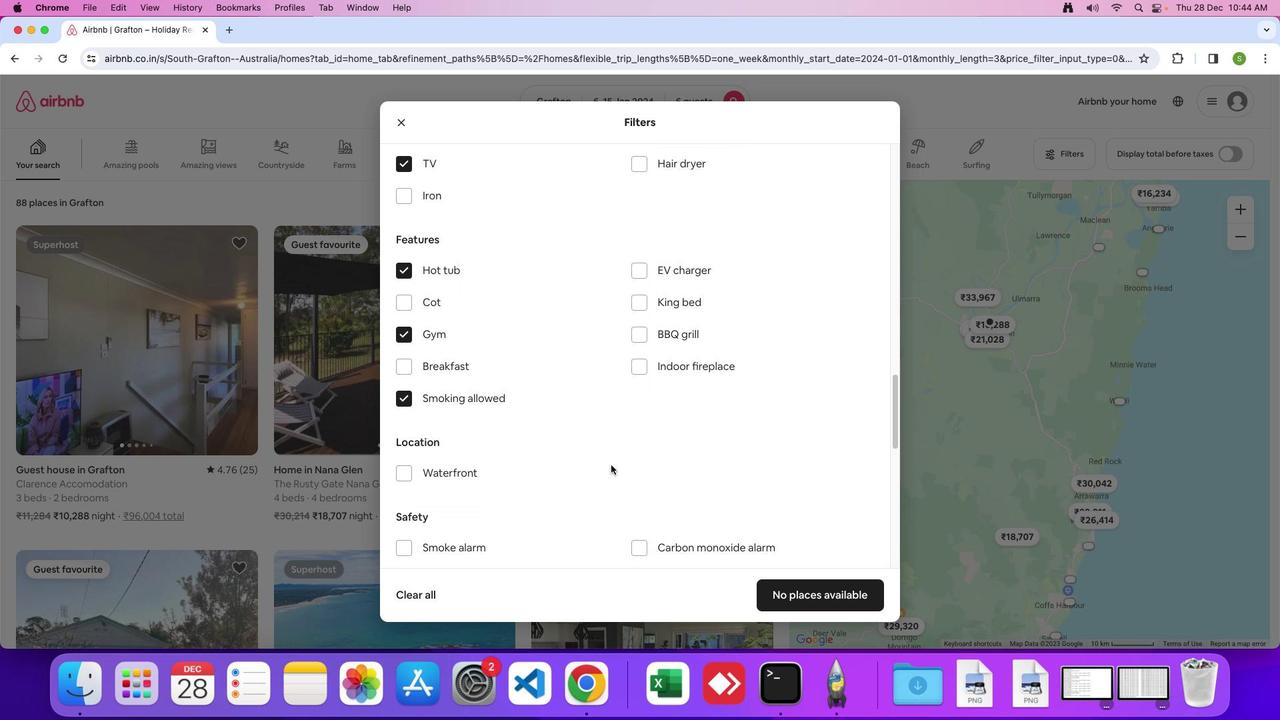 
Action: Mouse scrolled (610, 464) with delta (0, -1)
Screenshot: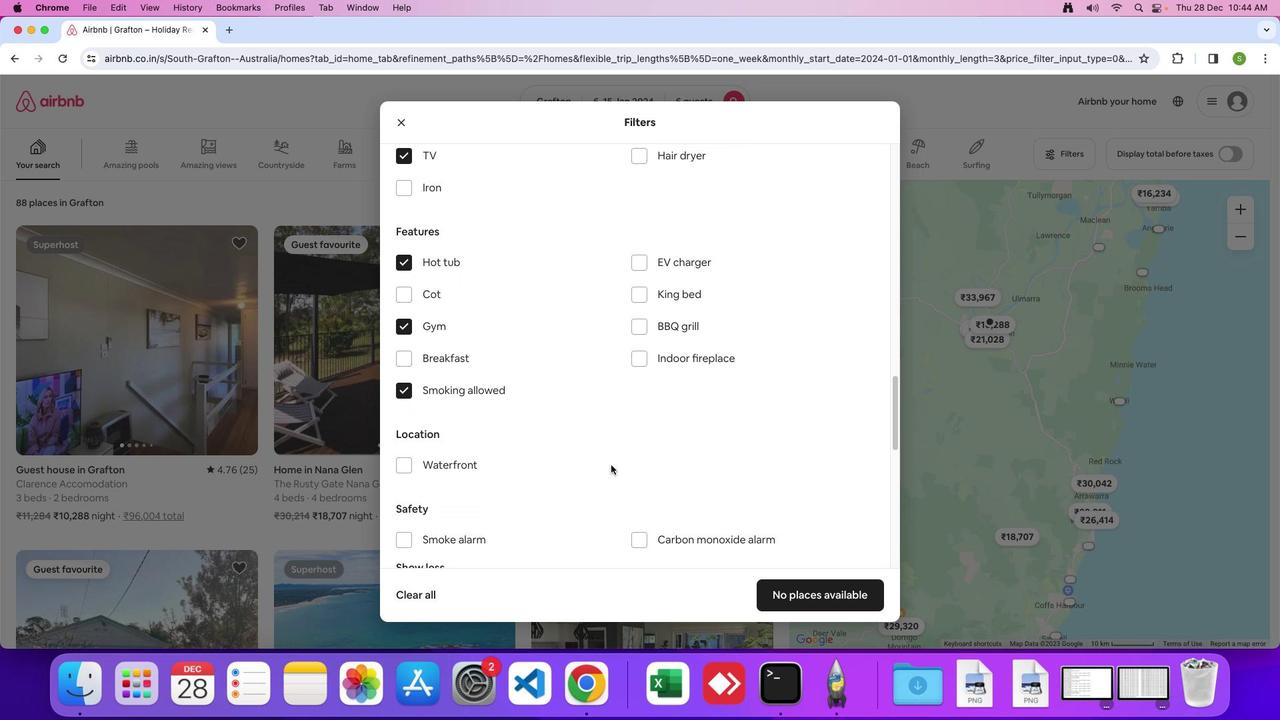 
Action: Mouse scrolled (610, 464) with delta (0, -1)
Screenshot: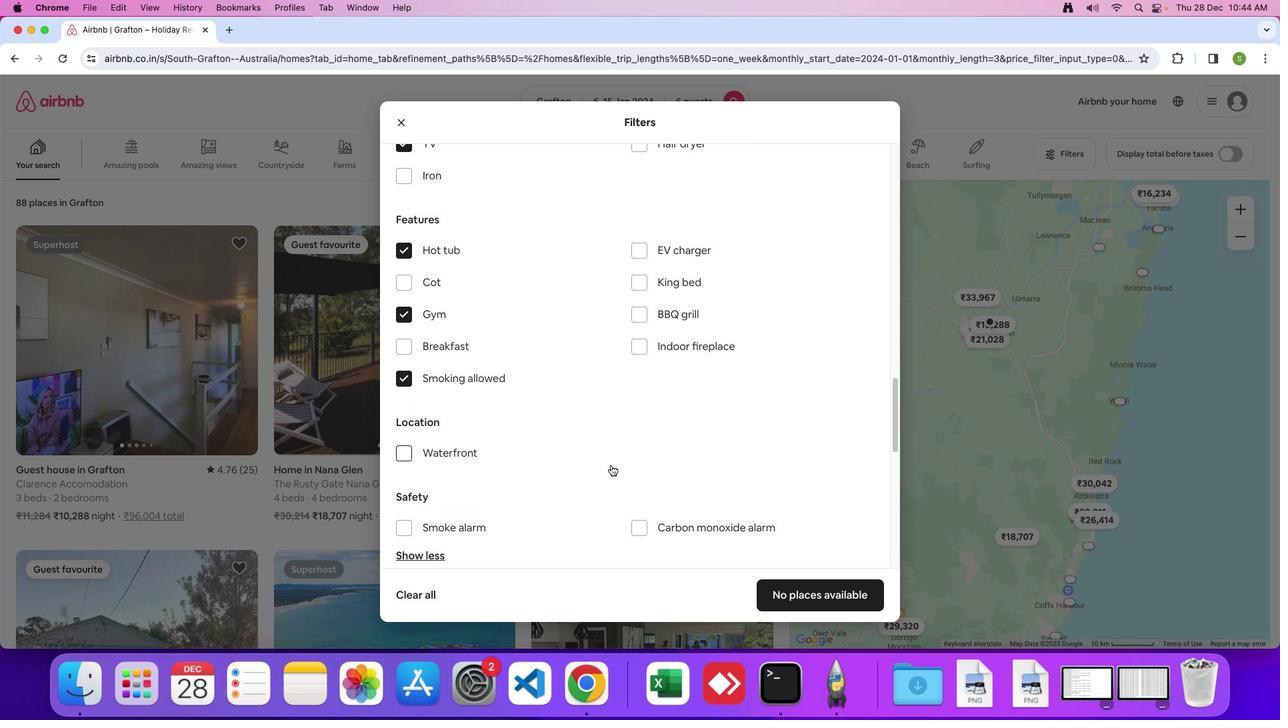 
Action: Mouse scrolled (610, 464) with delta (0, -1)
Screenshot: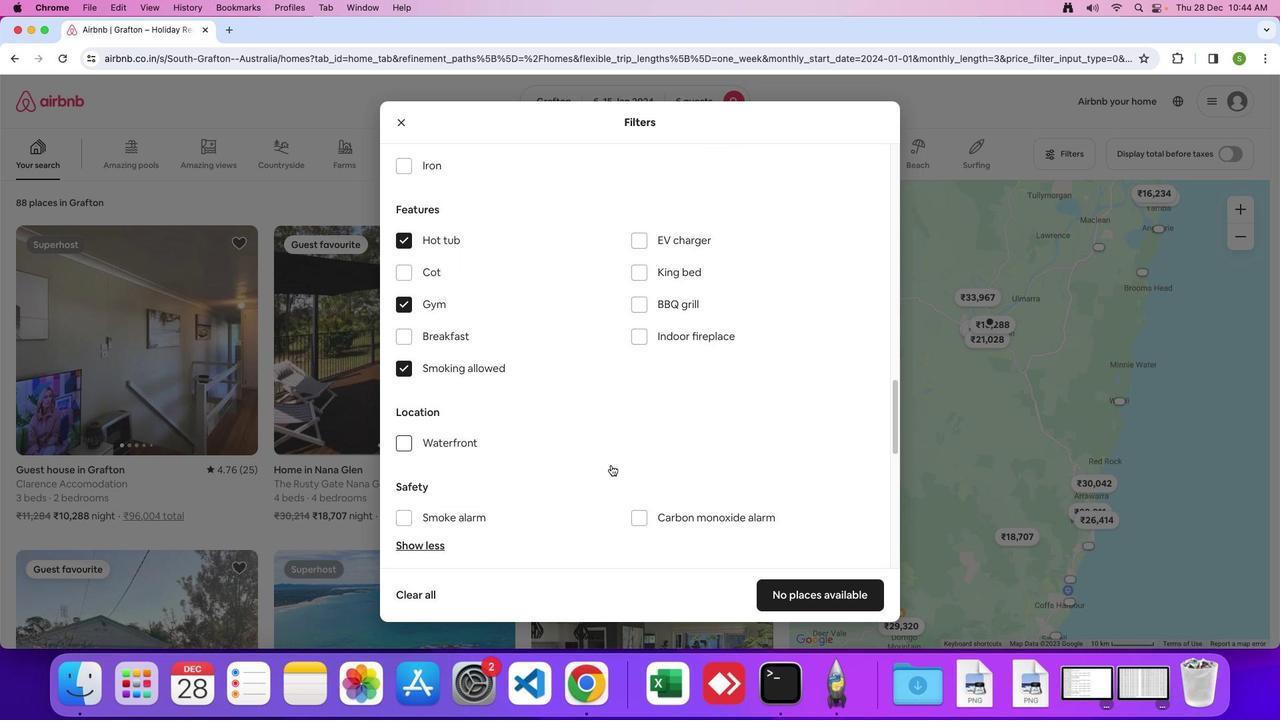 
Action: Mouse scrolled (610, 464) with delta (0, -1)
Screenshot: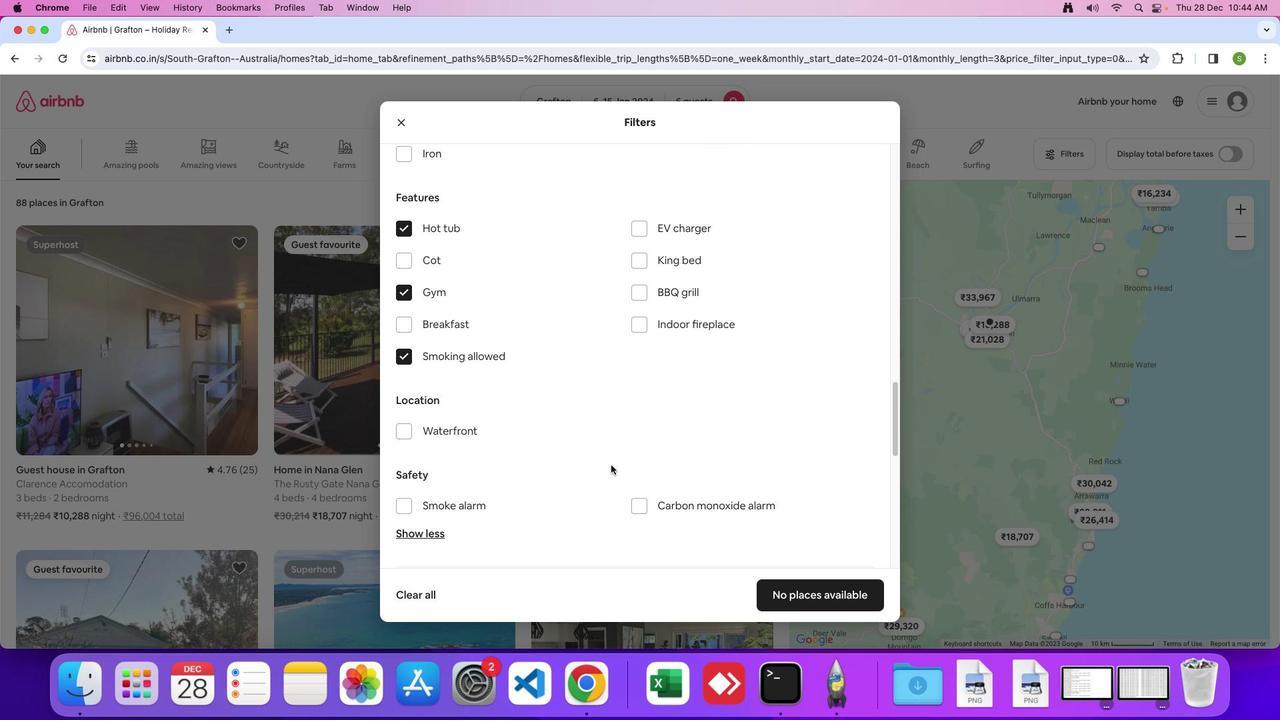 
Action: Mouse scrolled (610, 464) with delta (0, -1)
Screenshot: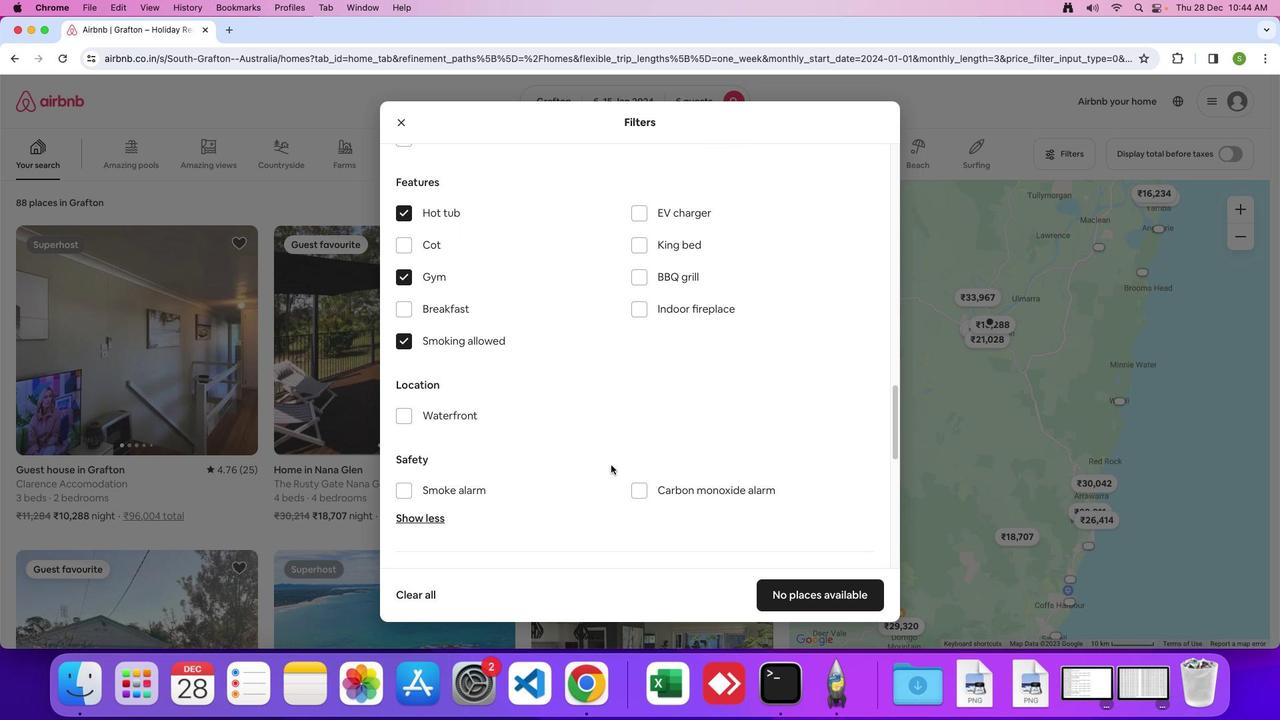 
Action: Mouse scrolled (610, 464) with delta (0, -1)
Screenshot: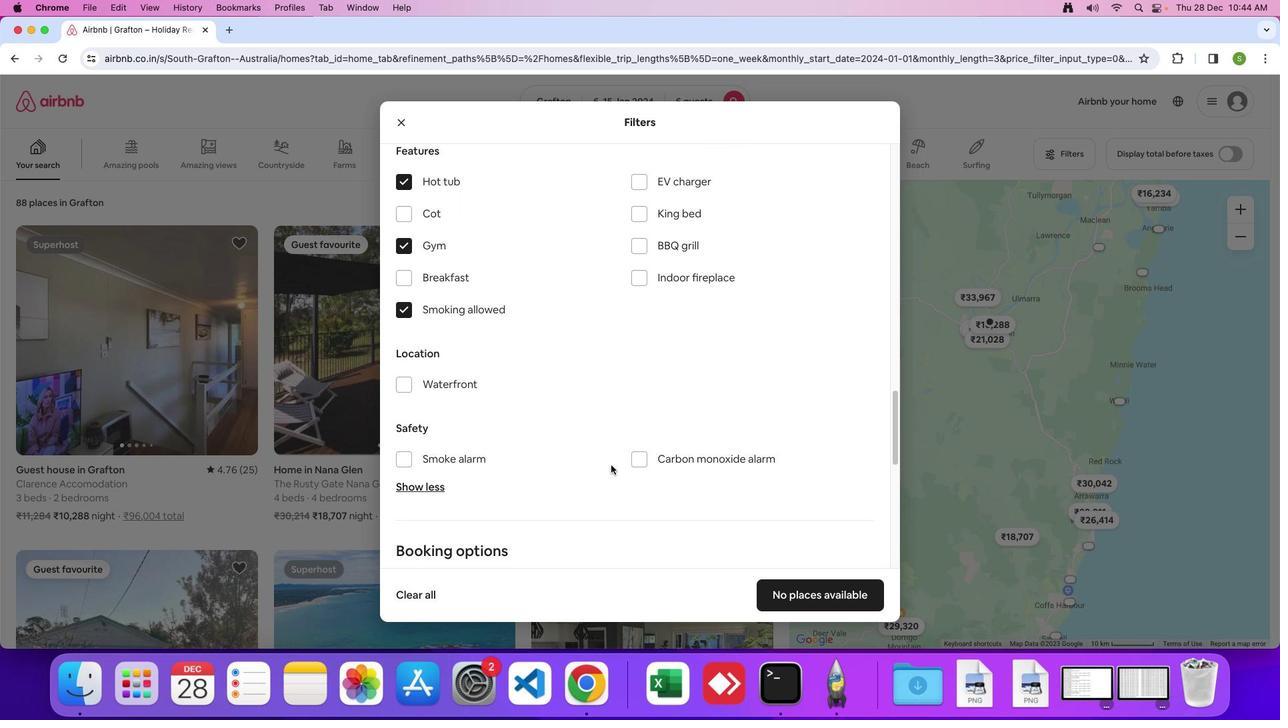 
Action: Mouse moved to (610, 463)
Screenshot: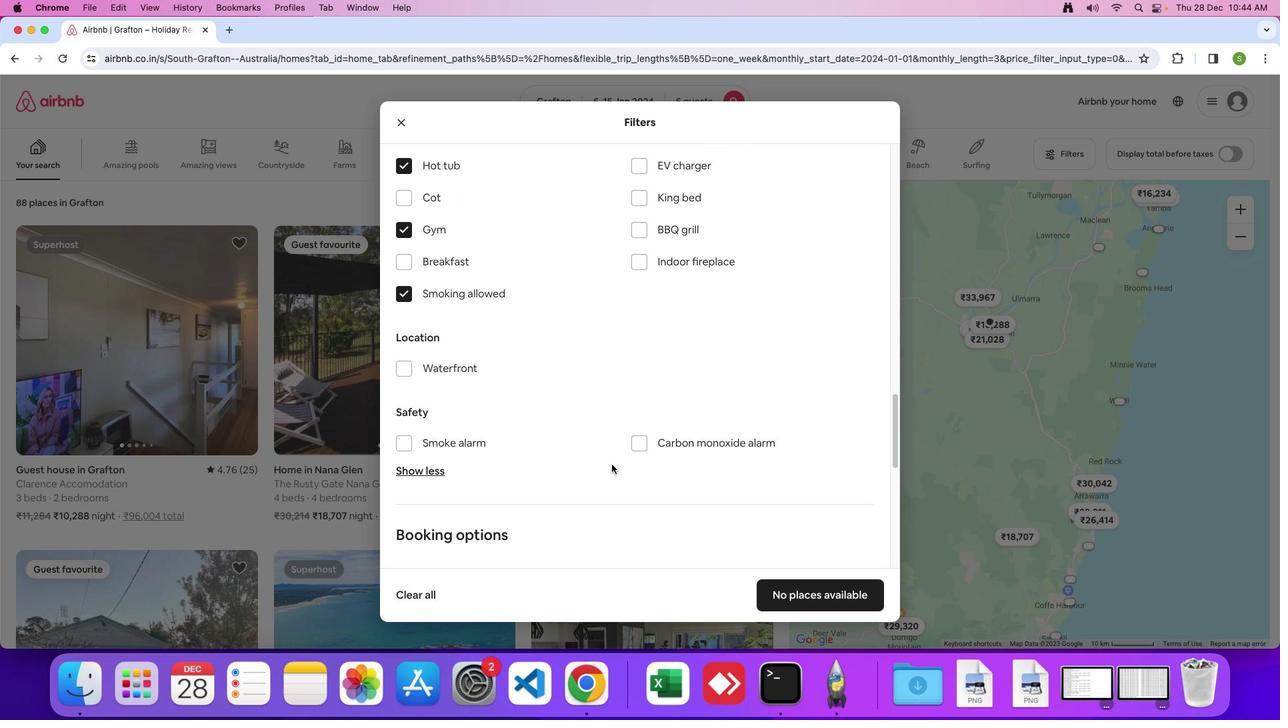 
Action: Mouse scrolled (610, 463) with delta (0, -1)
Screenshot: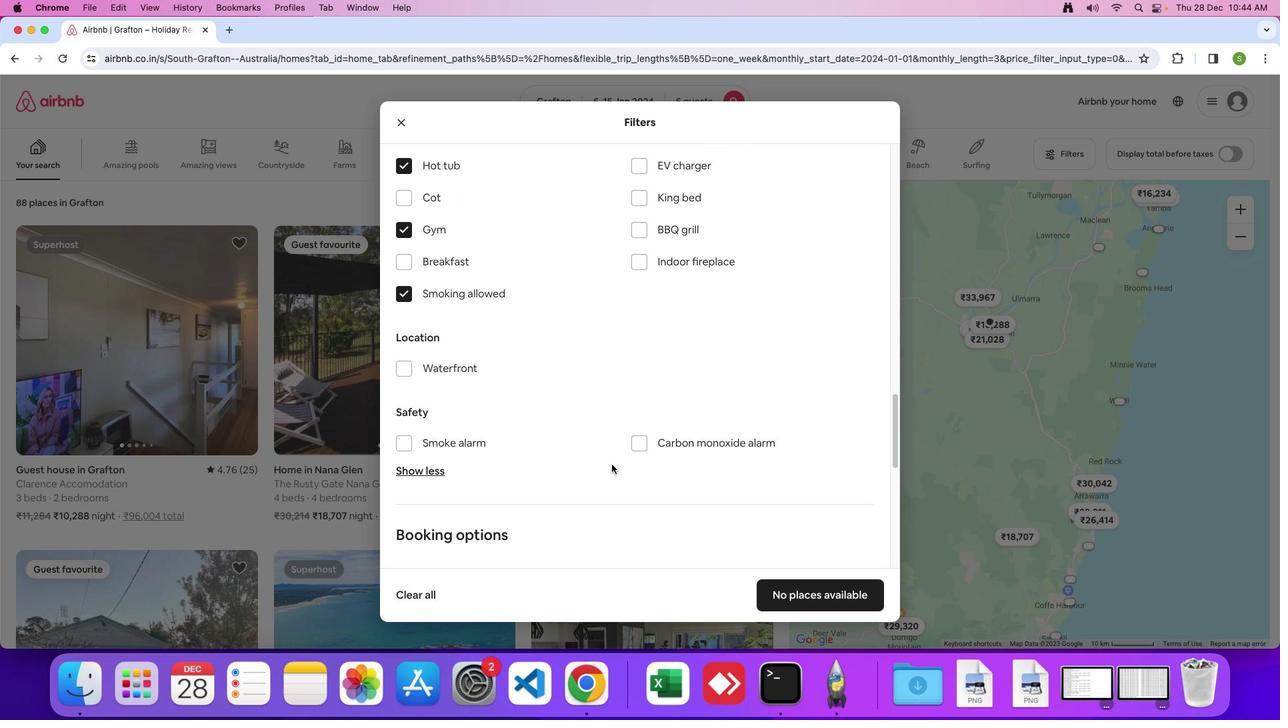 
Action: Mouse scrolled (610, 463) with delta (0, -1)
Screenshot: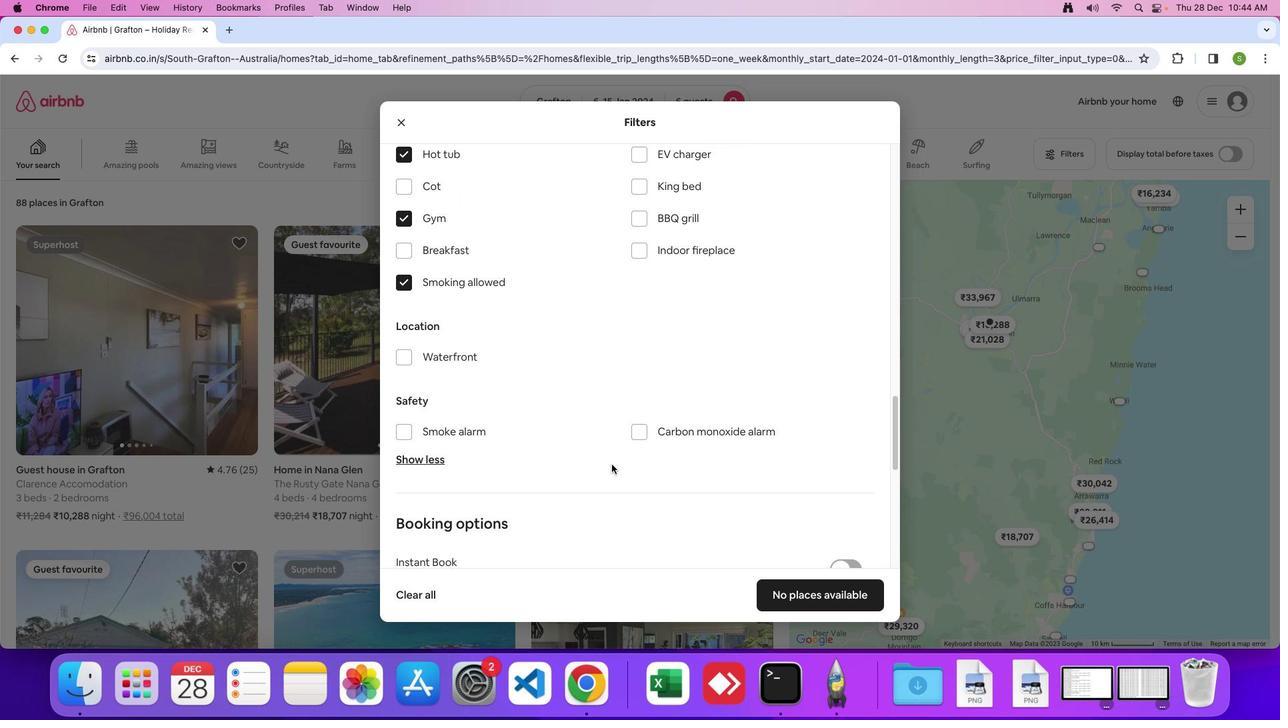 
Action: Mouse scrolled (610, 463) with delta (0, -1)
Screenshot: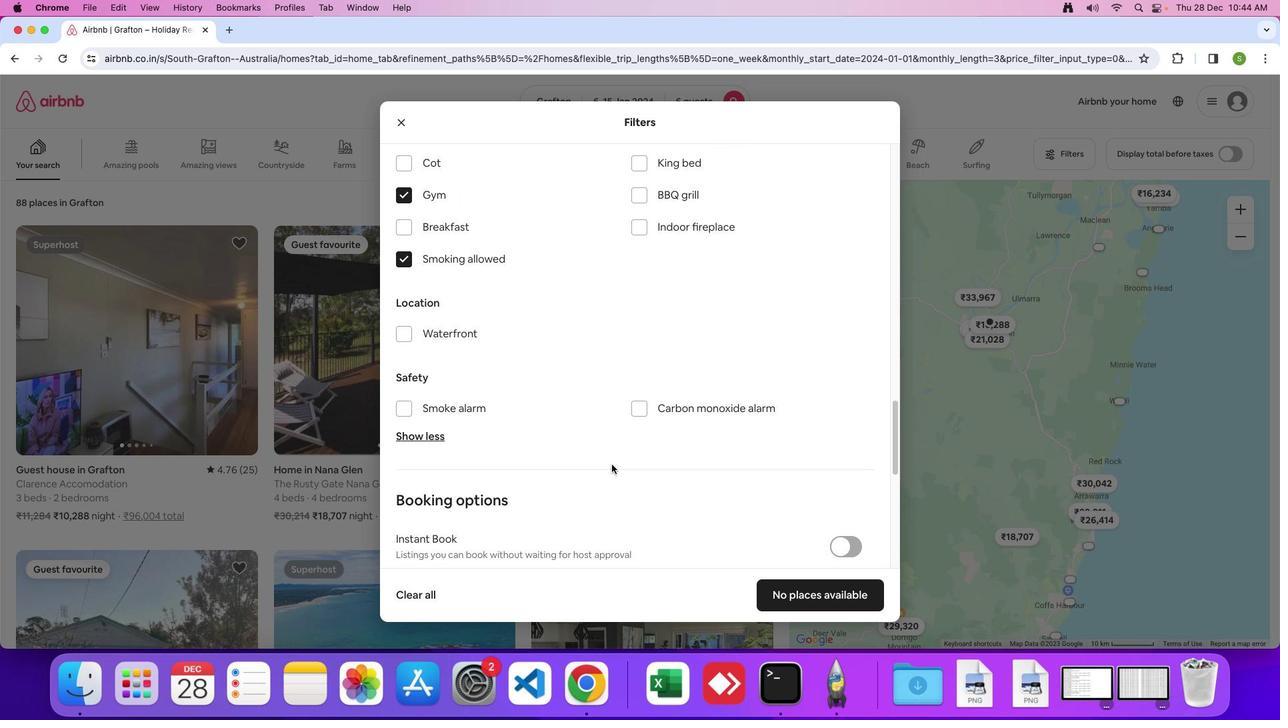 
Action: Mouse scrolled (610, 463) with delta (0, -1)
Screenshot: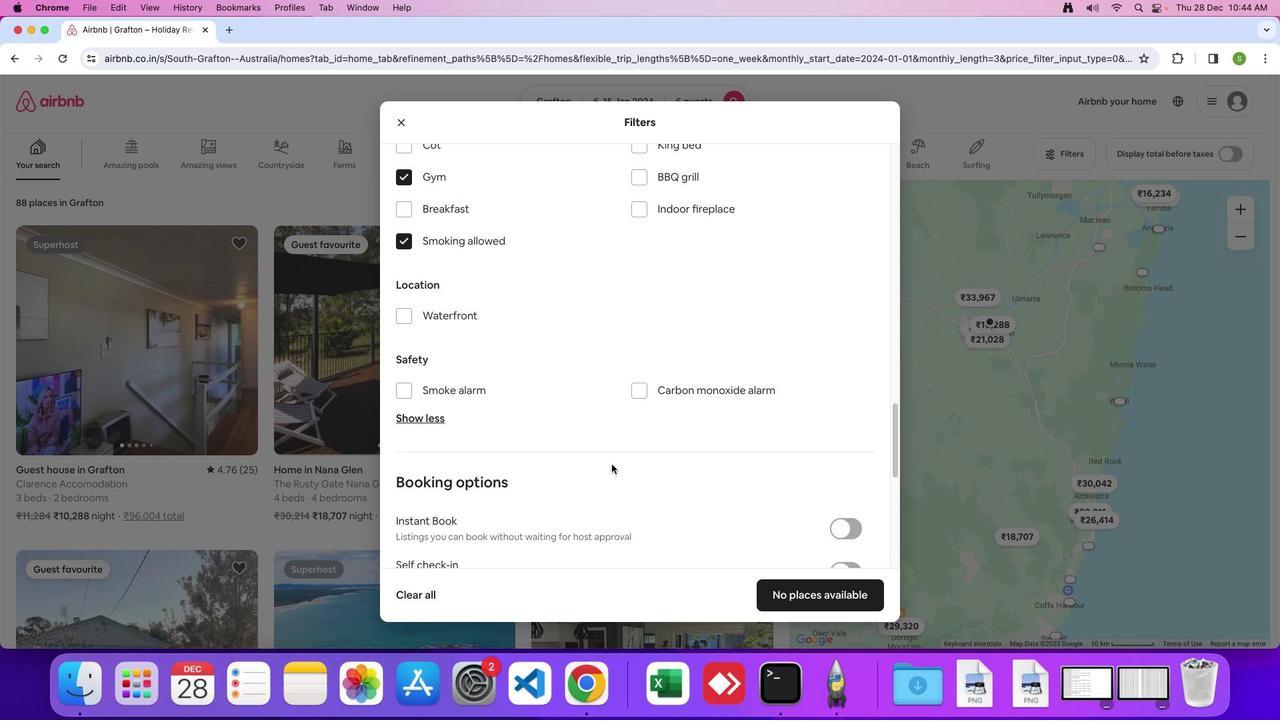 
Action: Mouse scrolled (610, 463) with delta (0, -2)
Screenshot: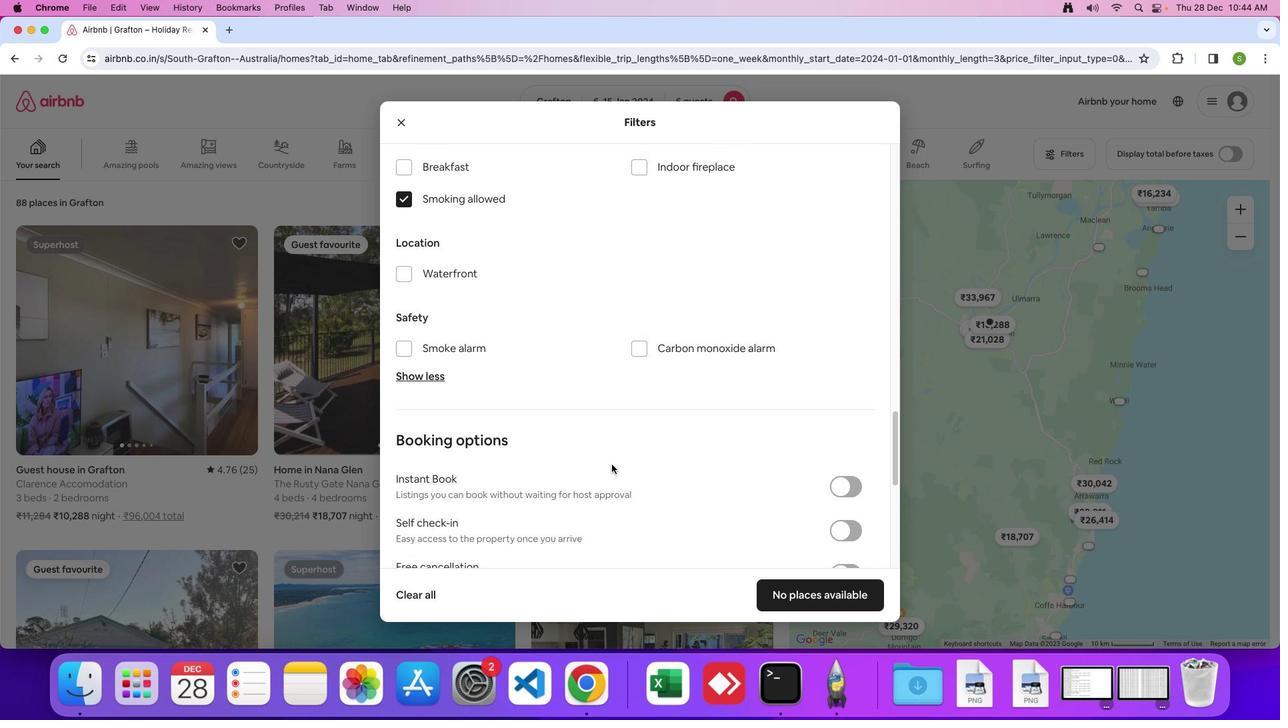 
Action: Mouse scrolled (610, 463) with delta (0, -1)
Screenshot: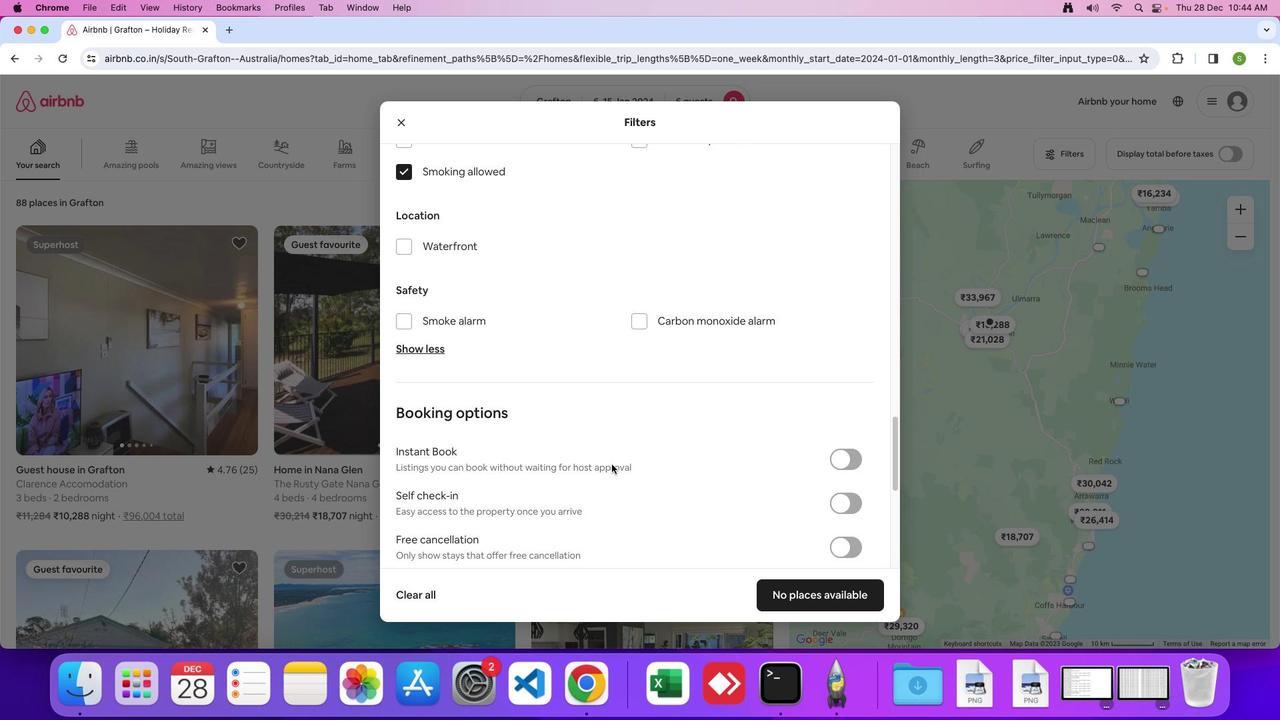
Action: Mouse scrolled (610, 463) with delta (0, -1)
Screenshot: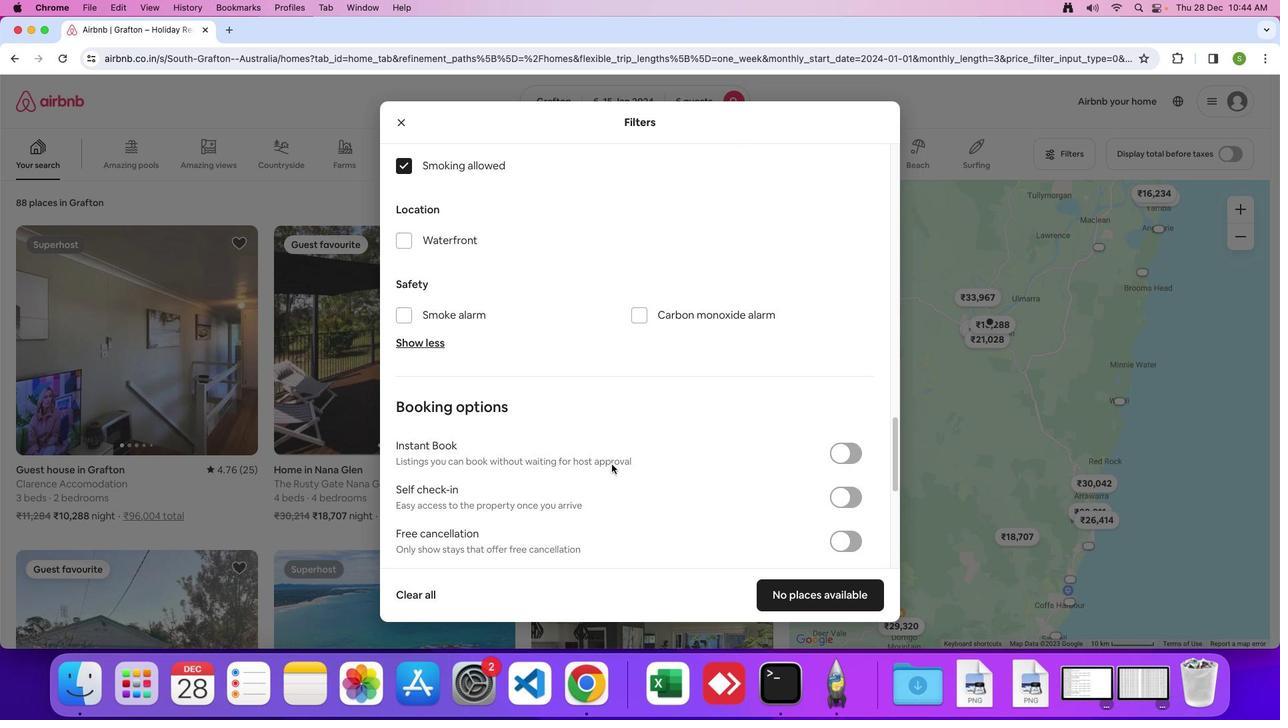 
Action: Mouse scrolled (610, 463) with delta (0, -1)
Screenshot: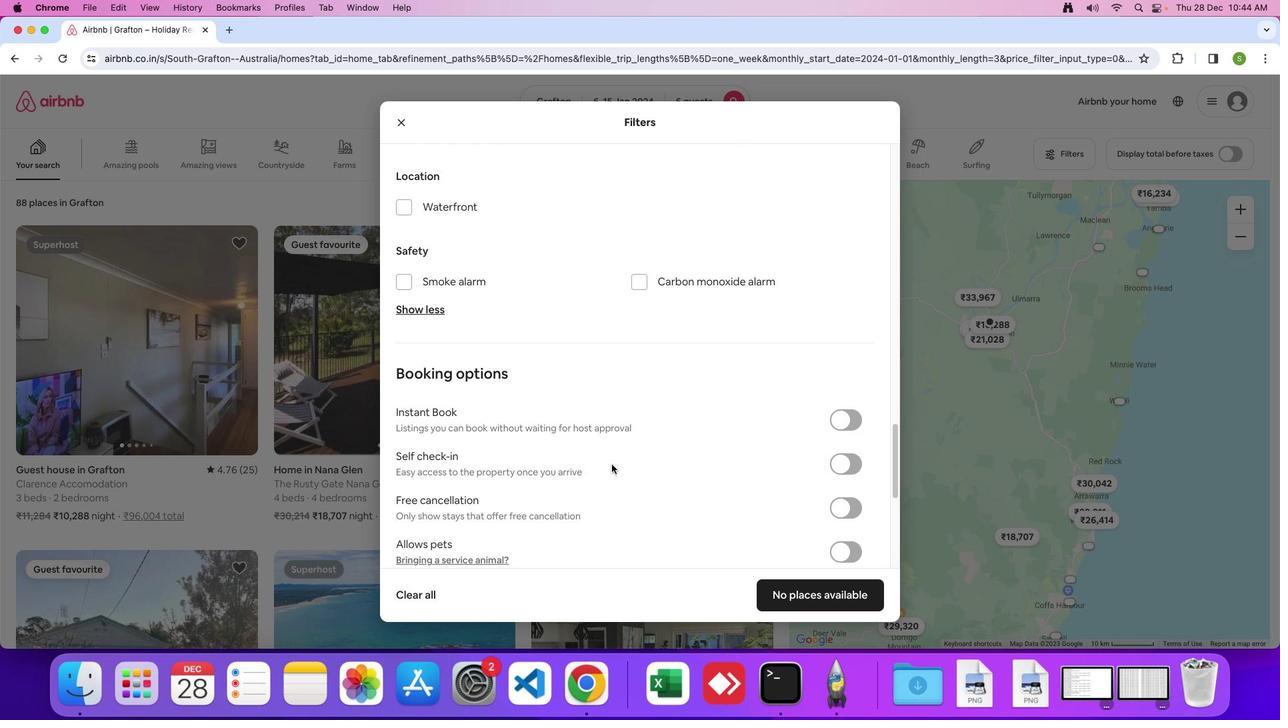 
Action: Mouse scrolled (610, 463) with delta (0, -1)
Screenshot: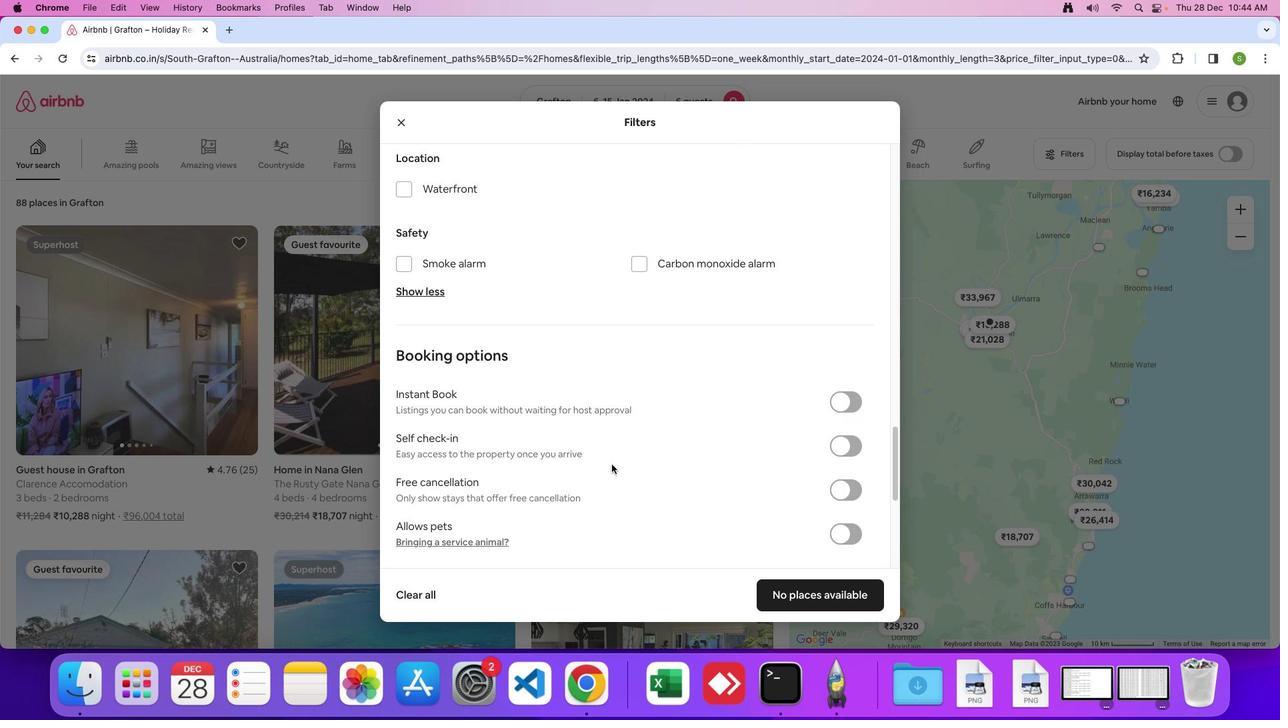 
Action: Mouse scrolled (610, 463) with delta (0, -1)
Screenshot: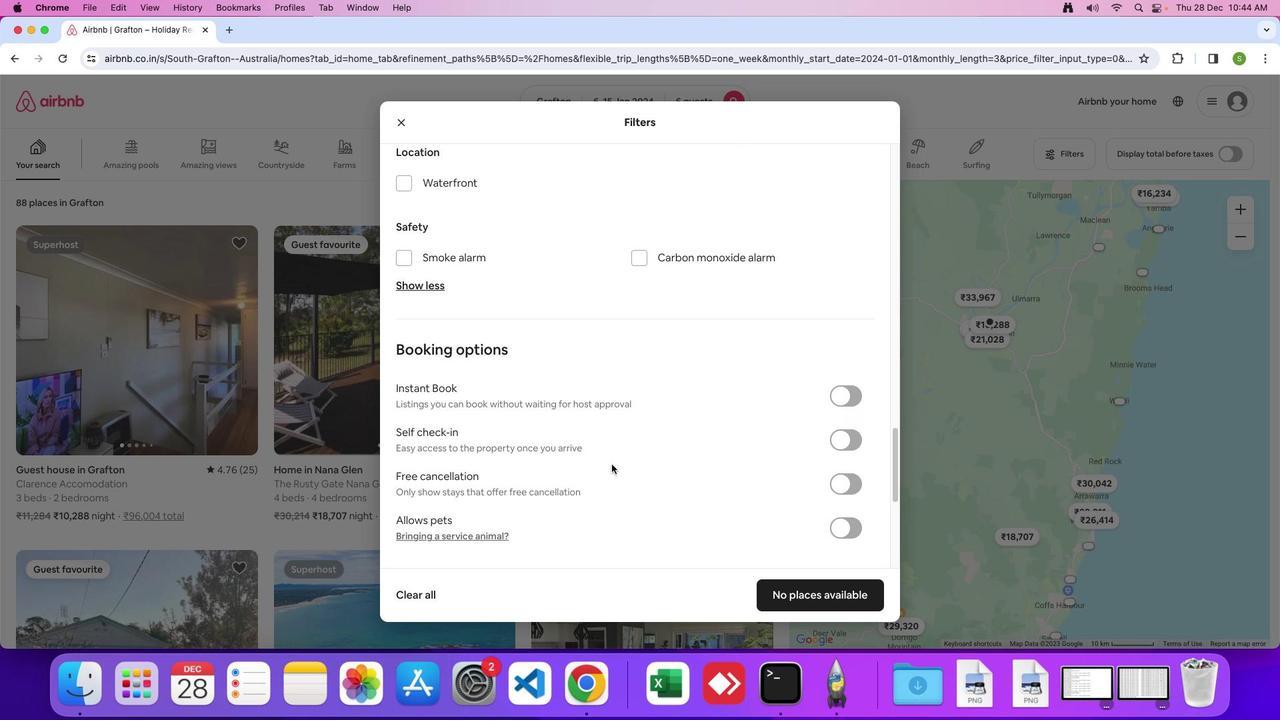 
Action: Mouse scrolled (610, 463) with delta (0, -1)
Screenshot: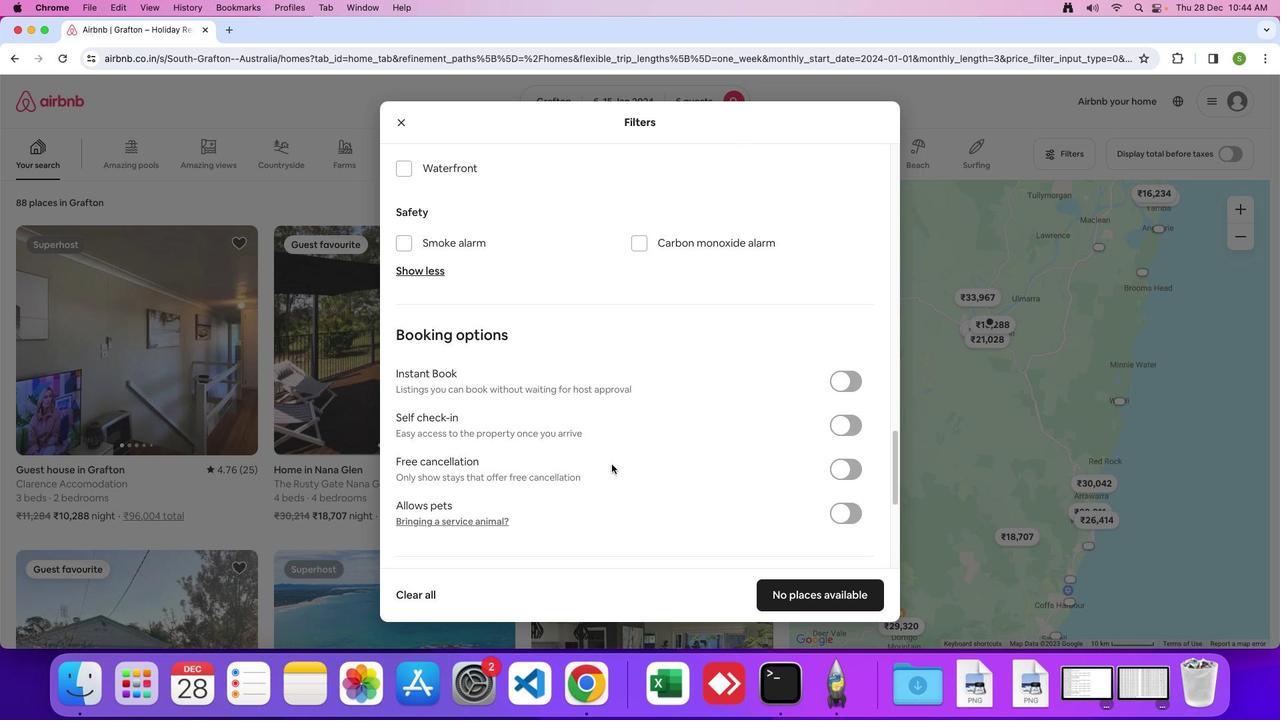 
Action: Mouse scrolled (610, 463) with delta (0, -1)
Screenshot: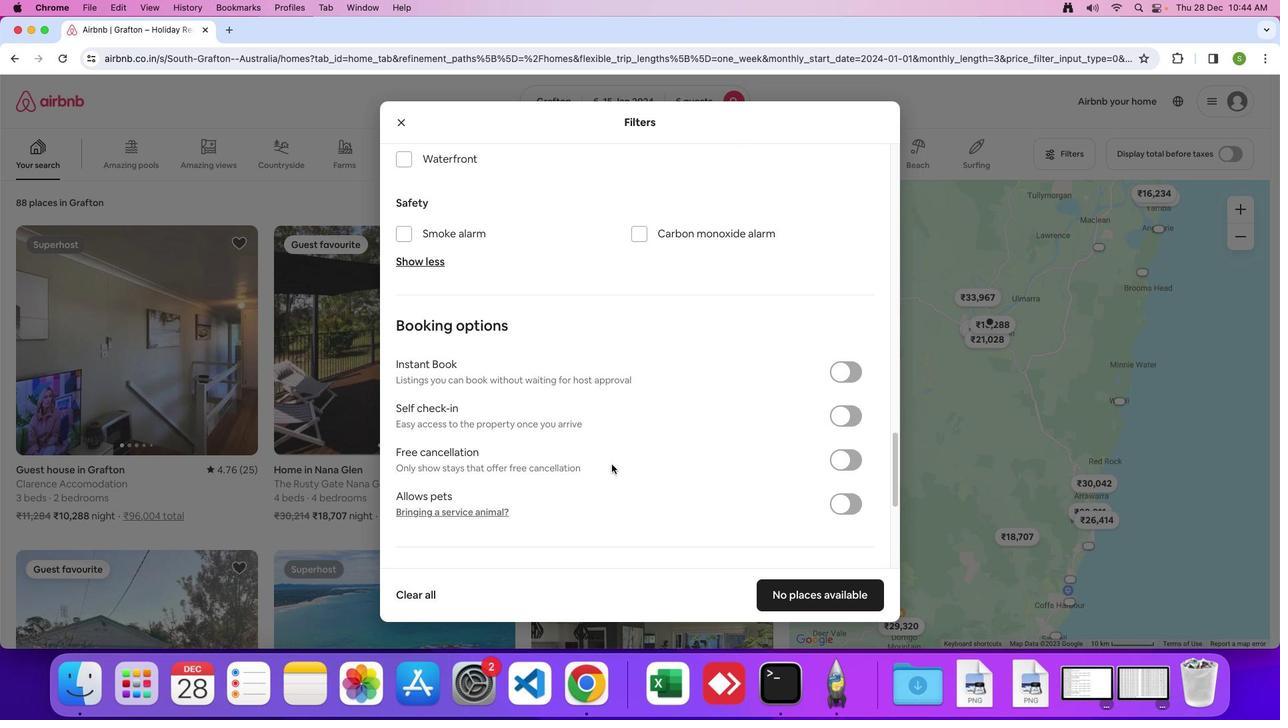 
Action: Mouse scrolled (610, 463) with delta (0, -1)
Screenshot: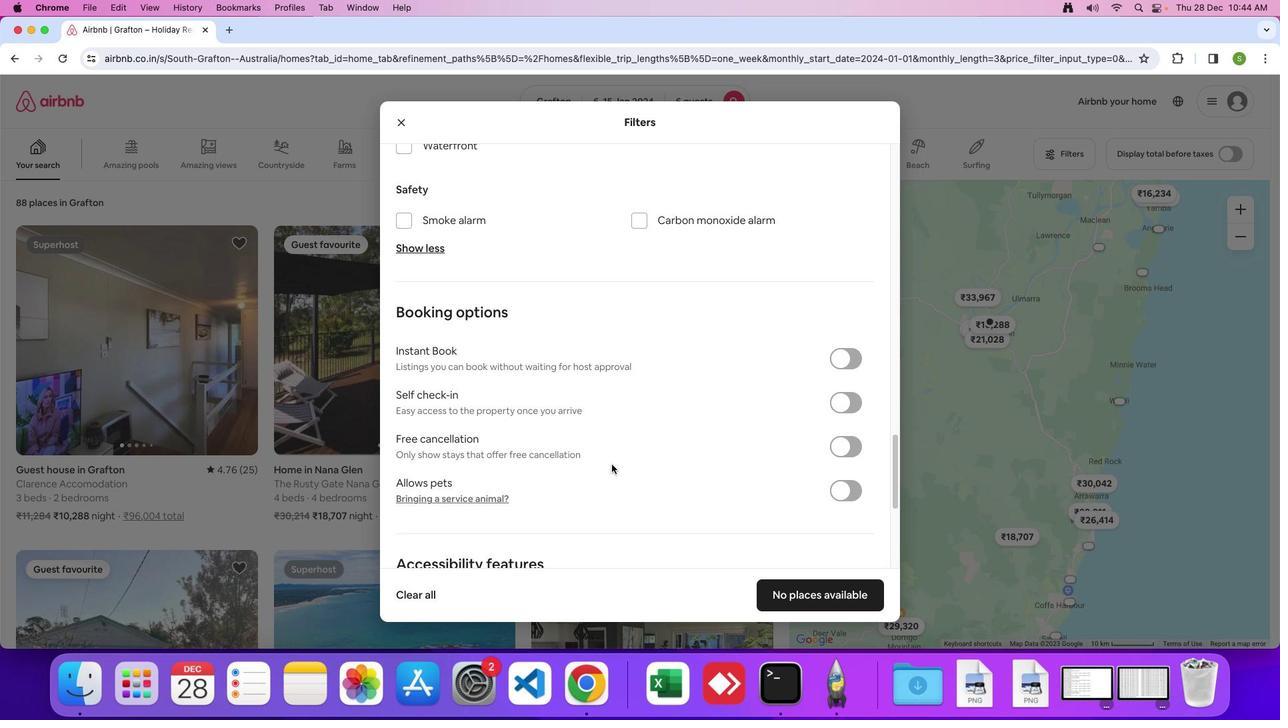 
Action: Mouse scrolled (610, 463) with delta (0, -1)
Screenshot: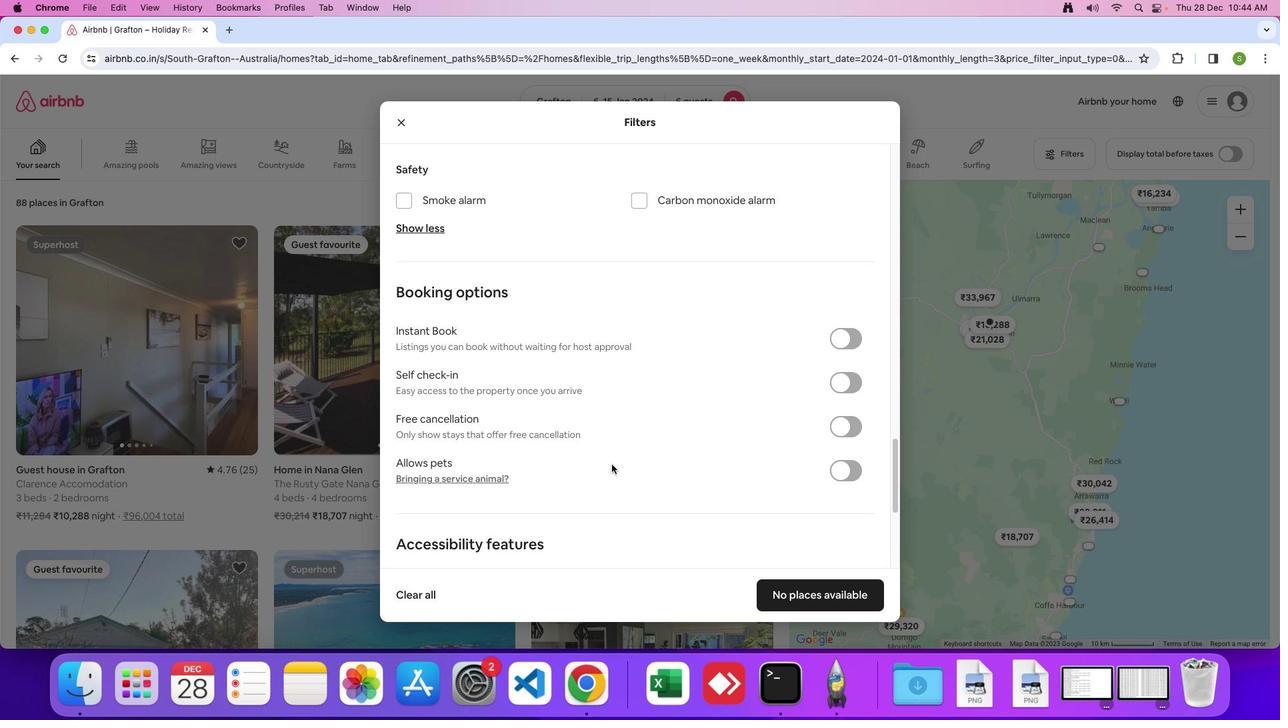 
Action: Mouse scrolled (610, 463) with delta (0, -1)
Screenshot: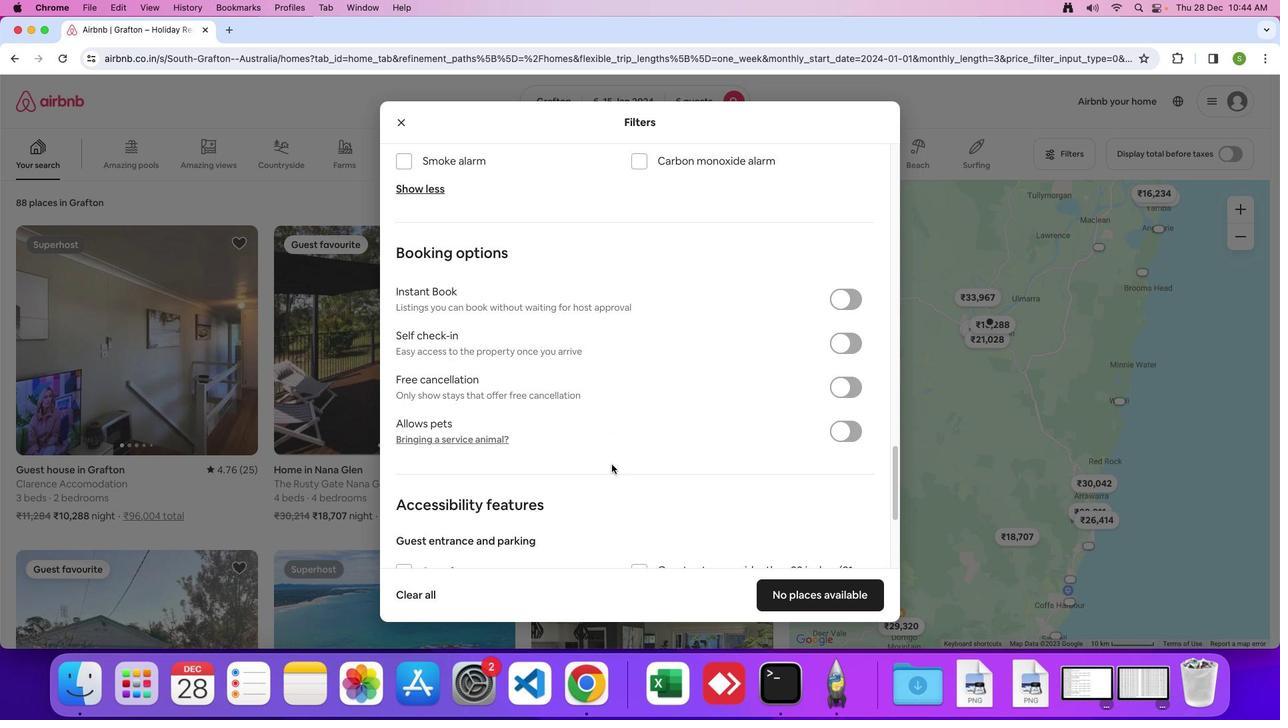 
Action: Mouse scrolled (610, 463) with delta (0, -1)
Screenshot: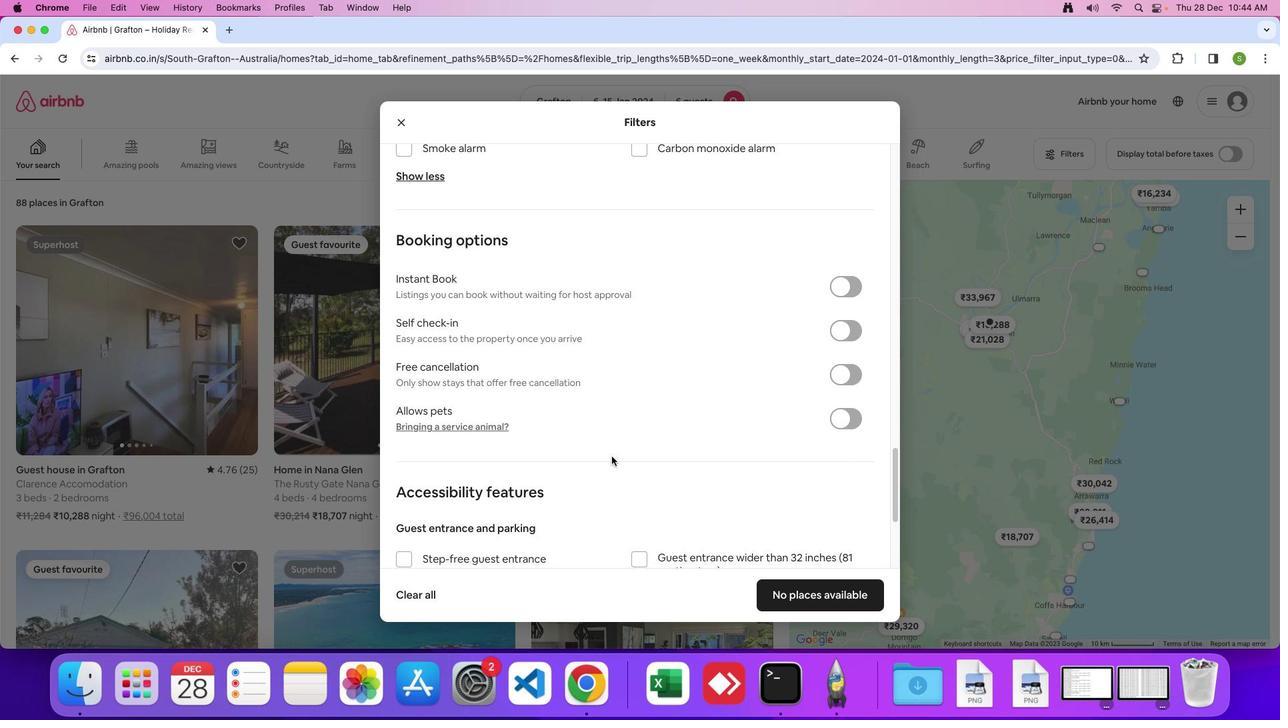 
Action: Mouse moved to (610, 462)
Screenshot: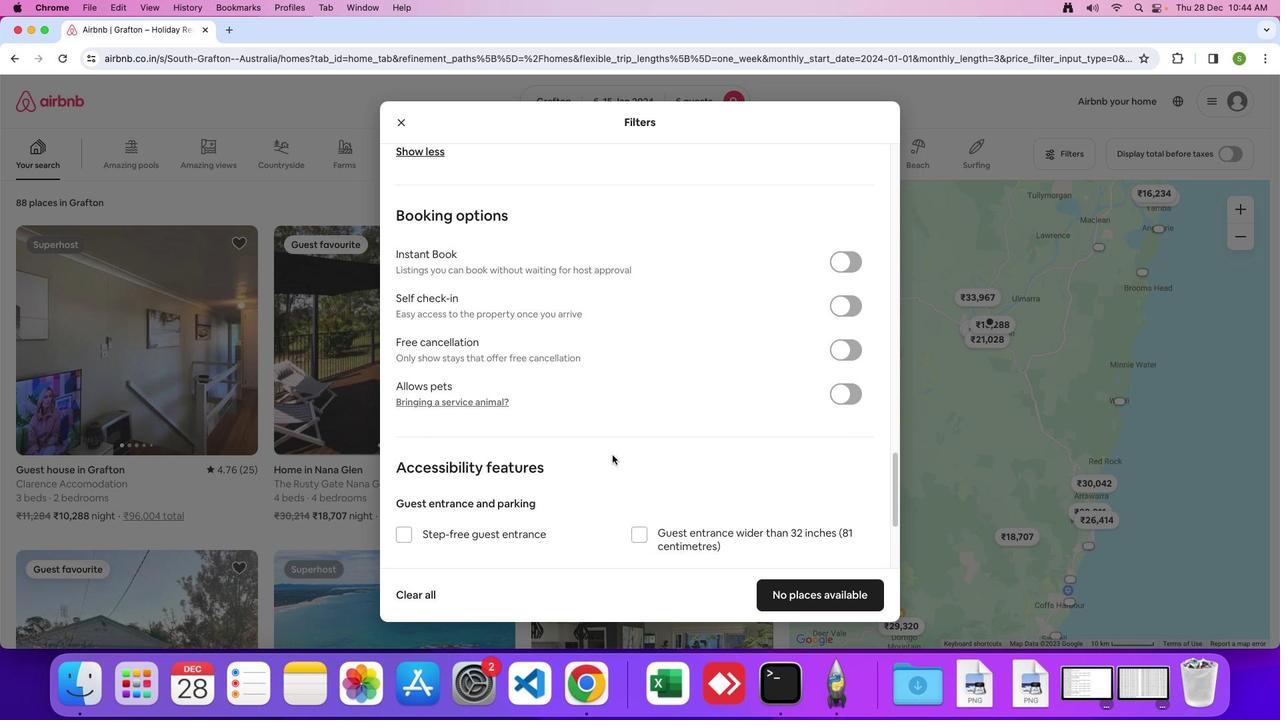 
Action: Mouse scrolled (610, 462) with delta (0, -1)
Screenshot: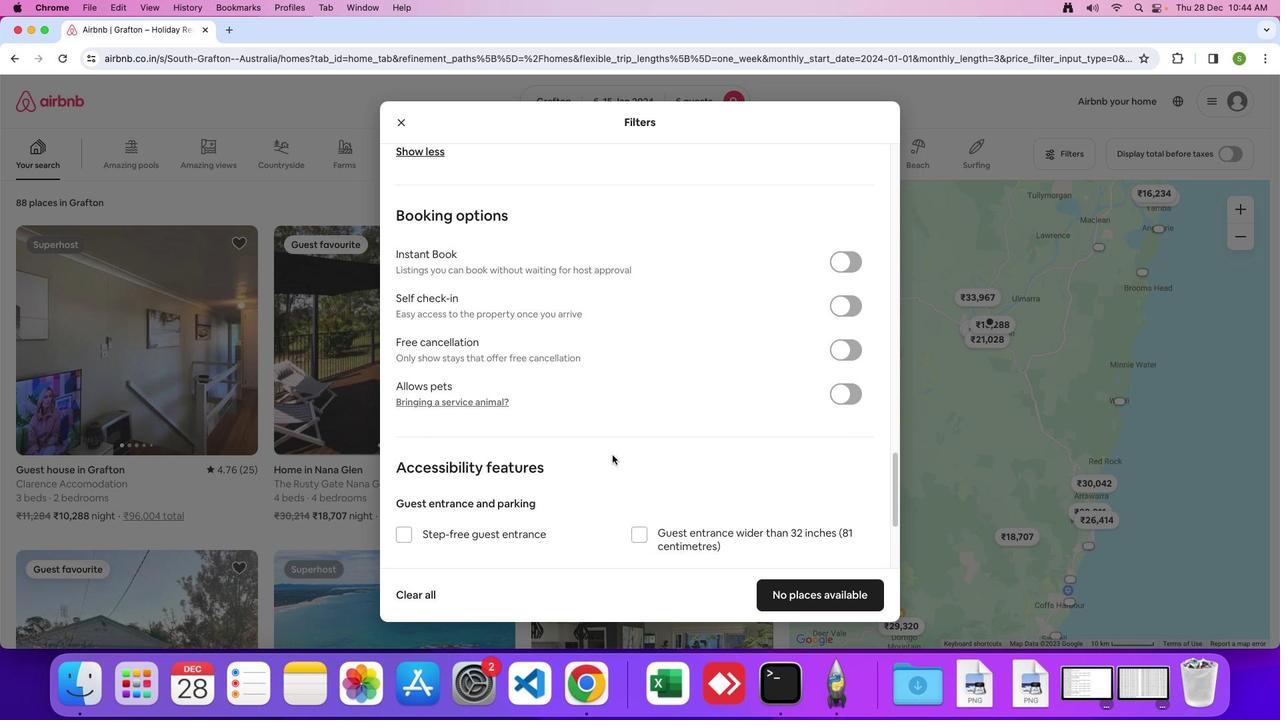 
Action: Mouse moved to (610, 454)
Screenshot: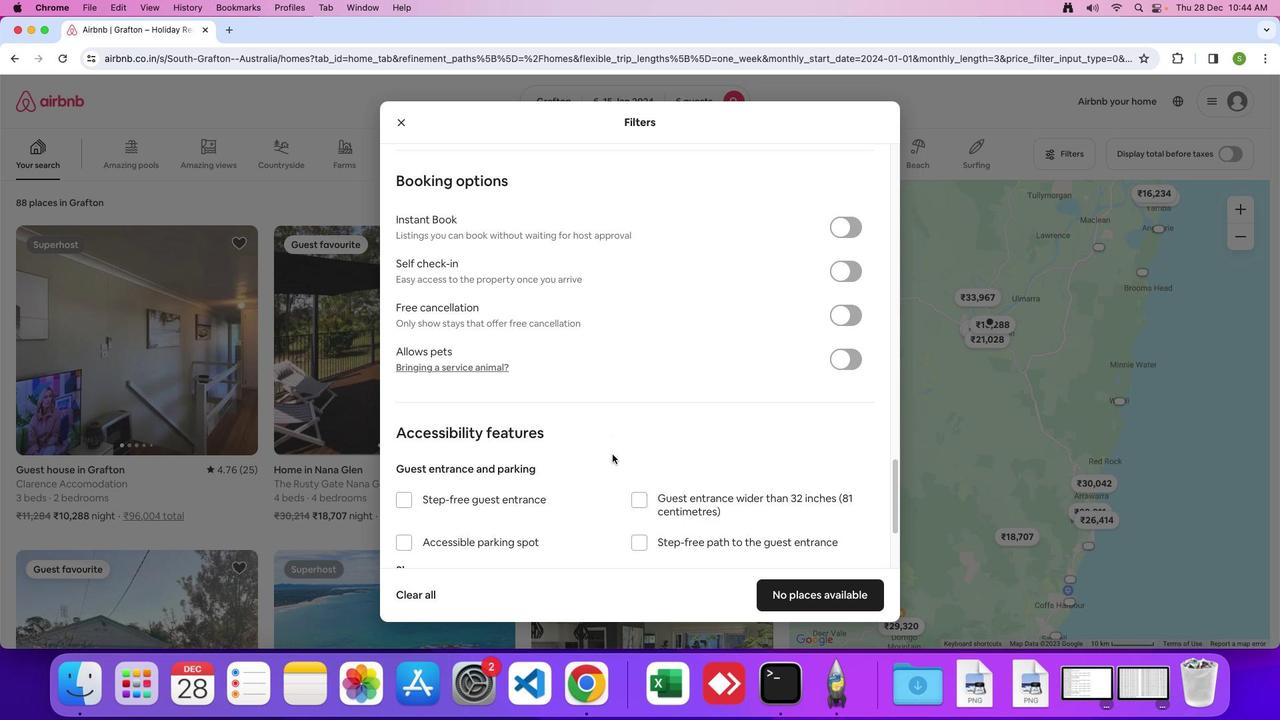 
Action: Mouse scrolled (610, 454) with delta (0, -2)
Screenshot: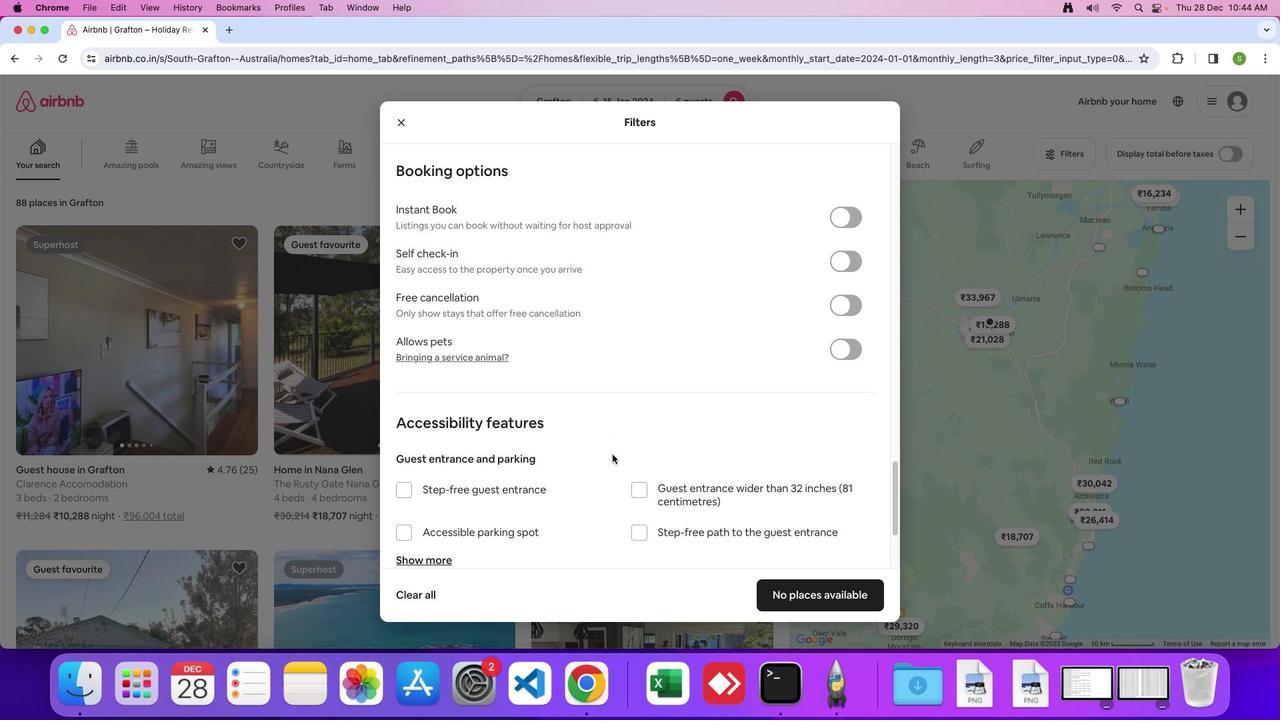 
Action: Mouse moved to (611, 452)
Screenshot: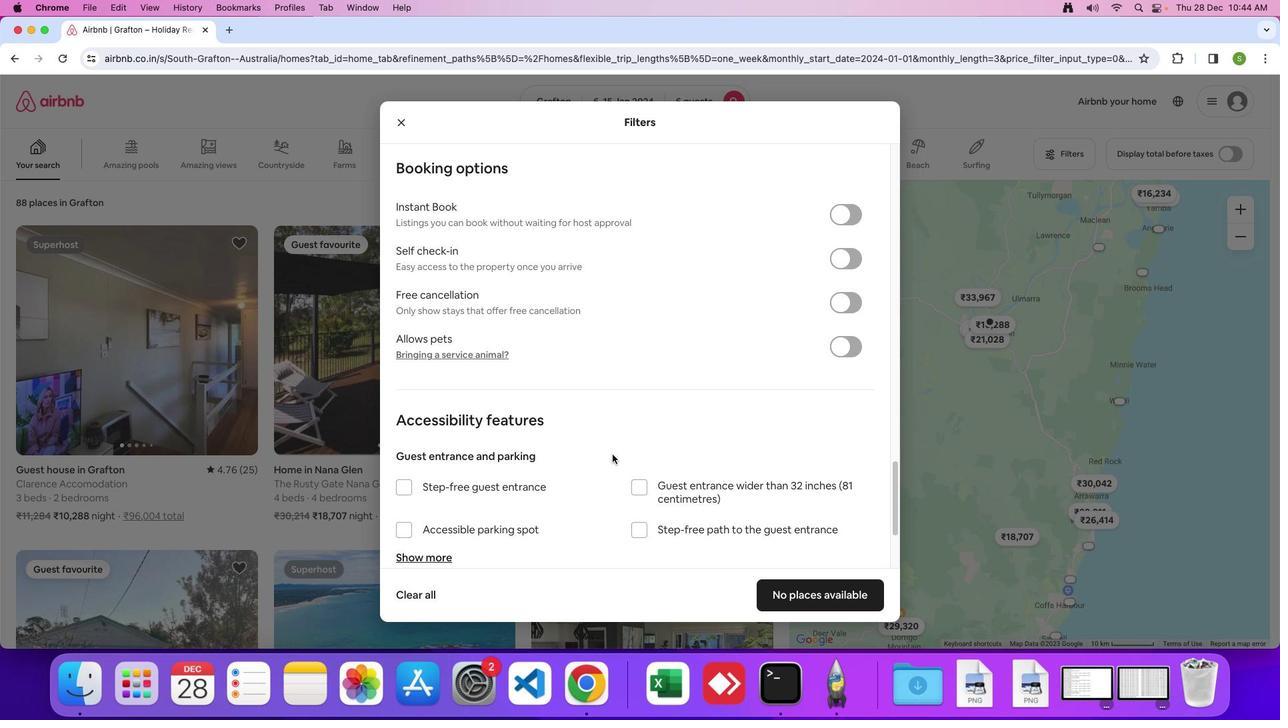 
Action: Mouse scrolled (611, 452) with delta (0, -1)
Screenshot: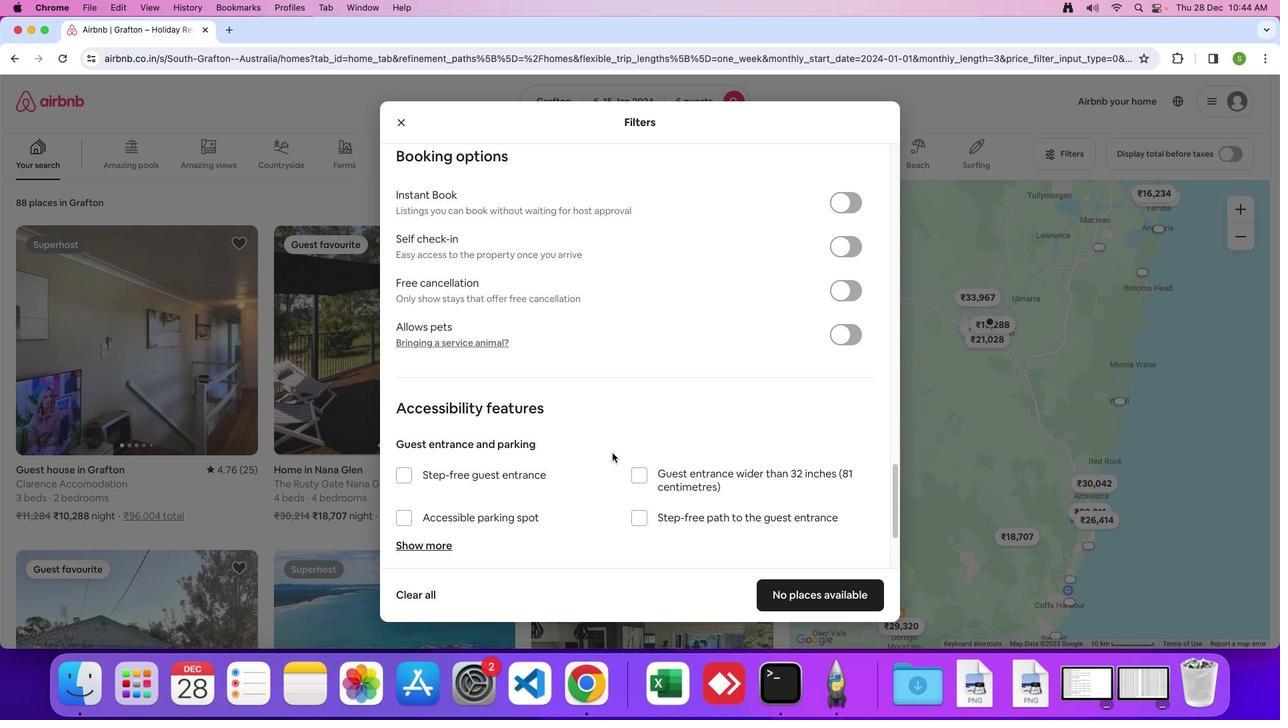 
Action: Mouse moved to (611, 452)
Screenshot: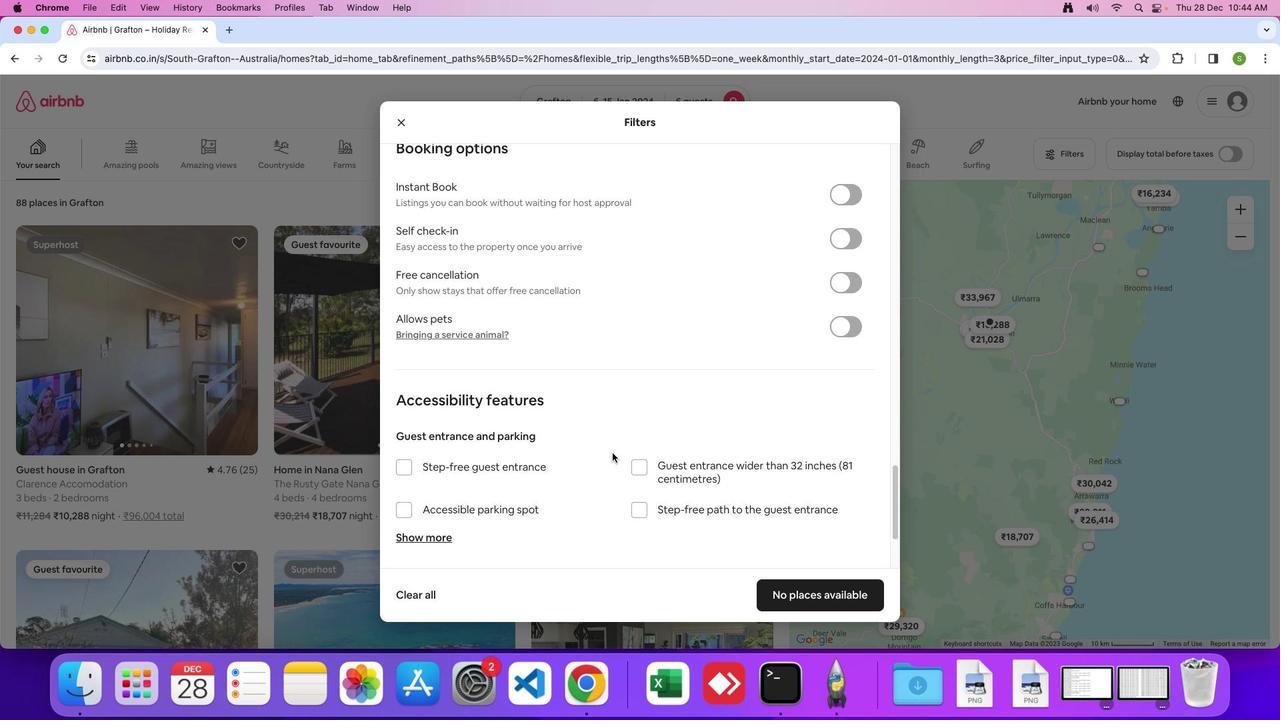 
Action: Mouse scrolled (611, 452) with delta (0, -1)
Screenshot: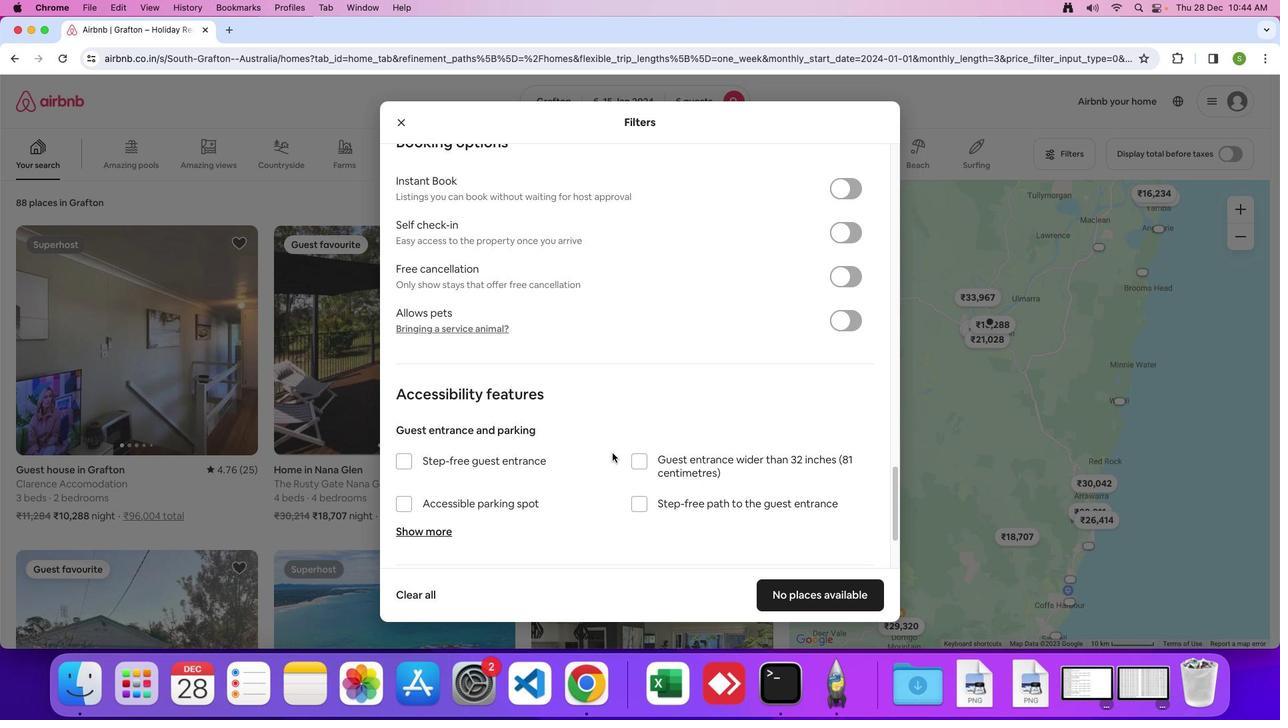 
Action: Mouse moved to (611, 452)
Screenshot: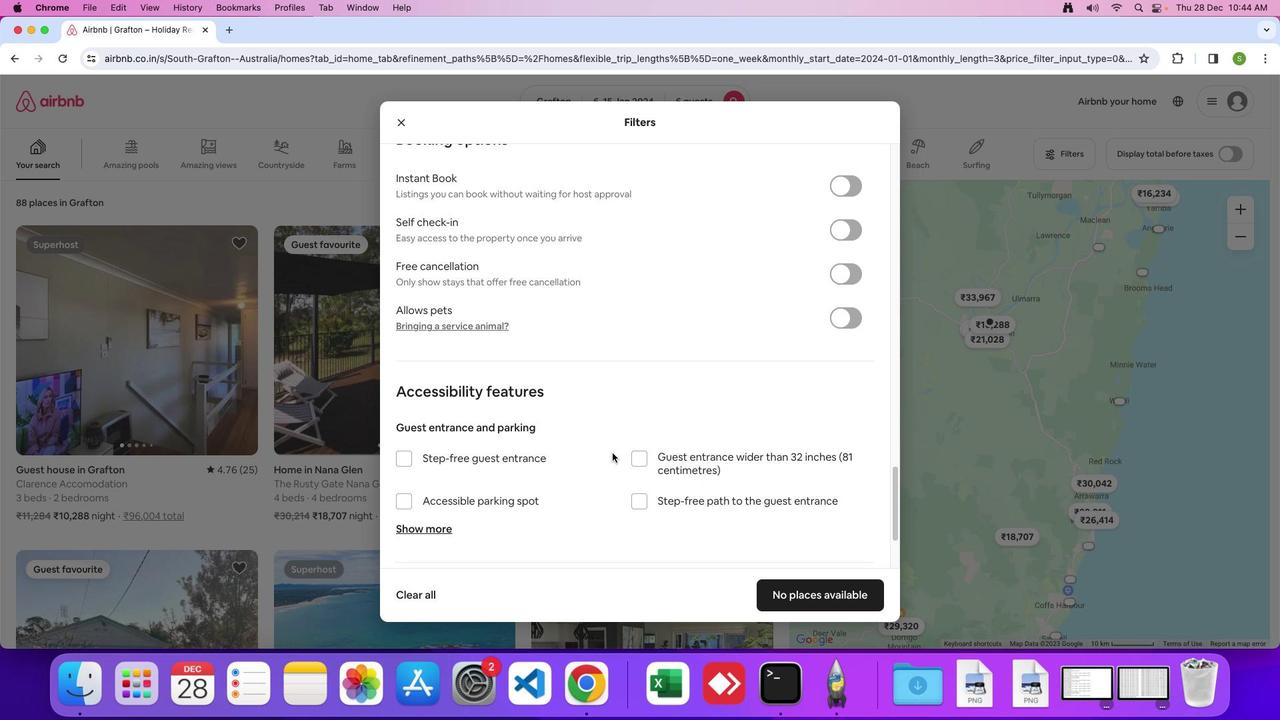 
Action: Mouse scrolled (611, 452) with delta (0, -1)
Screenshot: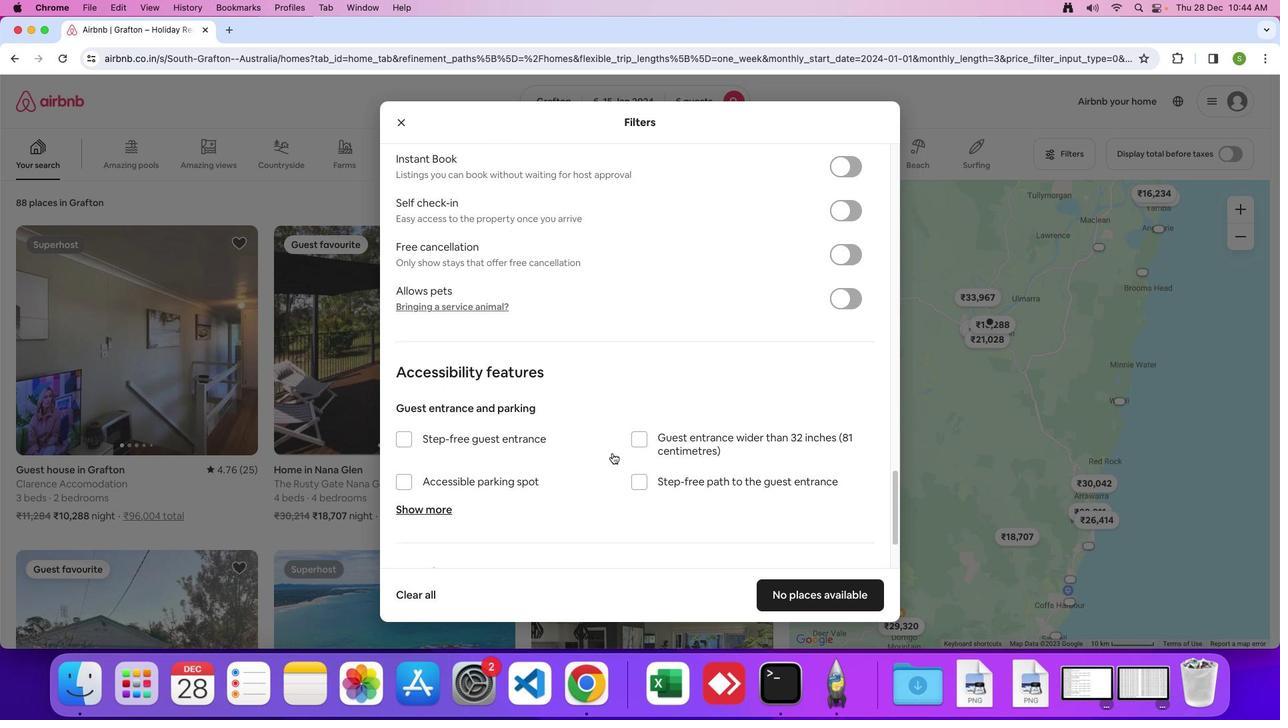 
Action: Mouse scrolled (611, 452) with delta (0, -1)
Screenshot: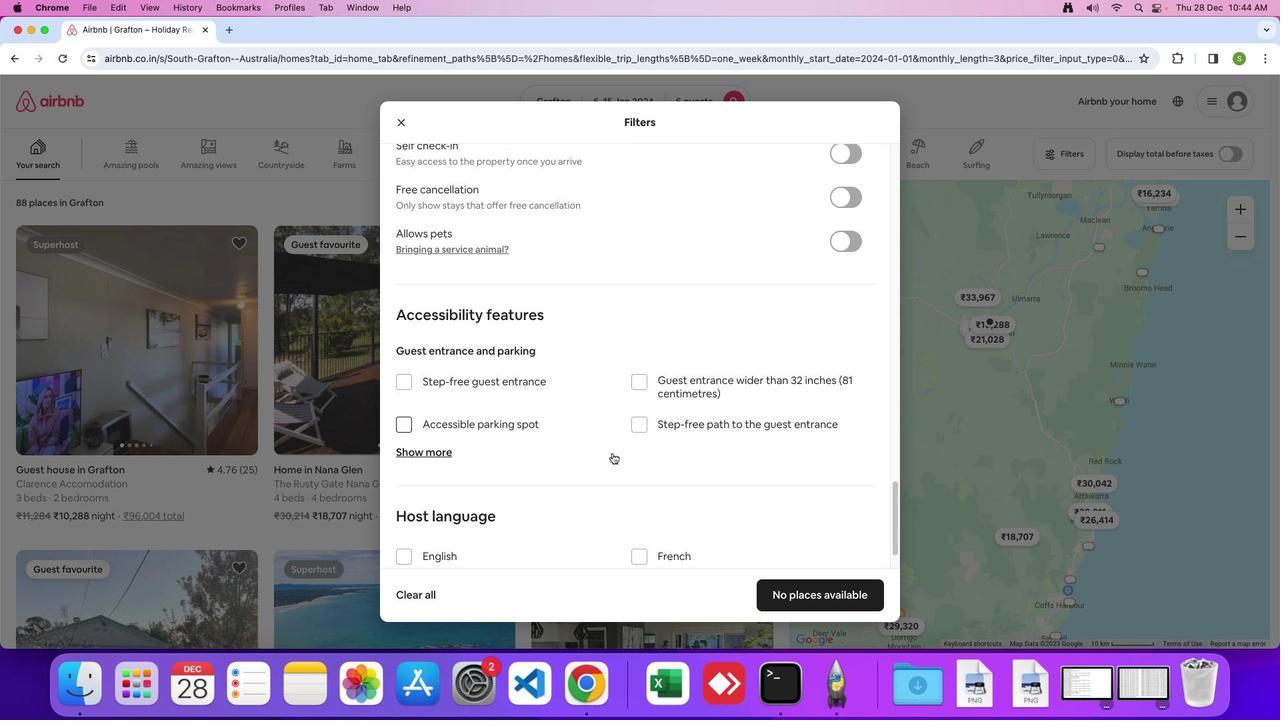 
Action: Mouse scrolled (611, 452) with delta (0, -2)
Screenshot: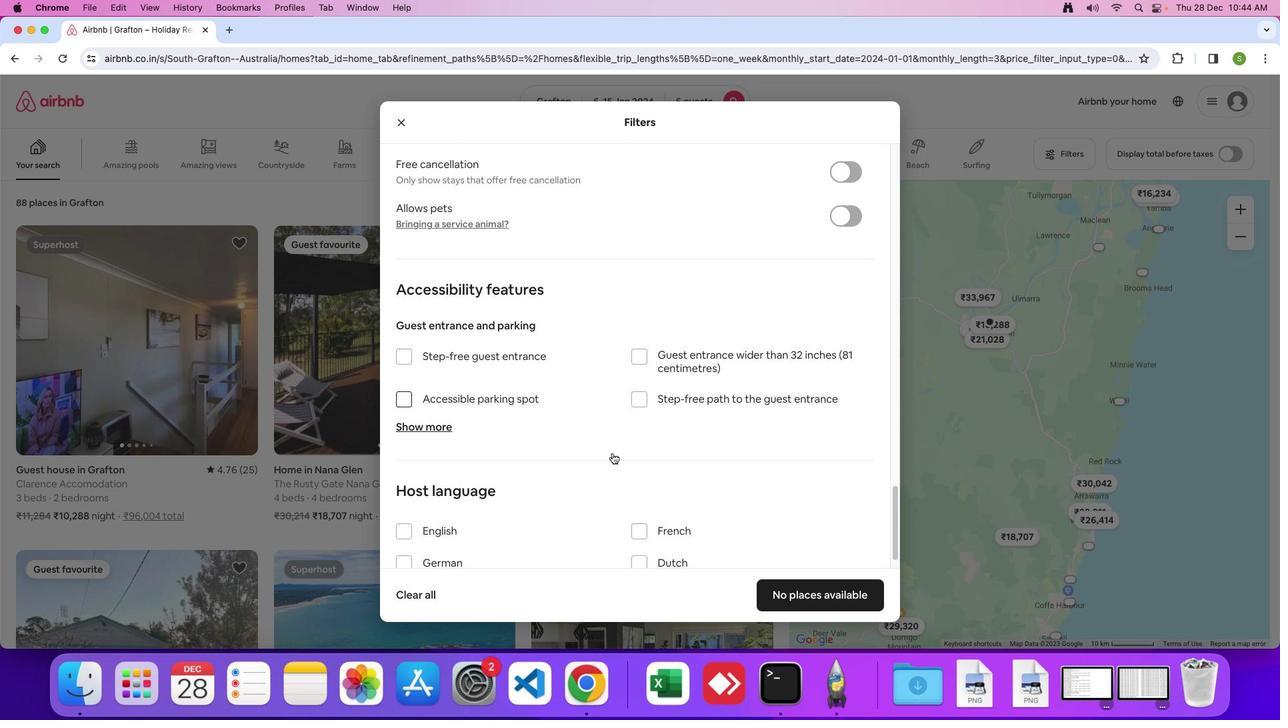 
Action: Mouse moved to (611, 451)
Screenshot: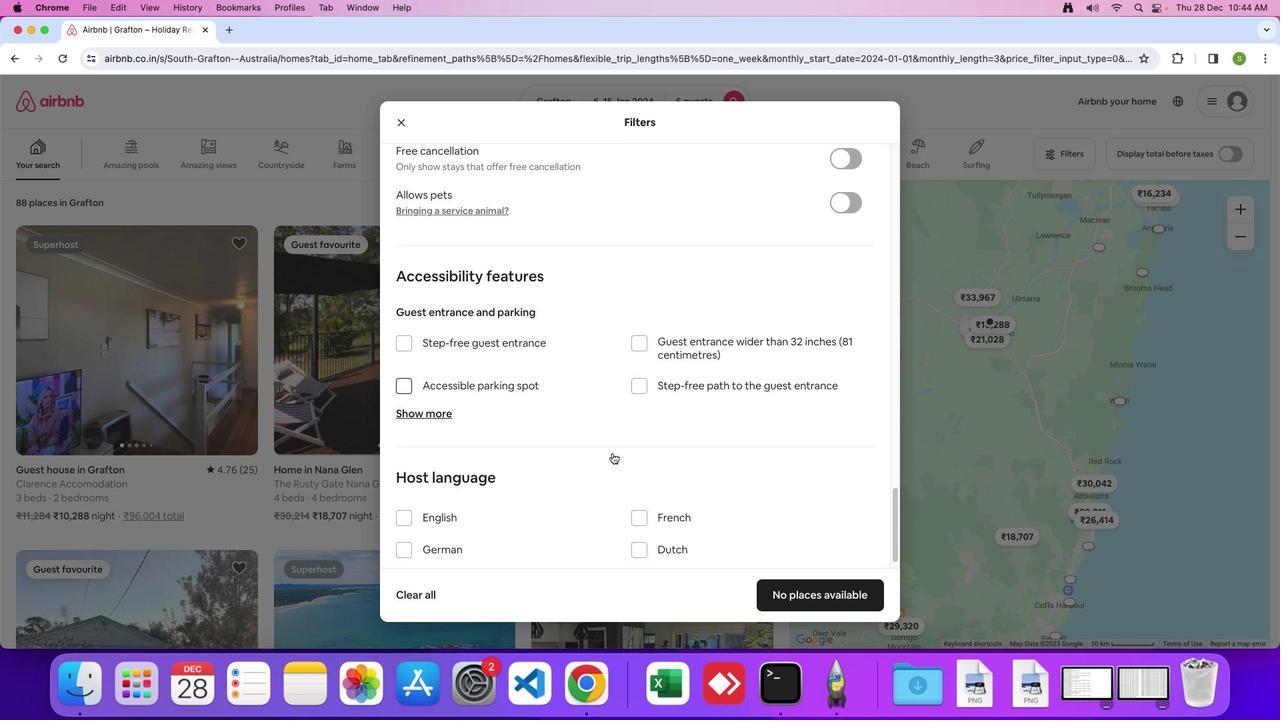 
Action: Mouse scrolled (611, 451) with delta (0, -1)
Screenshot: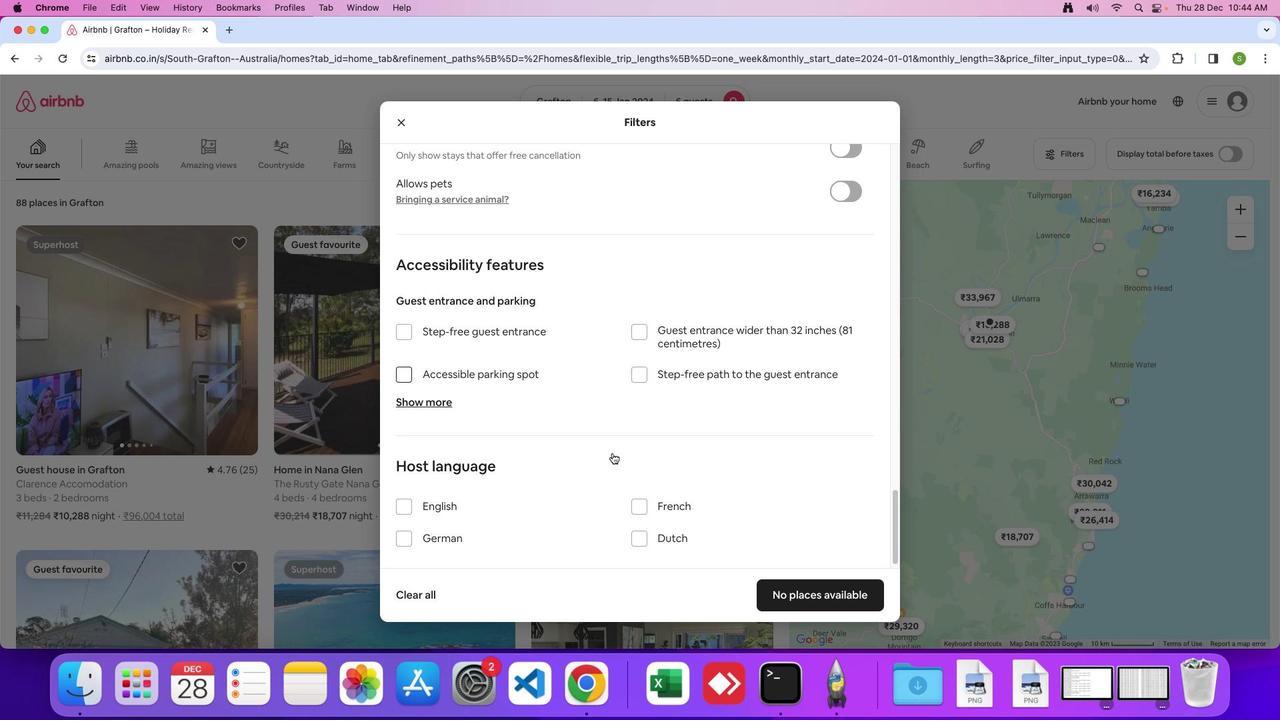 
Action: Mouse scrolled (611, 451) with delta (0, -1)
Screenshot: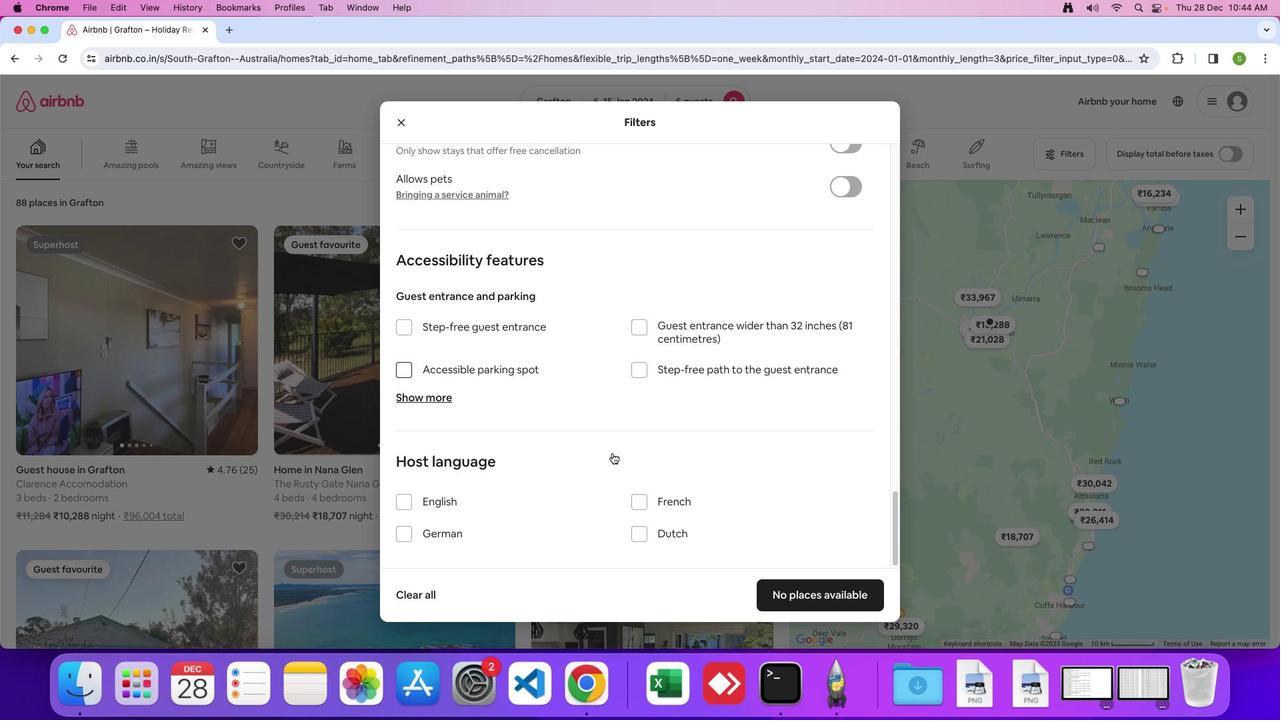 
Action: Mouse scrolled (611, 451) with delta (0, -2)
Screenshot: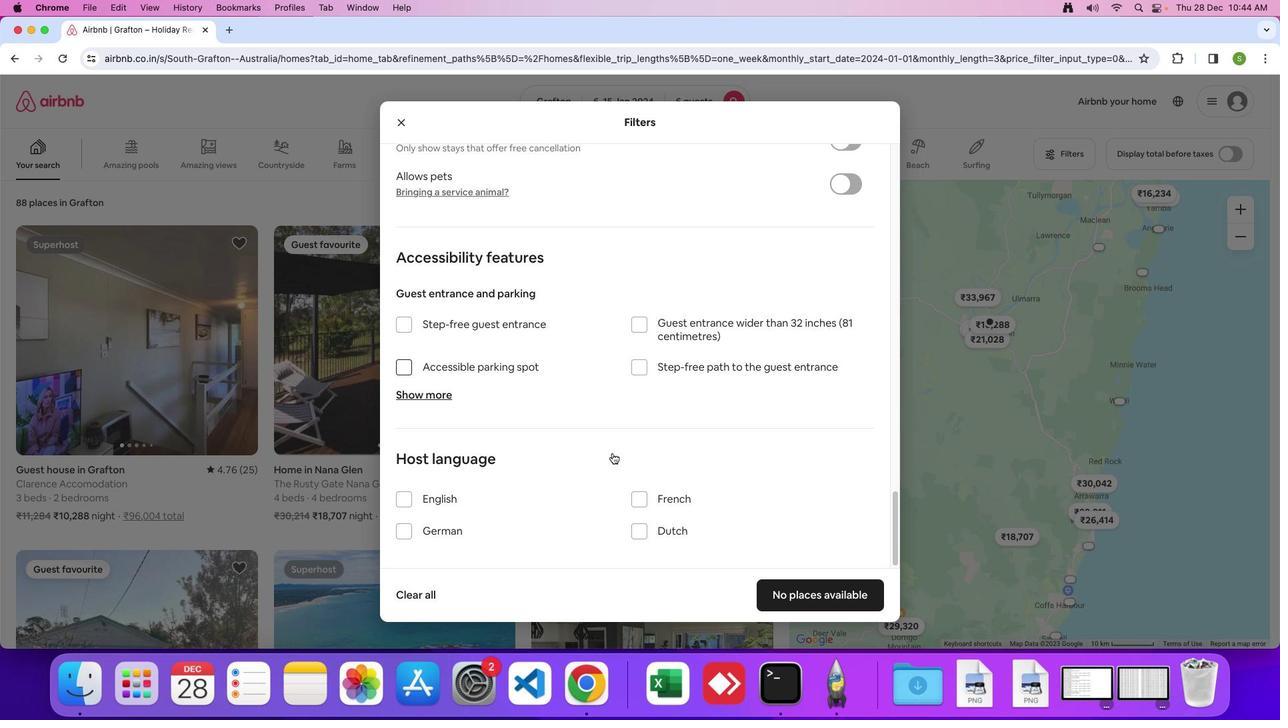 
Action: Mouse scrolled (611, 451) with delta (0, -1)
Screenshot: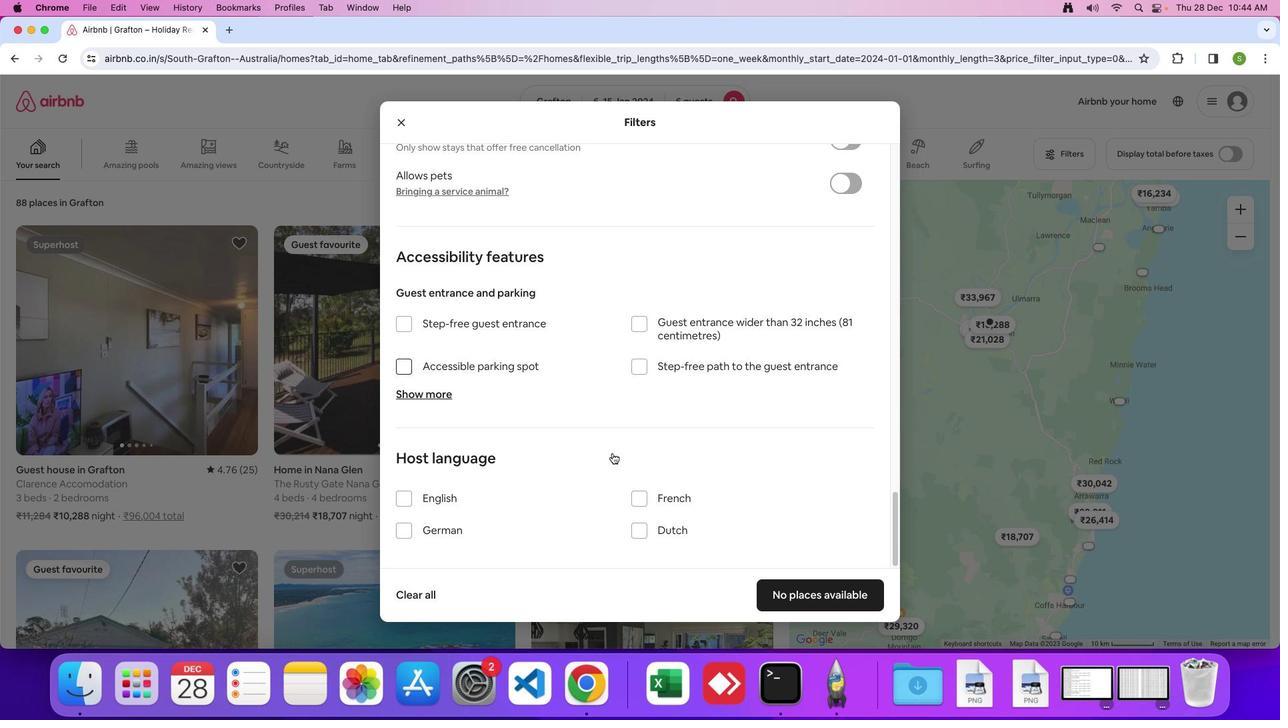 
Action: Mouse scrolled (611, 451) with delta (0, -1)
Screenshot: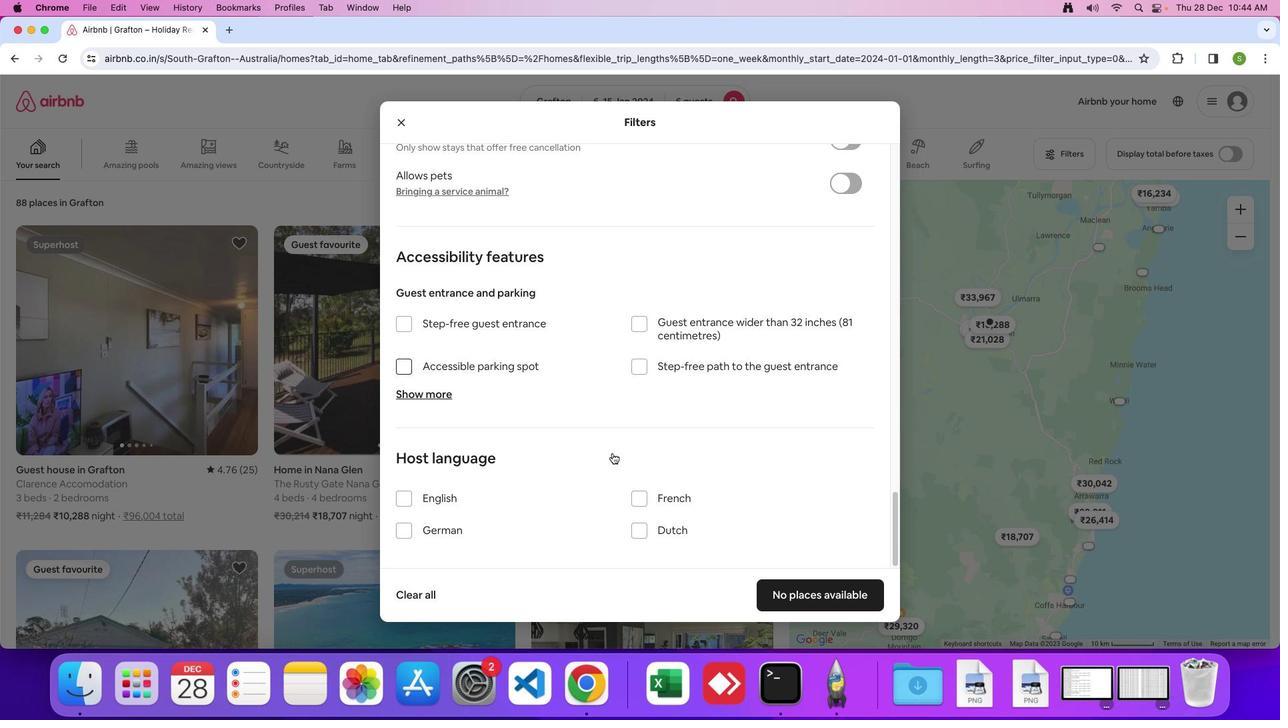 
Action: Mouse scrolled (611, 451) with delta (0, -2)
Screenshot: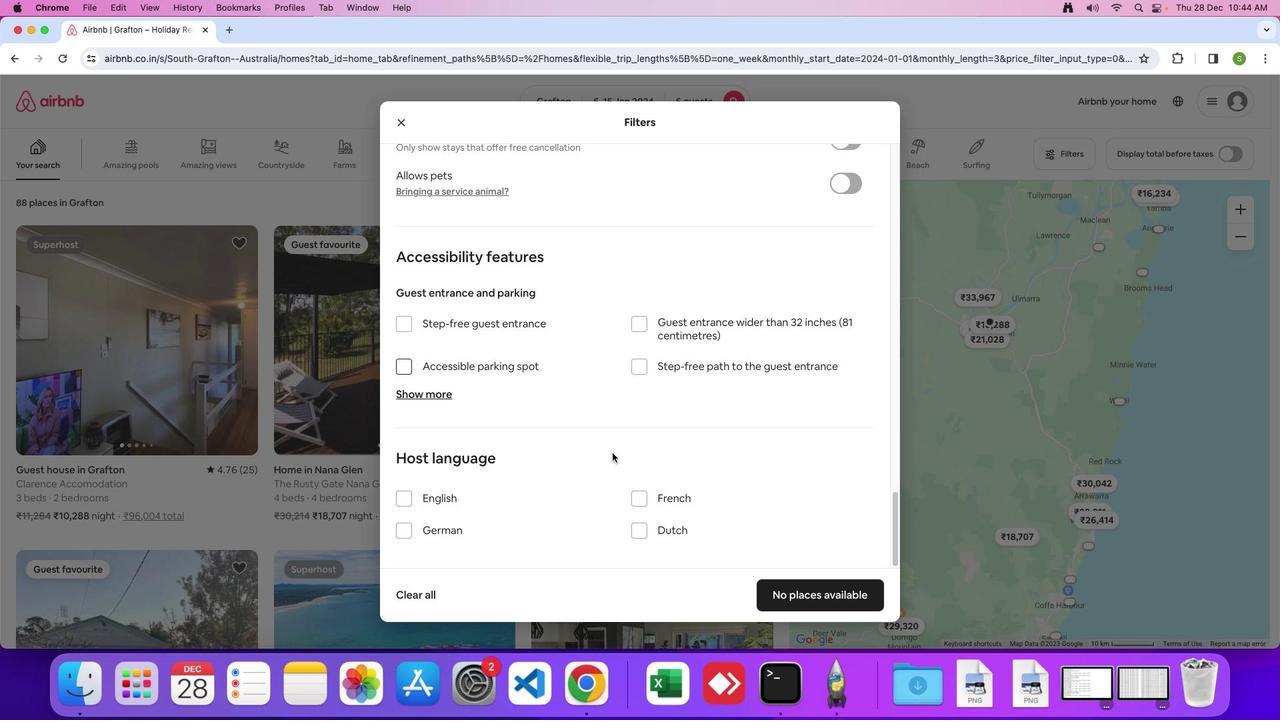 
Action: Mouse moved to (824, 598)
Screenshot: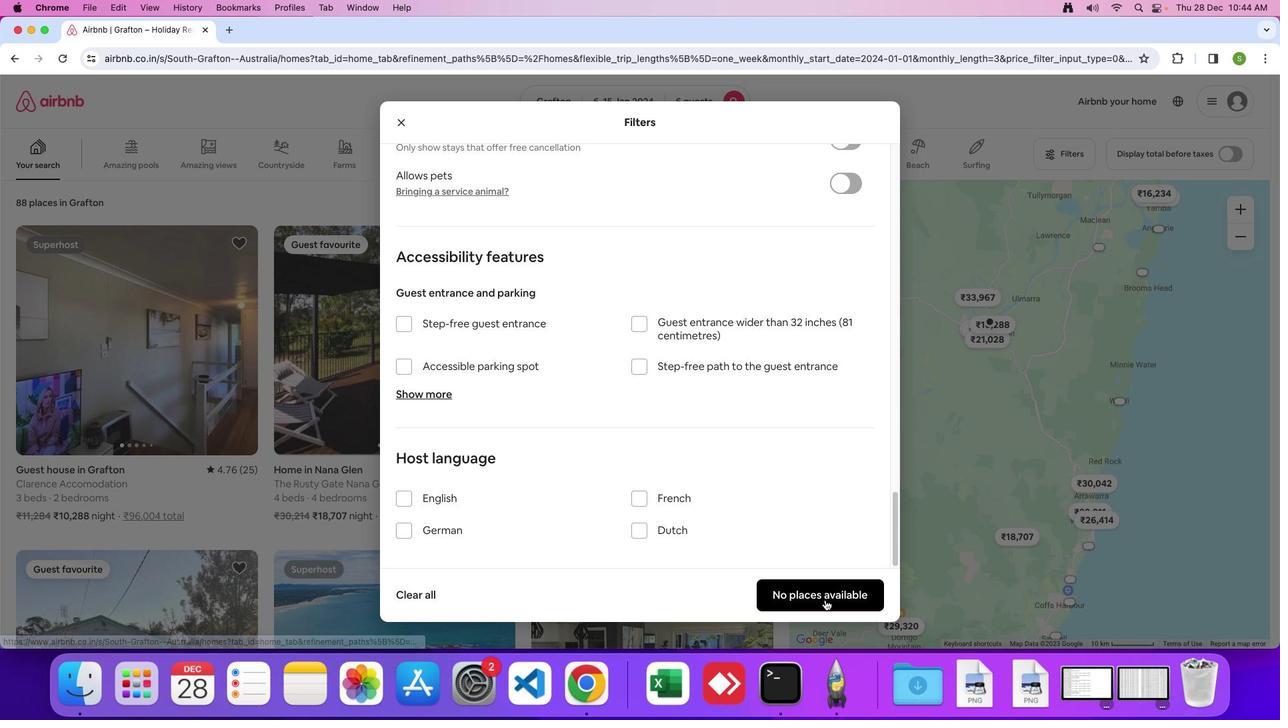 
Action: Mouse pressed left at (824, 598)
Screenshot: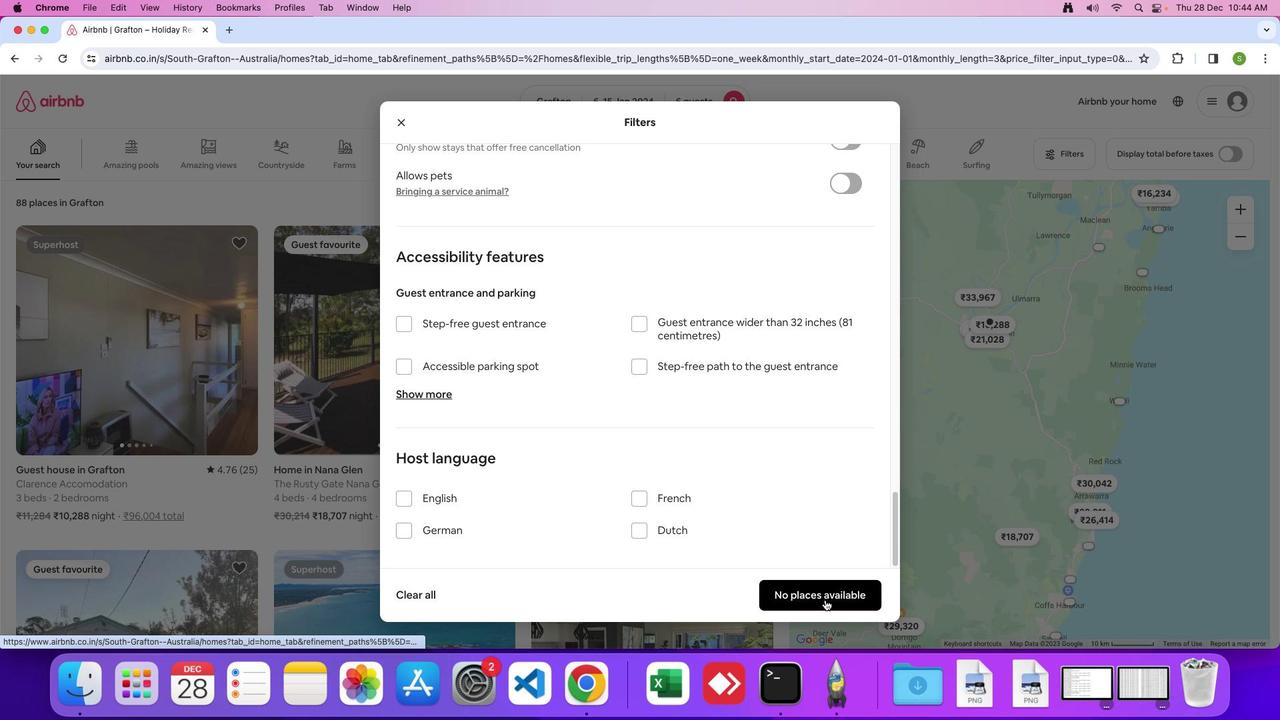 
Action: Mouse moved to (664, 388)
Screenshot: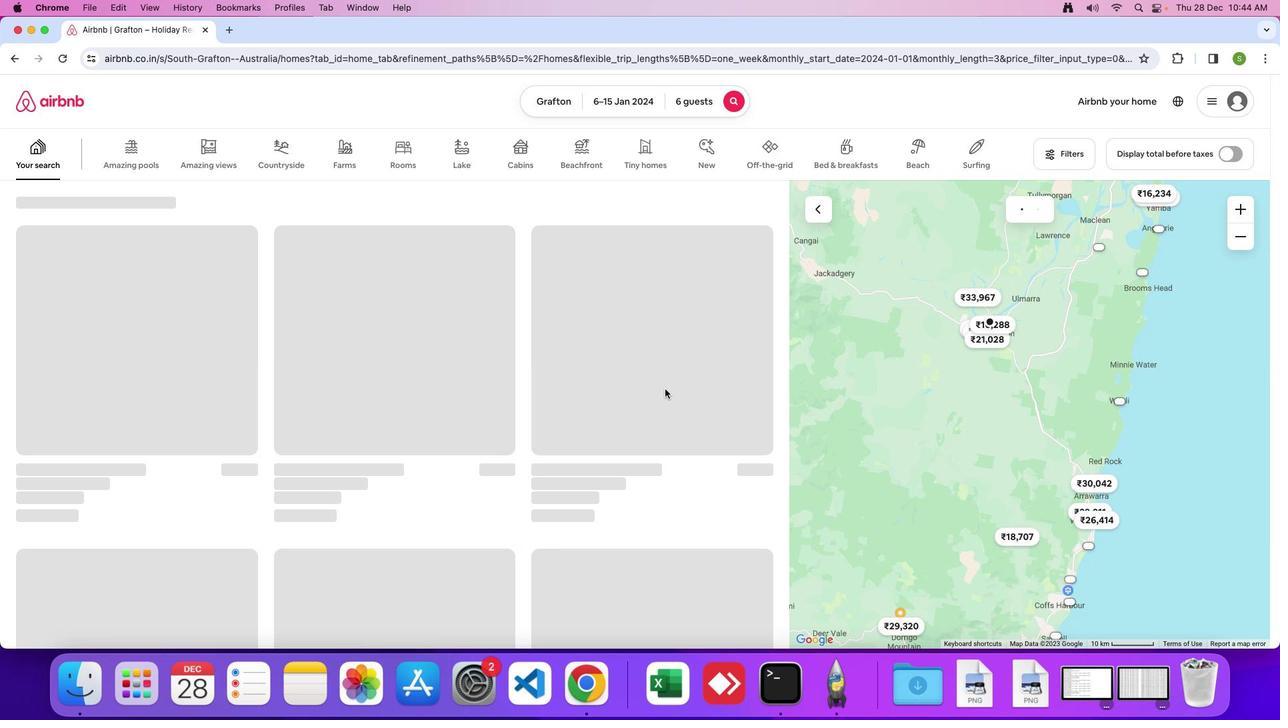 
